 Task: Access a repository's "Releases" to find specific software versions.
Action: Mouse moved to (97, 265)
Screenshot: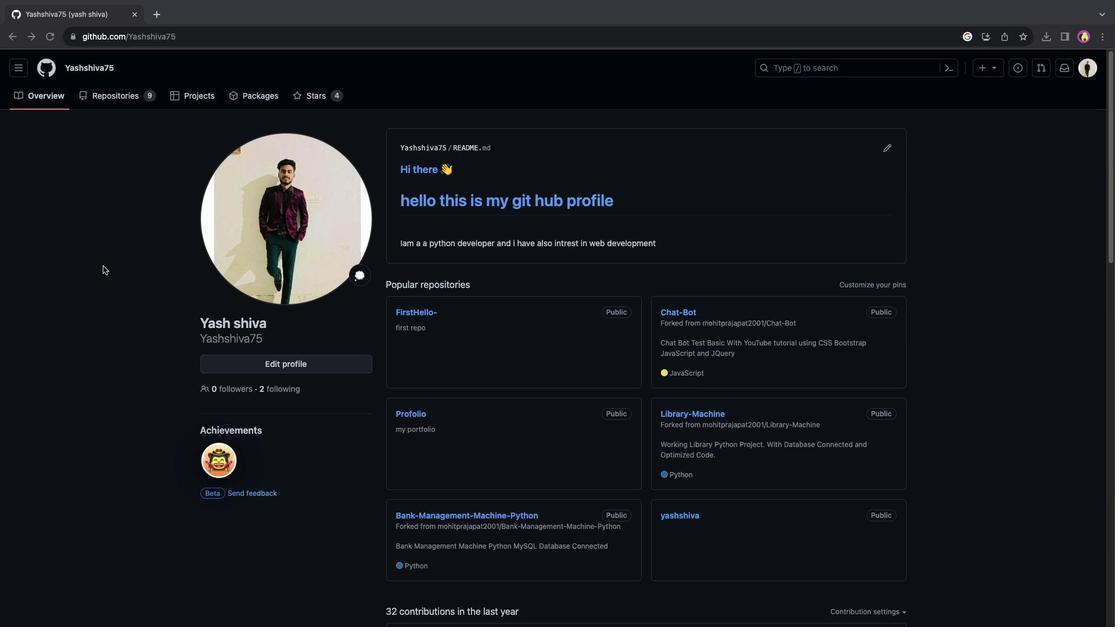 
Action: Mouse pressed left at (97, 265)
Screenshot: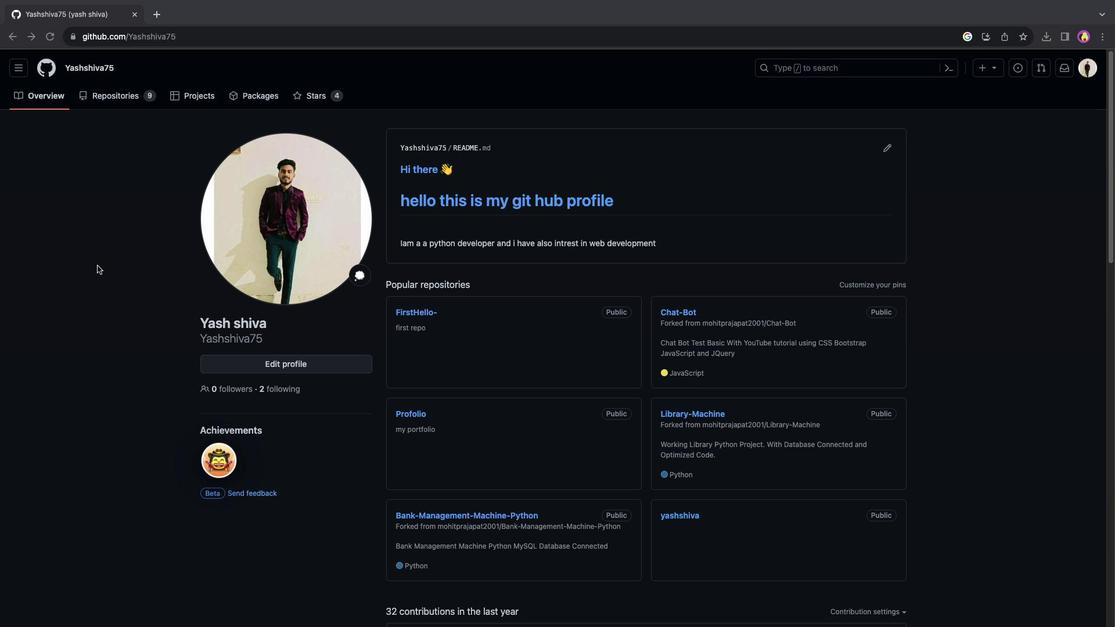 
Action: Mouse moved to (624, 263)
Screenshot: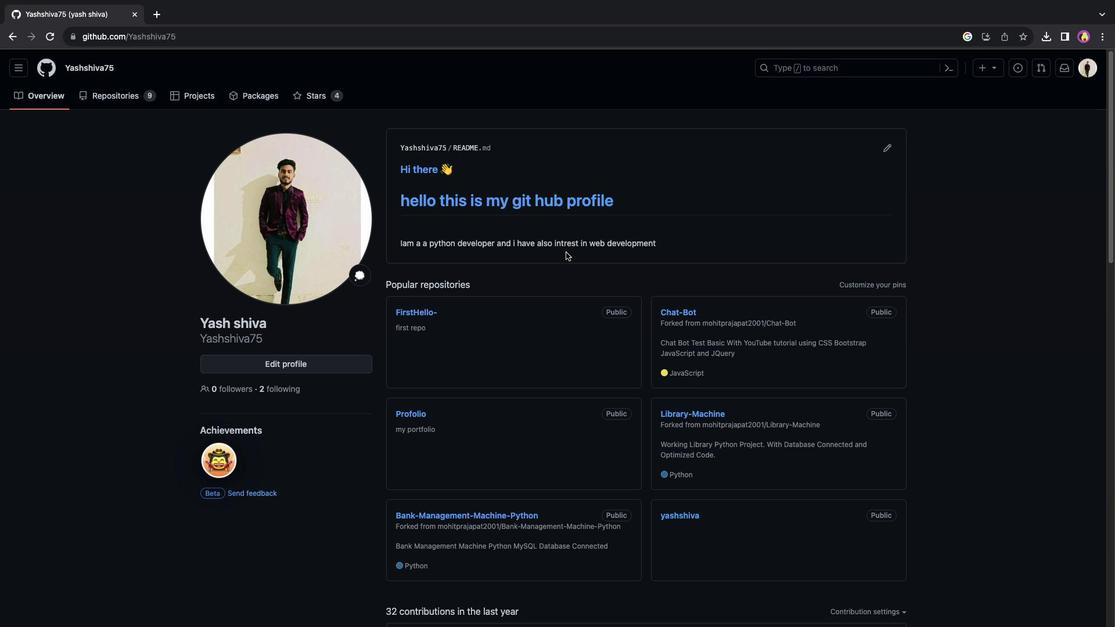 
Action: Mouse scrolled (624, 263) with delta (0, 0)
Screenshot: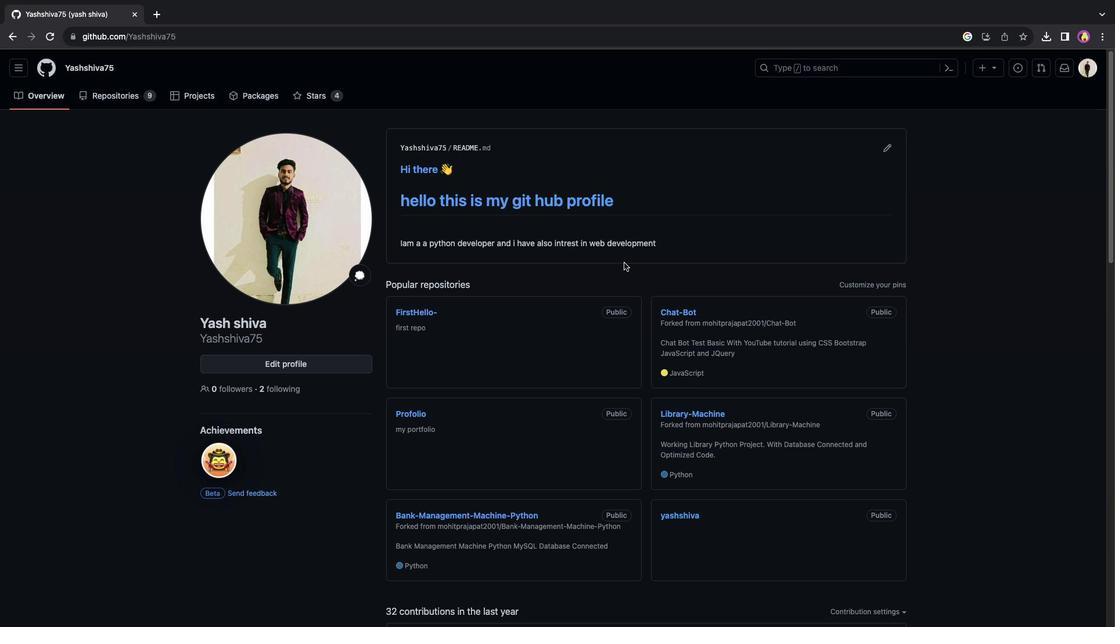 
Action: Mouse scrolled (624, 263) with delta (0, 0)
Screenshot: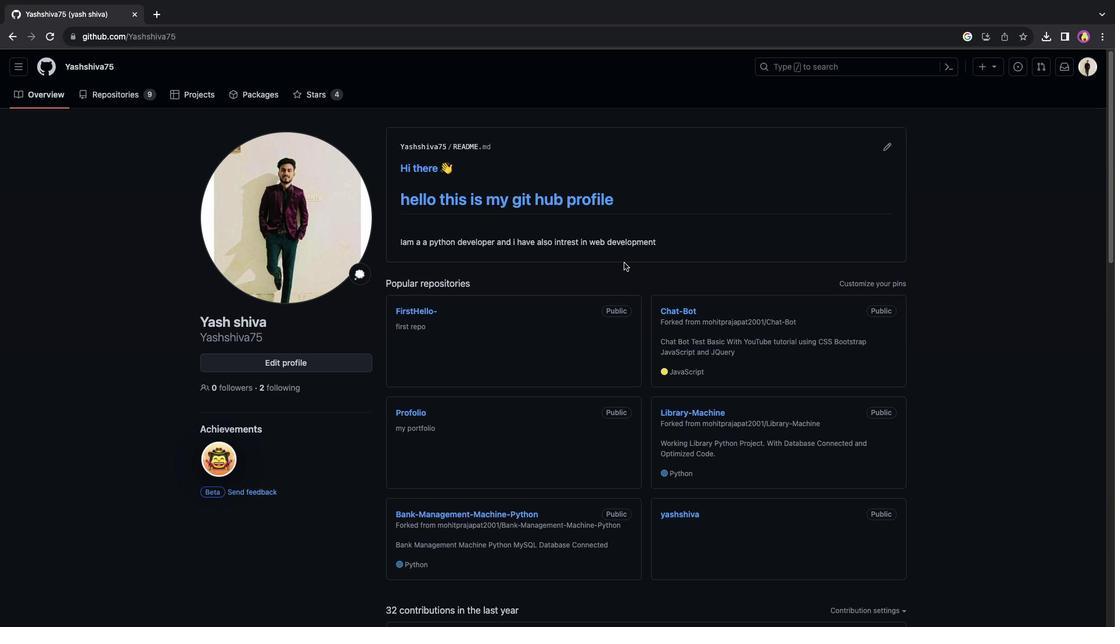 
Action: Mouse scrolled (624, 263) with delta (0, 0)
Screenshot: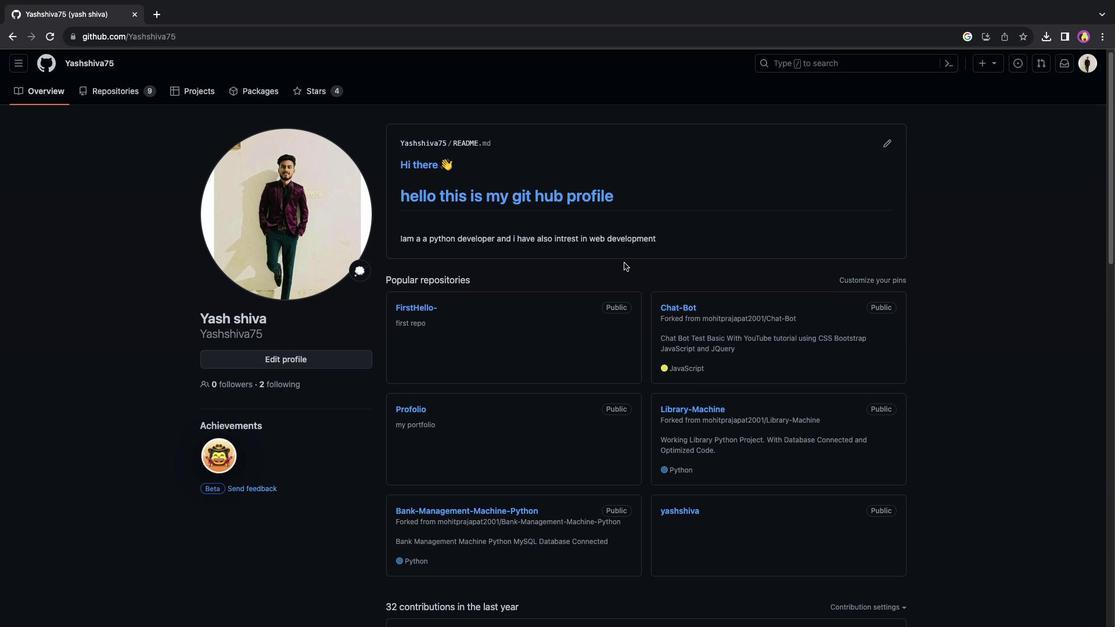 
Action: Mouse scrolled (624, 263) with delta (0, 0)
Screenshot: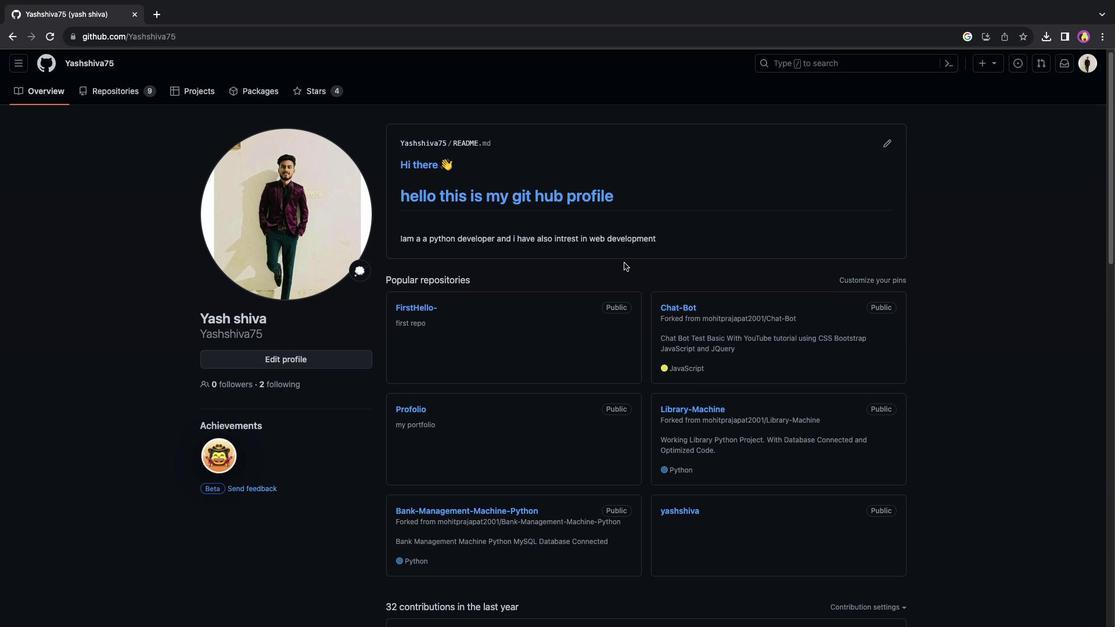 
Action: Mouse scrolled (624, 263) with delta (0, 1)
Screenshot: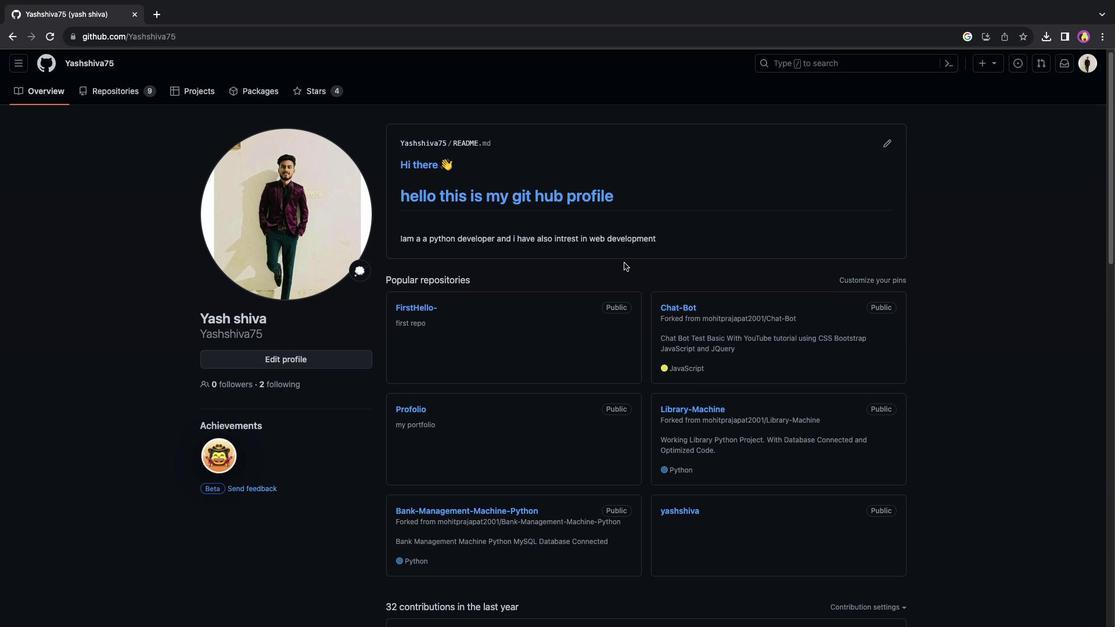 
Action: Mouse scrolled (624, 263) with delta (0, 2)
Screenshot: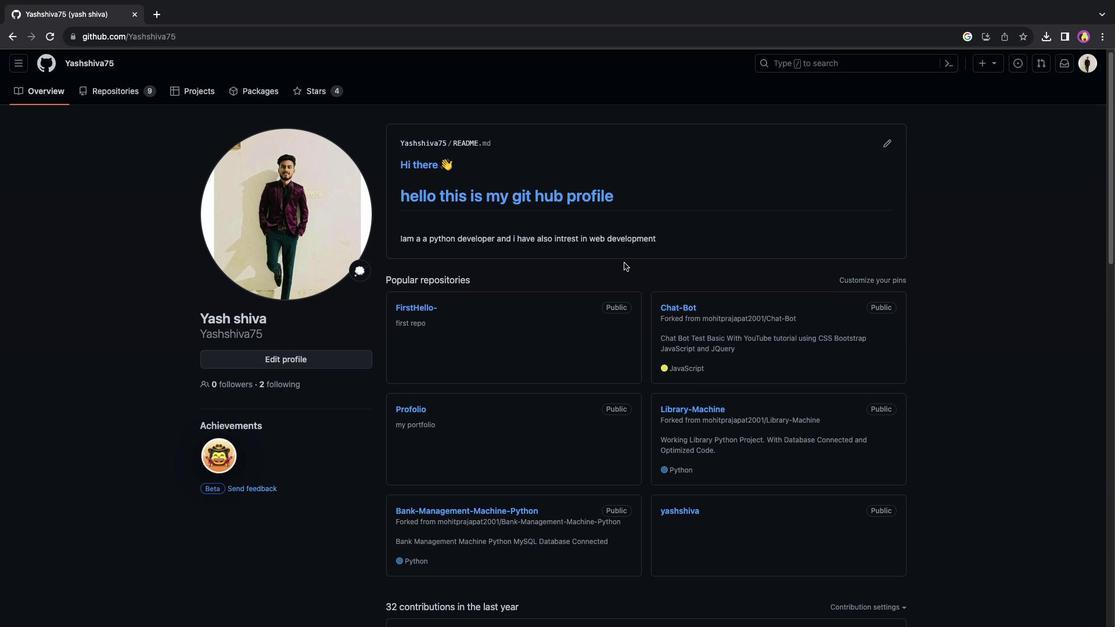 
Action: Mouse moved to (214, 38)
Screenshot: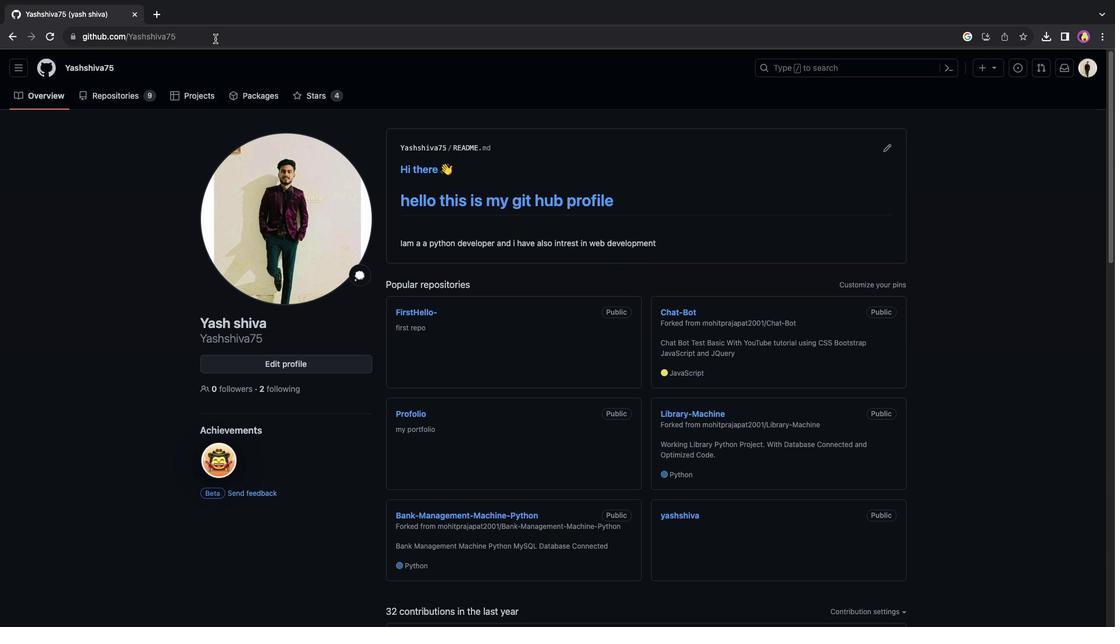 
Action: Mouse pressed left at (214, 38)
Screenshot: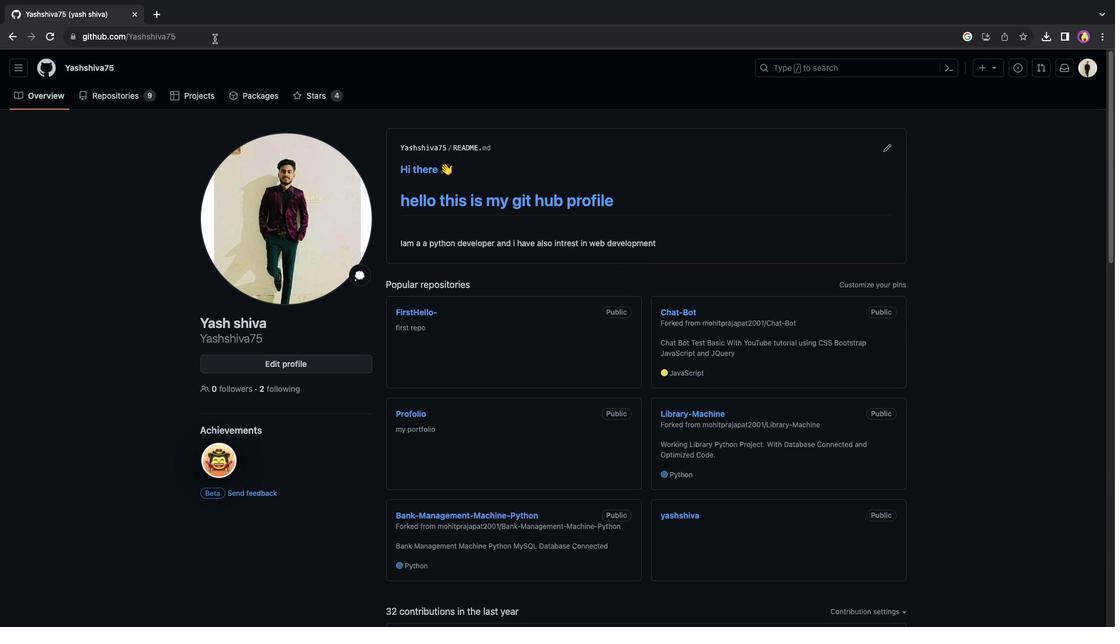 
Action: Mouse moved to (187, 35)
Screenshot: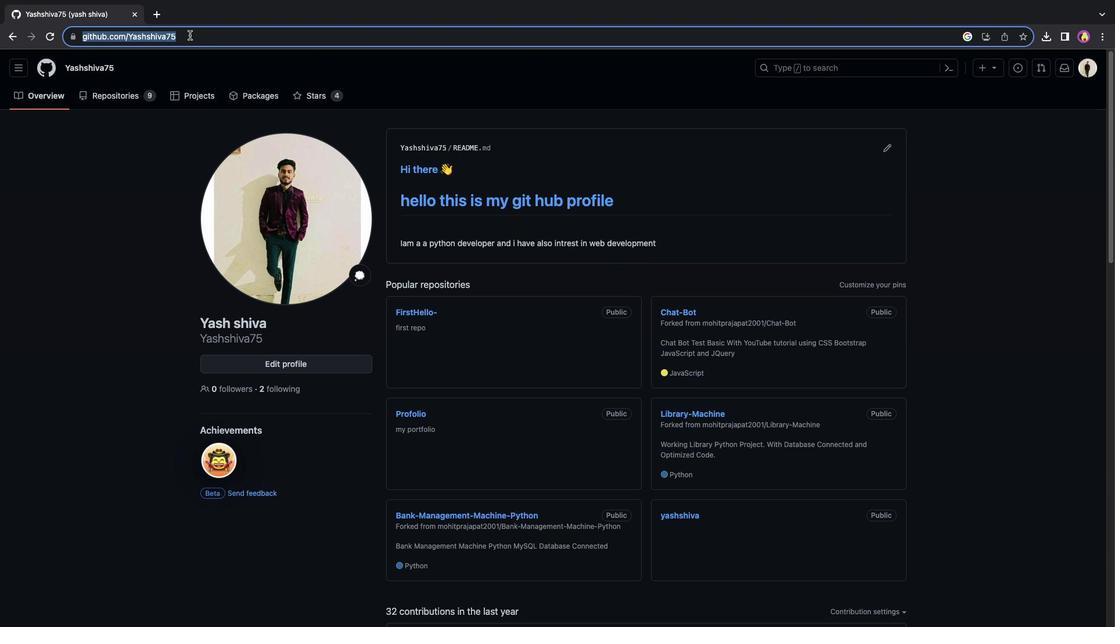 
Action: Mouse pressed left at (187, 35)
Screenshot: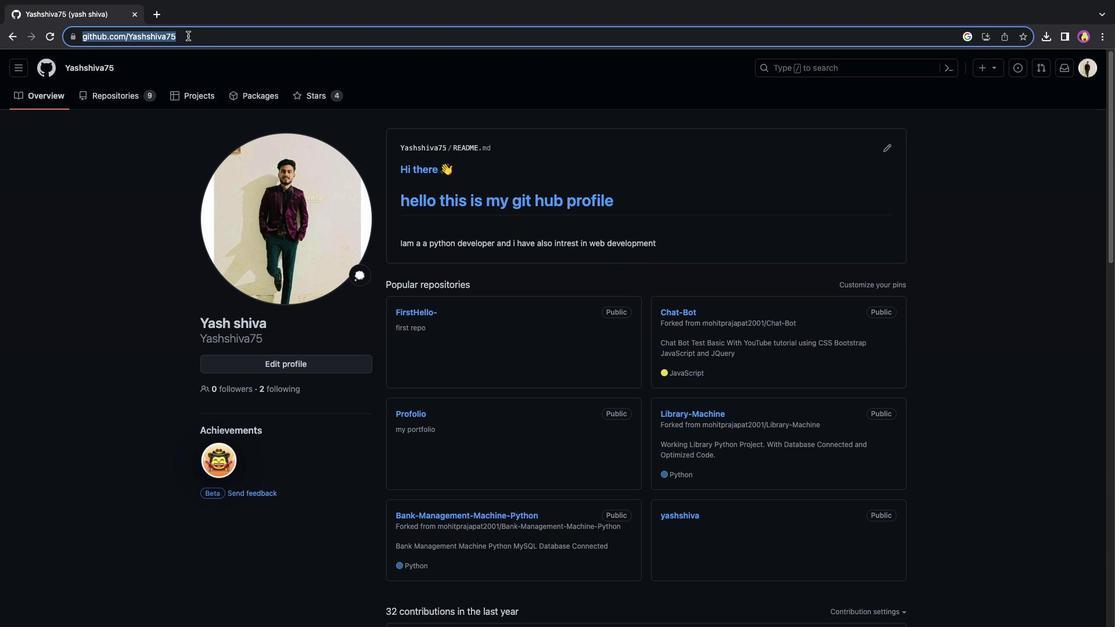 
Action: Mouse pressed left at (187, 35)
Screenshot: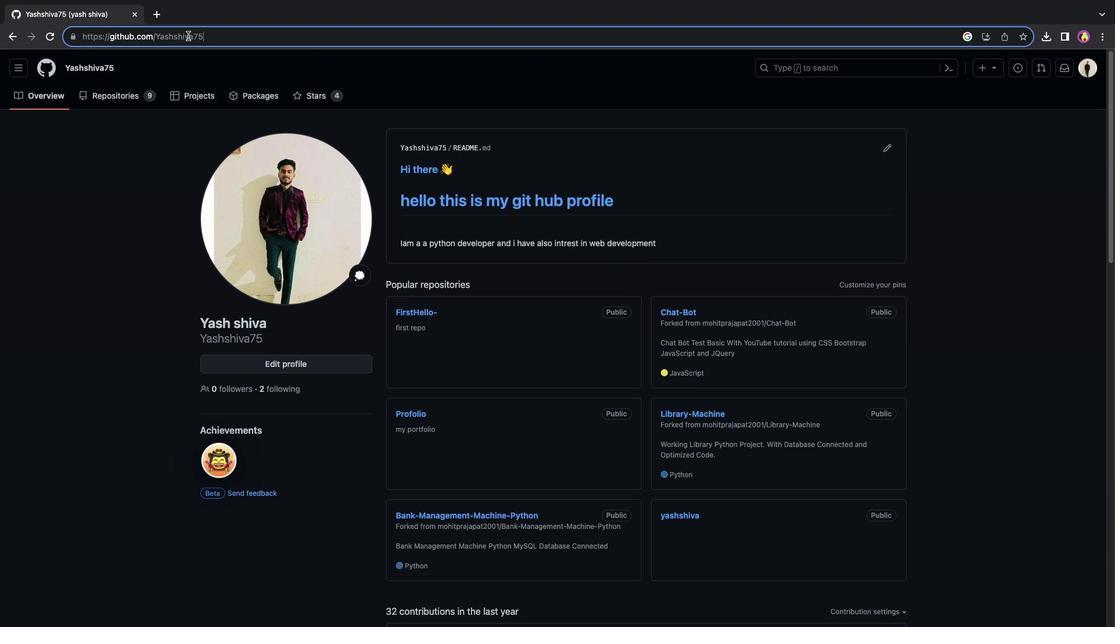 
Action: Key pressed 'F'Key.enter
Screenshot: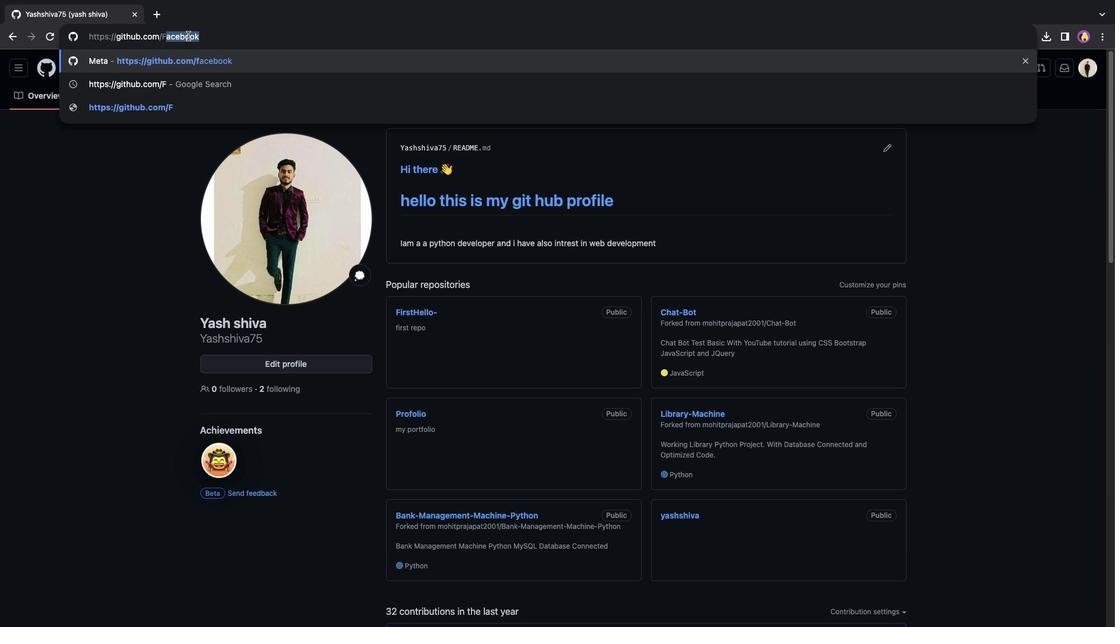 
Action: Mouse moved to (496, 251)
Screenshot: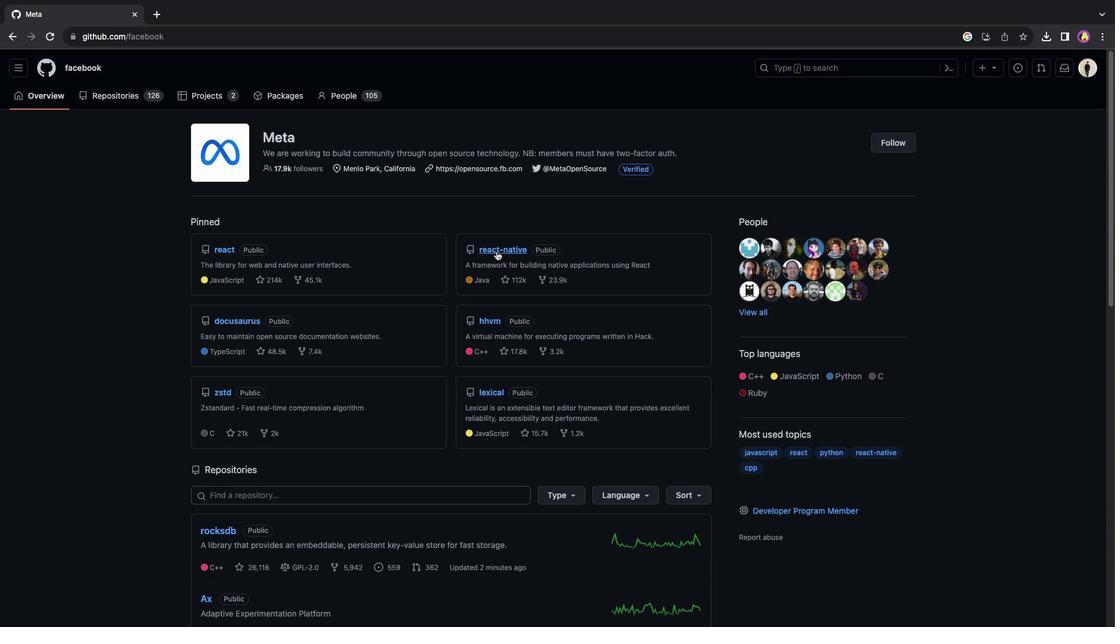 
Action: Mouse pressed left at (496, 251)
Screenshot: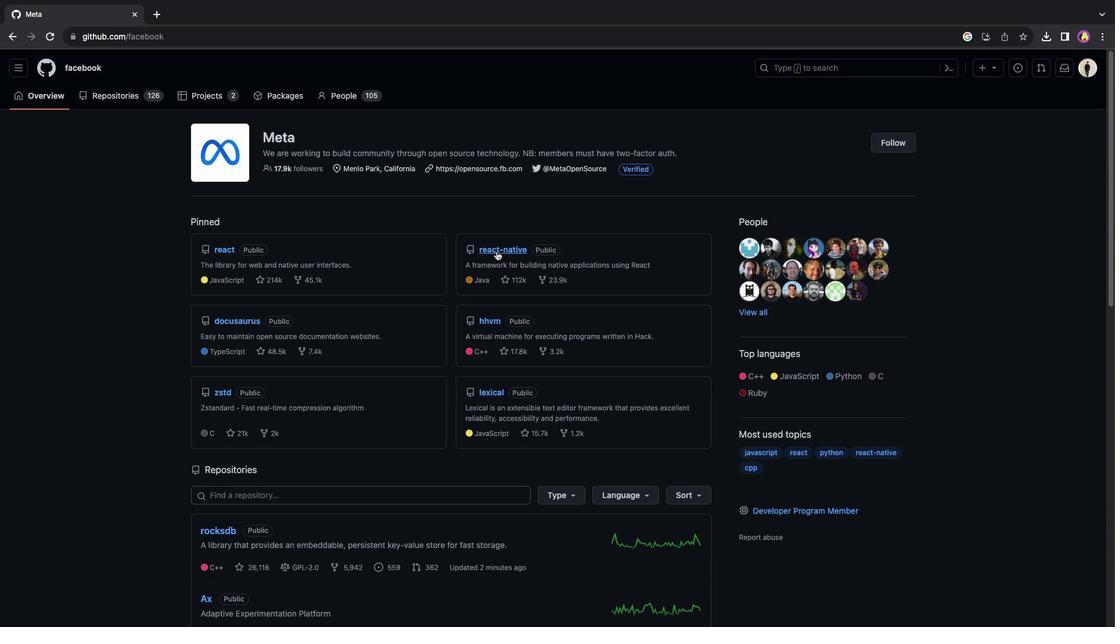 
Action: Mouse moved to (768, 532)
Screenshot: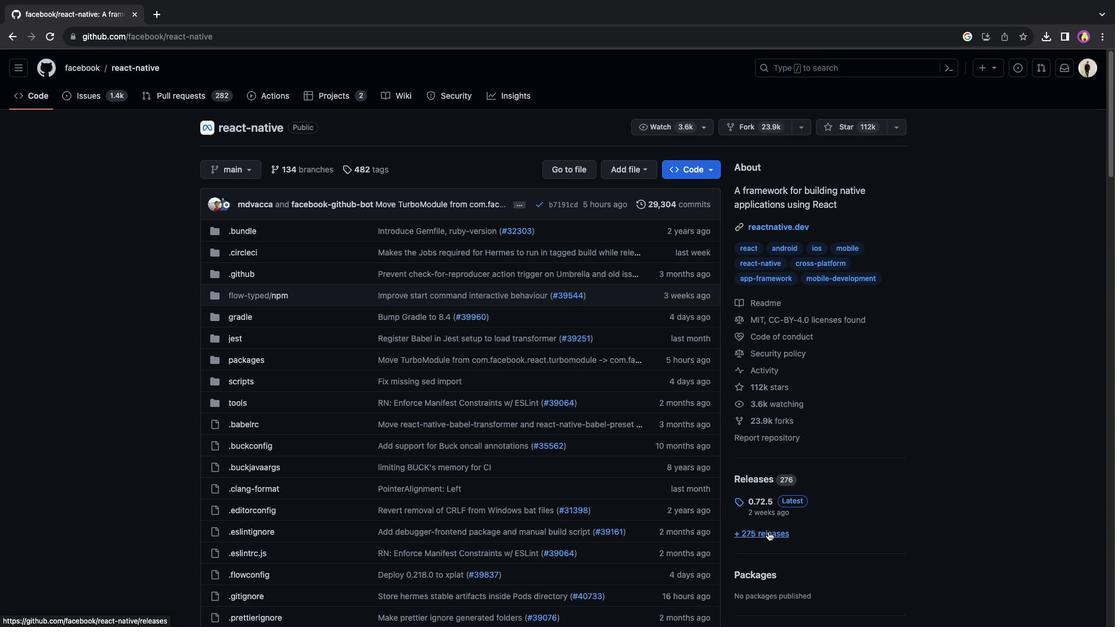 
Action: Mouse pressed left at (768, 532)
Screenshot: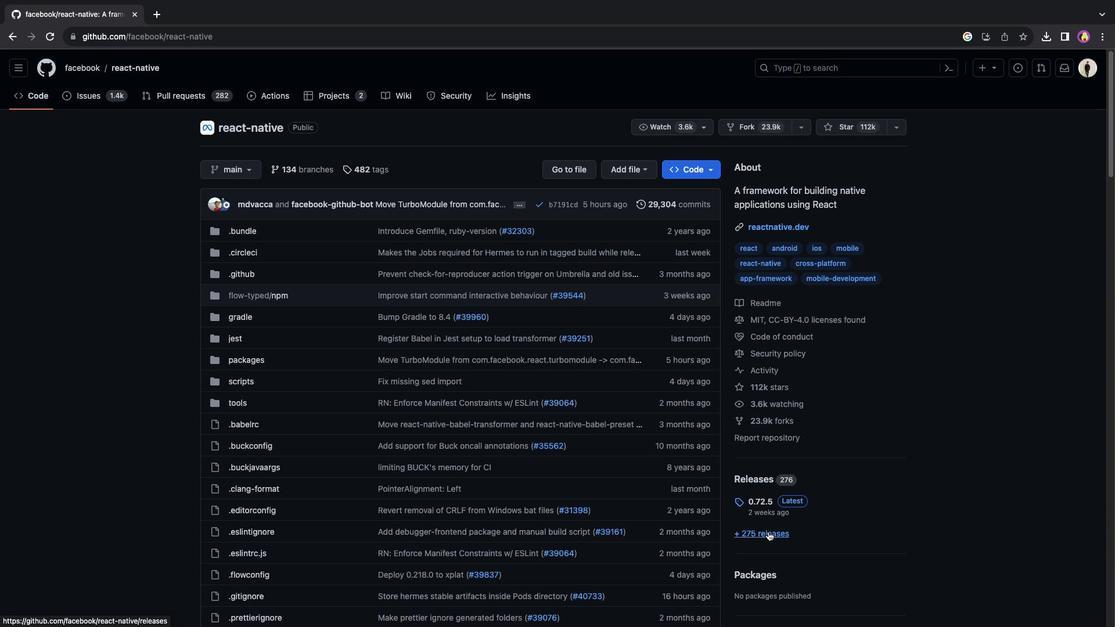 
Action: Mouse moved to (613, 434)
Screenshot: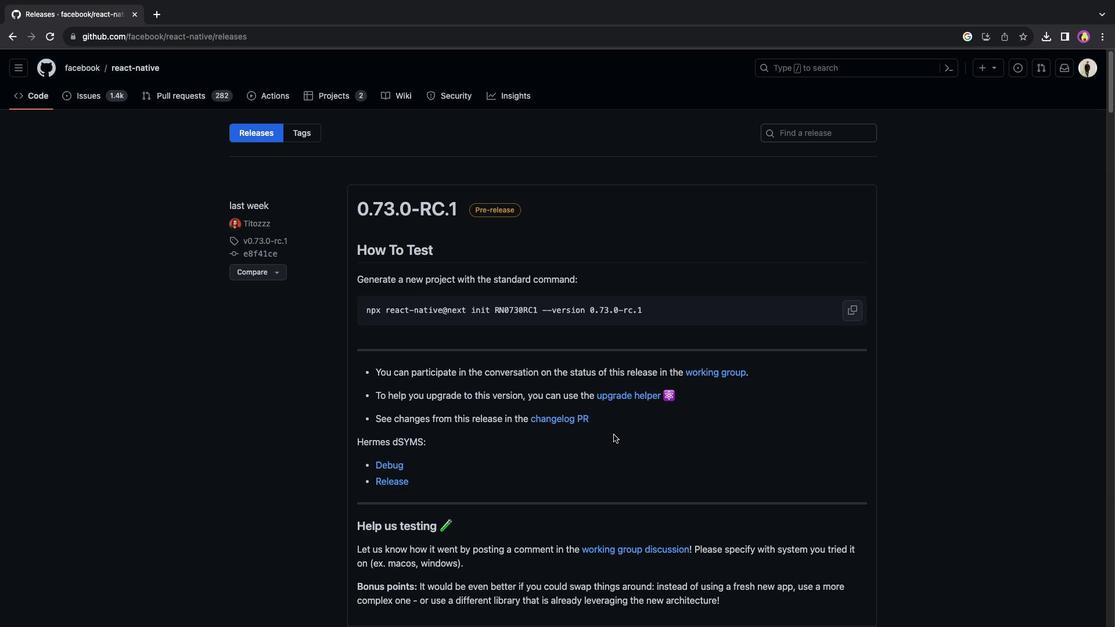 
Action: Mouse scrolled (613, 434) with delta (0, 0)
Screenshot: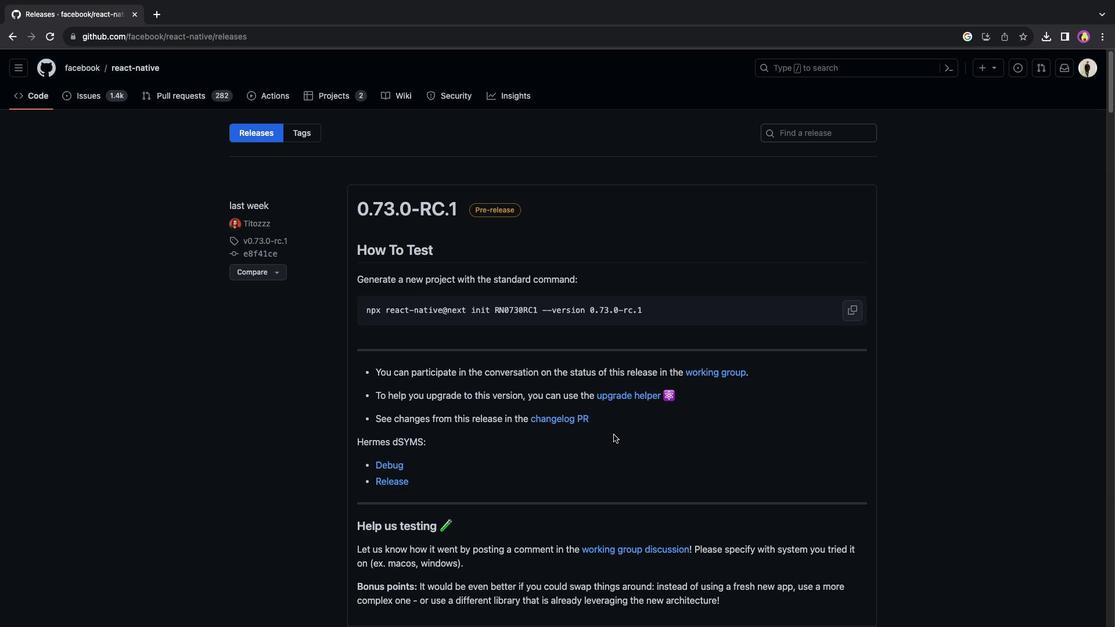 
Action: Mouse scrolled (613, 434) with delta (0, 0)
Screenshot: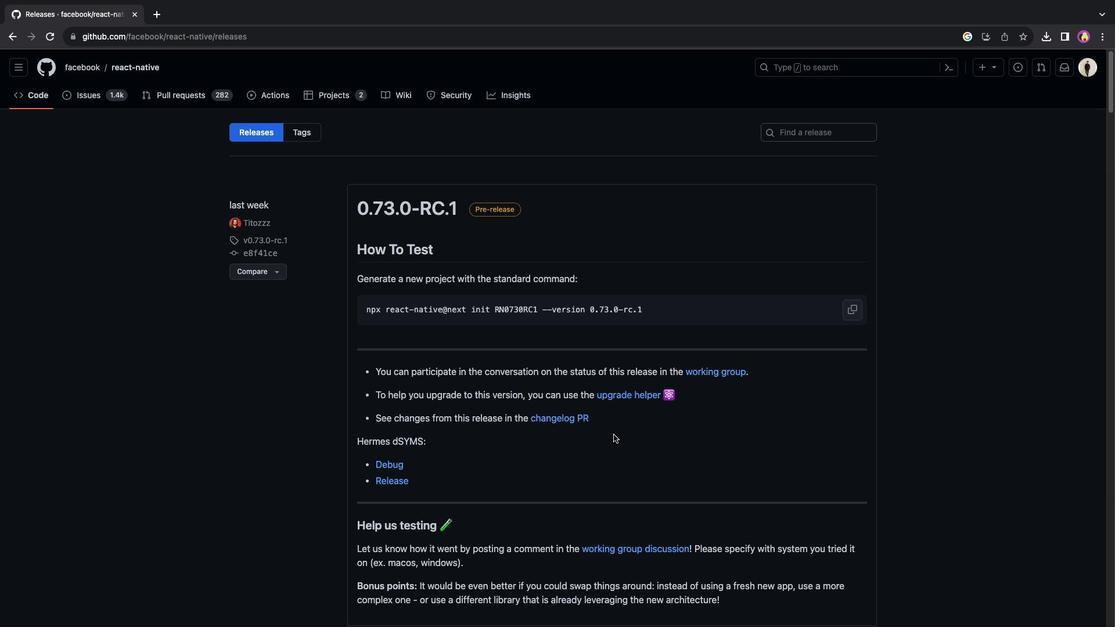 
Action: Mouse scrolled (613, 434) with delta (0, 0)
Screenshot: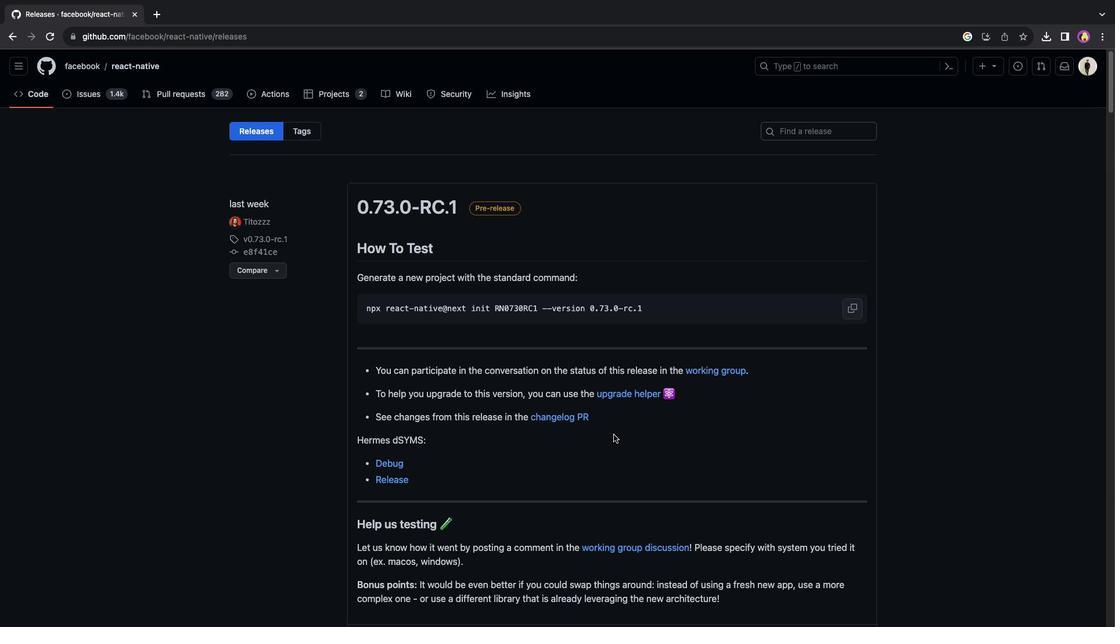 
Action: Mouse scrolled (613, 434) with delta (0, 0)
Screenshot: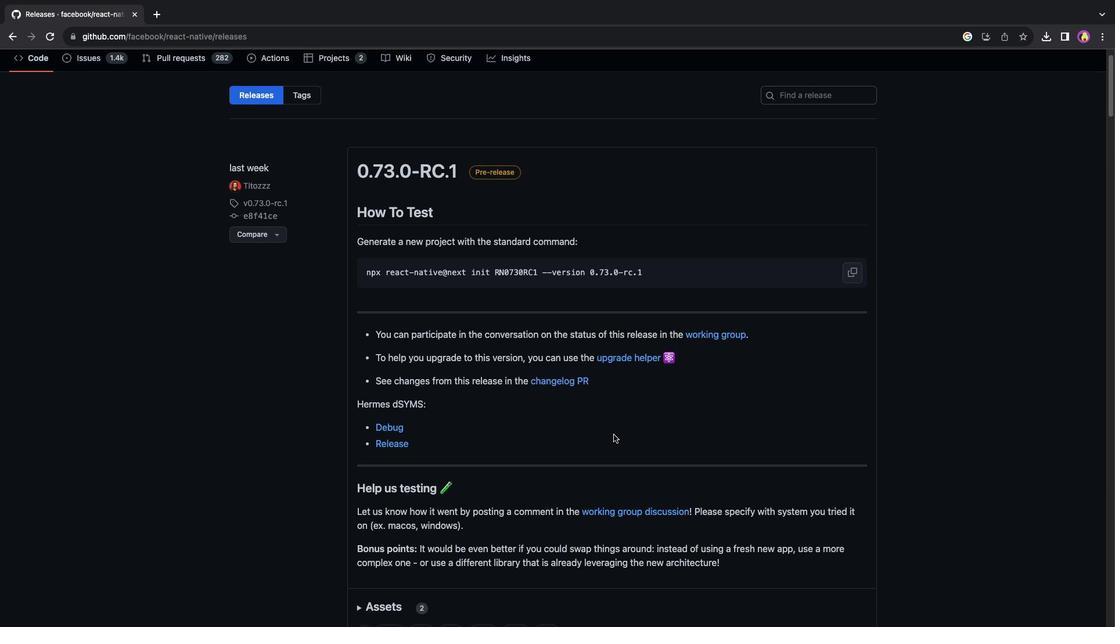 
Action: Mouse scrolled (613, 434) with delta (0, 0)
Screenshot: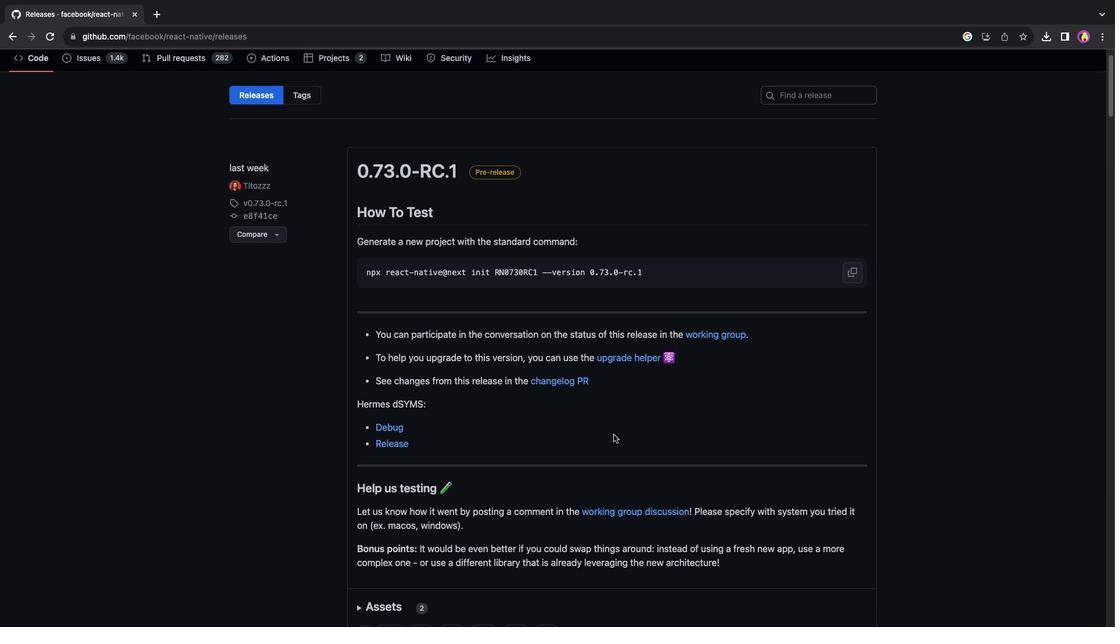 
Action: Mouse scrolled (613, 434) with delta (0, -1)
Screenshot: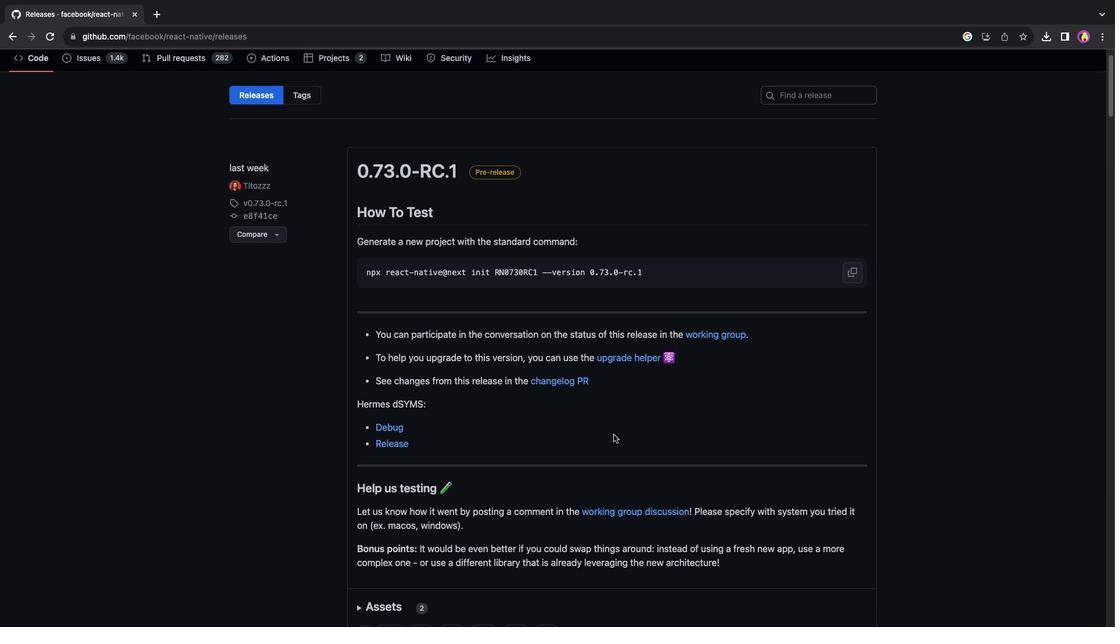 
Action: Mouse scrolled (613, 434) with delta (0, 0)
Screenshot: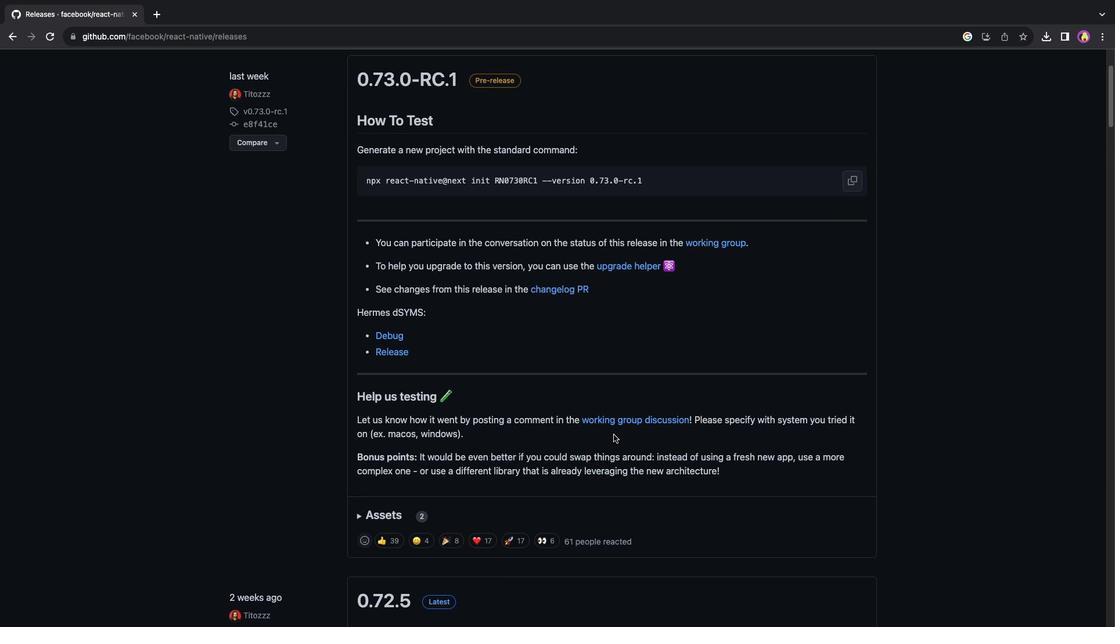 
Action: Mouse scrolled (613, 434) with delta (0, 0)
Screenshot: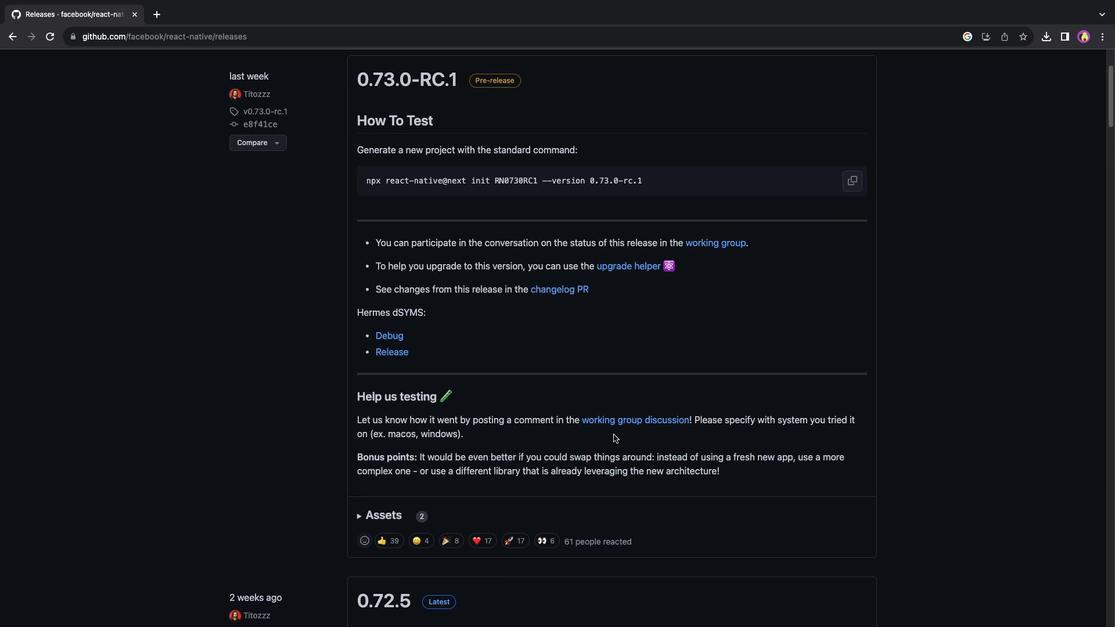 
Action: Mouse scrolled (613, 434) with delta (0, 0)
Screenshot: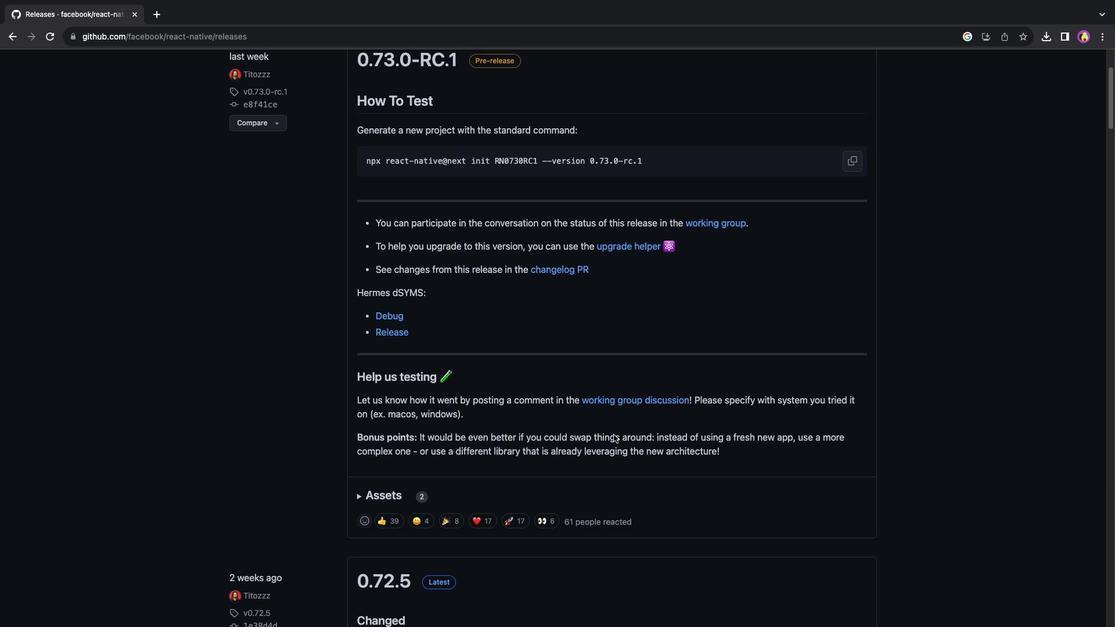 
Action: Mouse scrolled (613, 434) with delta (0, 0)
Screenshot: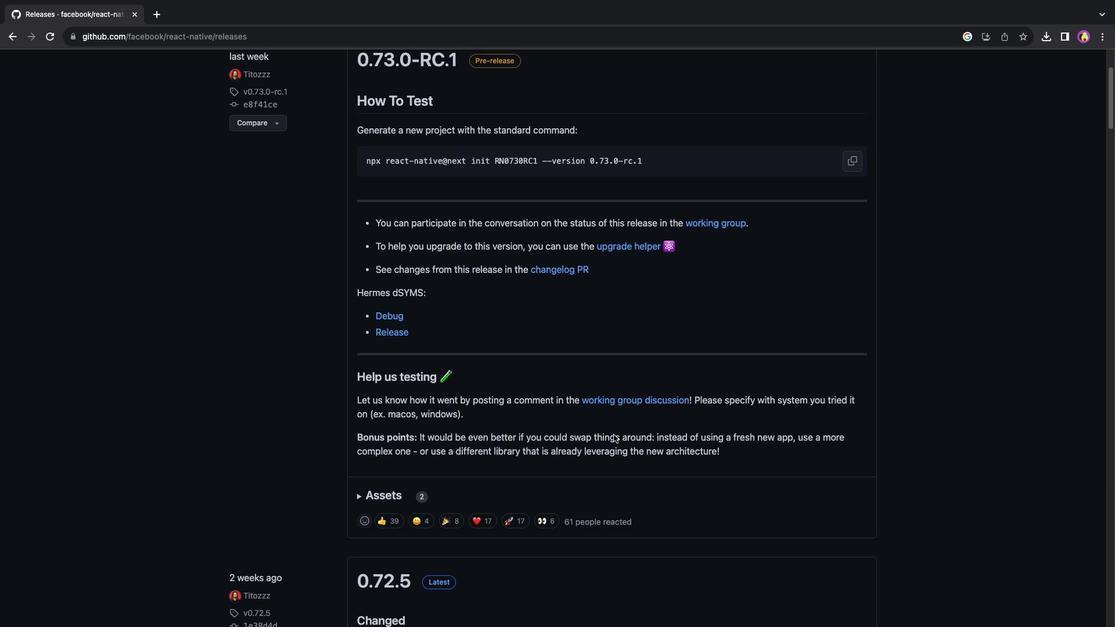 
Action: Mouse scrolled (613, 434) with delta (0, -1)
Screenshot: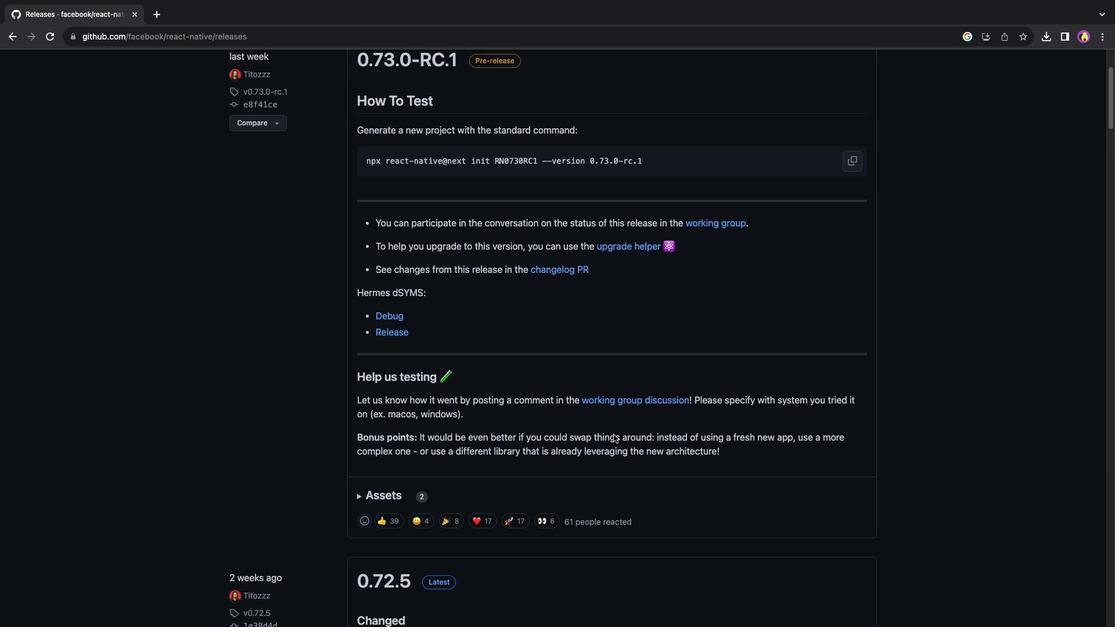
Action: Mouse scrolled (613, 434) with delta (0, -2)
Screenshot: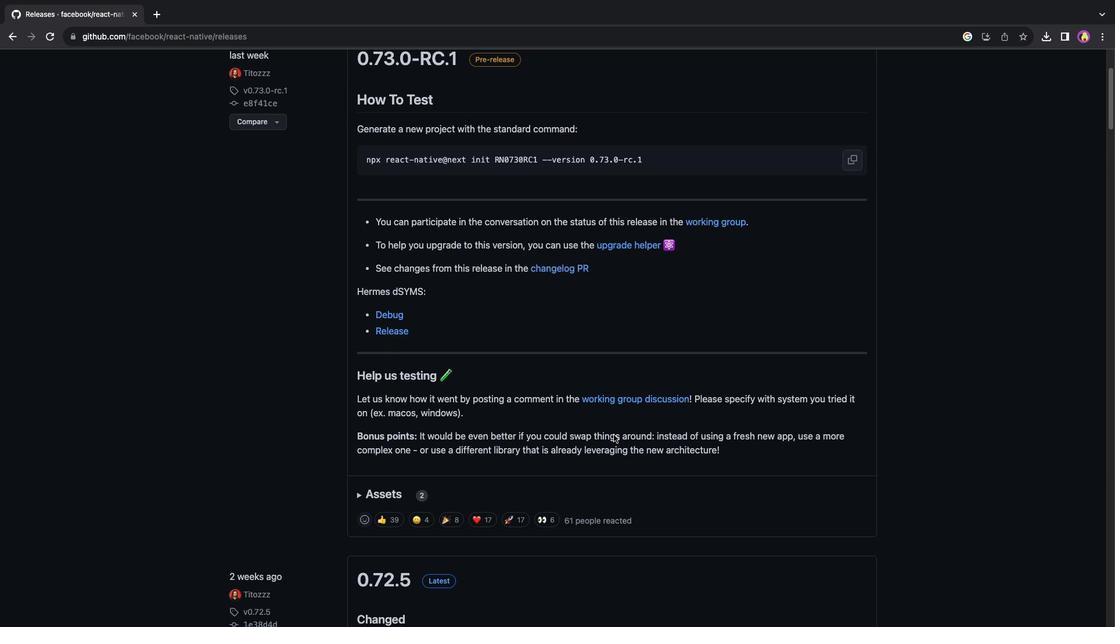 
Action: Mouse scrolled (613, 434) with delta (0, 0)
Screenshot: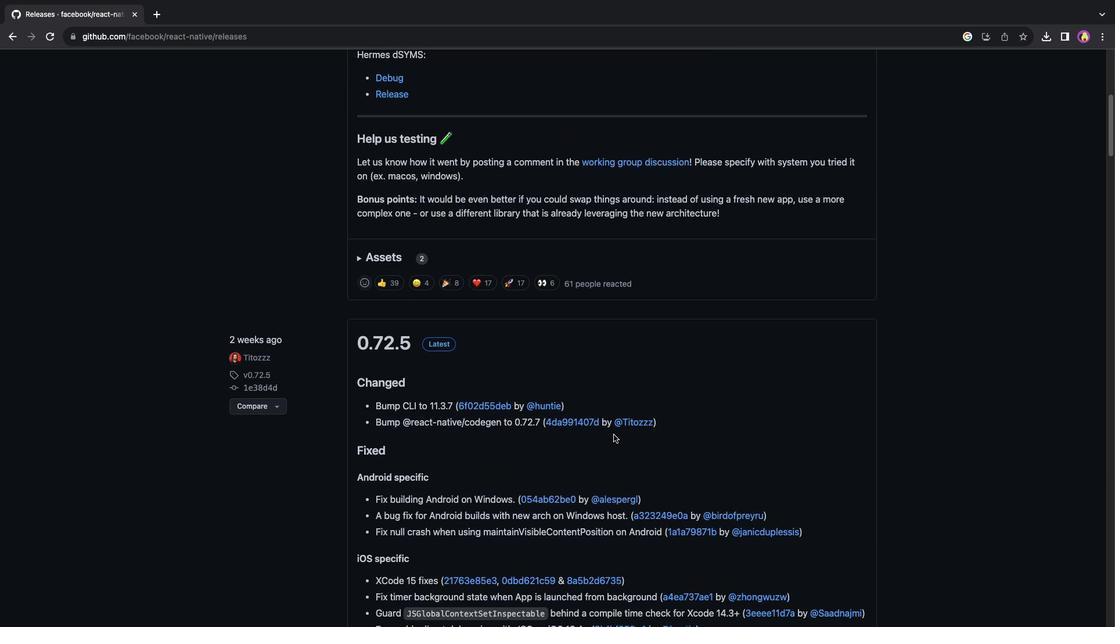 
Action: Mouse scrolled (613, 434) with delta (0, 0)
Screenshot: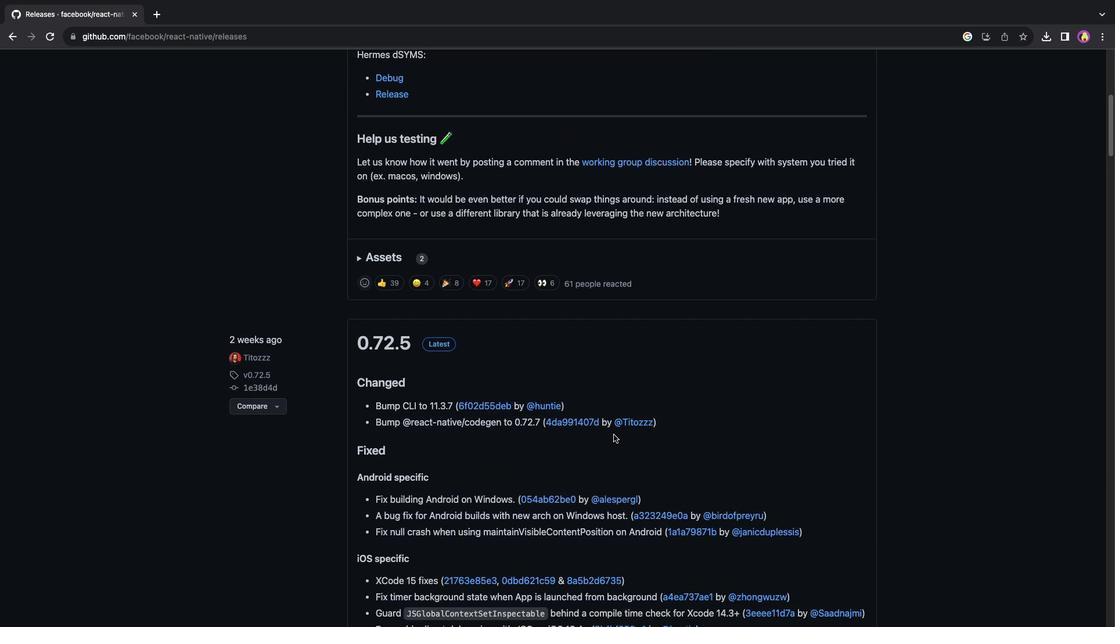 
Action: Mouse scrolled (613, 434) with delta (0, -1)
Screenshot: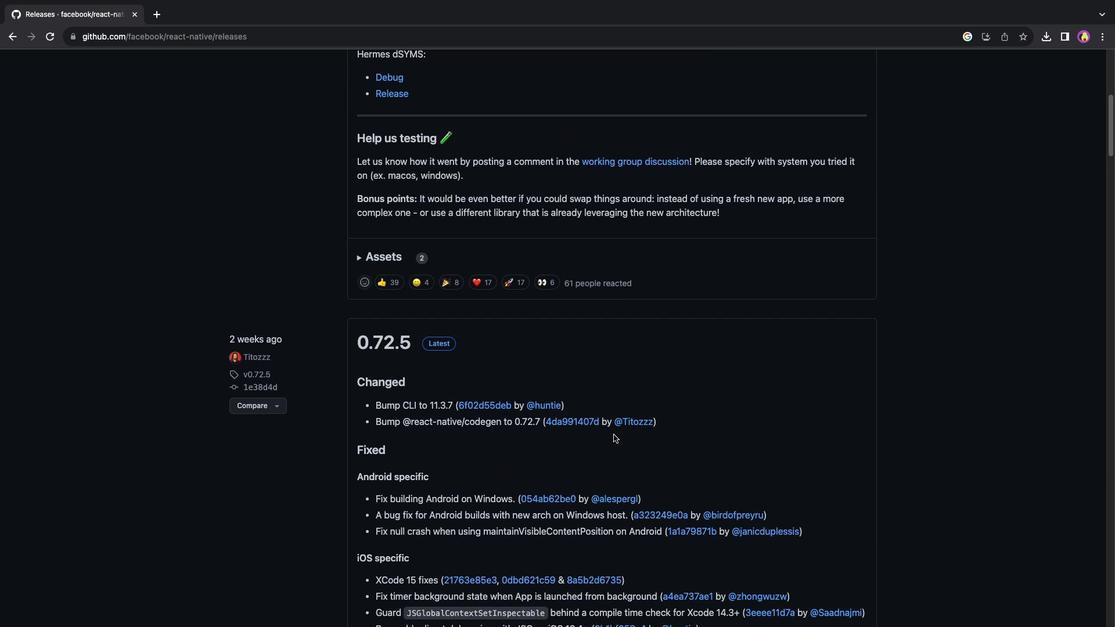 
Action: Mouse scrolled (613, 434) with delta (0, 0)
Screenshot: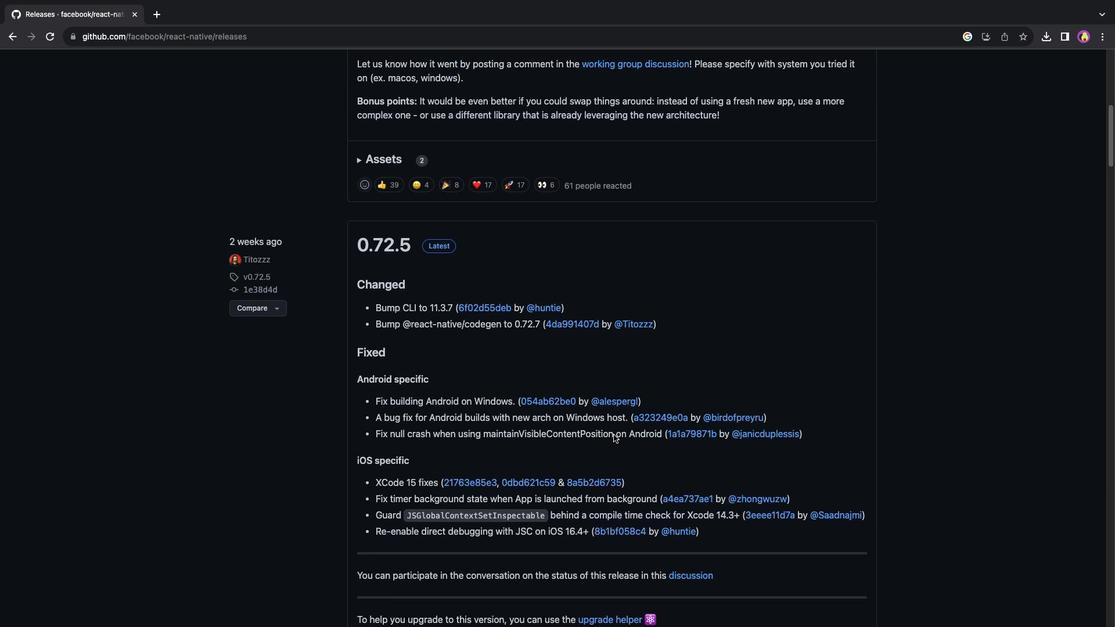 
Action: Mouse scrolled (613, 434) with delta (0, 0)
Screenshot: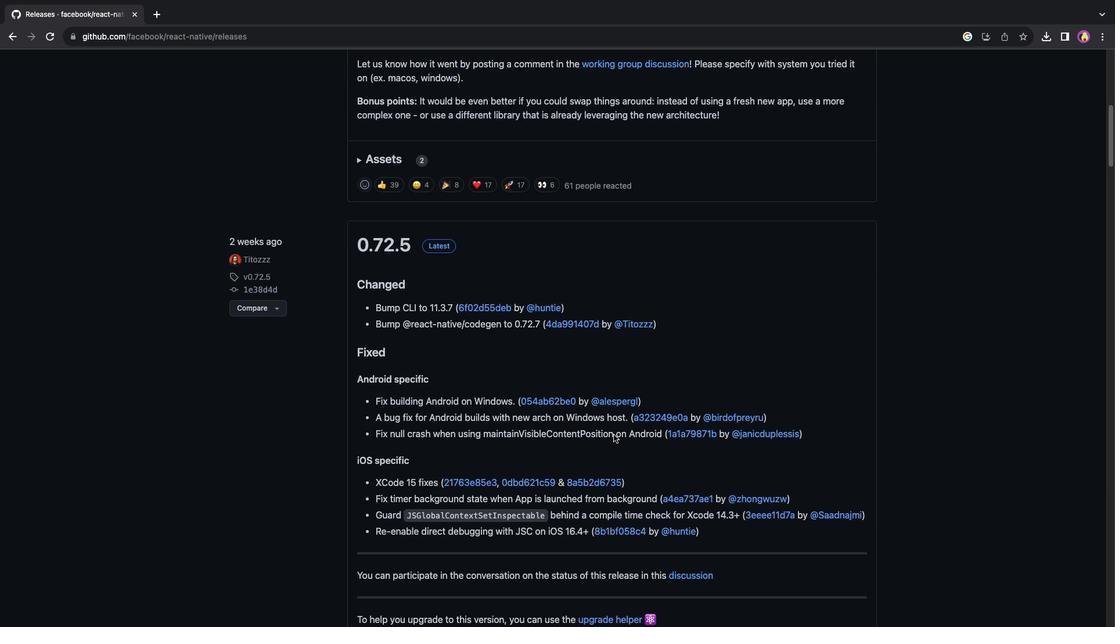 
Action: Mouse scrolled (613, 434) with delta (0, -1)
Screenshot: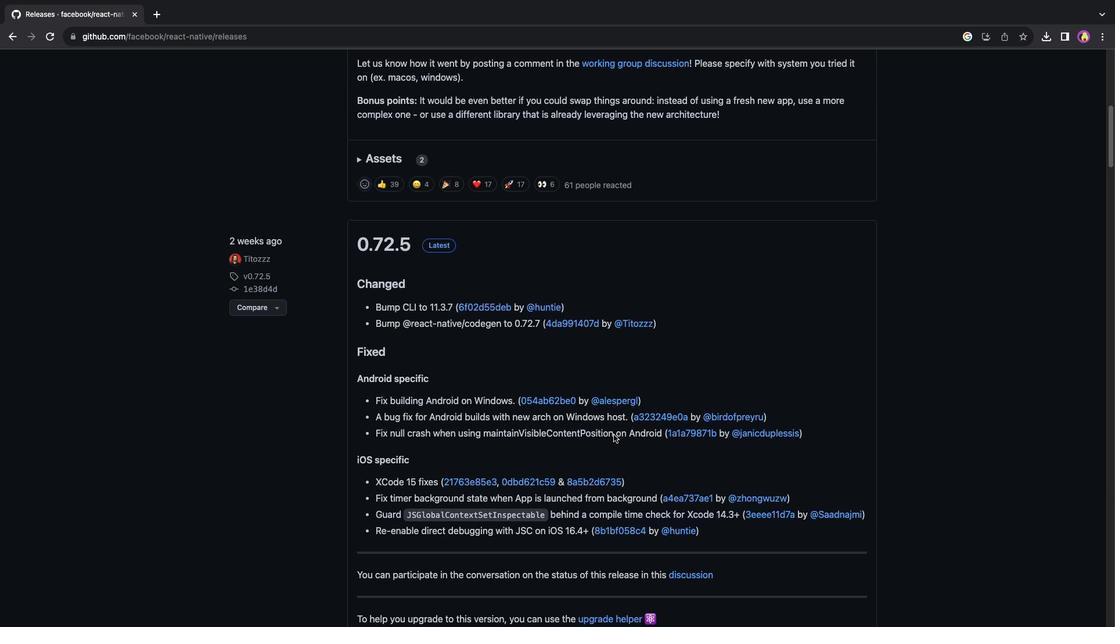 
Action: Mouse moved to (614, 434)
Screenshot: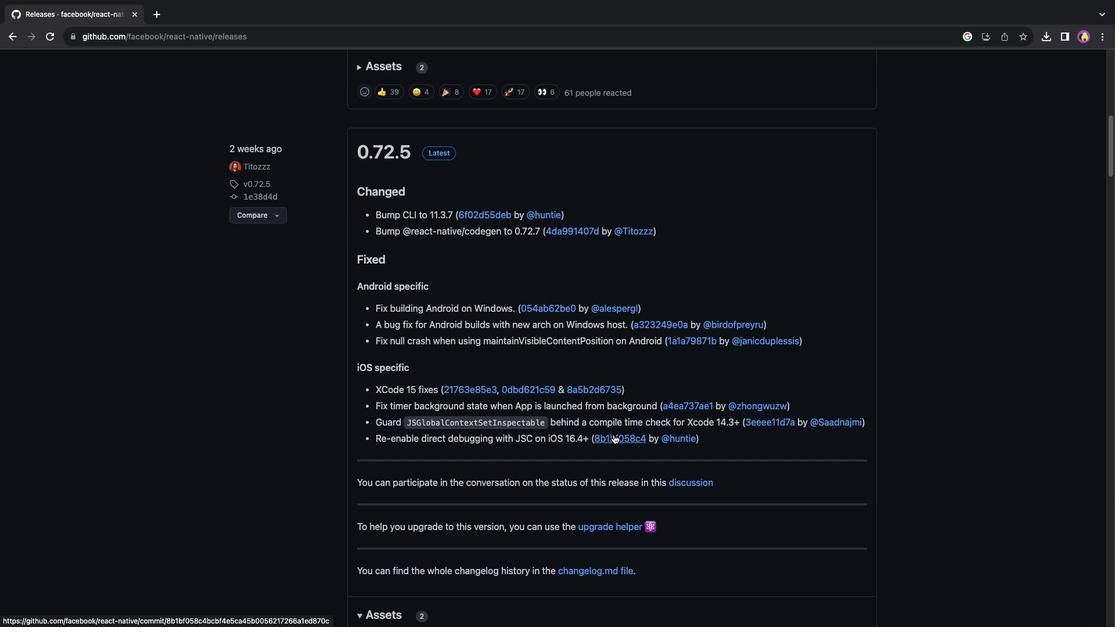 
Action: Mouse scrolled (614, 434) with delta (0, 0)
Screenshot: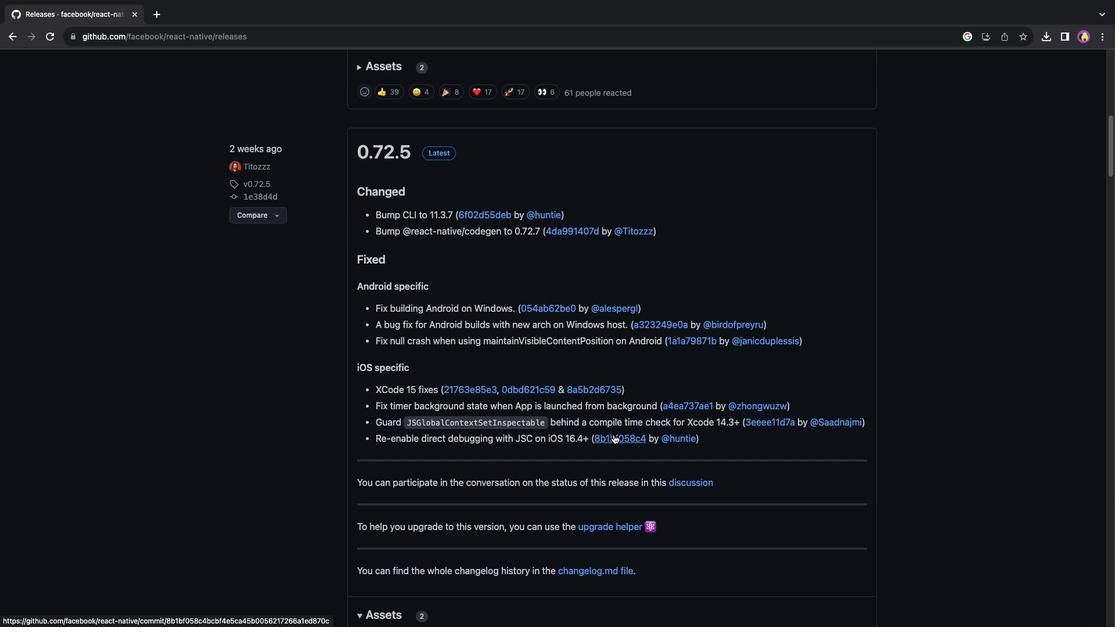 
Action: Mouse scrolled (614, 434) with delta (0, 0)
Screenshot: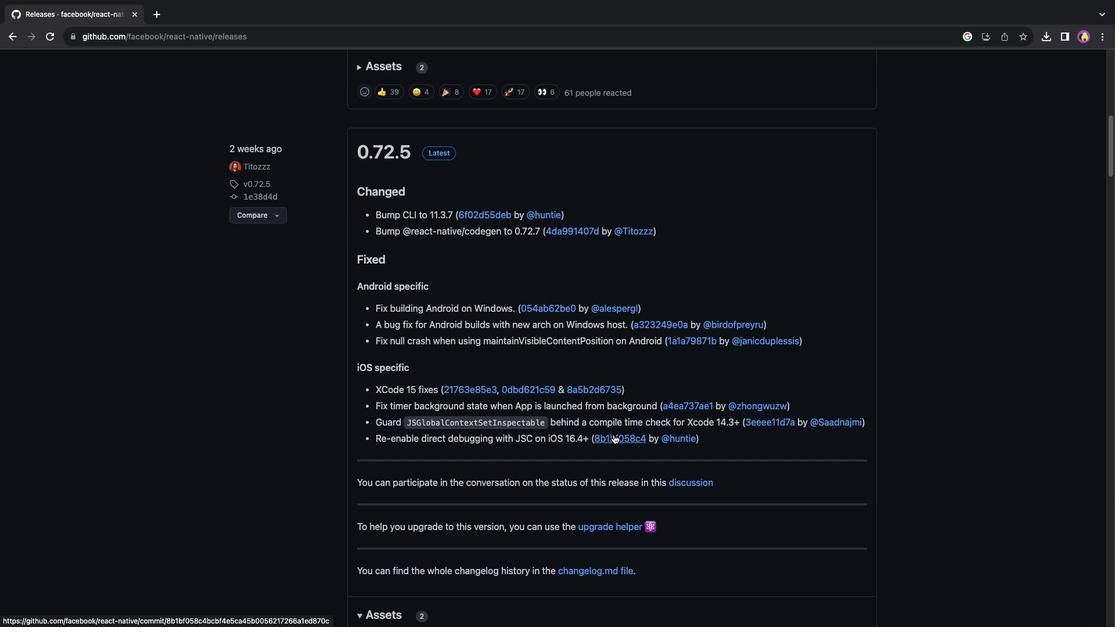 
Action: Mouse moved to (614, 435)
Screenshot: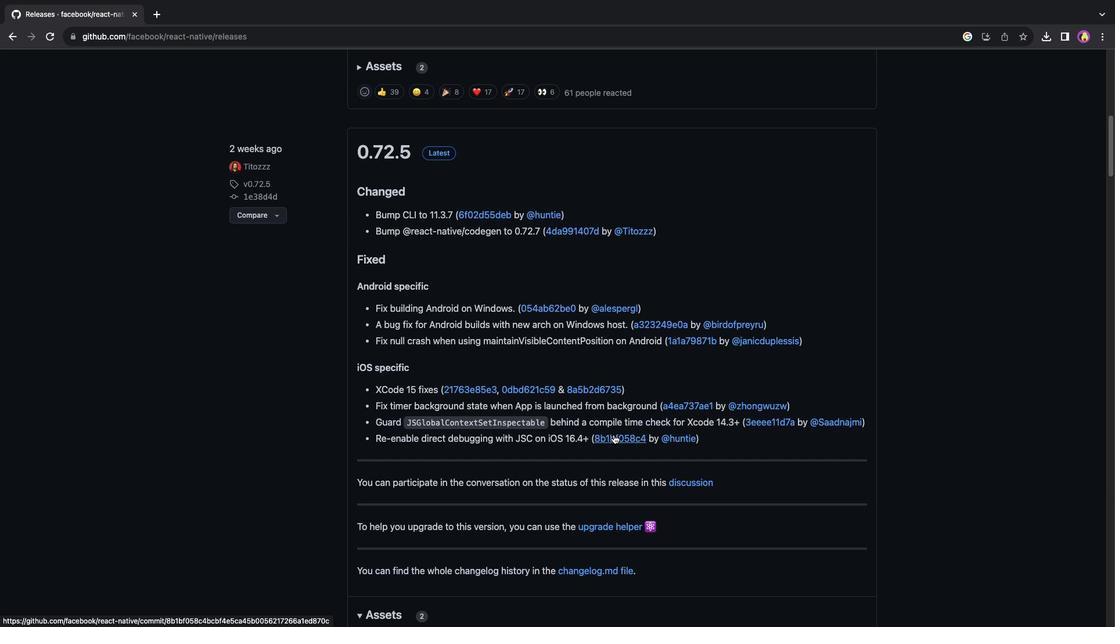 
Action: Mouse scrolled (614, 435) with delta (0, -1)
Screenshot: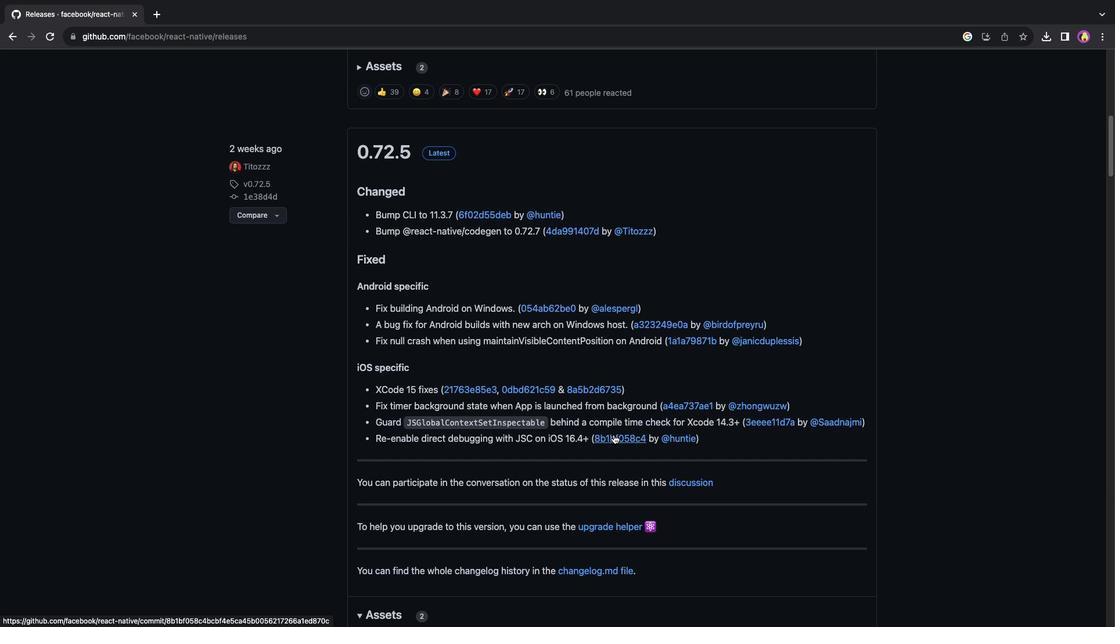 
Action: Mouse moved to (614, 435)
Screenshot: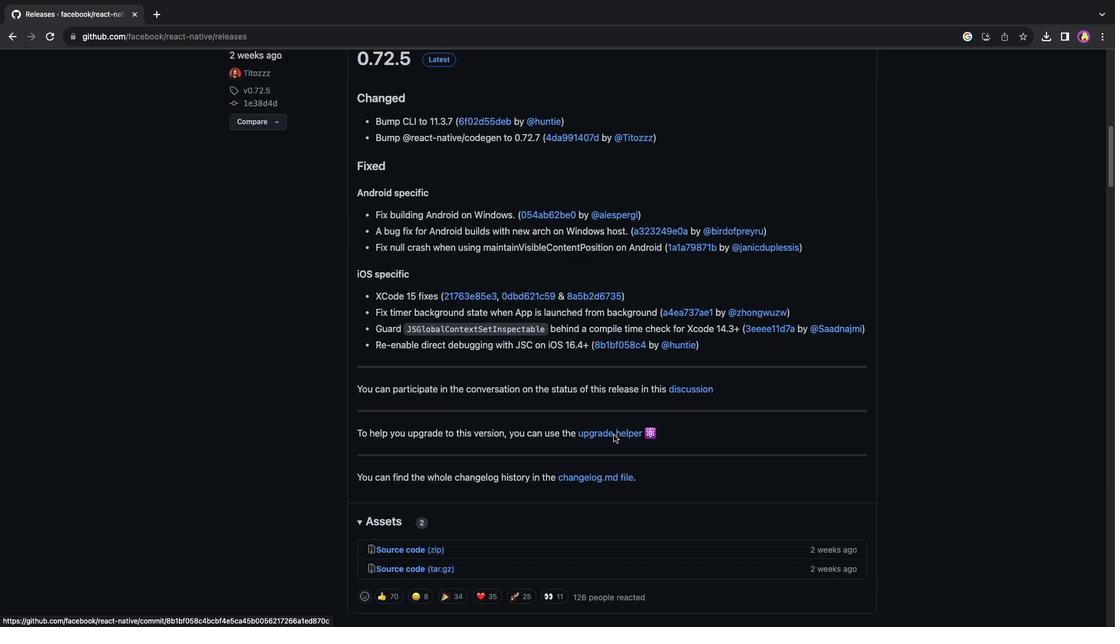 
Action: Mouse scrolled (614, 435) with delta (0, 0)
Screenshot: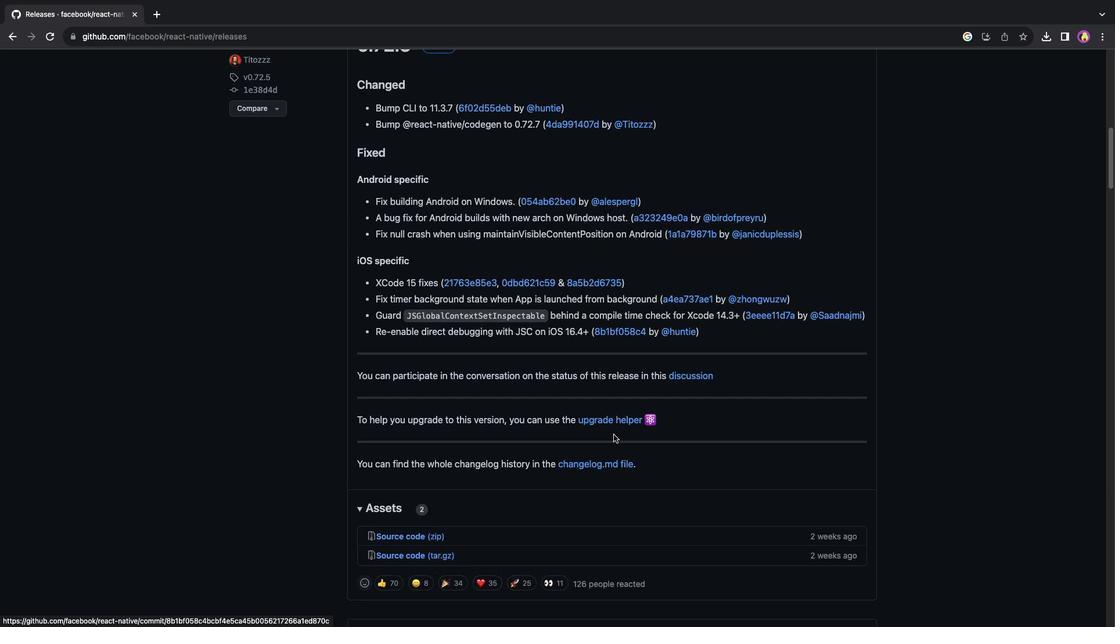 
Action: Mouse scrolled (614, 435) with delta (0, 0)
Screenshot: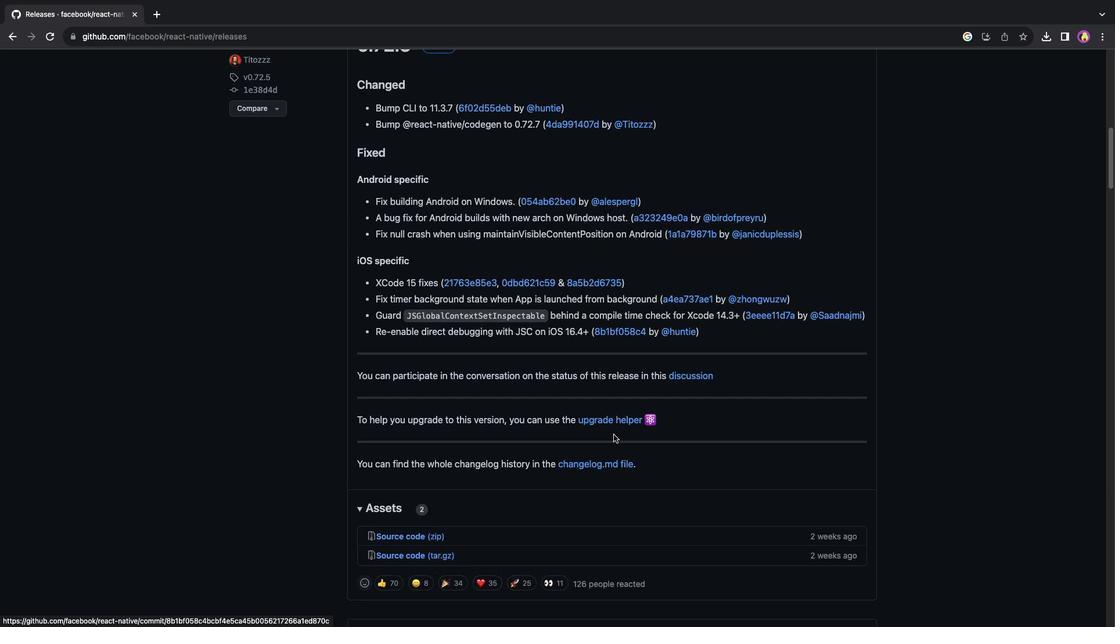 
Action: Mouse scrolled (614, 435) with delta (0, -1)
Screenshot: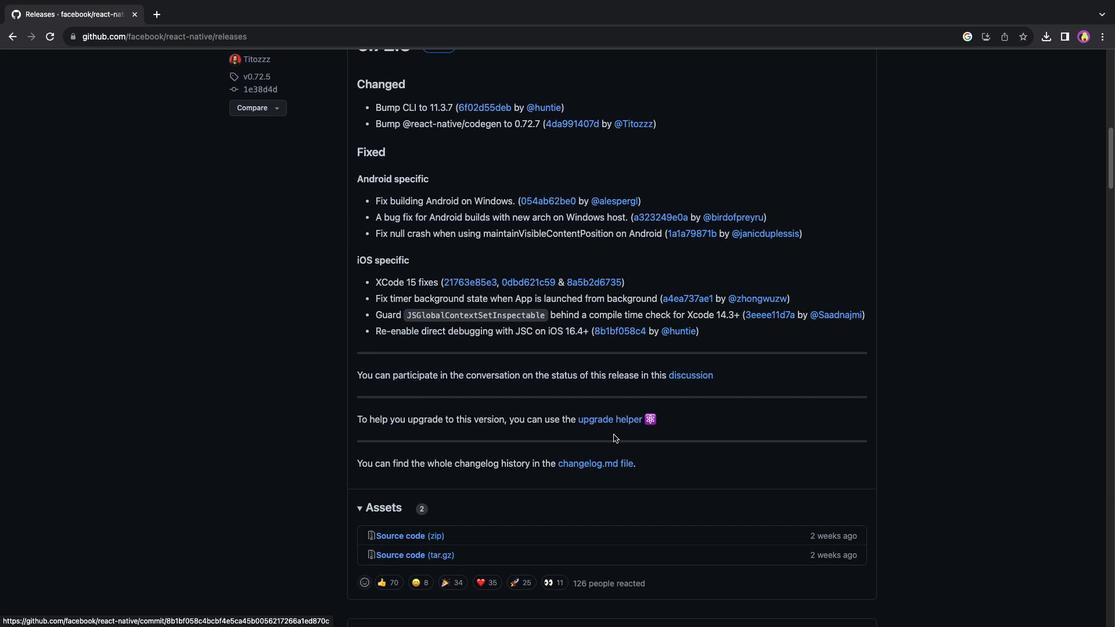 
Action: Mouse scrolled (614, 435) with delta (0, 0)
Screenshot: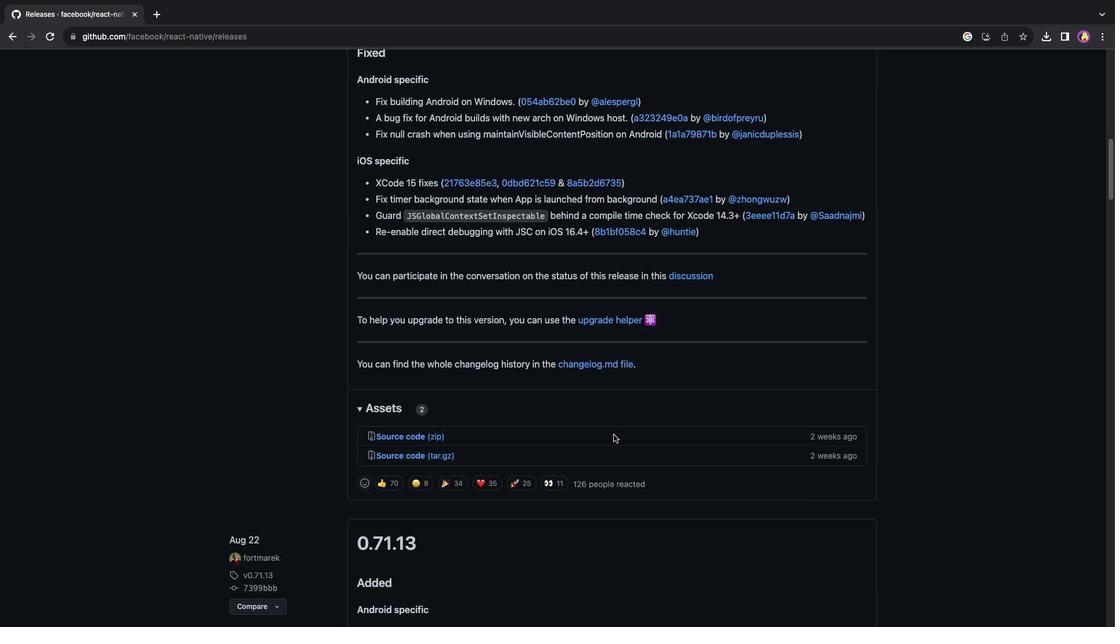 
Action: Mouse scrolled (614, 435) with delta (0, 0)
Screenshot: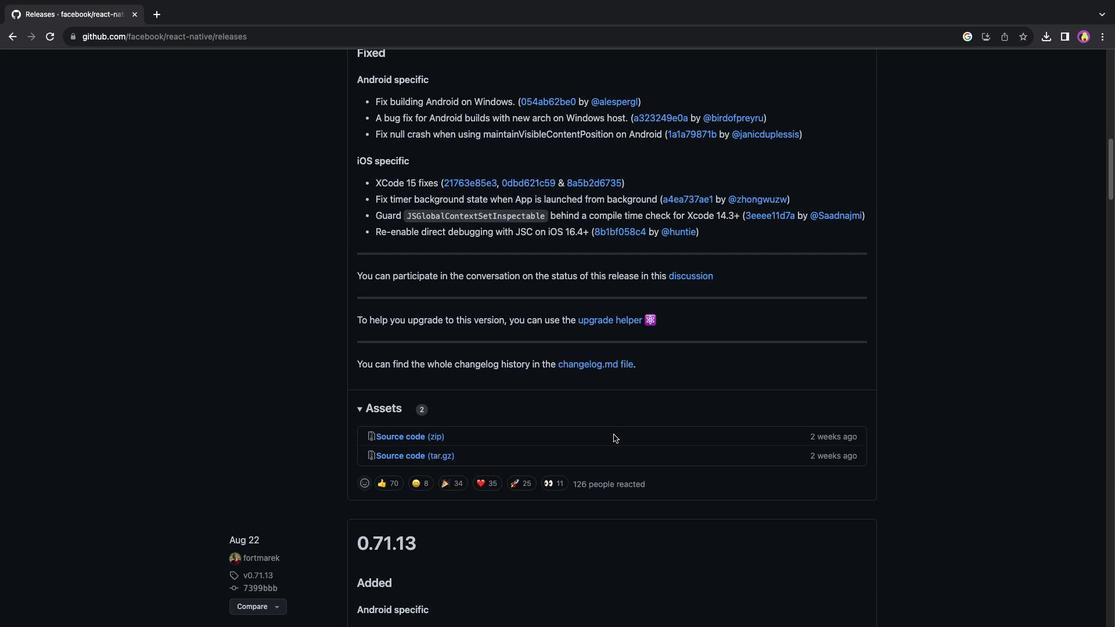 
Action: Mouse scrolled (614, 435) with delta (0, -1)
Screenshot: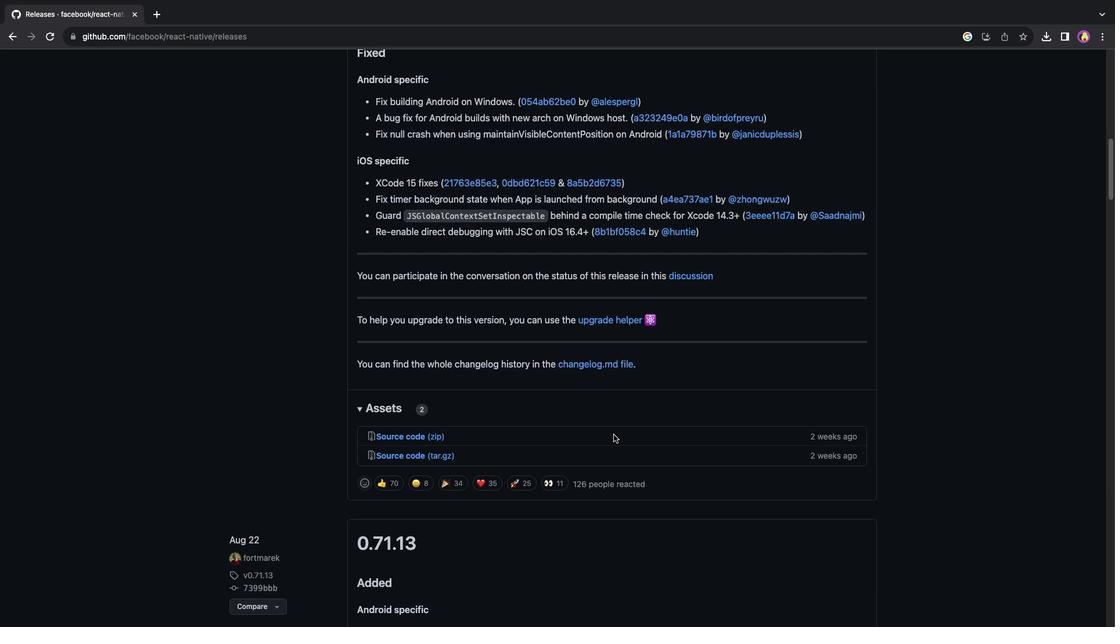 
Action: Mouse scrolled (614, 435) with delta (0, 0)
Screenshot: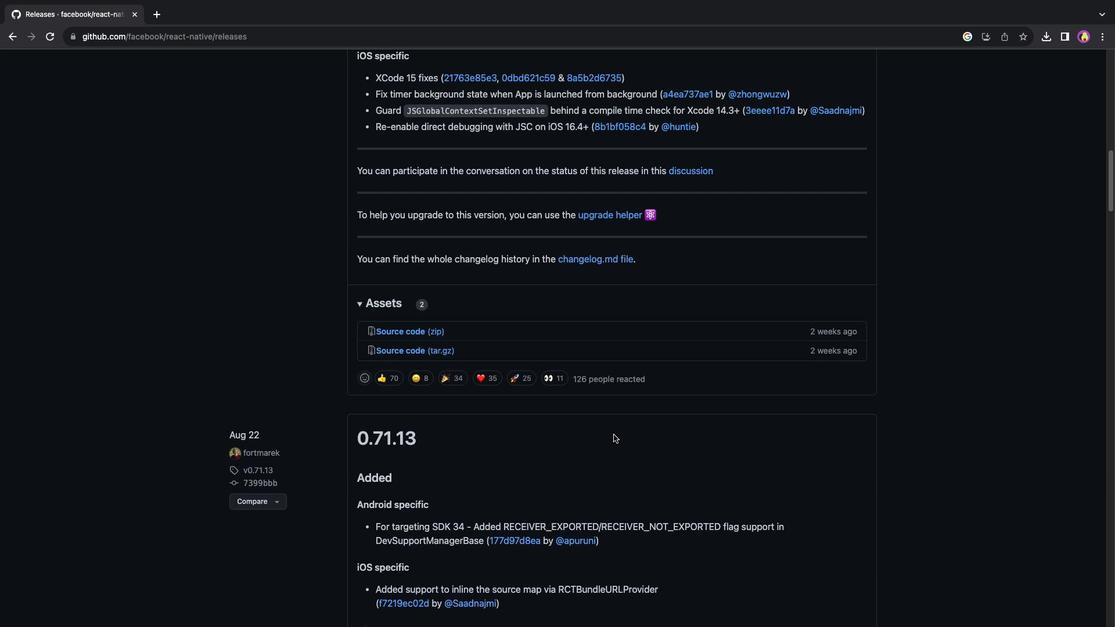 
Action: Mouse scrolled (614, 435) with delta (0, 0)
Screenshot: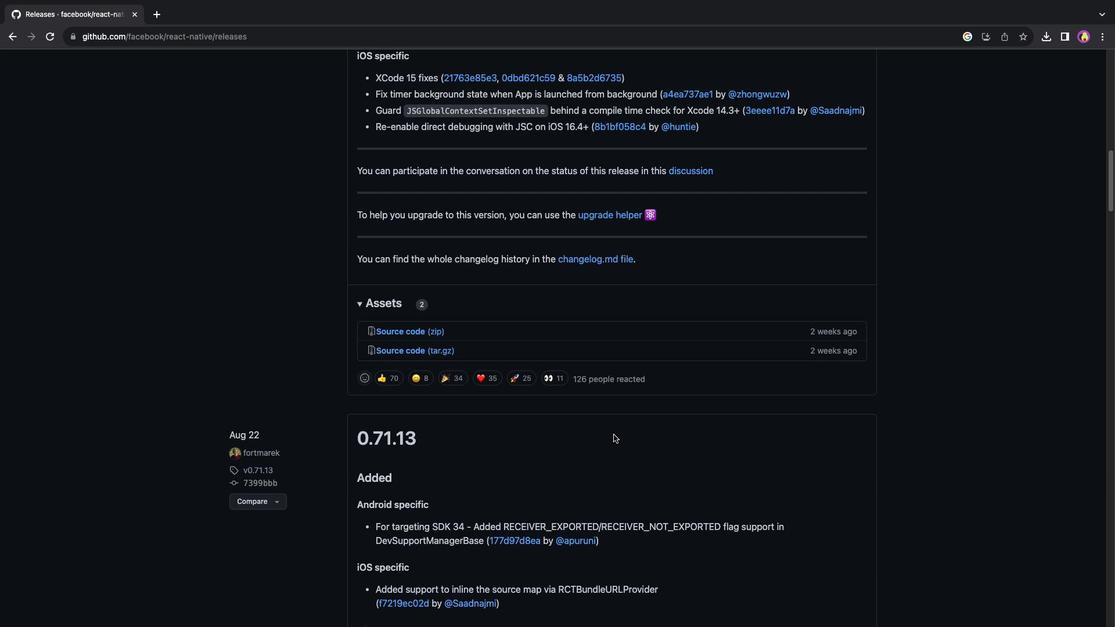 
Action: Mouse scrolled (614, 435) with delta (0, -1)
Screenshot: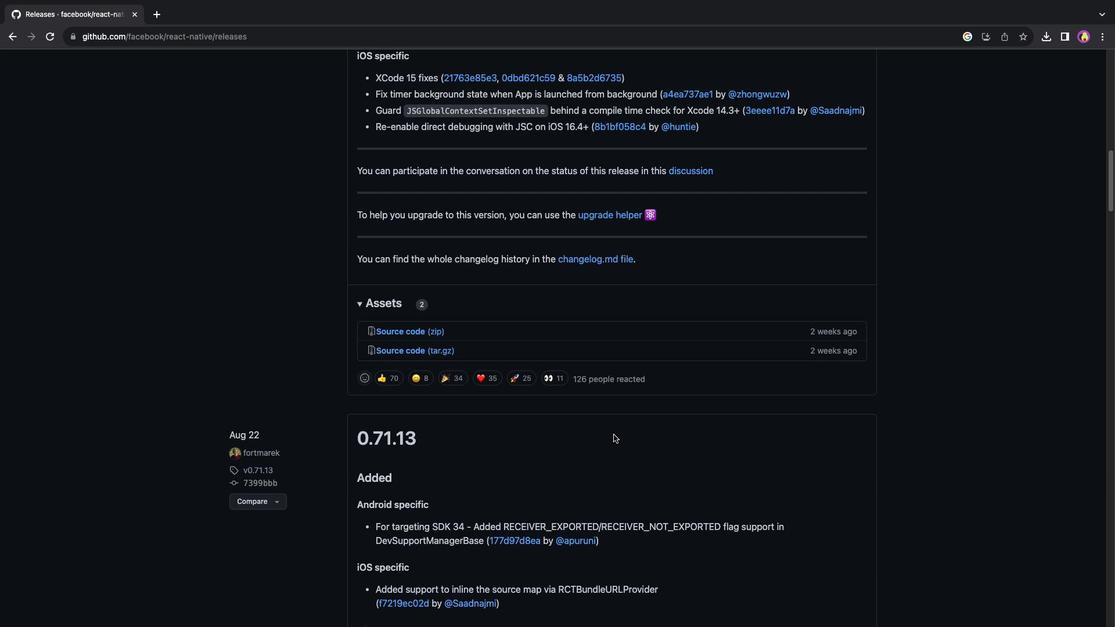
Action: Mouse scrolled (614, 435) with delta (0, -2)
Screenshot: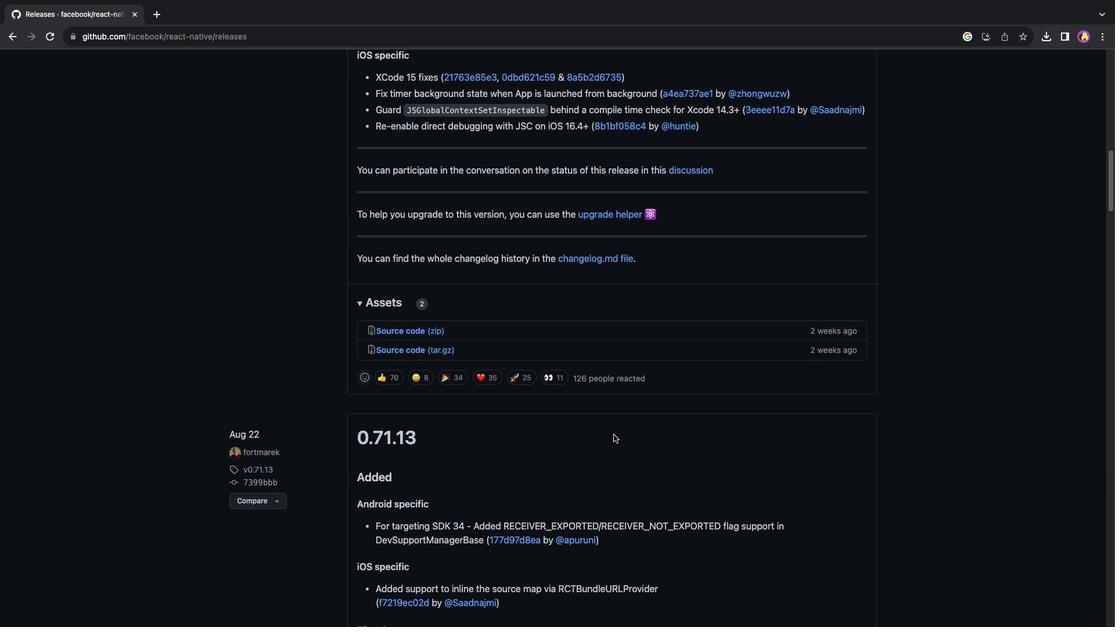 
Action: Mouse scrolled (614, 435) with delta (0, 0)
Screenshot: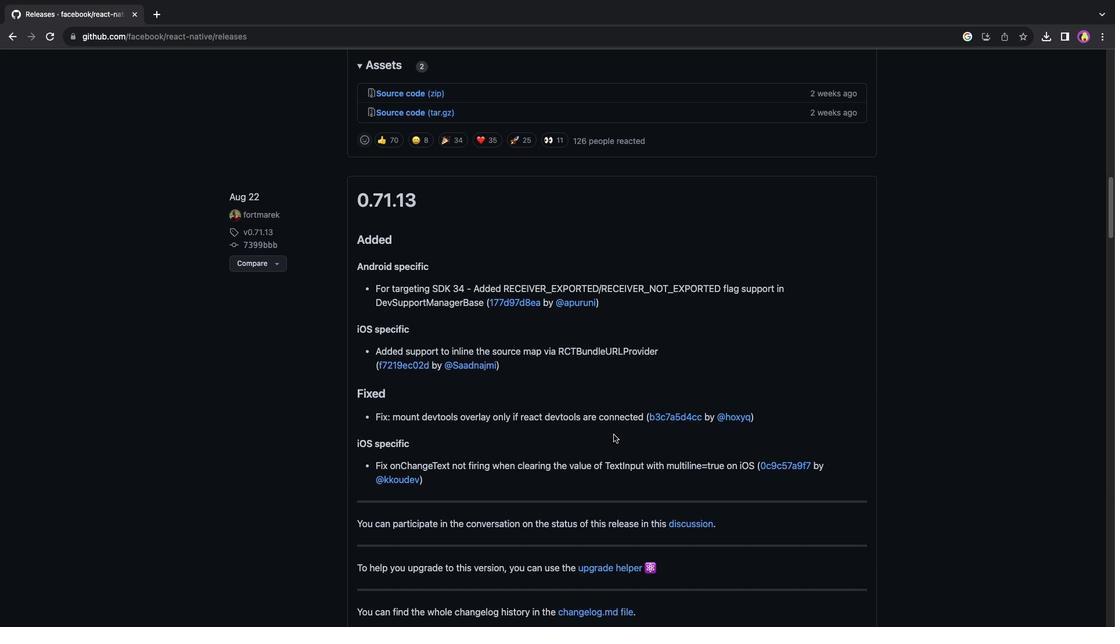 
Action: Mouse scrolled (614, 435) with delta (0, 0)
Screenshot: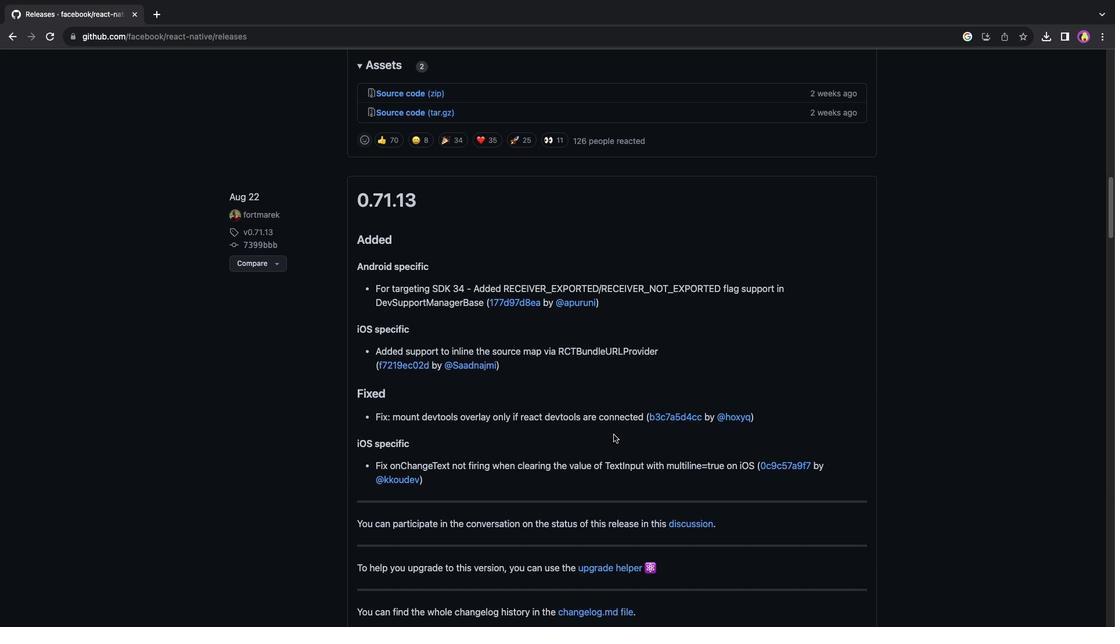 
Action: Mouse scrolled (614, 435) with delta (0, -1)
Screenshot: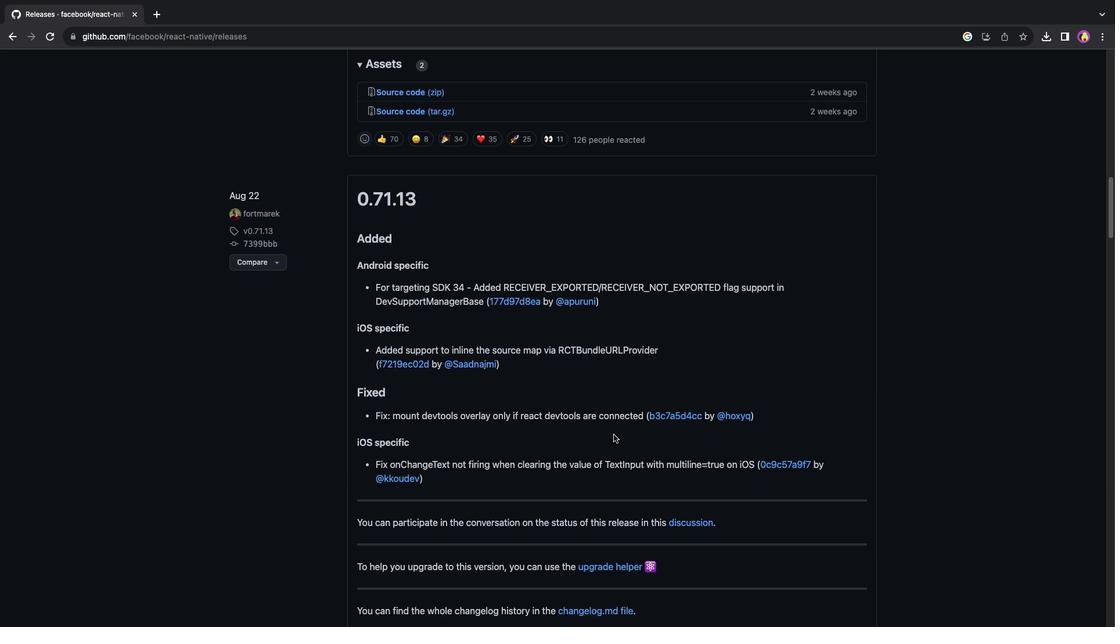 
Action: Mouse scrolled (614, 435) with delta (0, 0)
Screenshot: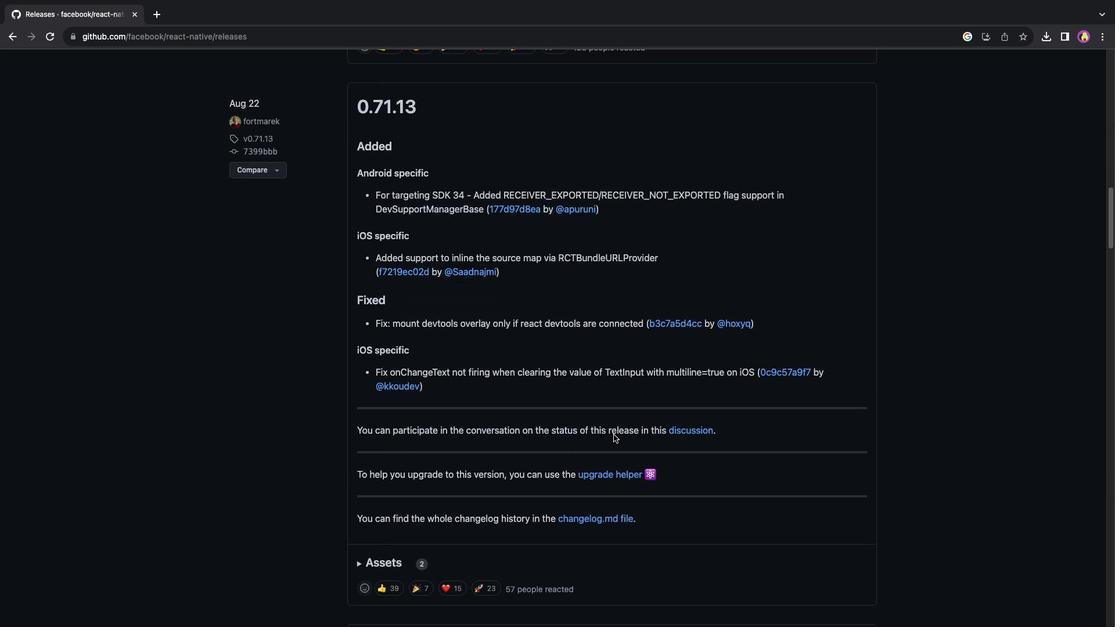 
Action: Mouse scrolled (614, 435) with delta (0, 0)
Screenshot: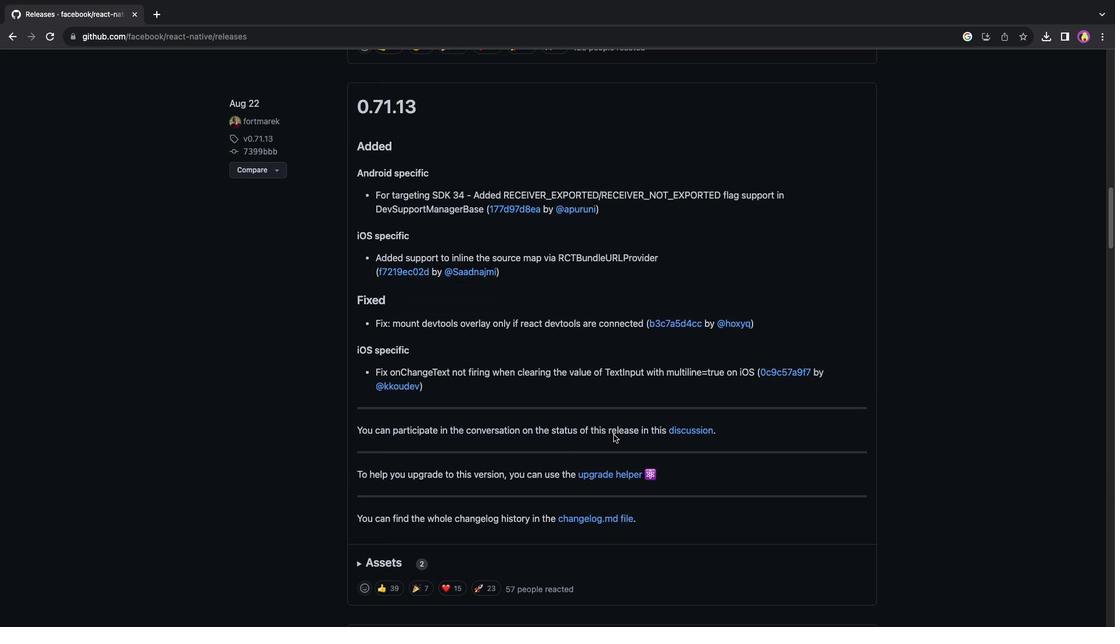
Action: Mouse scrolled (614, 435) with delta (0, 0)
Screenshot: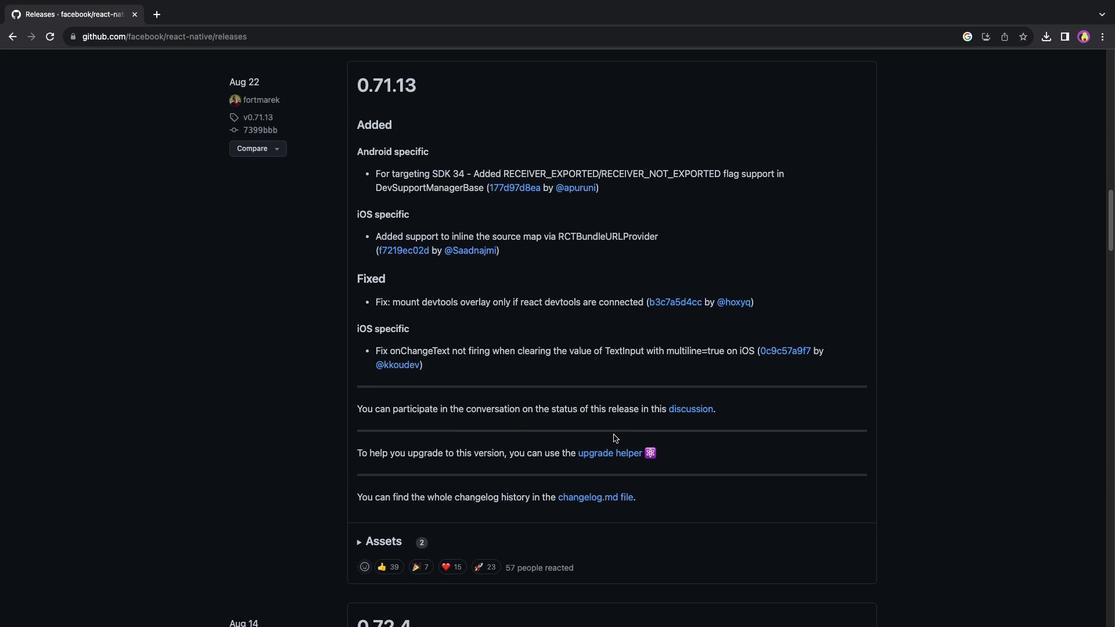 
Action: Mouse scrolled (614, 435) with delta (0, 0)
Screenshot: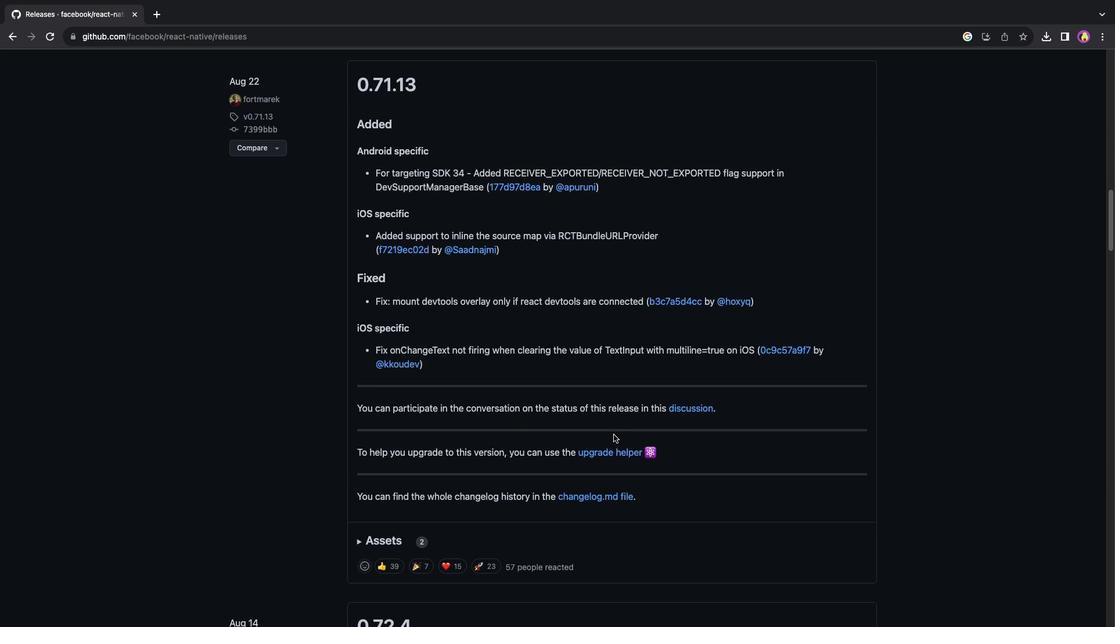 
Action: Mouse scrolled (614, 435) with delta (0, -1)
Screenshot: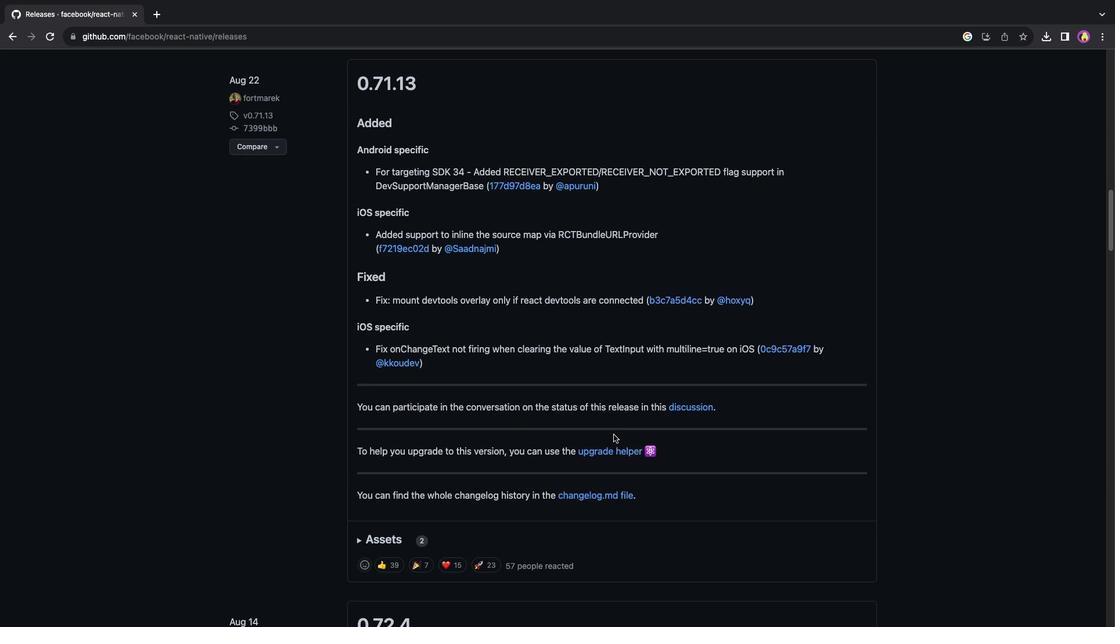 
Action: Mouse scrolled (614, 435) with delta (0, -1)
Screenshot: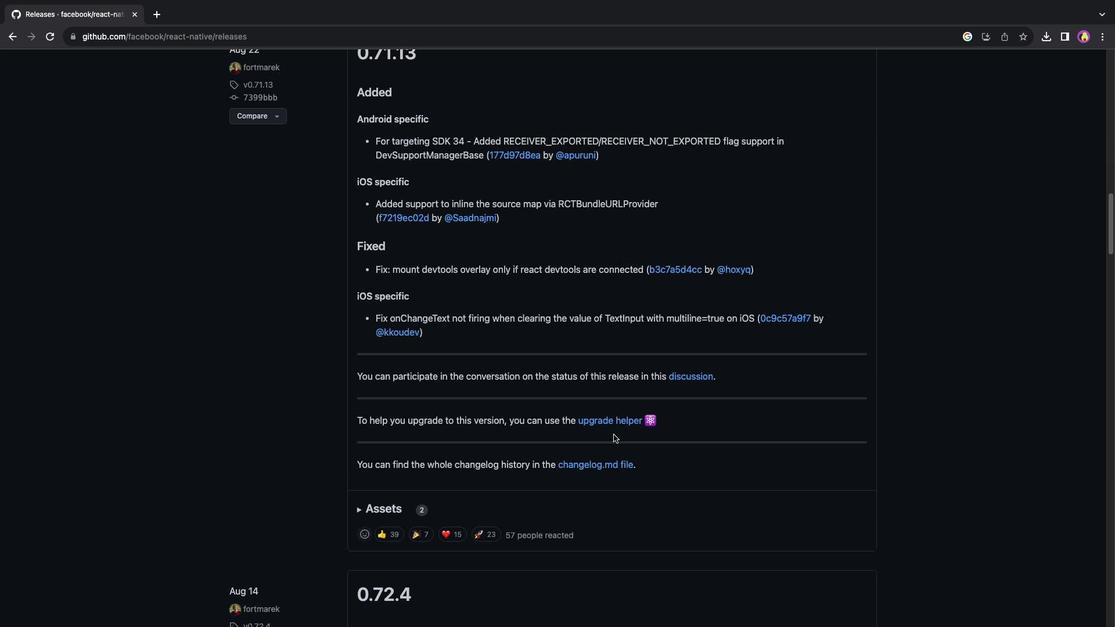 
Action: Mouse scrolled (614, 435) with delta (0, 0)
Screenshot: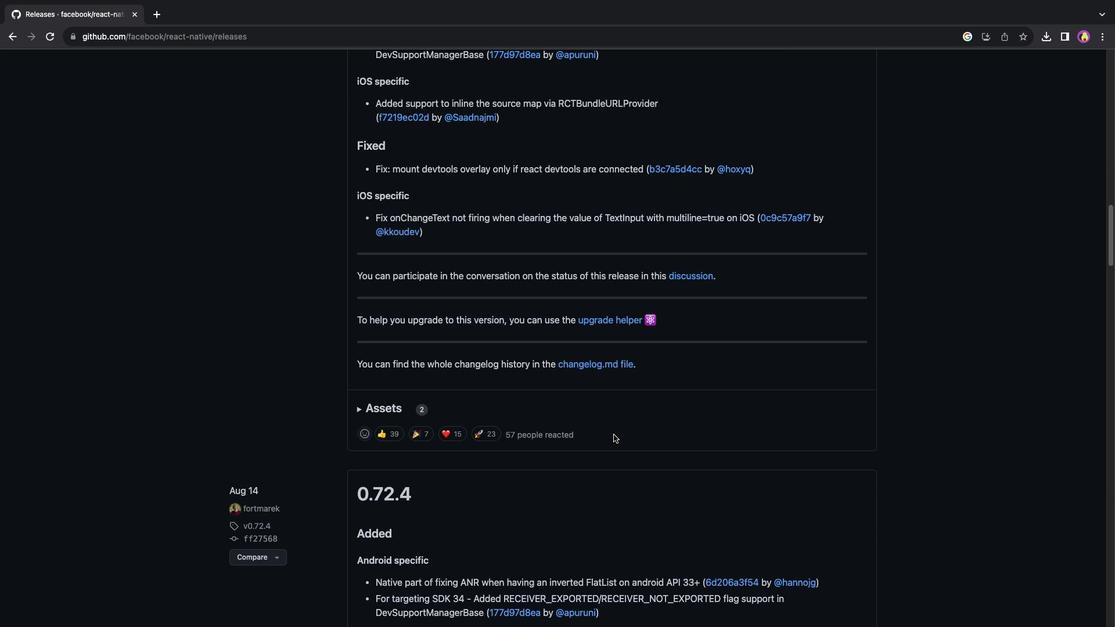 
Action: Mouse scrolled (614, 435) with delta (0, 0)
Screenshot: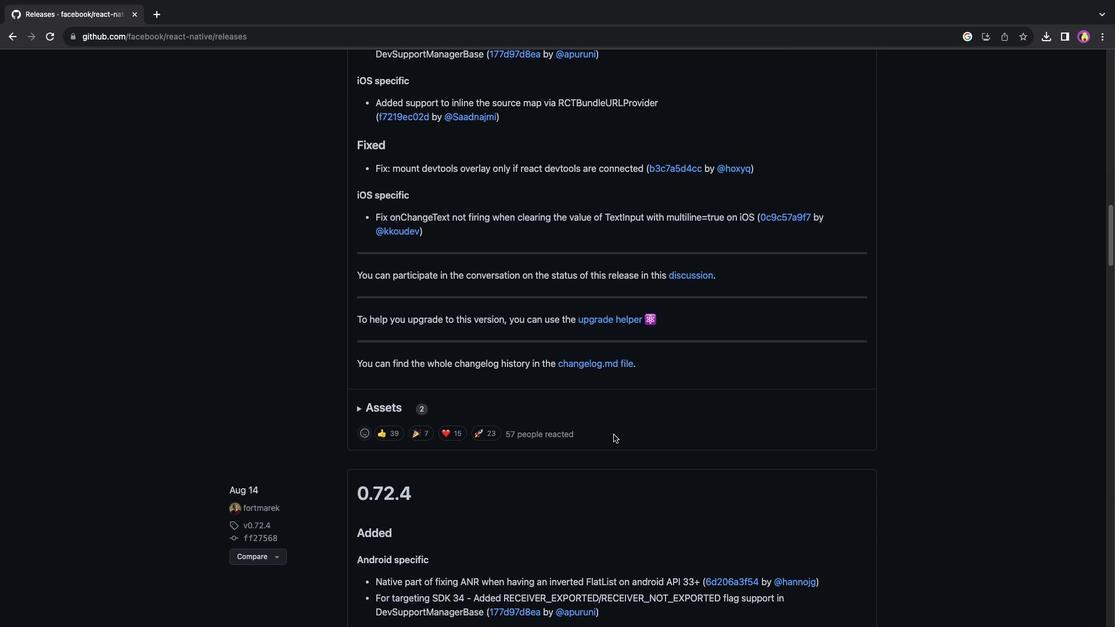 
Action: Mouse scrolled (614, 435) with delta (0, -1)
Screenshot: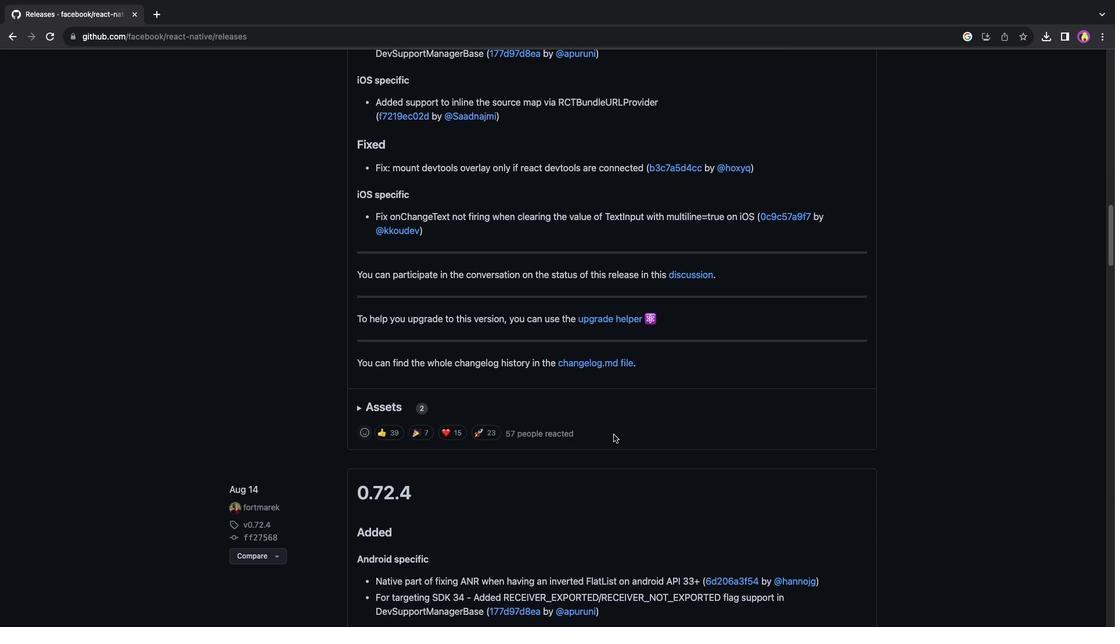
Action: Mouse scrolled (614, 435) with delta (0, 0)
Screenshot: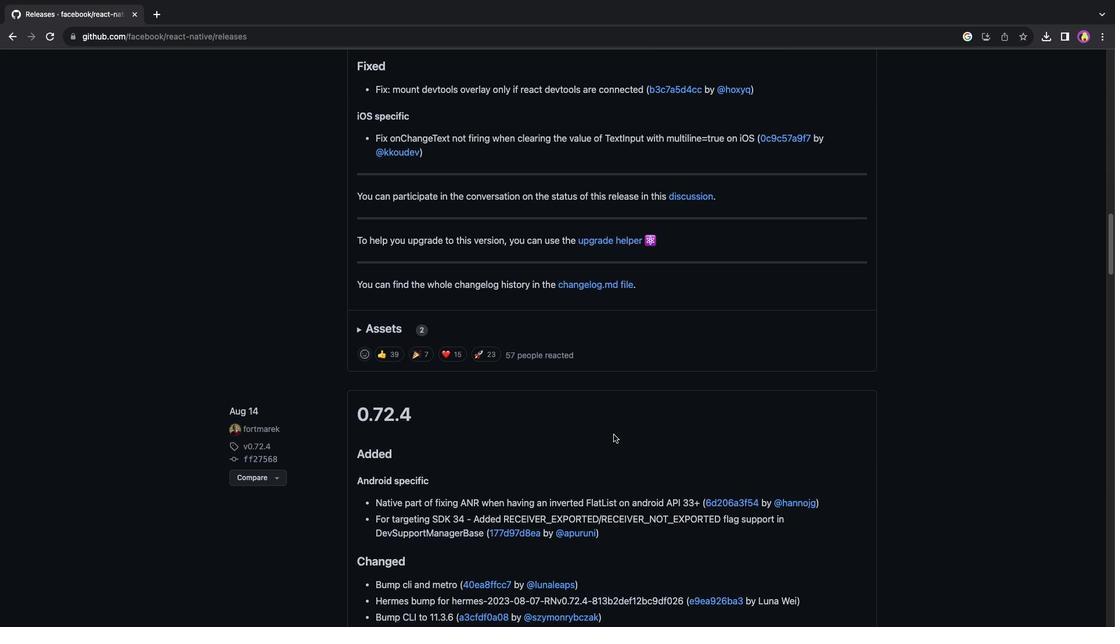 
Action: Mouse scrolled (614, 435) with delta (0, 0)
Screenshot: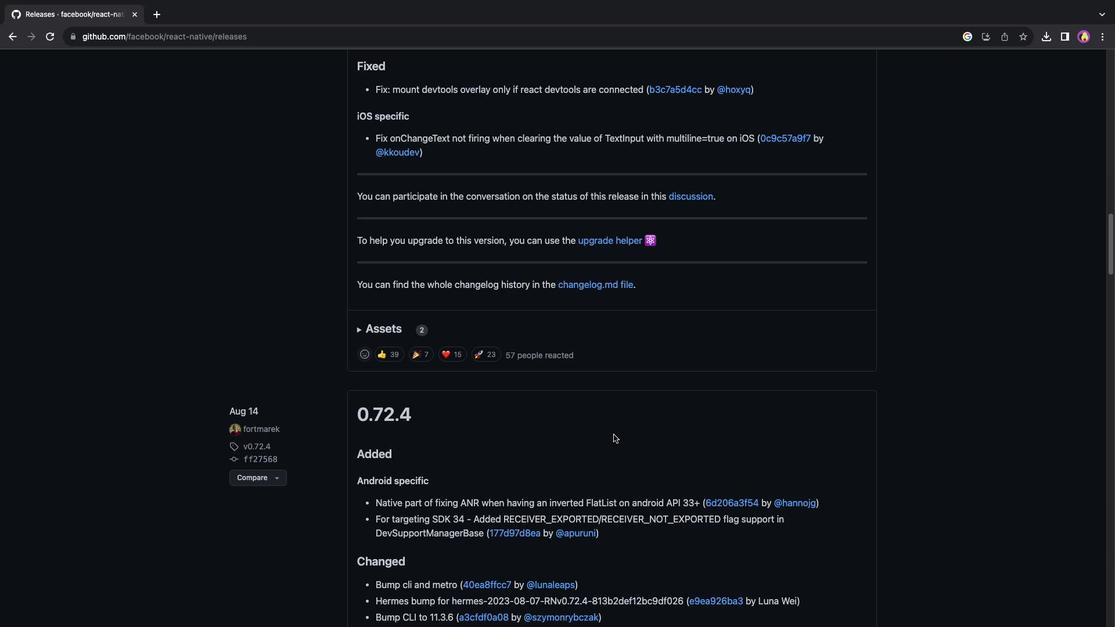 
Action: Mouse scrolled (614, 435) with delta (0, -1)
Screenshot: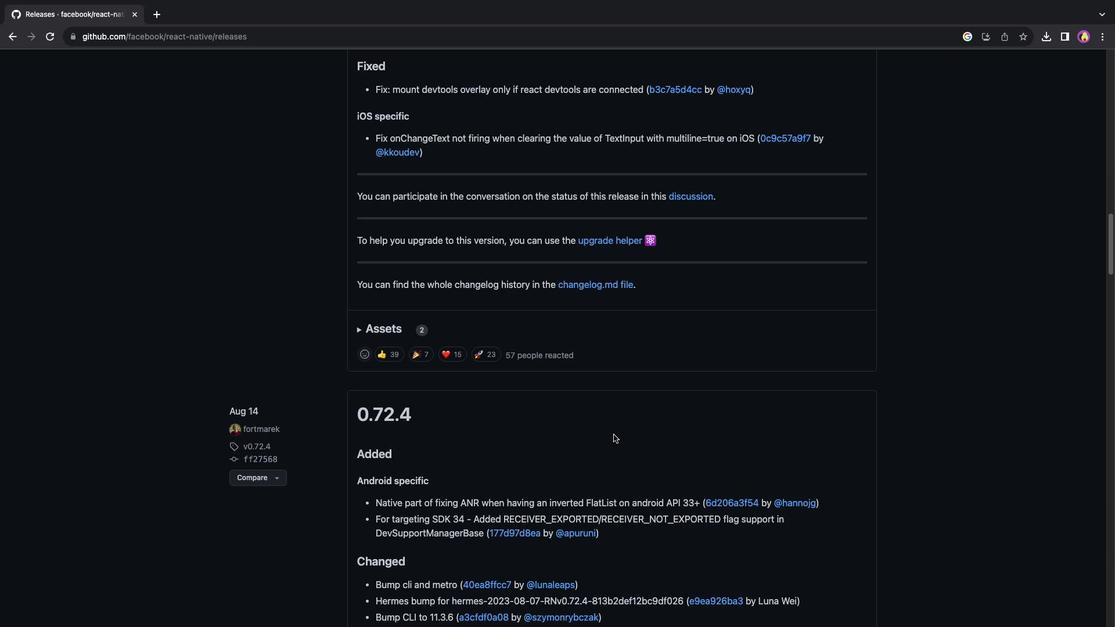 
Action: Mouse scrolled (614, 435) with delta (0, -2)
Screenshot: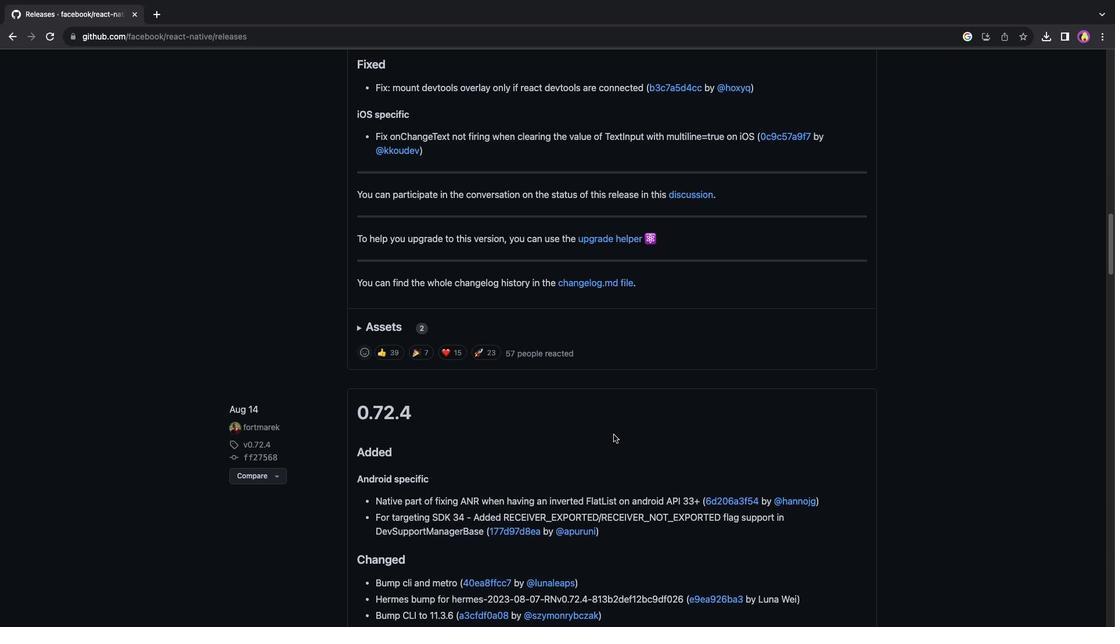 
Action: Mouse scrolled (614, 435) with delta (0, 0)
Screenshot: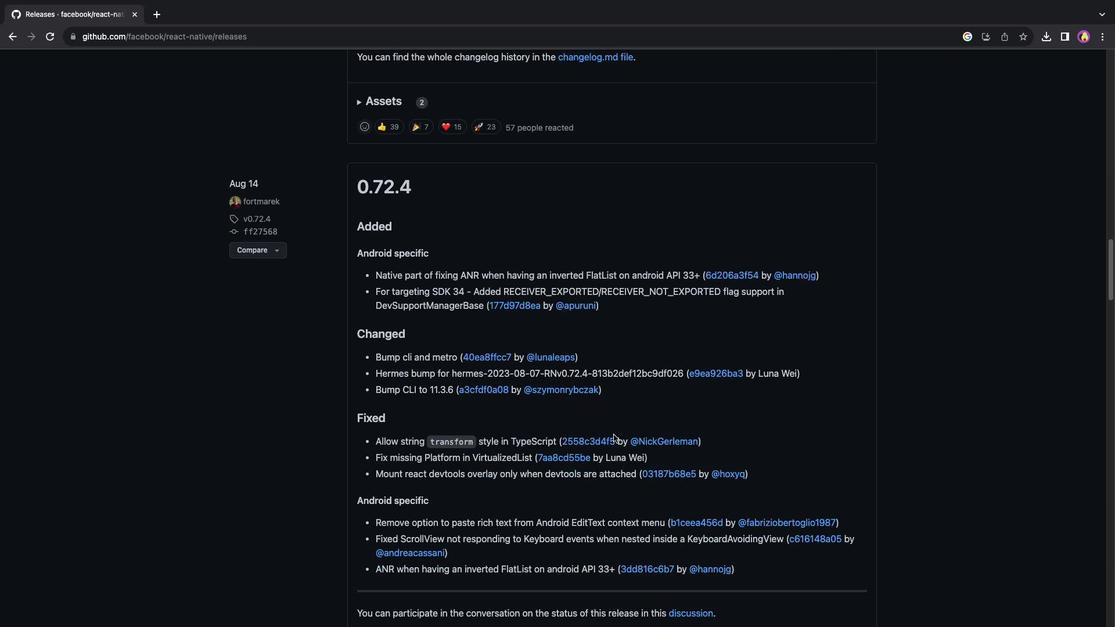 
Action: Mouse scrolled (614, 435) with delta (0, 0)
Screenshot: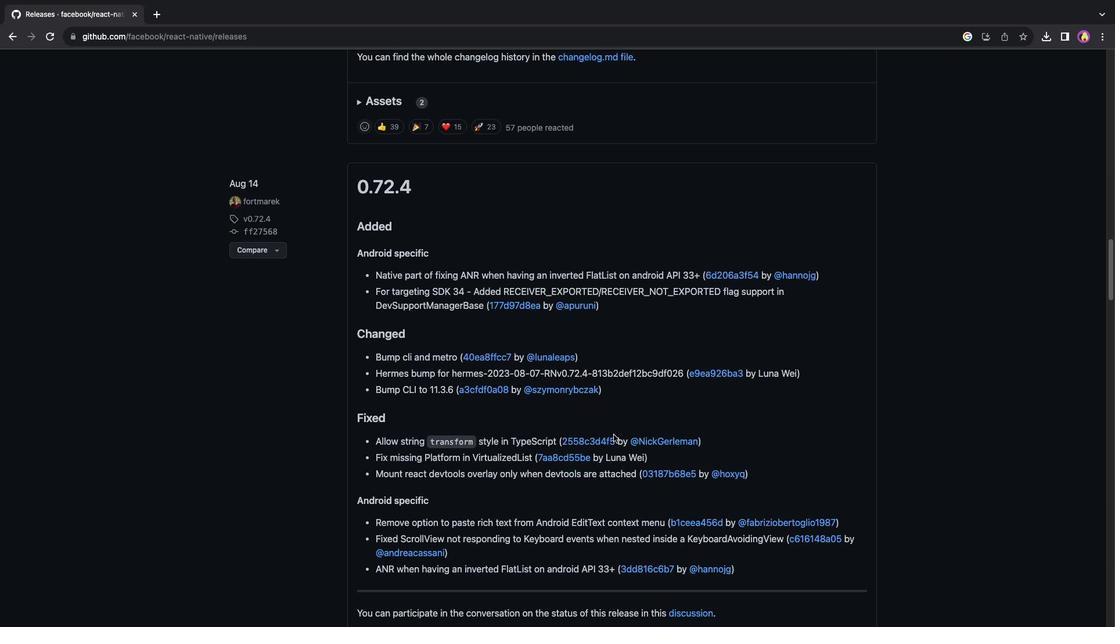 
Action: Mouse scrolled (614, 435) with delta (0, -1)
Screenshot: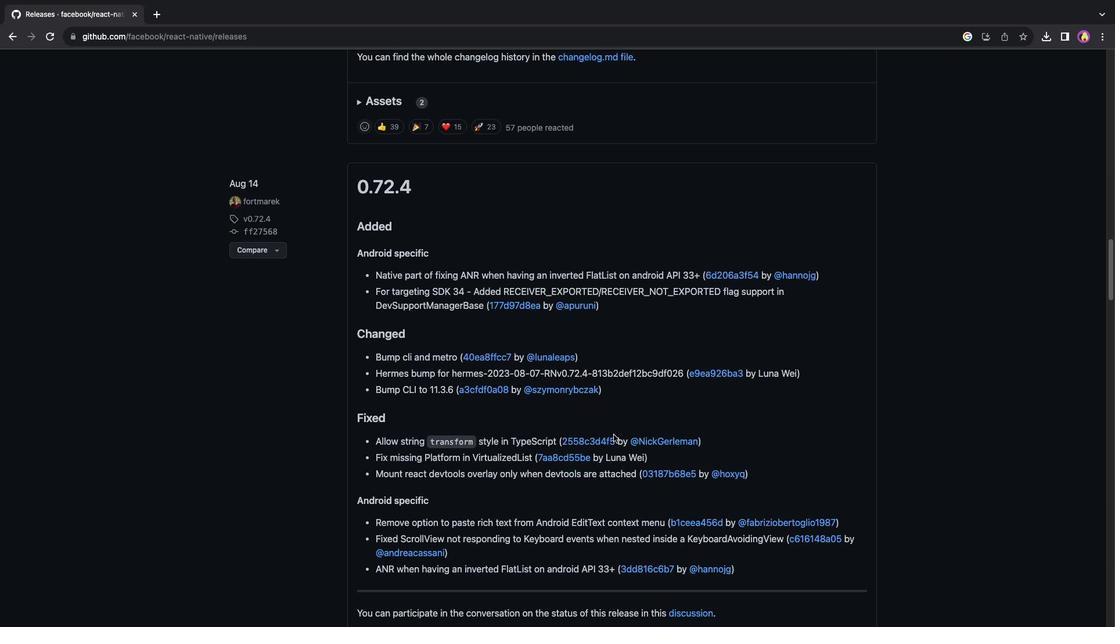 
Action: Mouse scrolled (614, 435) with delta (0, -2)
Screenshot: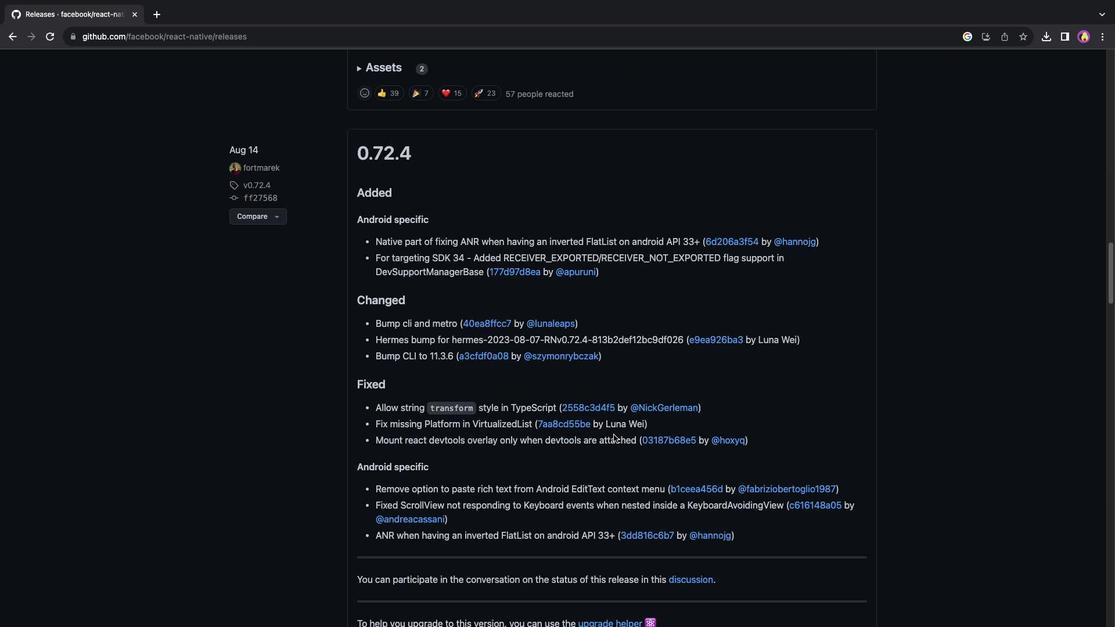 
Action: Mouse scrolled (614, 435) with delta (0, 0)
Screenshot: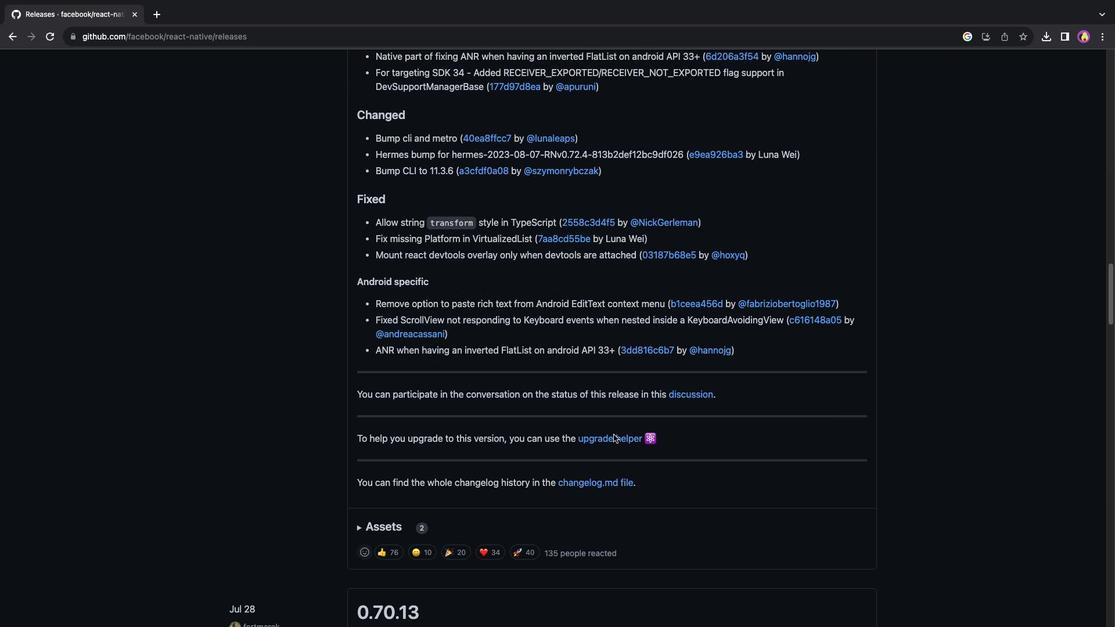 
Action: Mouse scrolled (614, 435) with delta (0, 0)
Screenshot: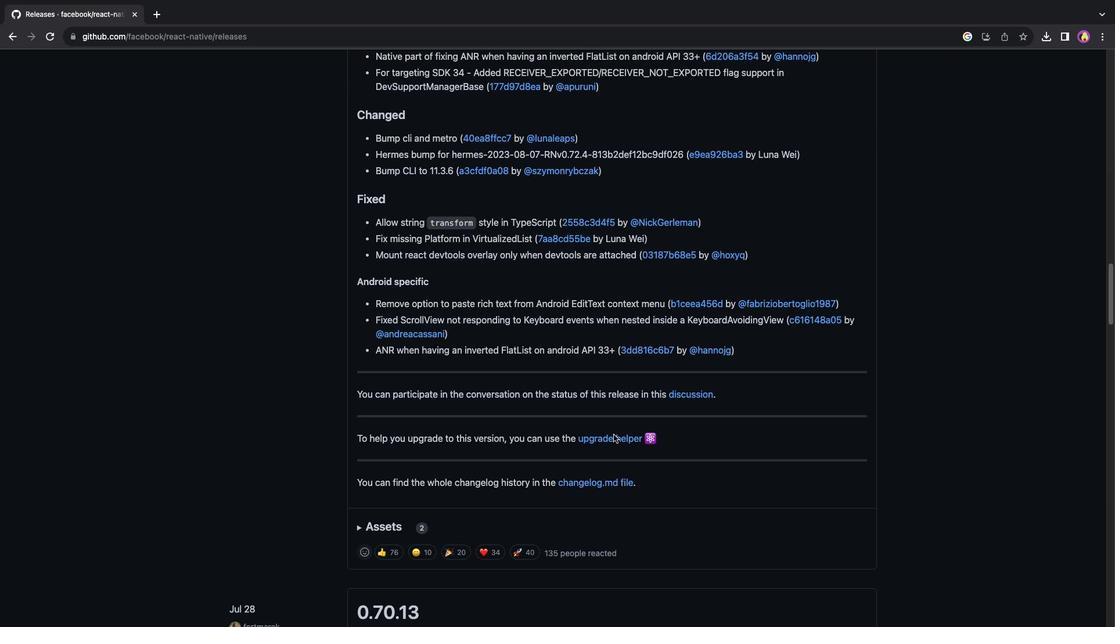 
Action: Mouse scrolled (614, 435) with delta (0, -1)
Screenshot: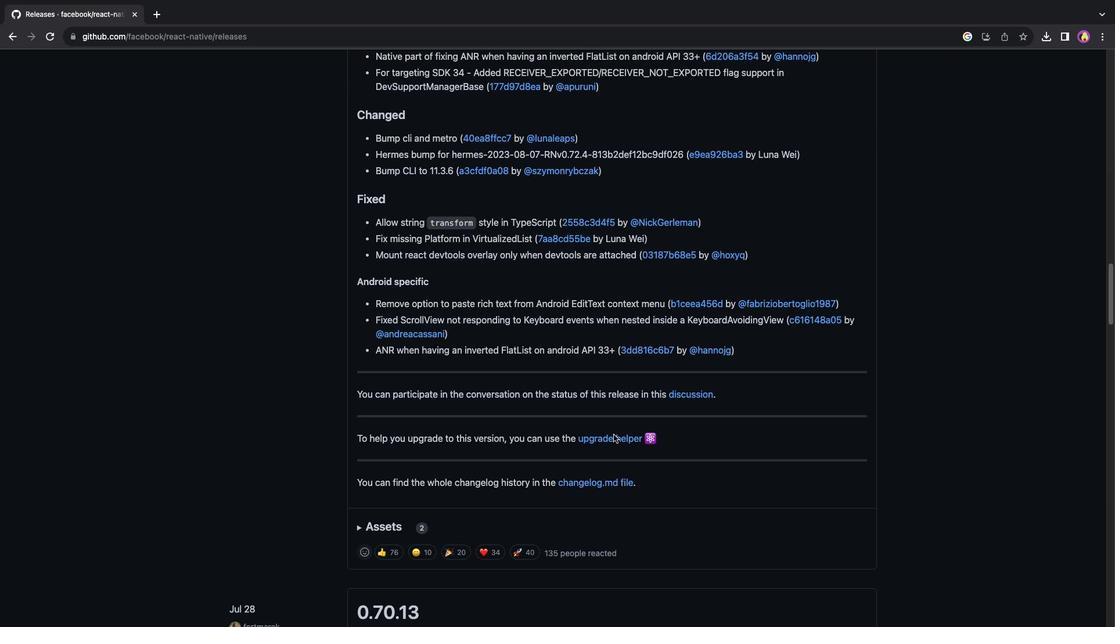 
Action: Mouse scrolled (614, 435) with delta (0, -2)
Screenshot: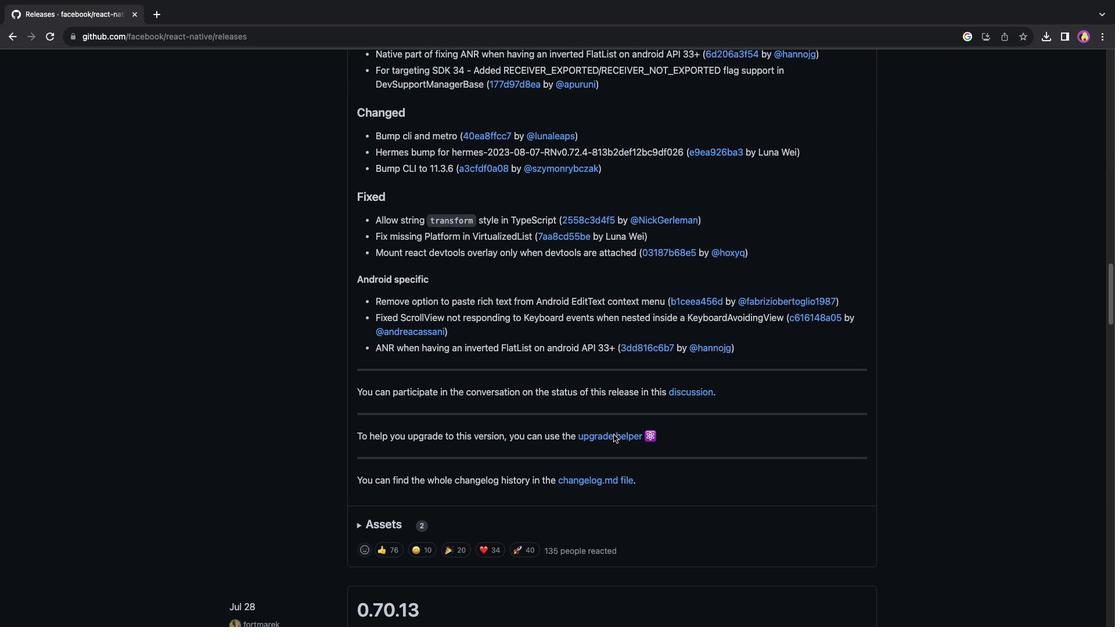 
Action: Mouse scrolled (614, 435) with delta (0, 0)
Screenshot: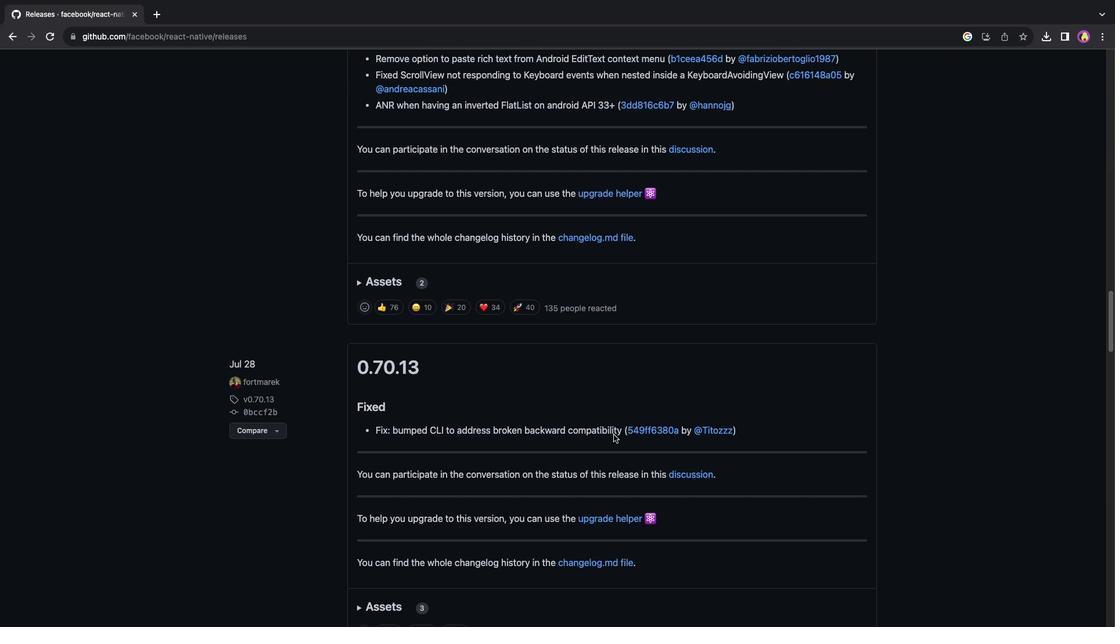 
Action: Mouse scrolled (614, 435) with delta (0, 0)
Screenshot: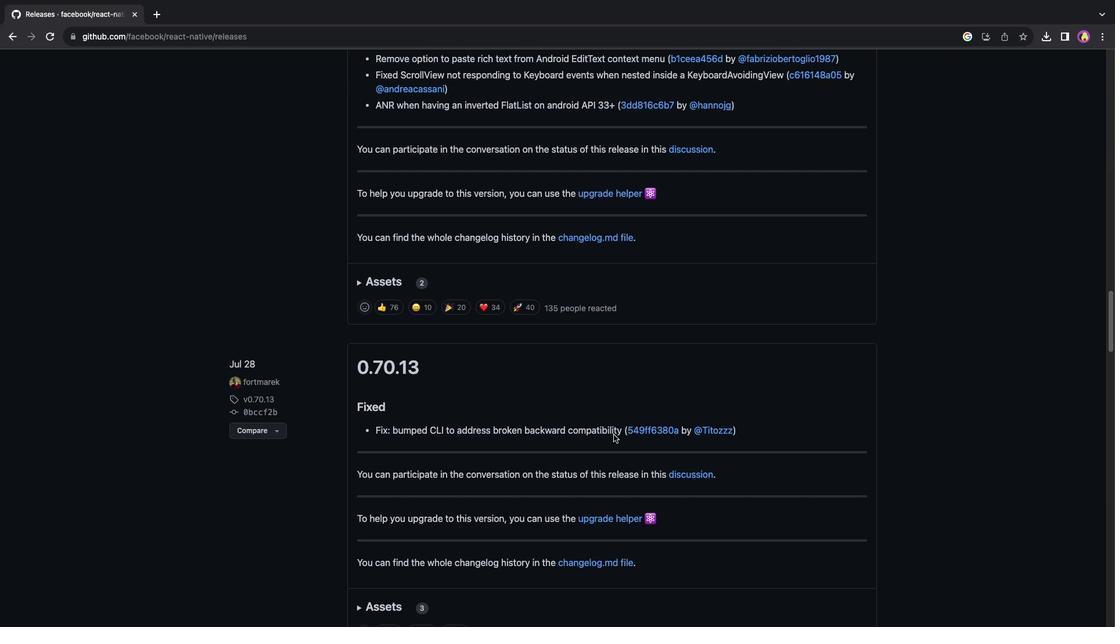 
Action: Mouse scrolled (614, 435) with delta (0, -1)
Screenshot: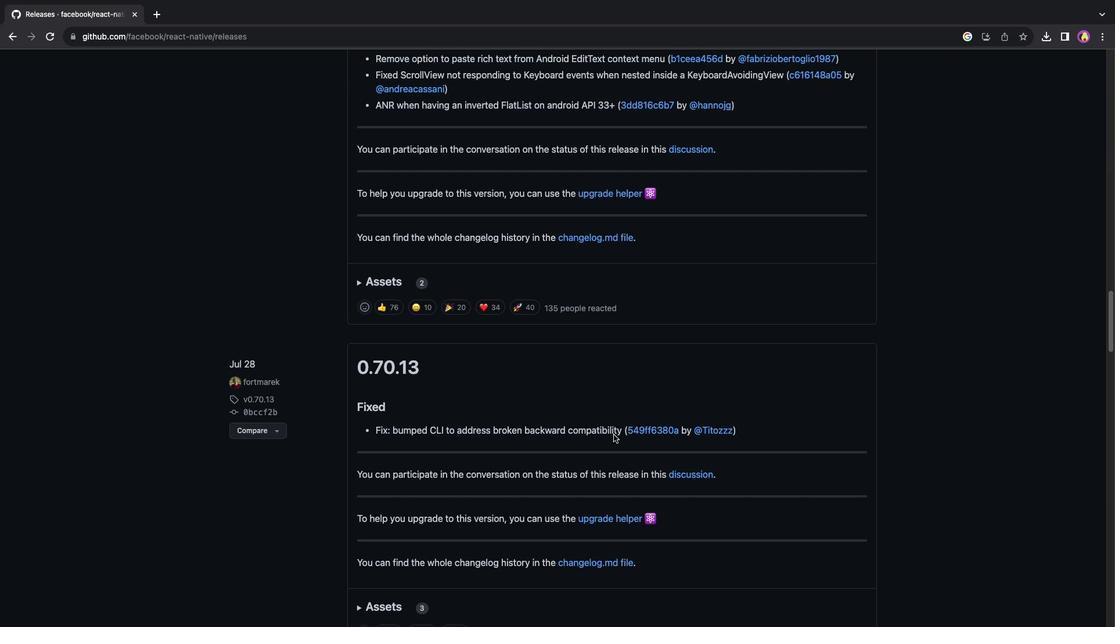 
Action: Mouse scrolled (614, 435) with delta (0, 0)
Screenshot: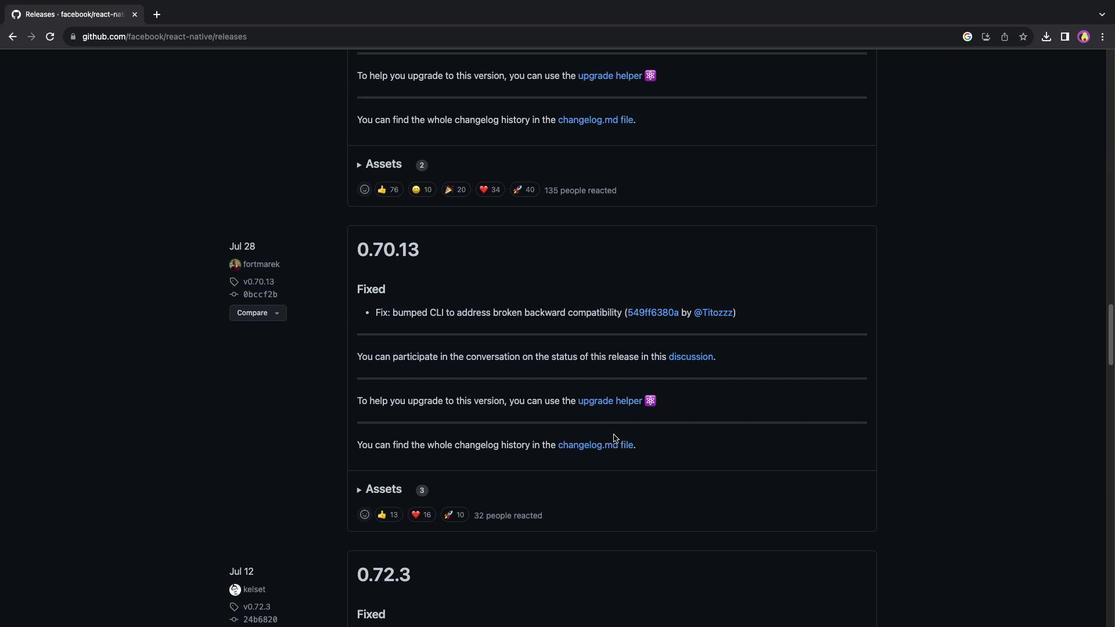 
Action: Mouse scrolled (614, 435) with delta (0, 0)
Screenshot: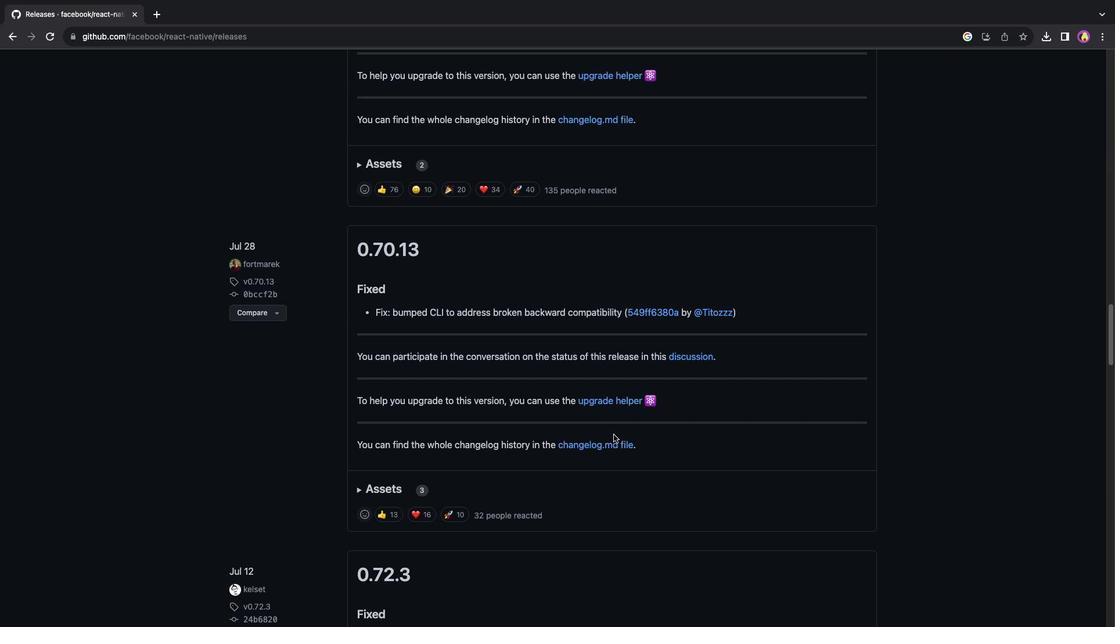 
Action: Mouse scrolled (614, 435) with delta (0, -1)
Screenshot: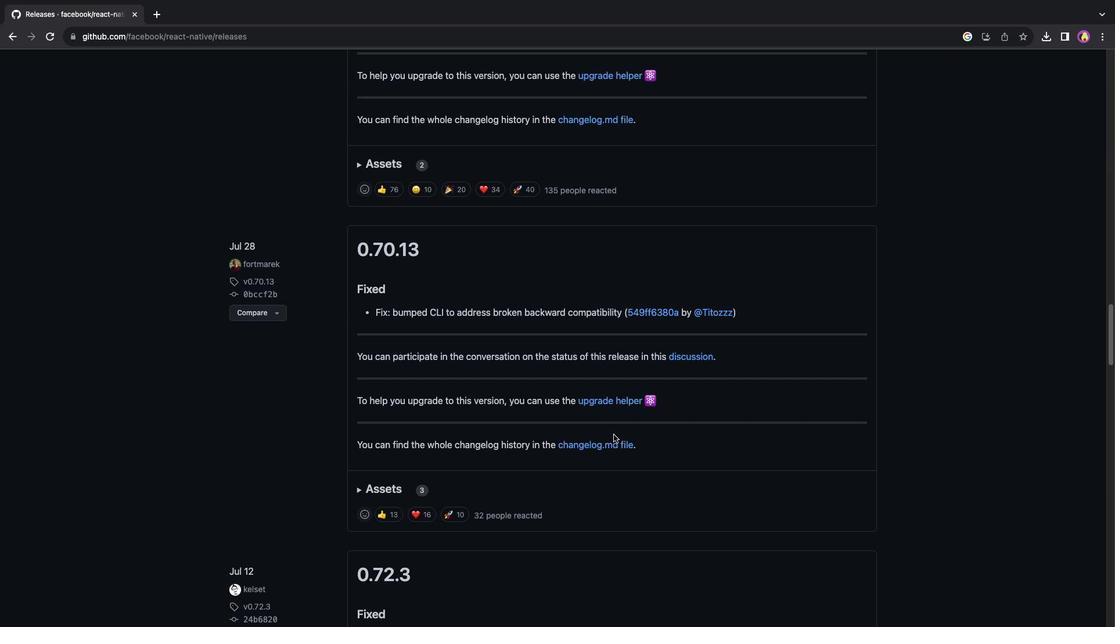 
Action: Mouse scrolled (614, 435) with delta (0, -2)
Screenshot: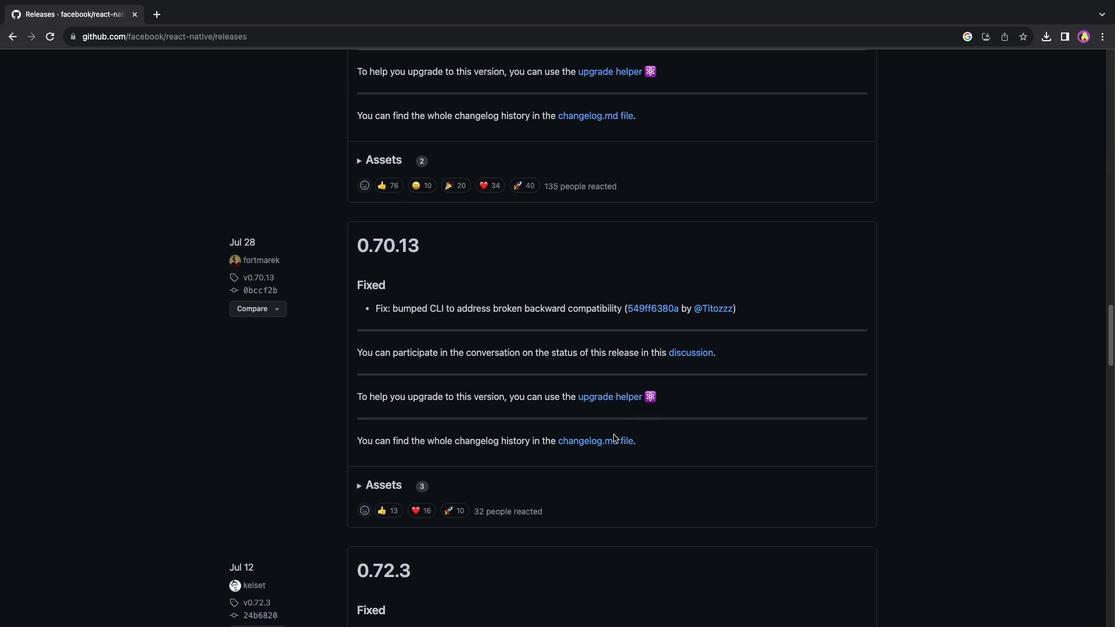 
Action: Mouse scrolled (614, 435) with delta (0, 0)
Screenshot: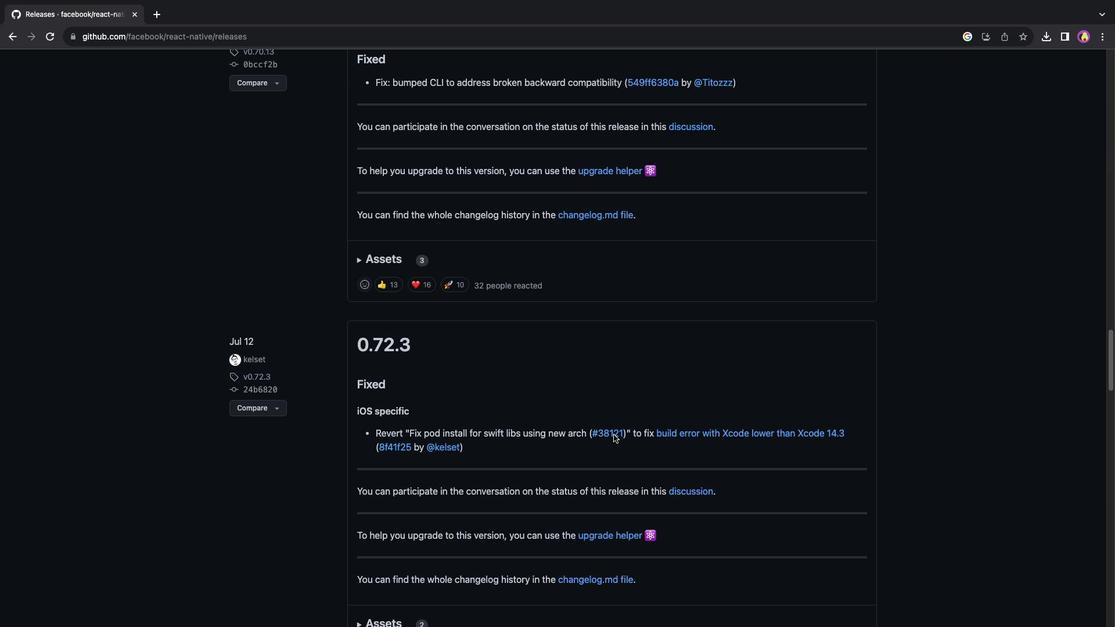
Action: Mouse scrolled (614, 435) with delta (0, 0)
Screenshot: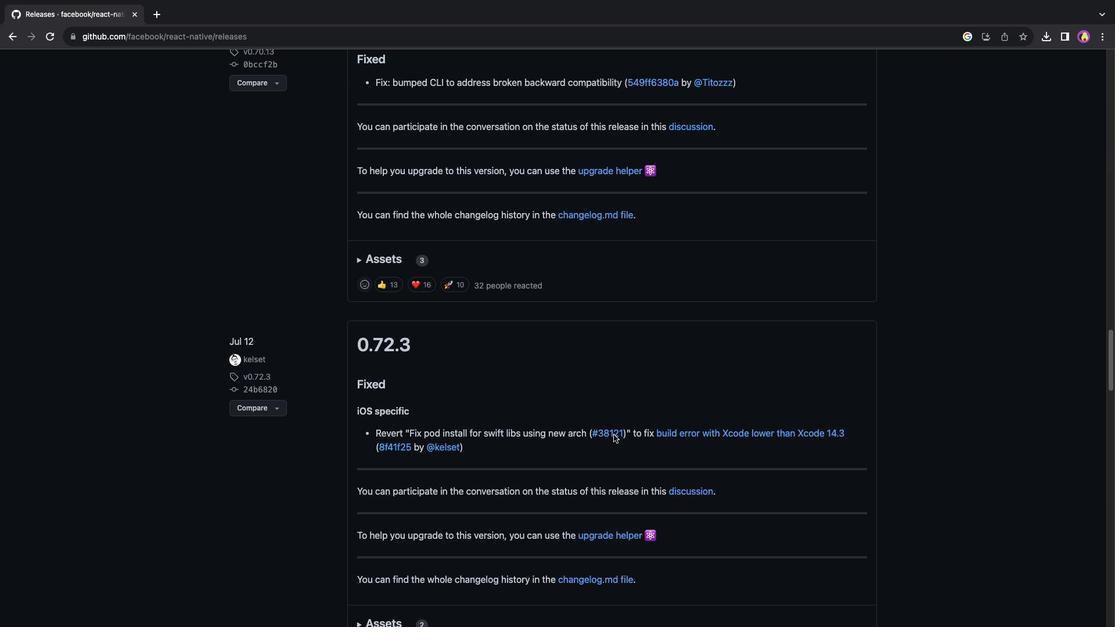 
Action: Mouse scrolled (614, 435) with delta (0, -1)
Screenshot: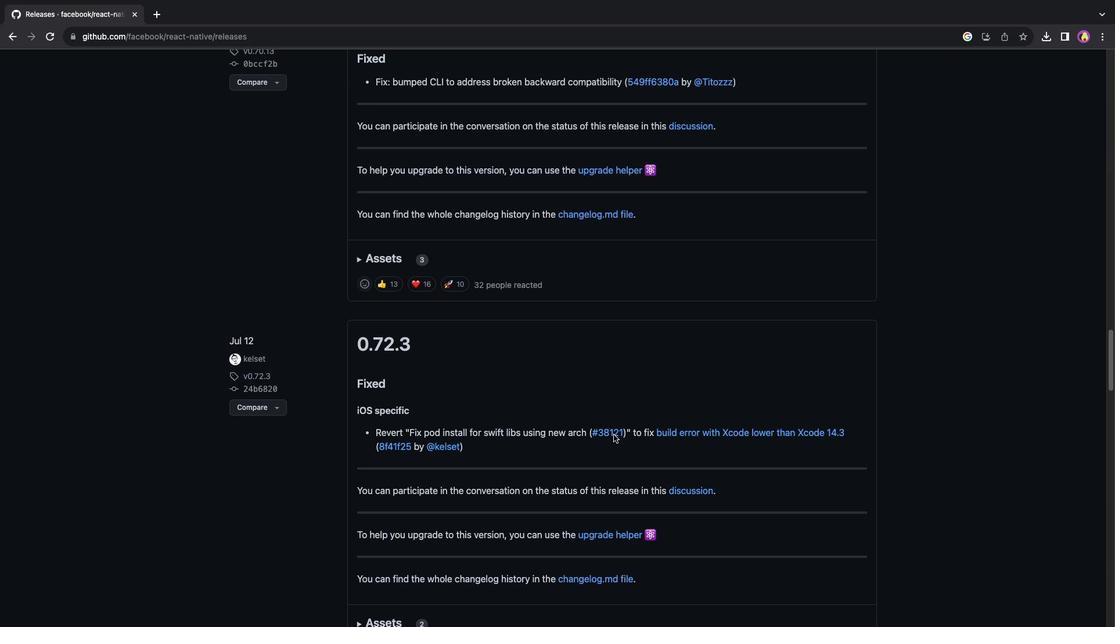 
Action: Mouse scrolled (614, 435) with delta (0, 0)
Screenshot: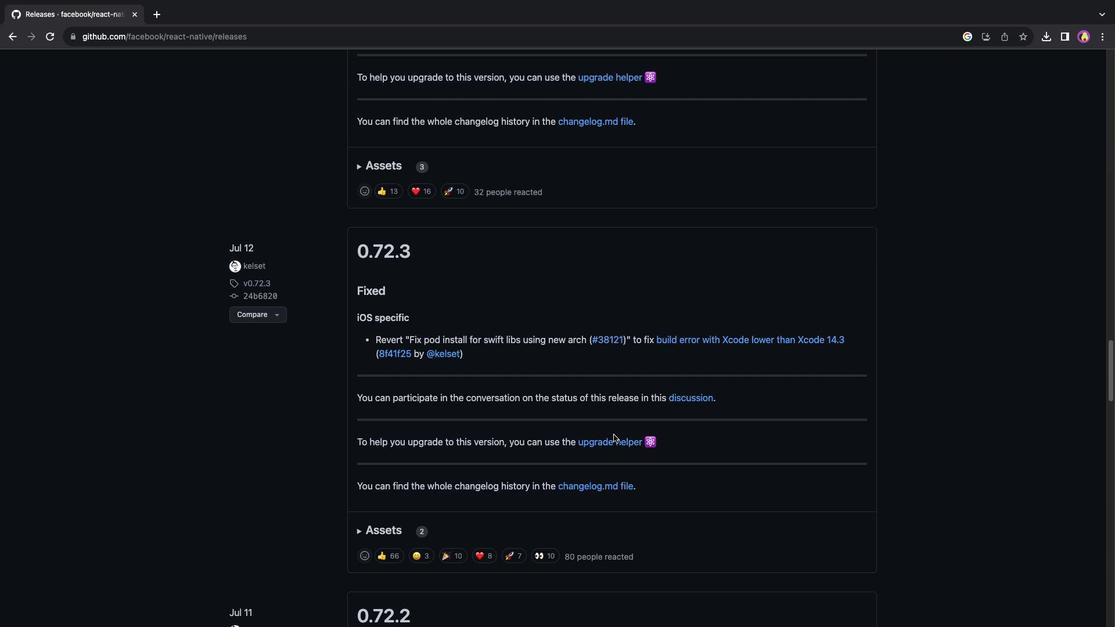 
Action: Mouse scrolled (614, 435) with delta (0, 0)
Screenshot: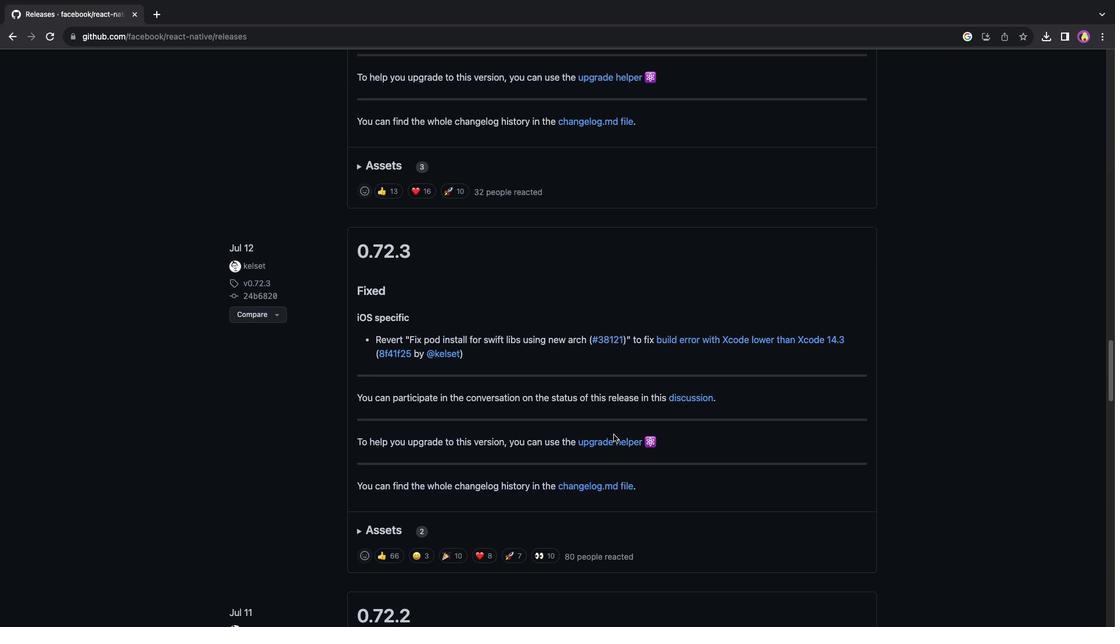 
Action: Mouse scrolled (614, 435) with delta (0, -1)
Screenshot: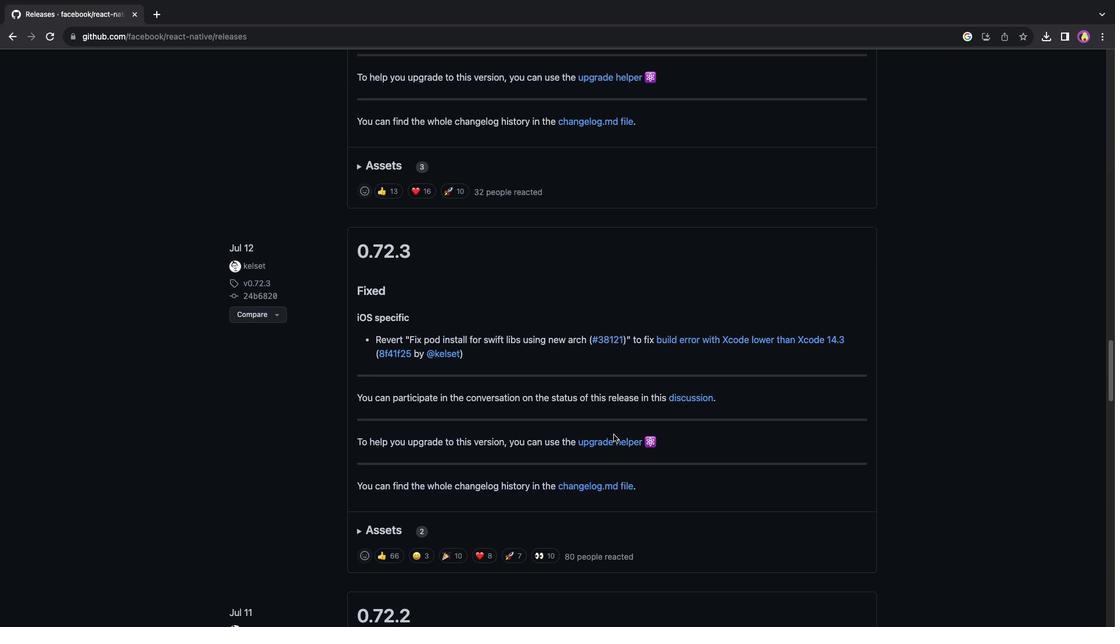 
Action: Mouse scrolled (614, 435) with delta (0, -2)
Screenshot: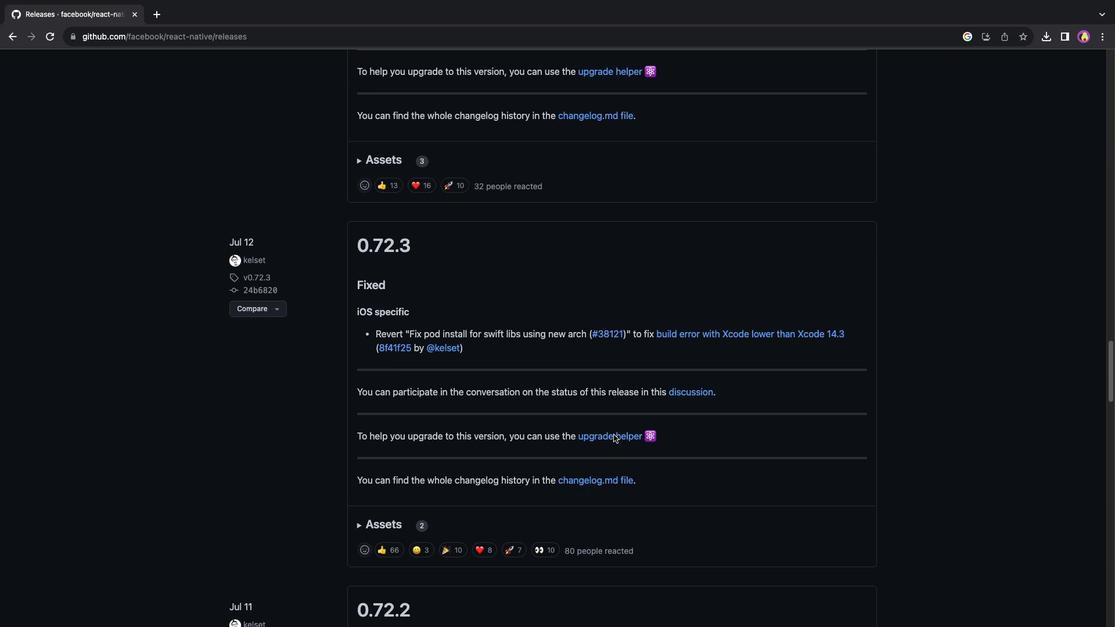 
Action: Mouse scrolled (614, 435) with delta (0, 0)
Screenshot: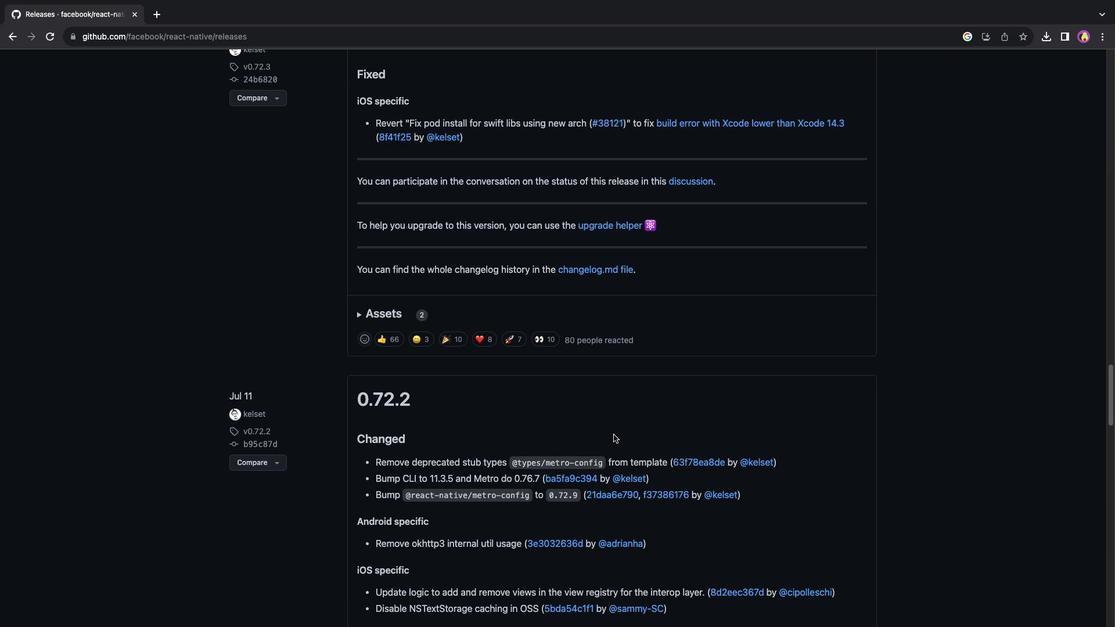 
Action: Mouse scrolled (614, 435) with delta (0, 0)
Screenshot: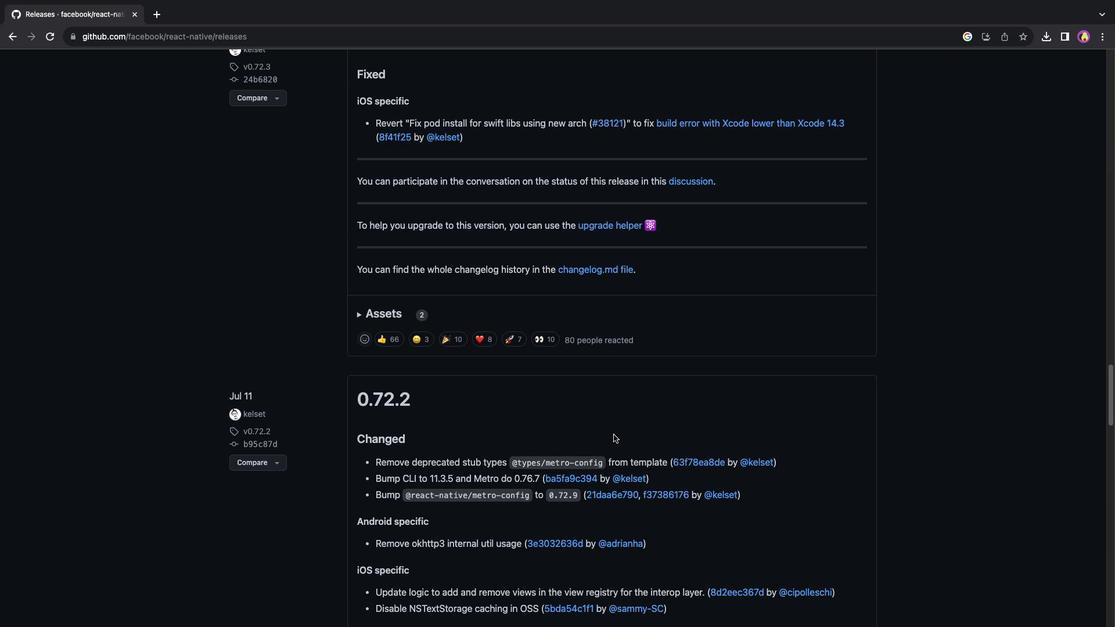 
Action: Mouse scrolled (614, 435) with delta (0, -1)
Screenshot: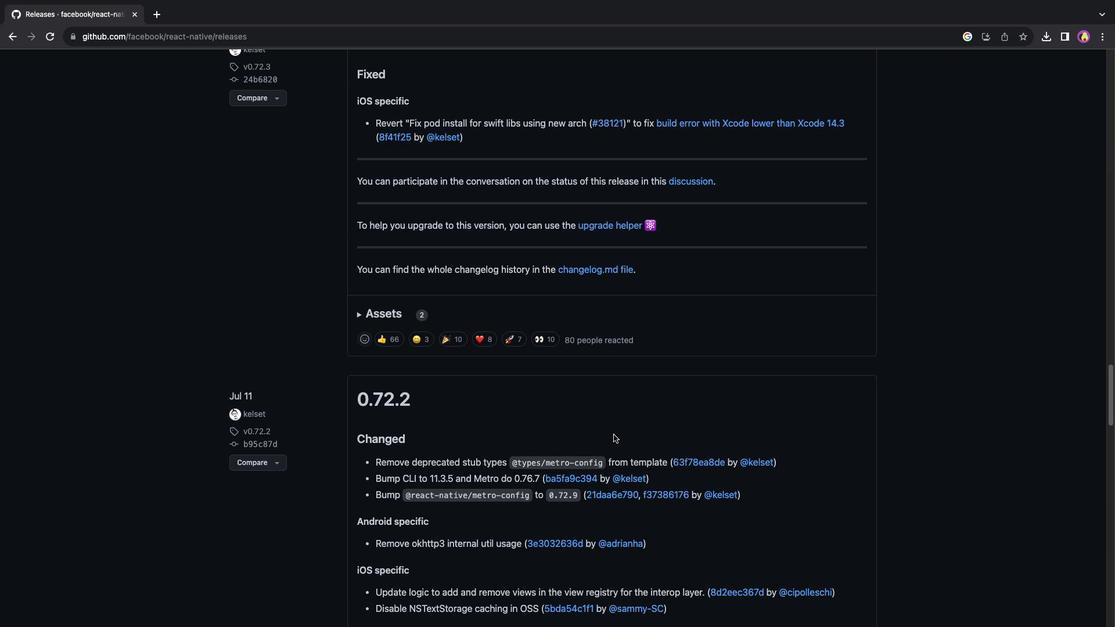 
Action: Mouse scrolled (614, 435) with delta (0, -2)
Screenshot: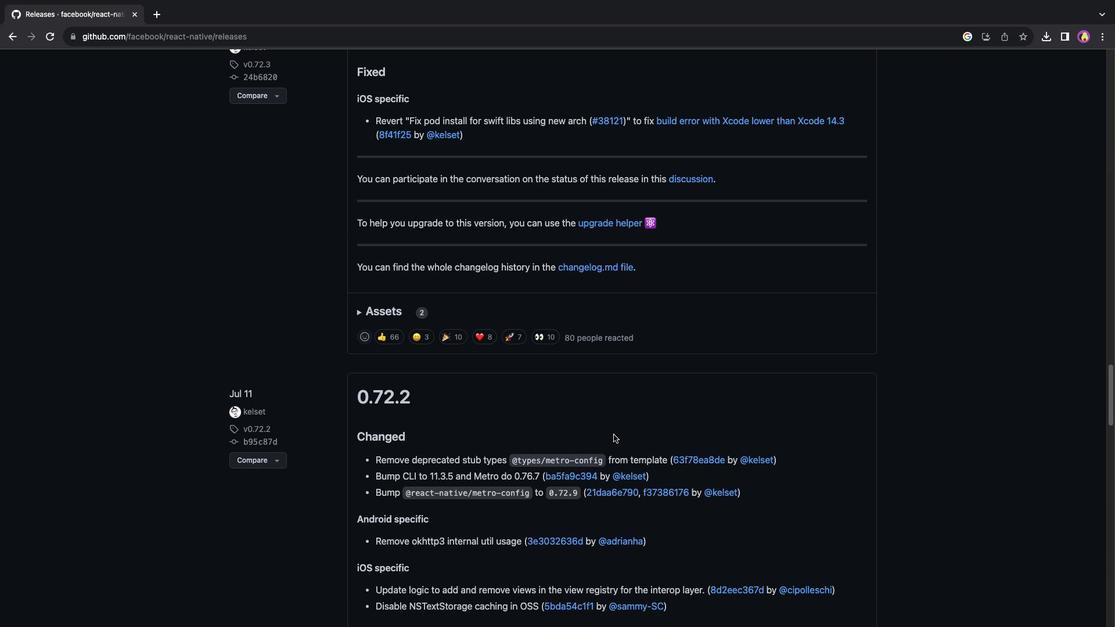
Action: Mouse scrolled (614, 435) with delta (0, 0)
Screenshot: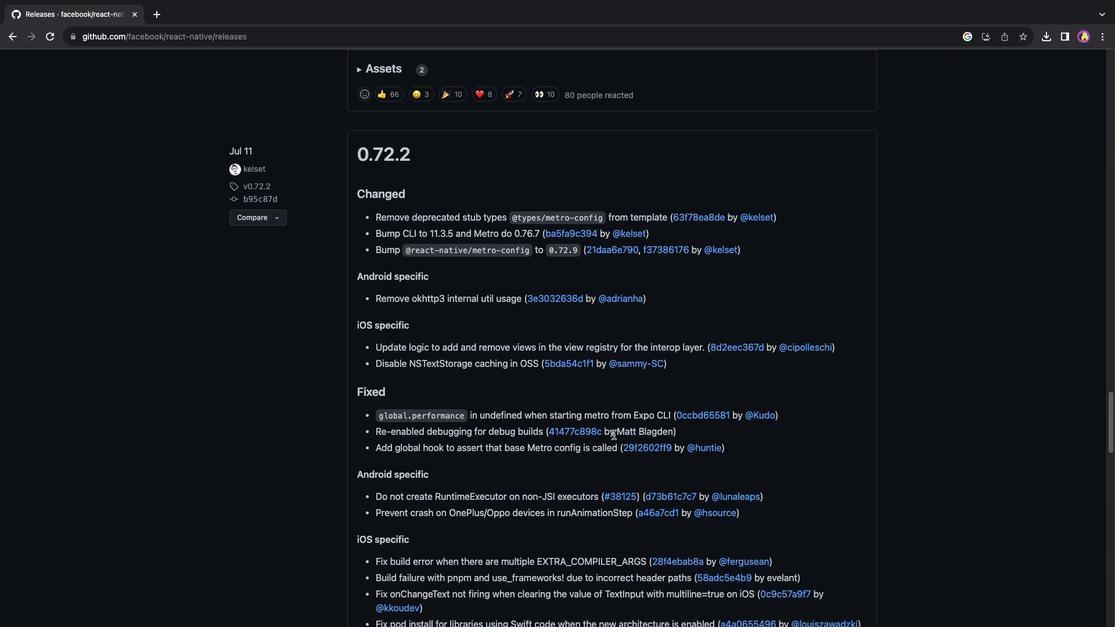 
Action: Mouse scrolled (614, 435) with delta (0, 0)
Screenshot: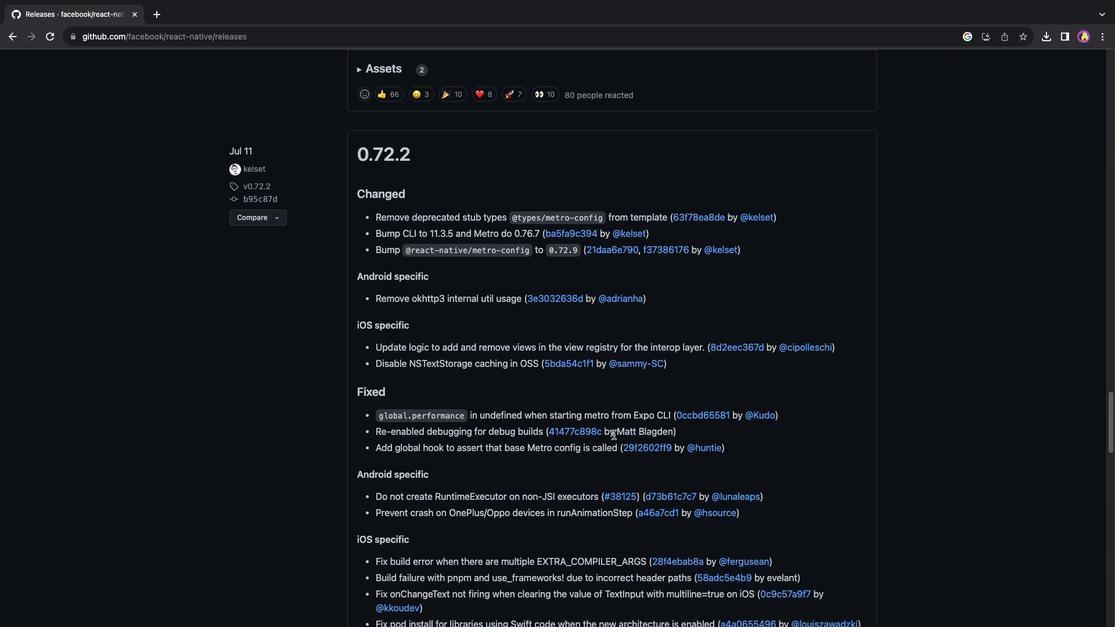 
Action: Mouse scrolled (614, 435) with delta (0, -1)
Screenshot: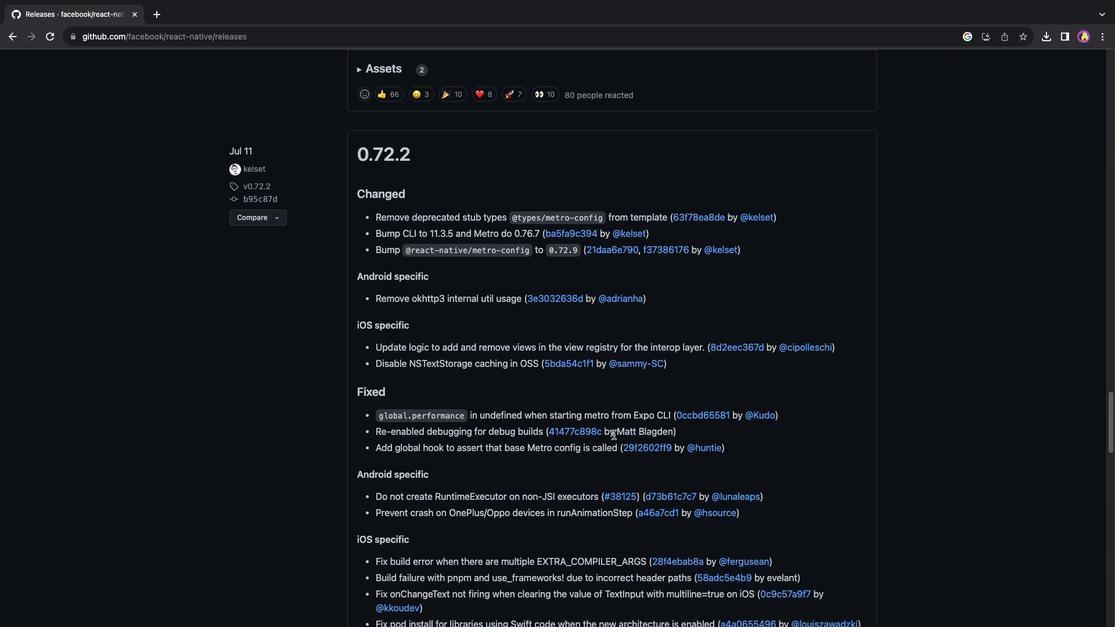 
Action: Mouse scrolled (614, 435) with delta (0, -2)
Screenshot: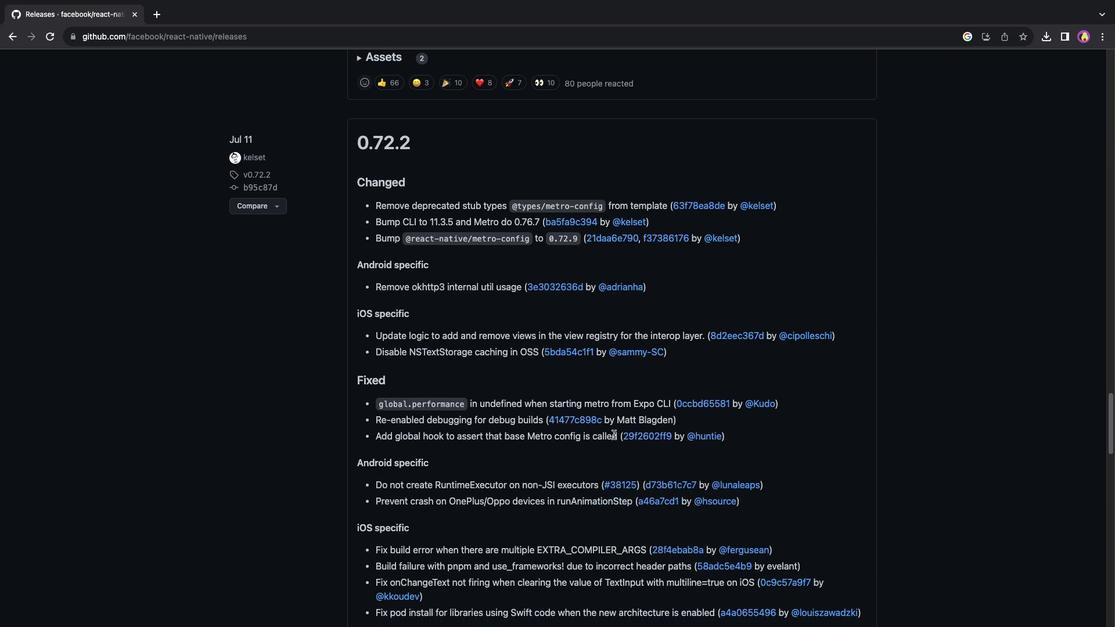 
Action: Mouse scrolled (614, 435) with delta (0, 0)
Screenshot: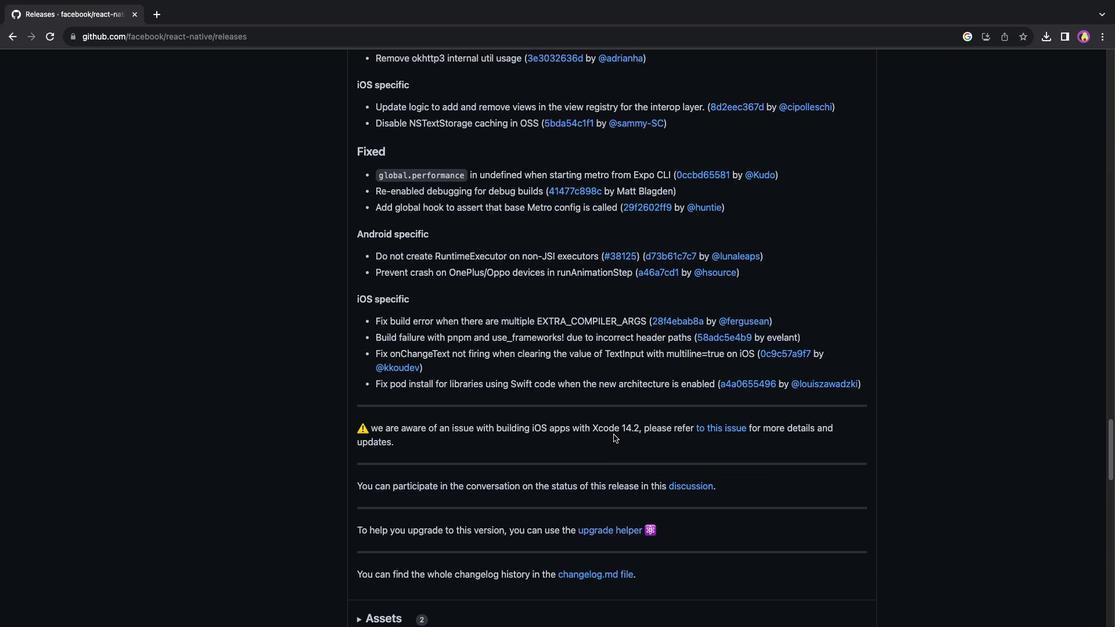 
Action: Mouse scrolled (614, 435) with delta (0, 0)
Screenshot: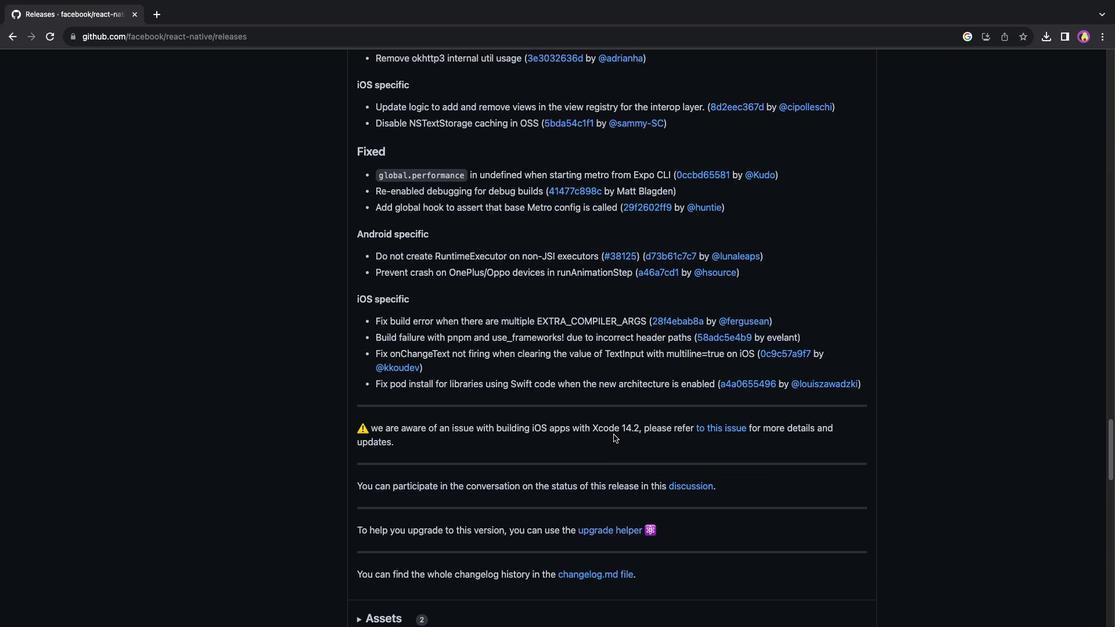 
Action: Mouse scrolled (614, 435) with delta (0, -1)
Screenshot: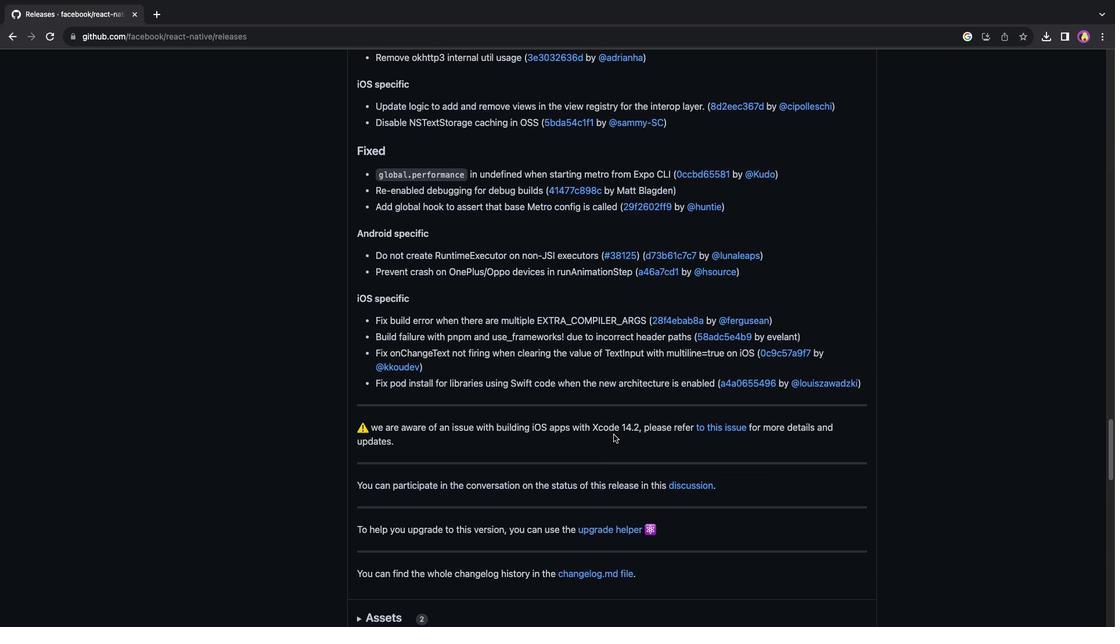 
Action: Mouse scrolled (614, 435) with delta (0, -2)
Screenshot: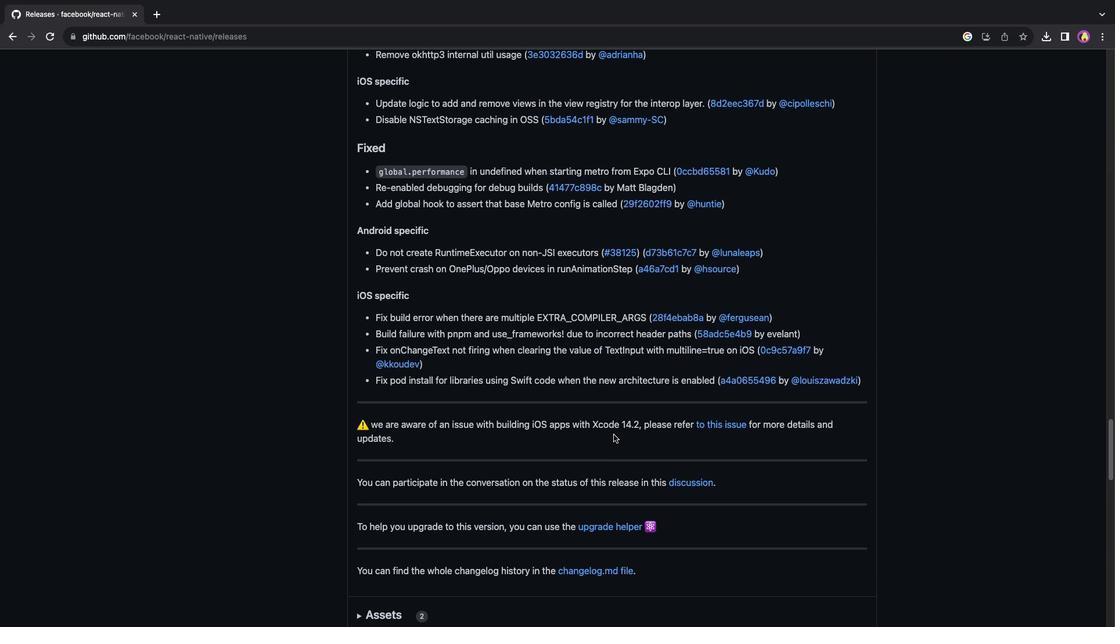 
Action: Mouse moved to (614, 435)
Screenshot: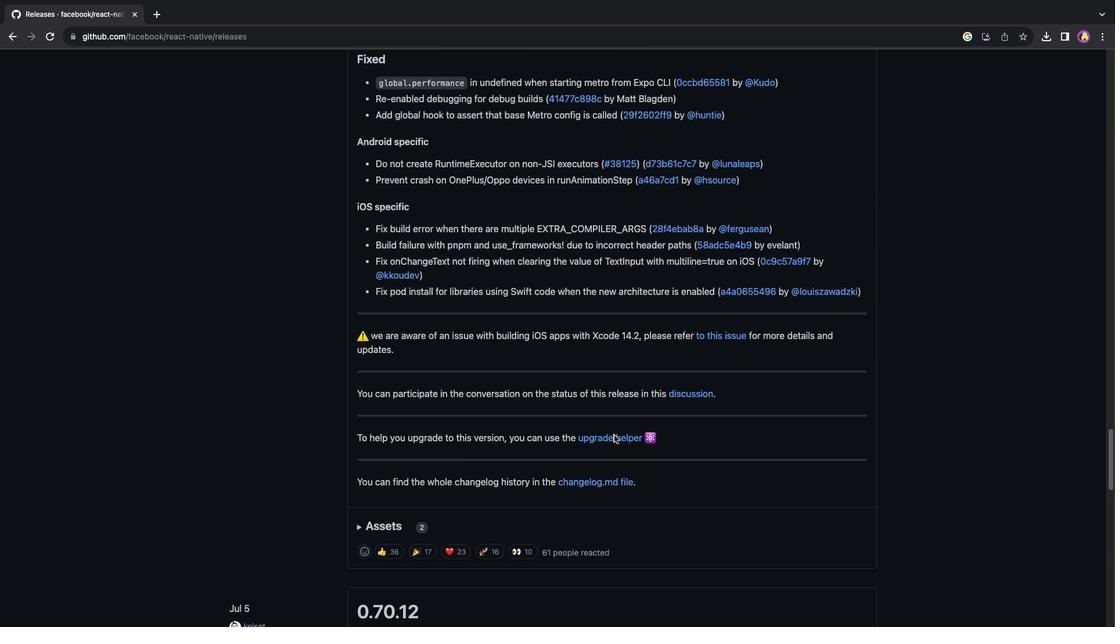 
Action: Mouse scrolled (614, 435) with delta (0, 0)
Screenshot: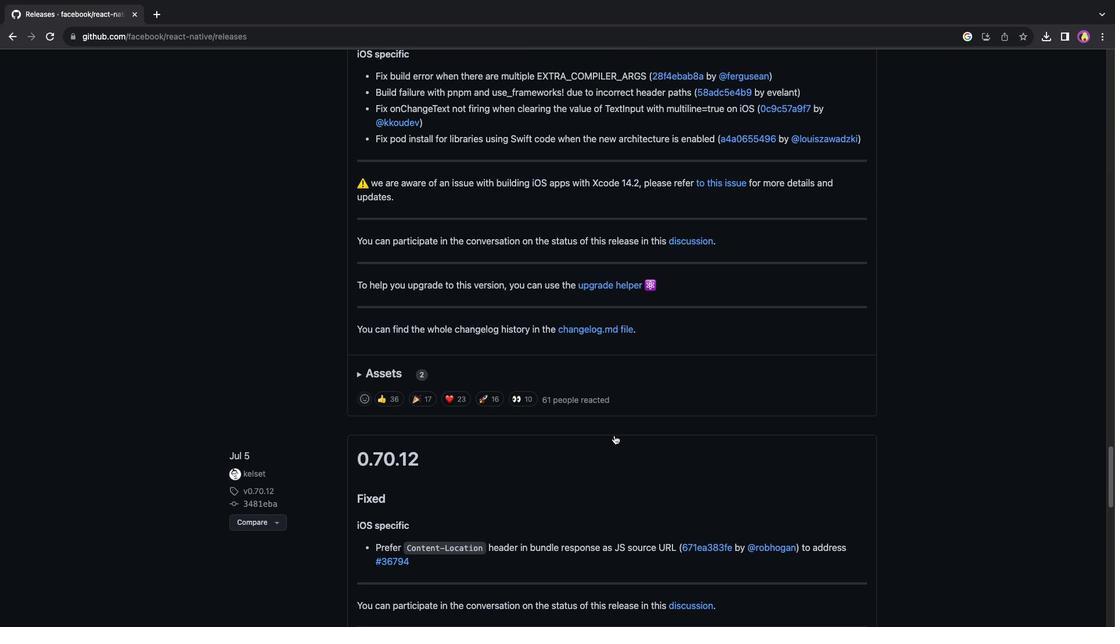 
Action: Mouse scrolled (614, 435) with delta (0, 0)
Screenshot: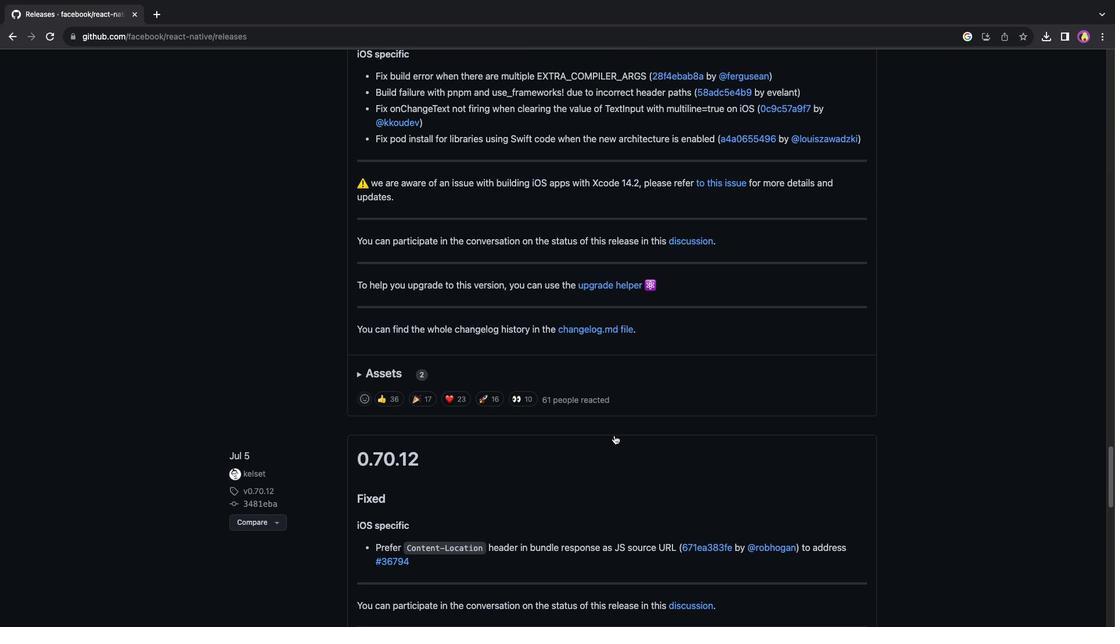 
Action: Mouse scrolled (614, 435) with delta (0, -2)
Screenshot: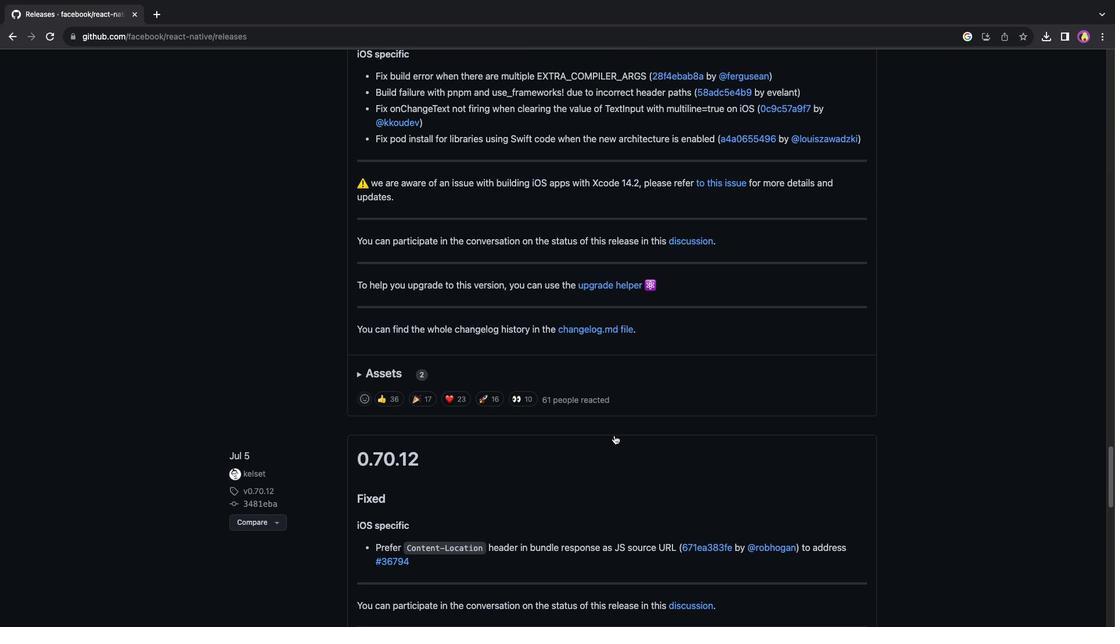 
Action: Mouse scrolled (614, 435) with delta (0, -2)
Screenshot: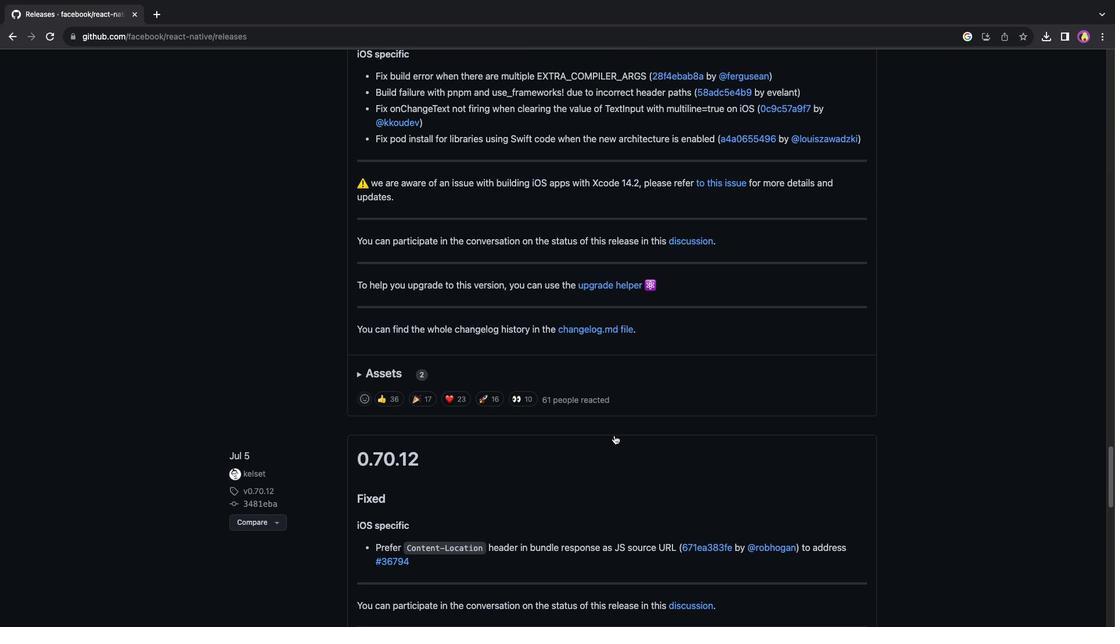 
Action: Mouse scrolled (614, 435) with delta (0, 0)
Screenshot: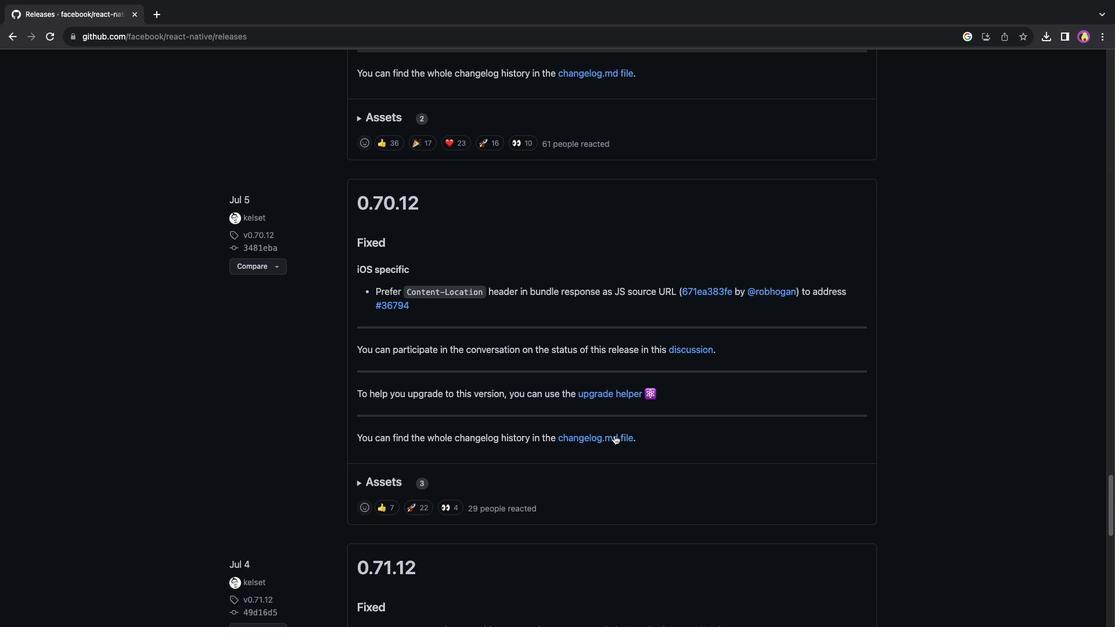 
Action: Mouse scrolled (614, 435) with delta (0, 0)
Screenshot: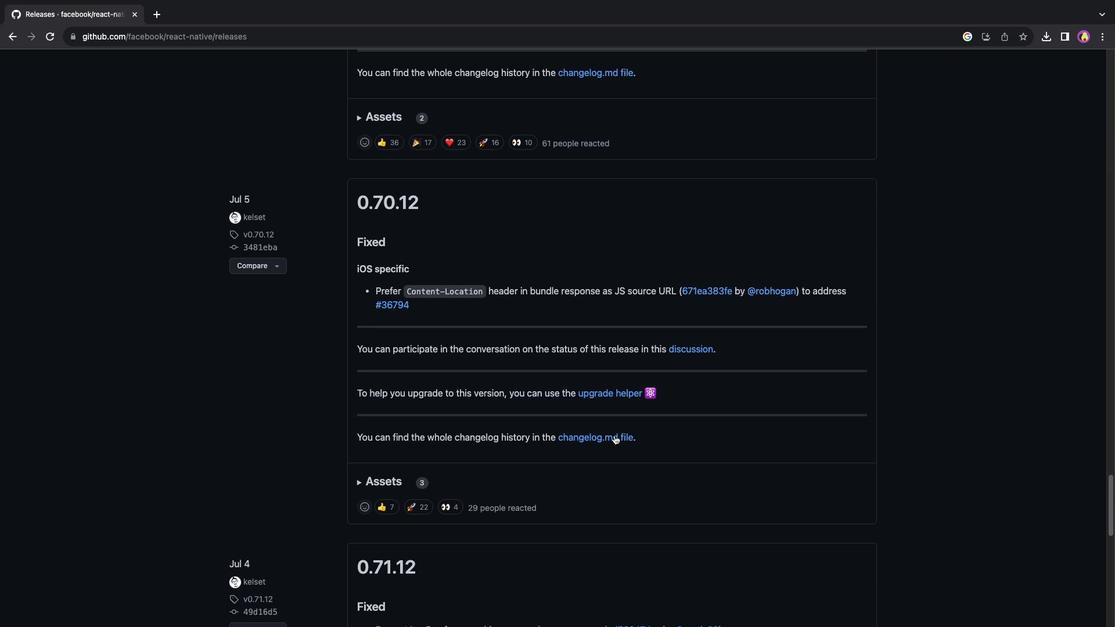 
Action: Mouse scrolled (614, 435) with delta (0, -1)
Screenshot: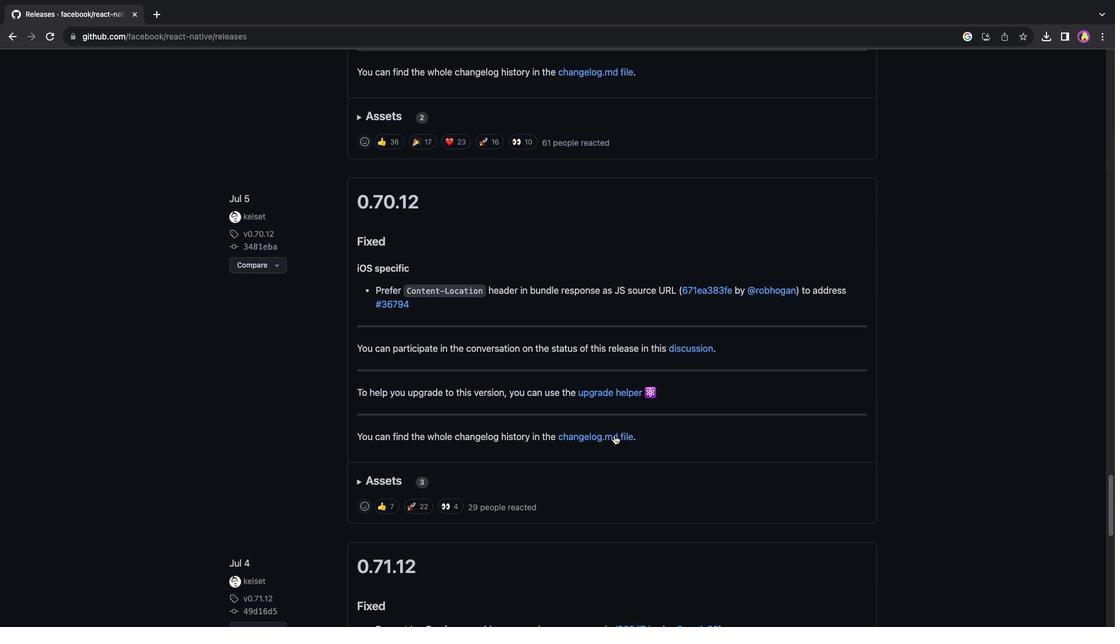 
Action: Mouse scrolled (614, 435) with delta (0, -2)
Screenshot: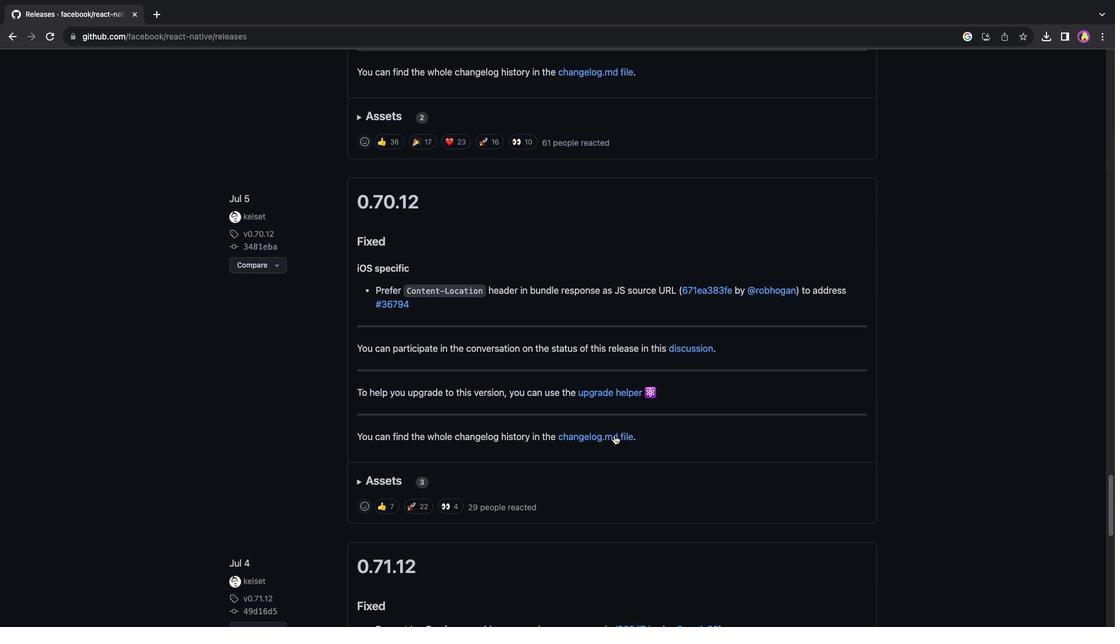 
Action: Mouse scrolled (614, 435) with delta (0, 0)
Screenshot: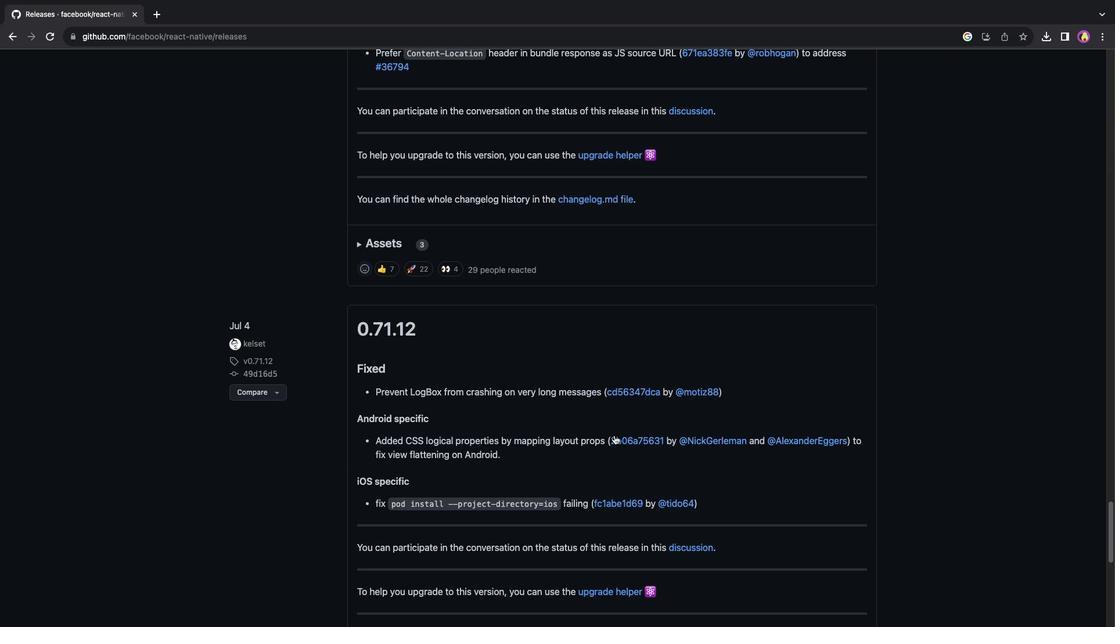 
Action: Mouse scrolled (614, 435) with delta (0, 0)
Screenshot: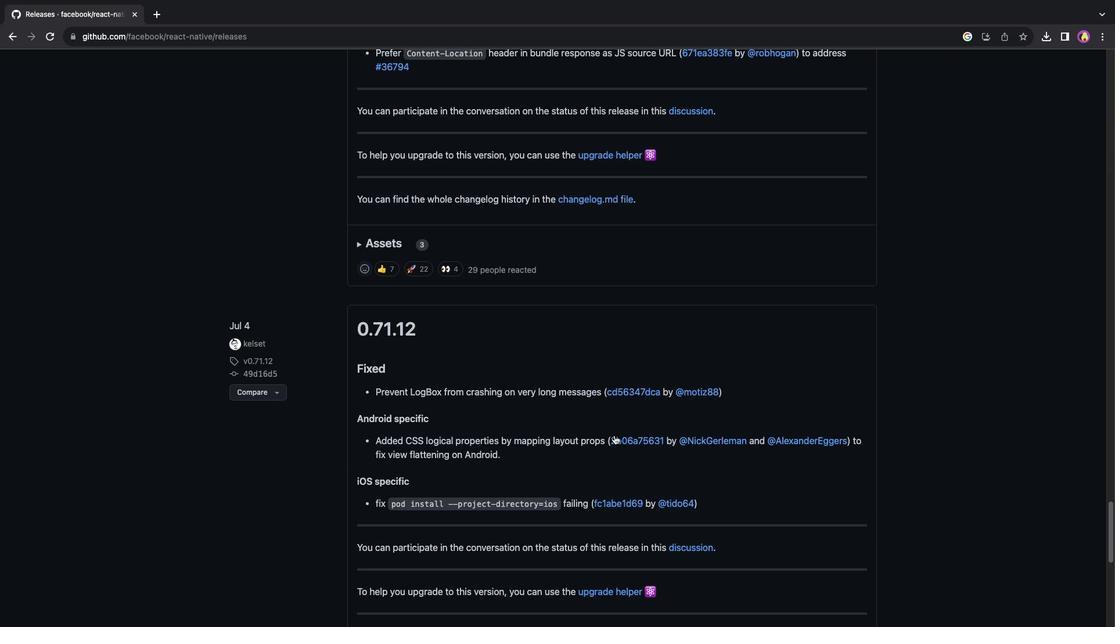 
Action: Mouse scrolled (614, 435) with delta (0, -1)
Screenshot: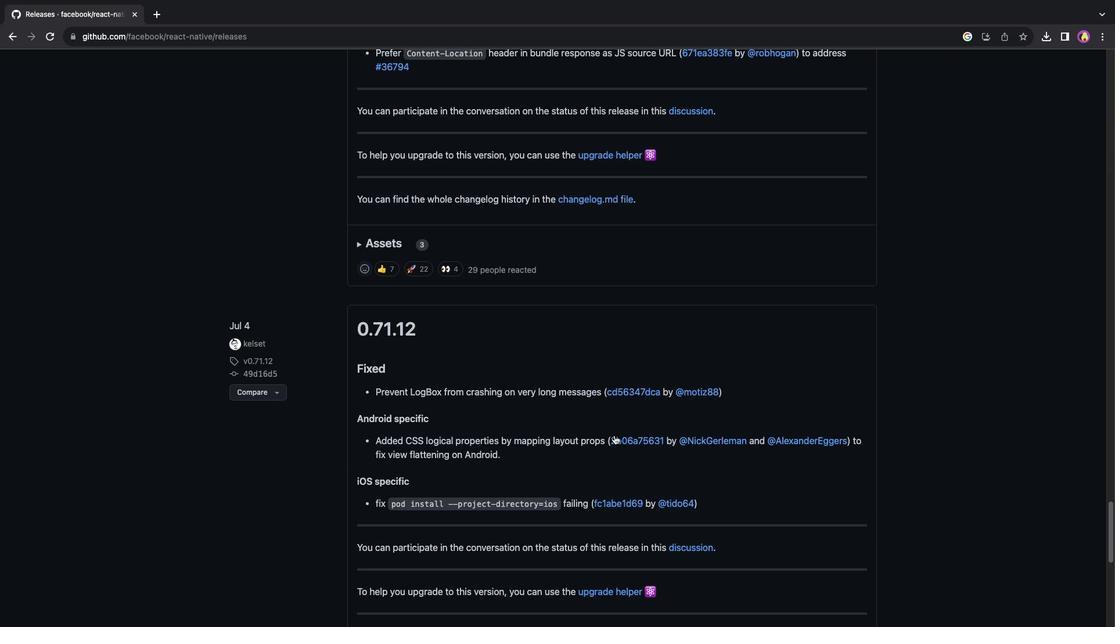 
Action: Mouse scrolled (614, 435) with delta (0, -2)
Screenshot: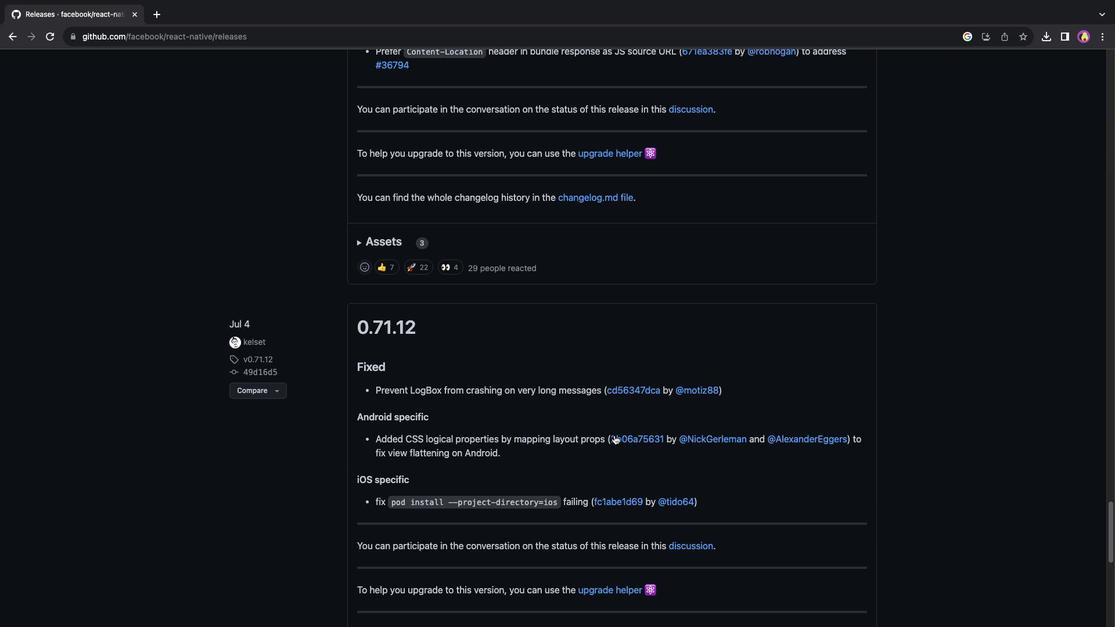 
Action: Mouse scrolled (614, 435) with delta (0, 0)
Screenshot: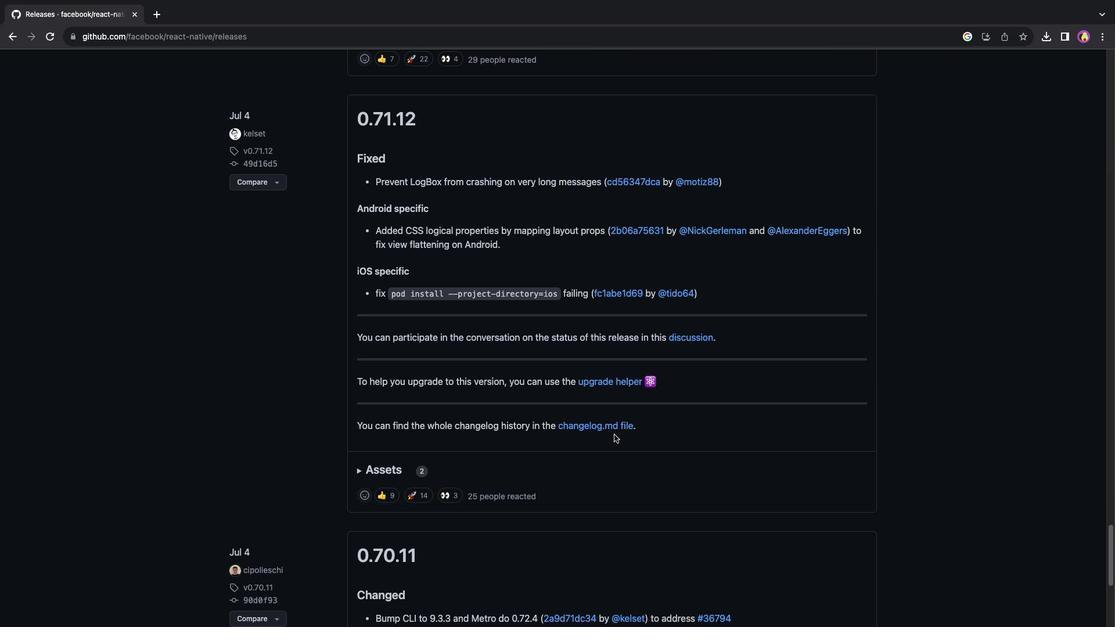 
Action: Mouse scrolled (614, 435) with delta (0, 0)
Screenshot: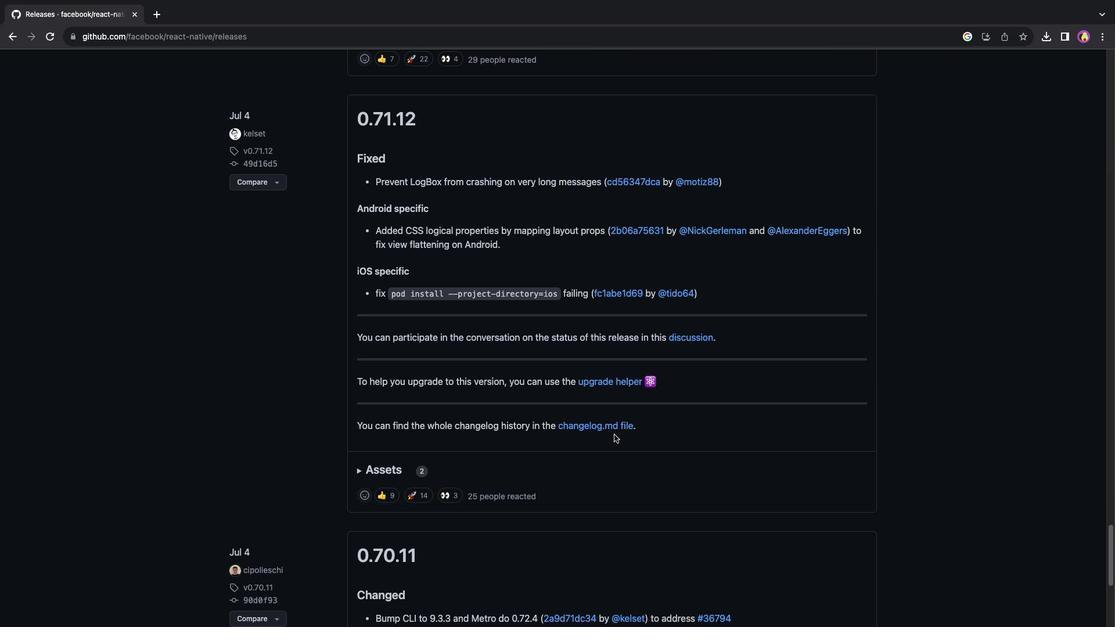 
Action: Mouse scrolled (614, 435) with delta (0, -1)
Screenshot: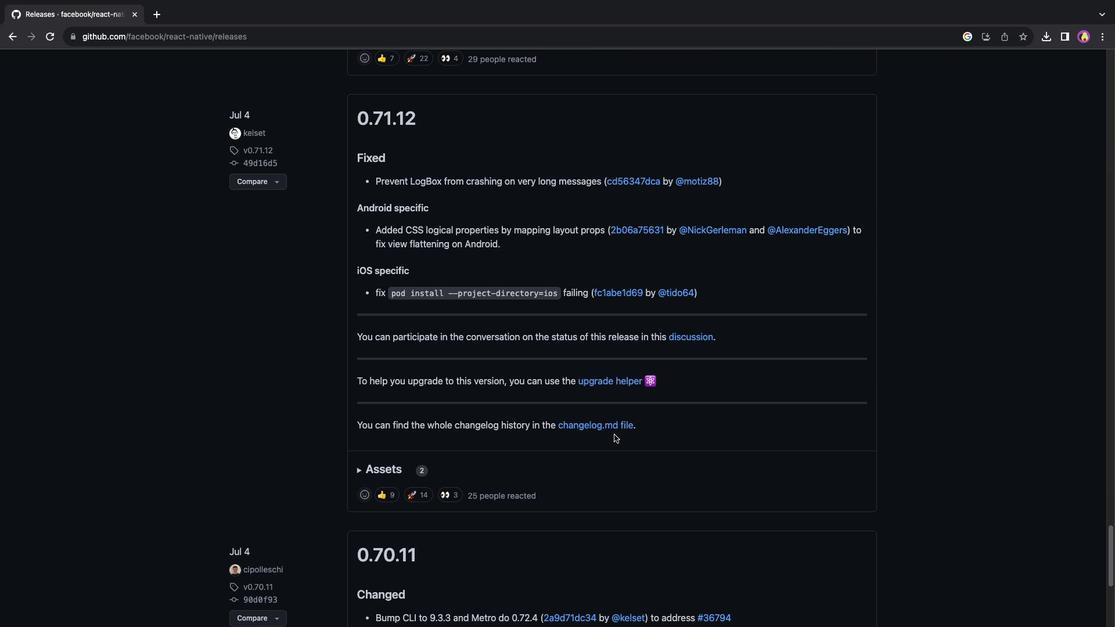 
Action: Mouse scrolled (614, 435) with delta (0, 0)
Screenshot: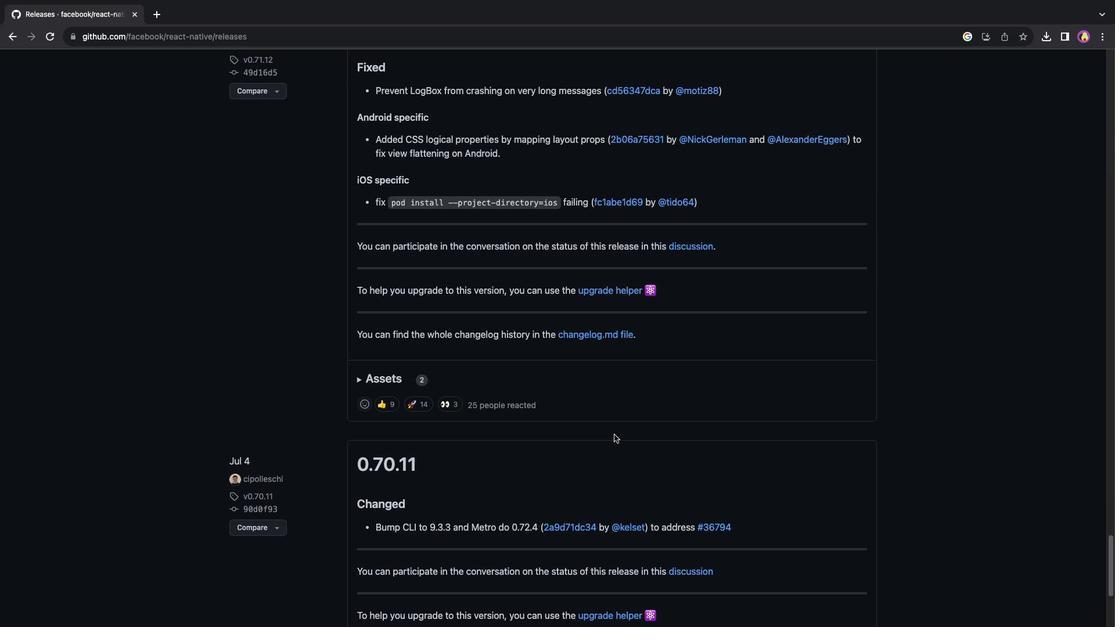 
Action: Mouse scrolled (614, 435) with delta (0, 0)
Screenshot: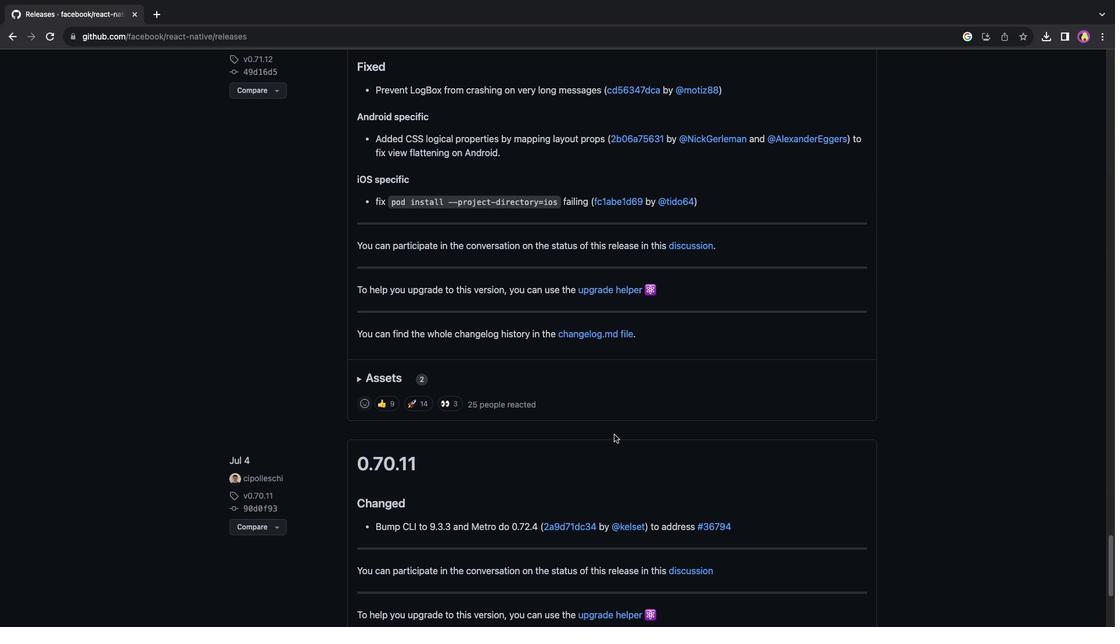 
Action: Mouse scrolled (614, 435) with delta (0, -1)
Screenshot: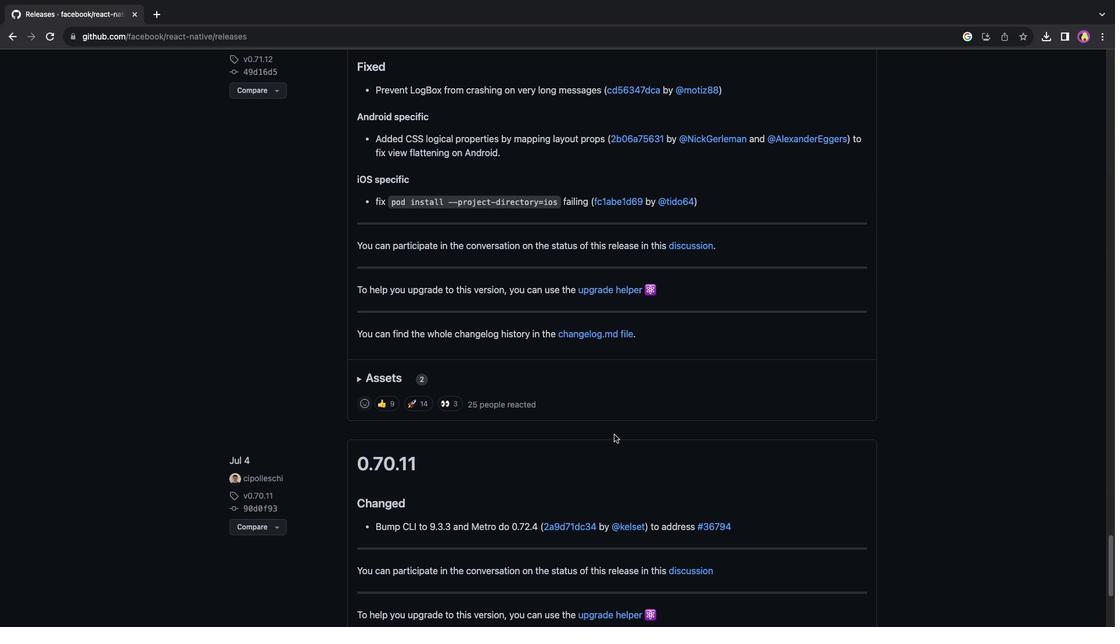 
Action: Mouse scrolled (614, 435) with delta (0, -2)
Screenshot: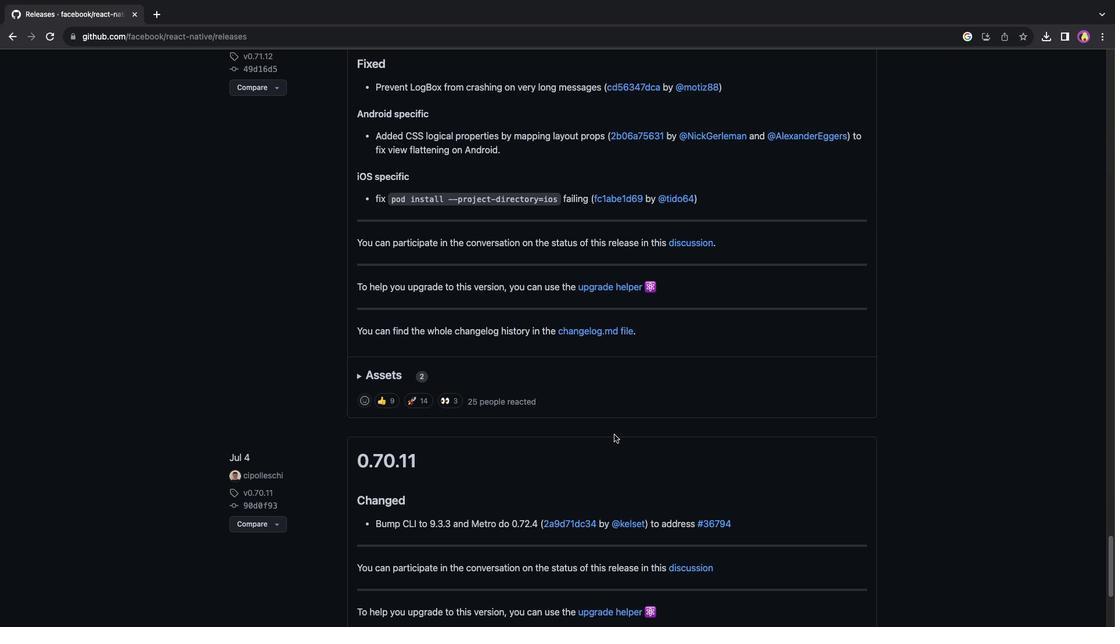 
Action: Mouse scrolled (614, 435) with delta (0, 0)
Screenshot: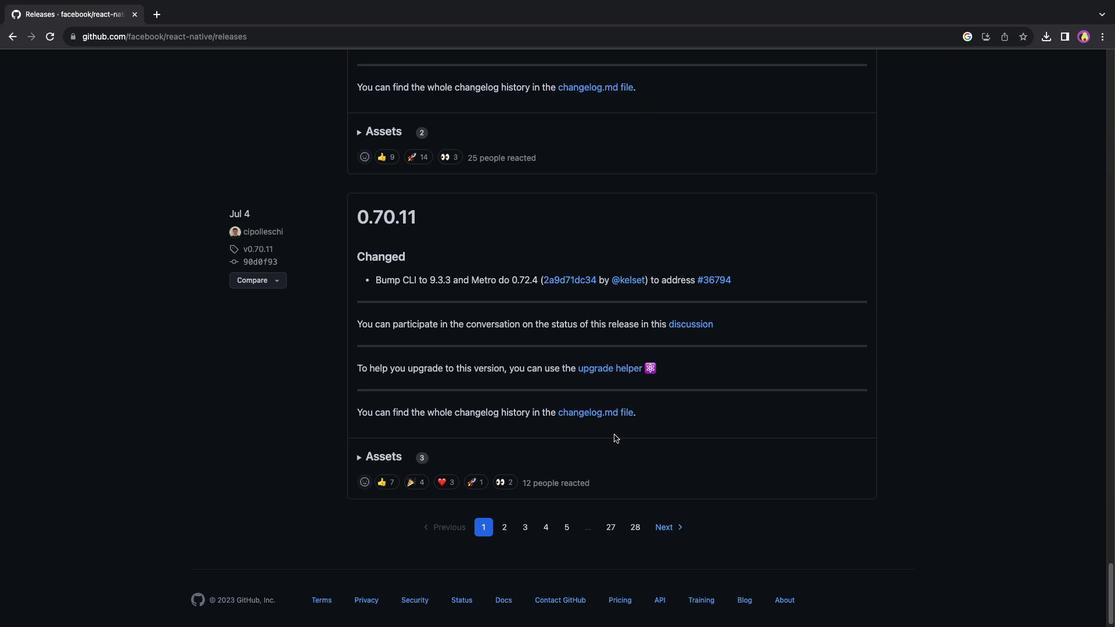
Action: Mouse scrolled (614, 435) with delta (0, 0)
Screenshot: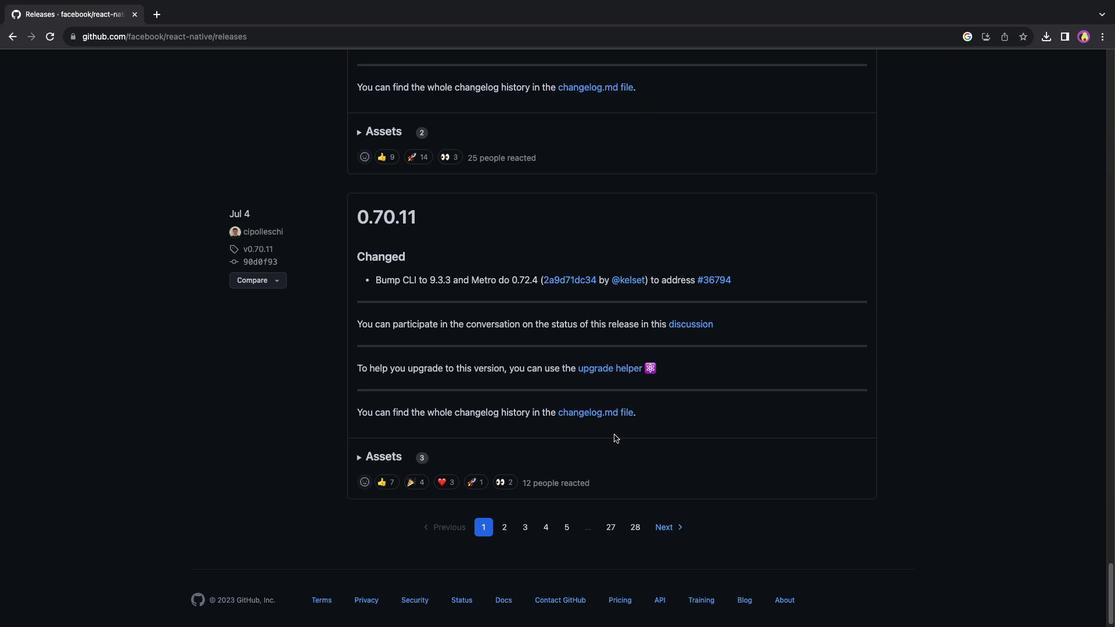 
Action: Mouse moved to (504, 515)
Screenshot: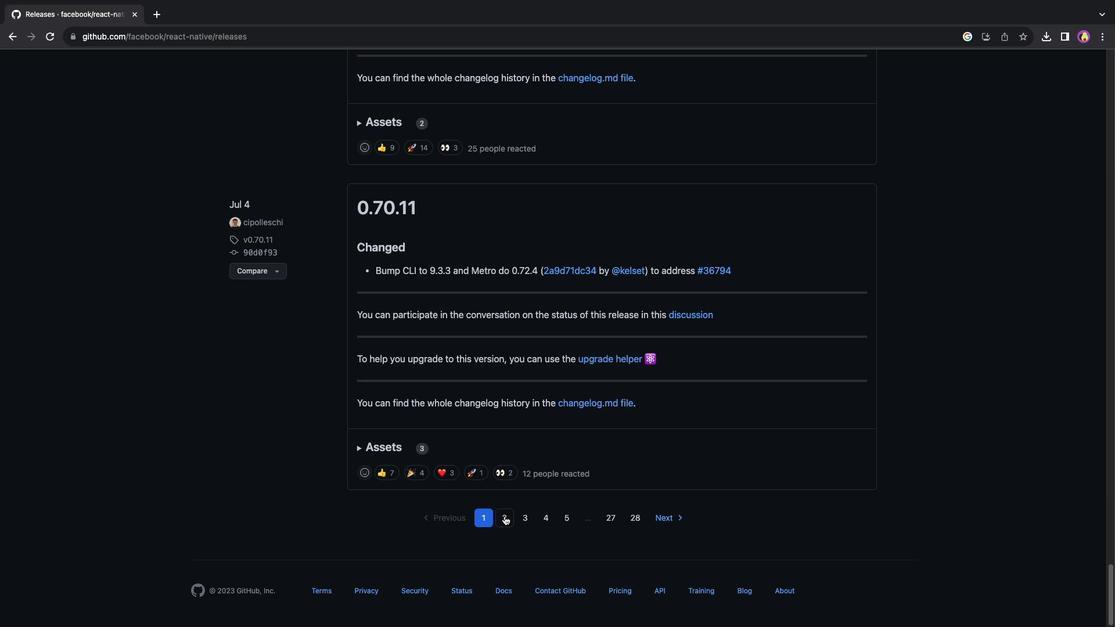 
Action: Mouse pressed left at (504, 515)
Screenshot: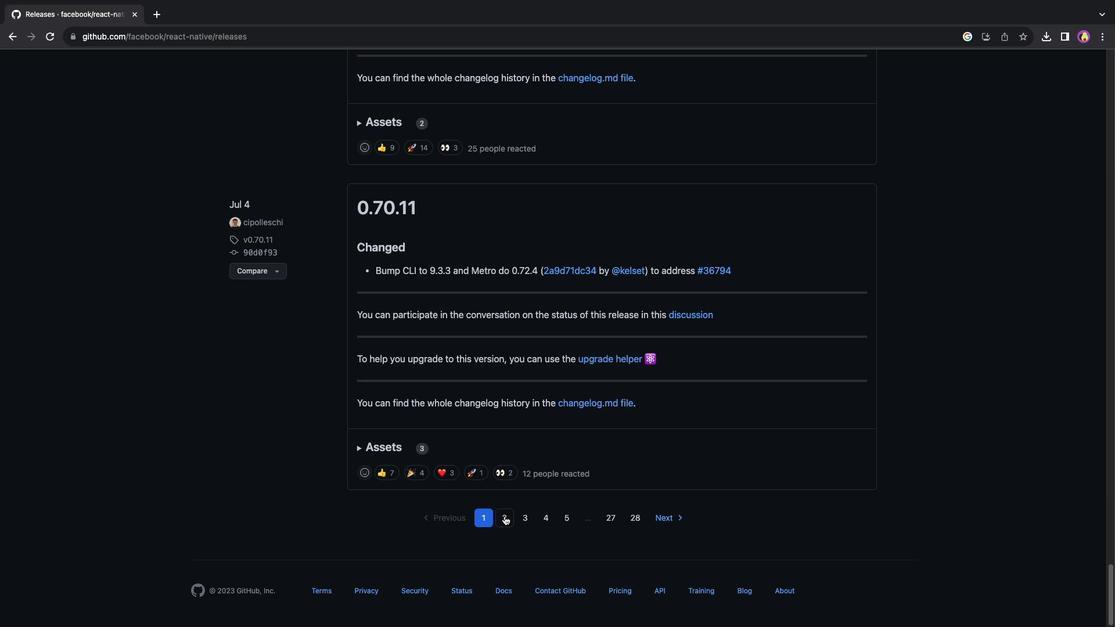 
Action: Mouse moved to (577, 410)
Screenshot: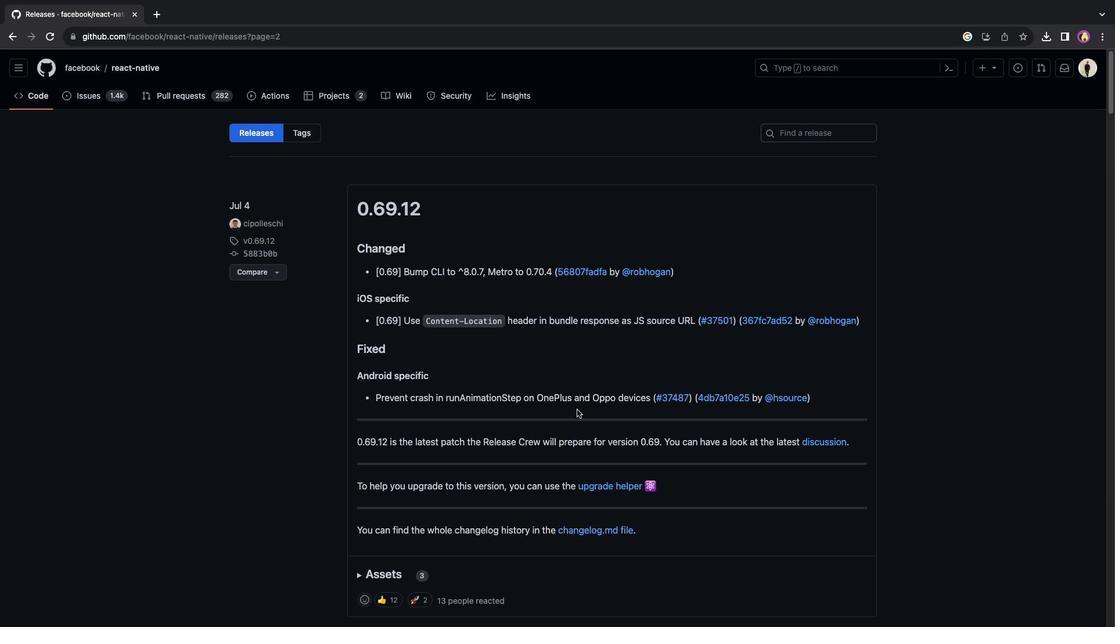 
Action: Mouse scrolled (577, 410) with delta (0, 0)
Screenshot: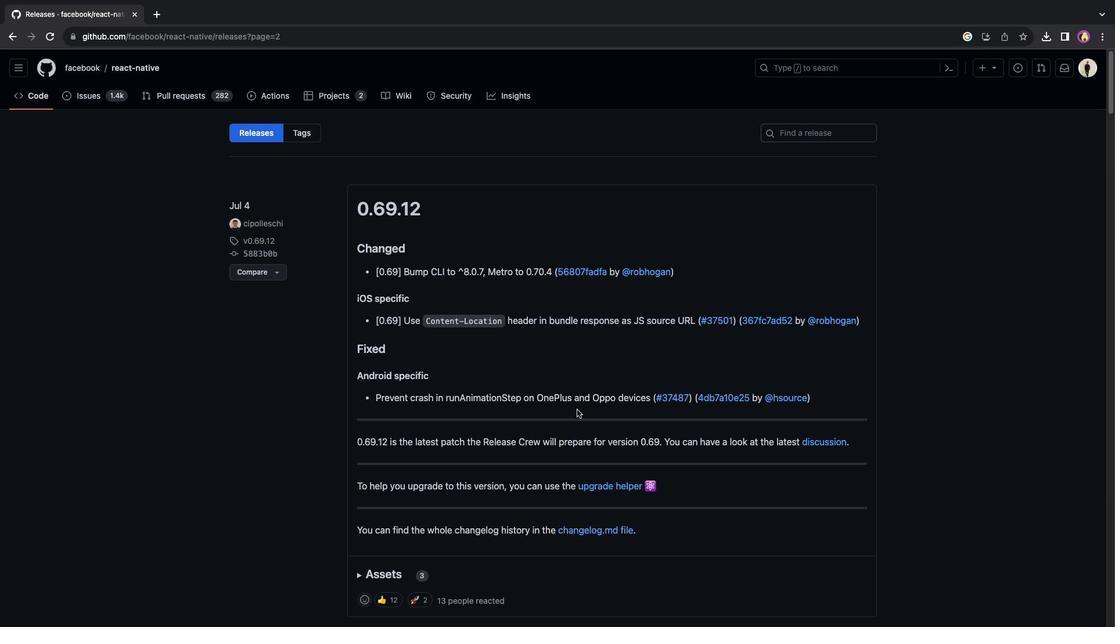 
Action: Mouse scrolled (577, 410) with delta (0, 0)
Screenshot: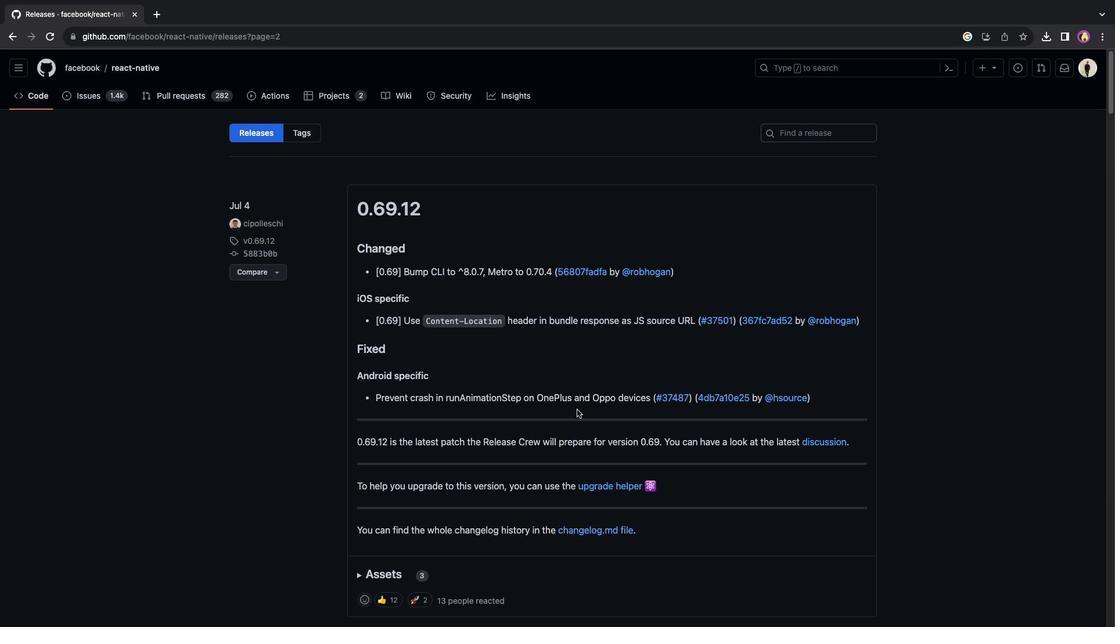 
Action: Mouse scrolled (577, 410) with delta (0, -1)
Screenshot: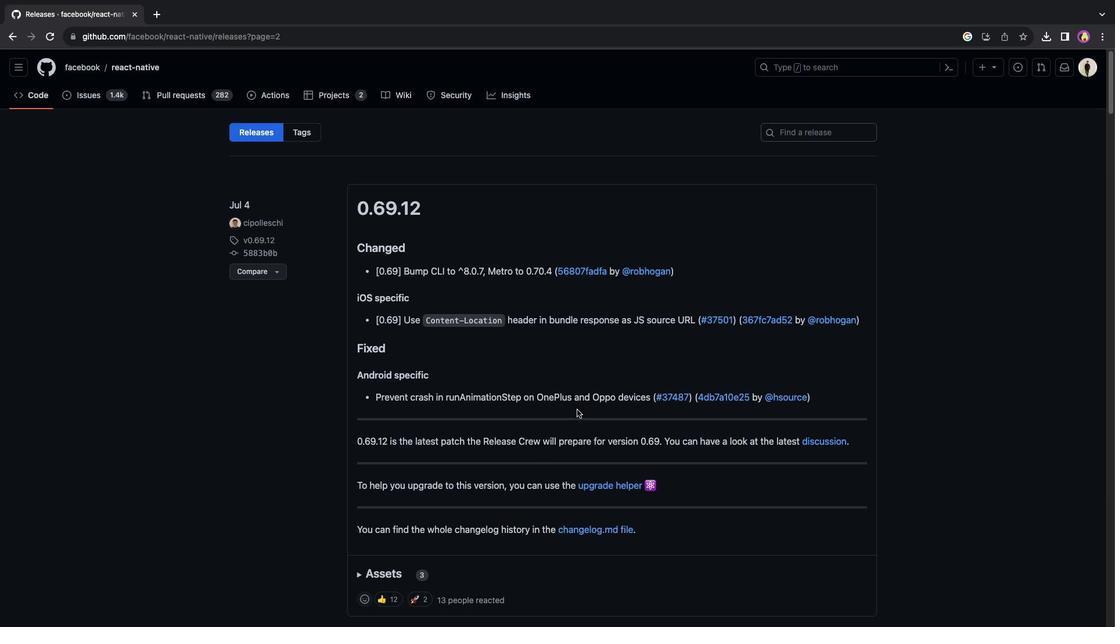 
Action: Mouse moved to (576, 410)
Screenshot: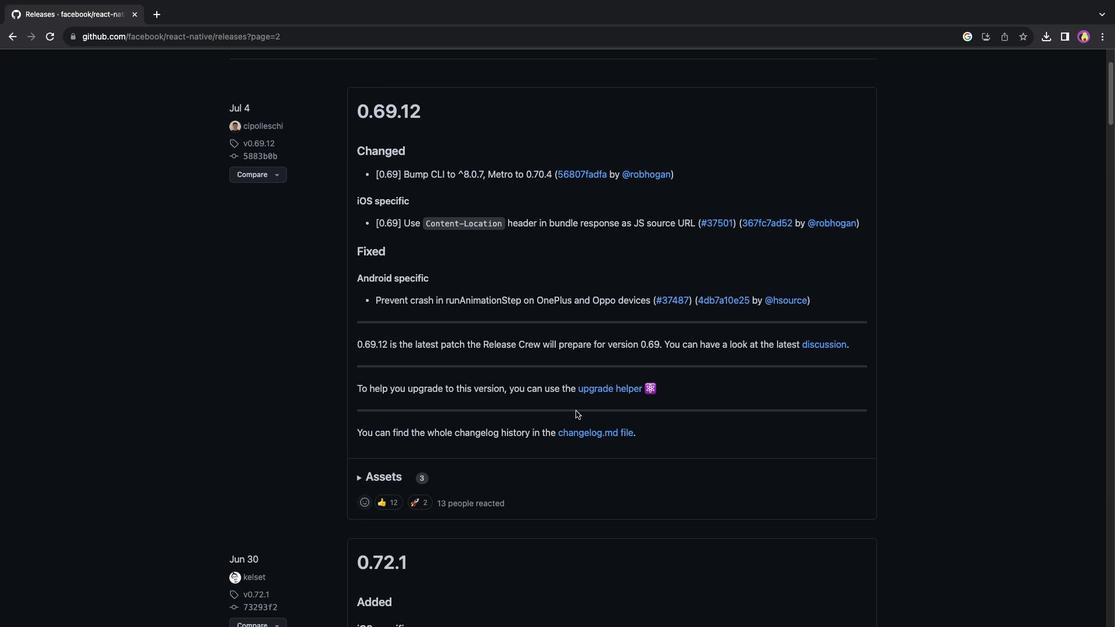 
Action: Mouse scrolled (576, 410) with delta (0, 0)
Screenshot: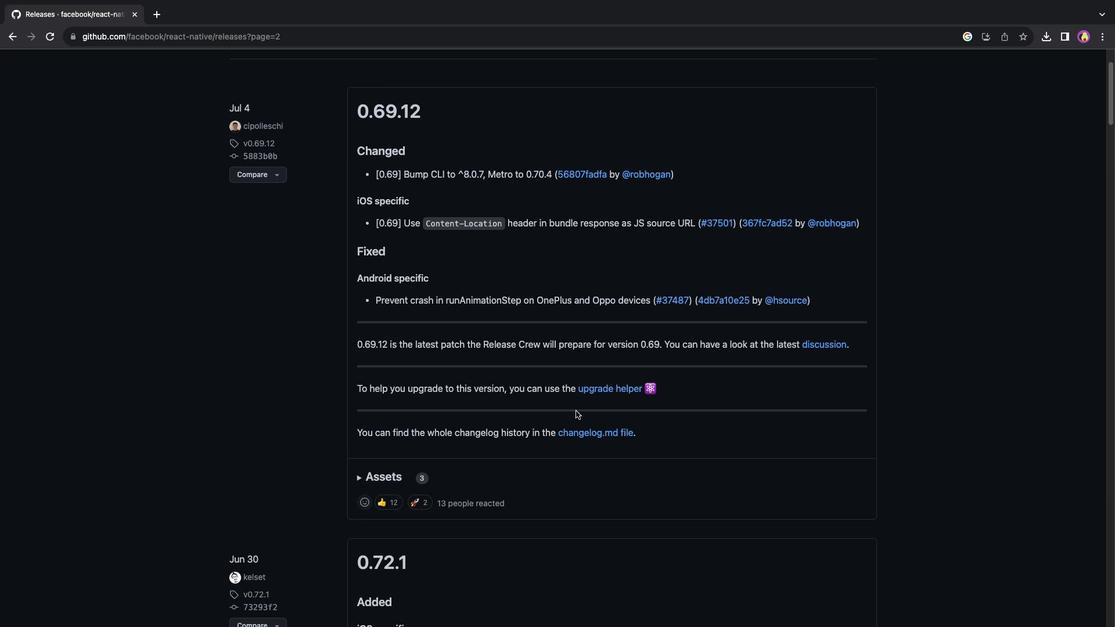 
Action: Mouse scrolled (576, 410) with delta (0, 0)
Screenshot: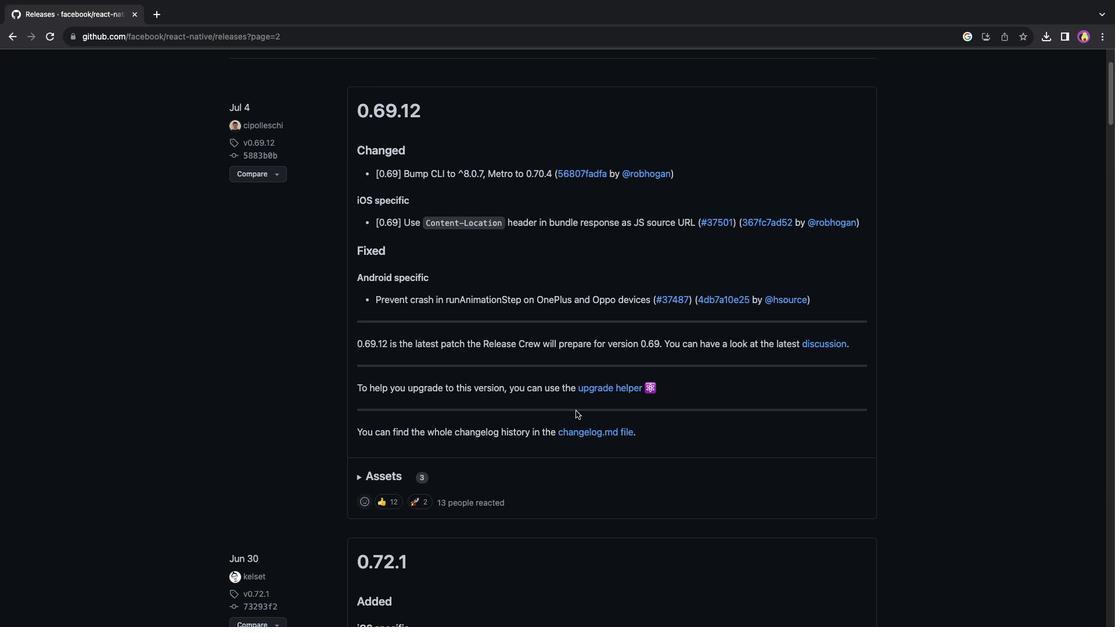 
Action: Mouse scrolled (576, 410) with delta (0, -1)
Screenshot: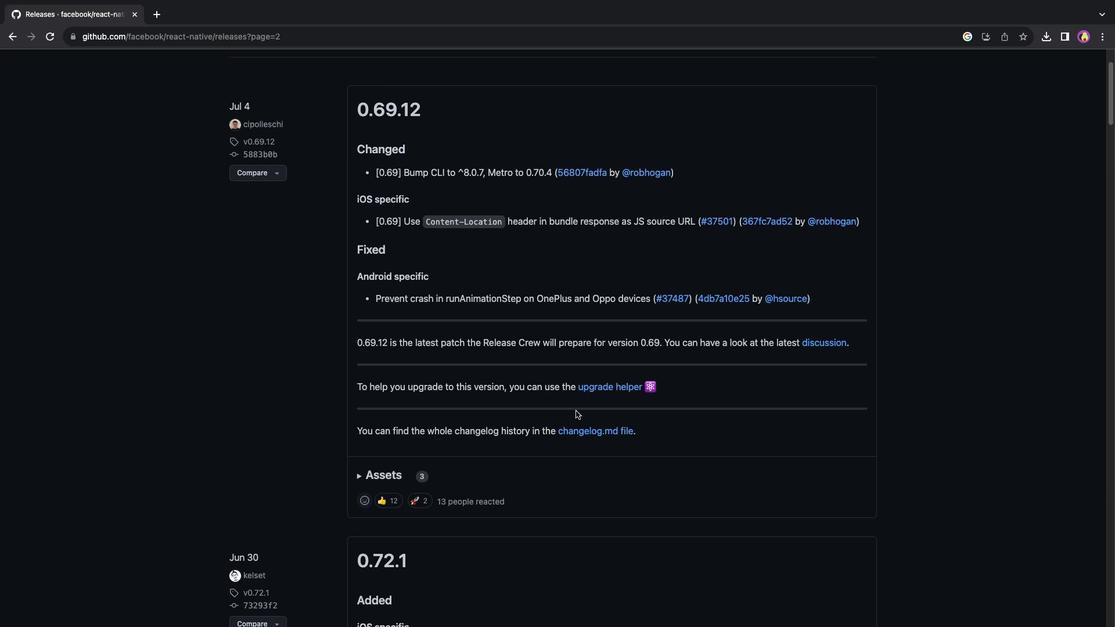 
Action: Mouse moved to (576, 410)
Screenshot: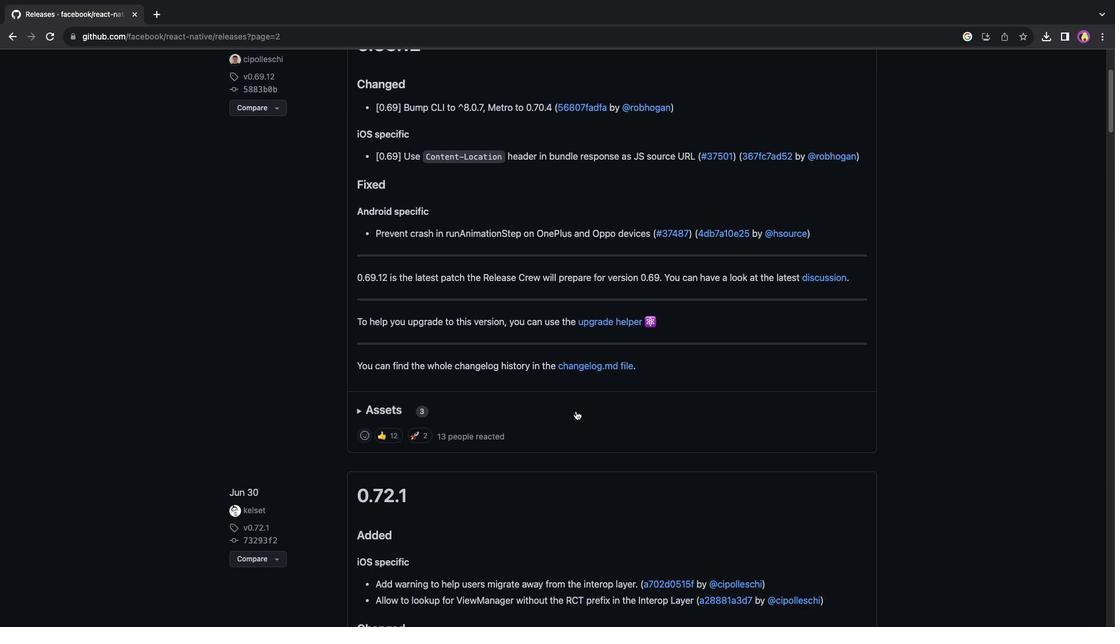 
Action: Mouse scrolled (576, 410) with delta (0, 0)
Screenshot: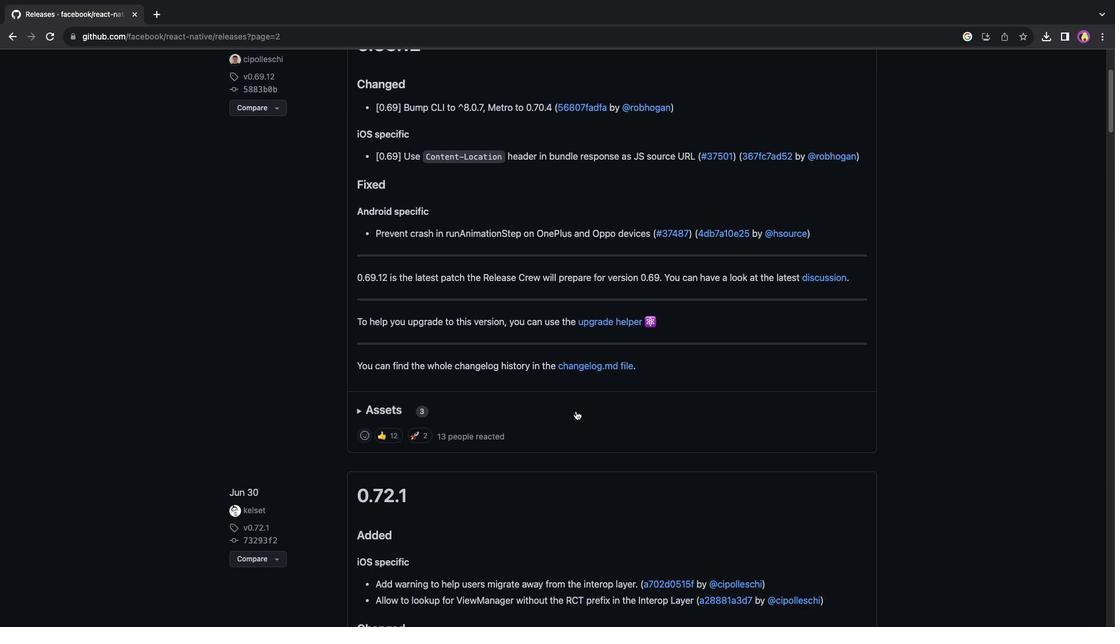 
Action: Mouse scrolled (576, 410) with delta (0, 0)
Screenshot: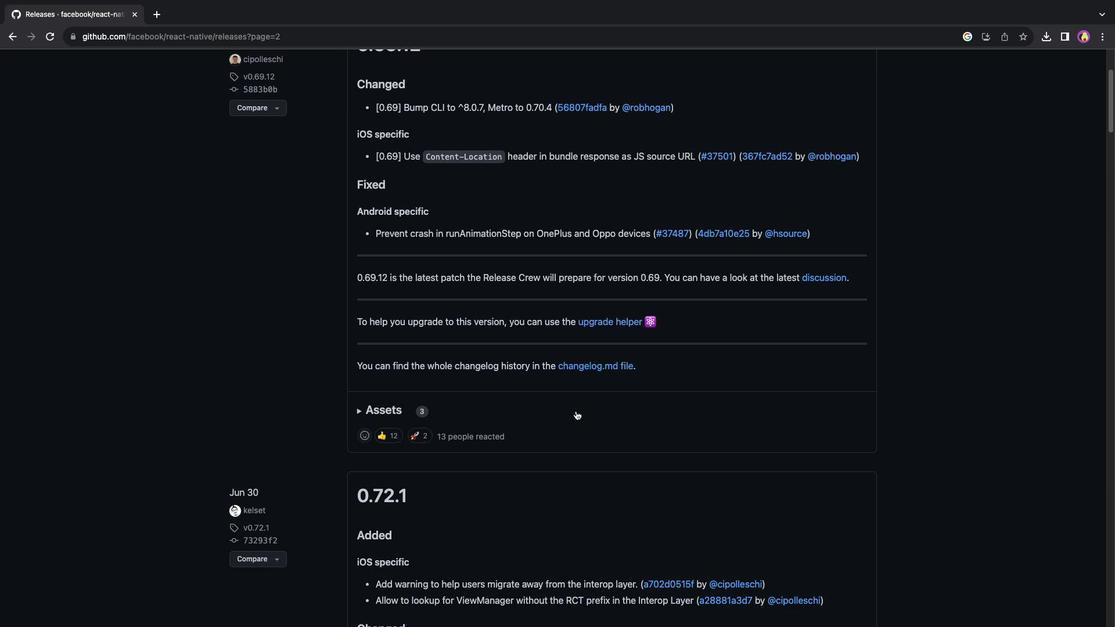 
Action: Mouse scrolled (576, 410) with delta (0, -1)
Screenshot: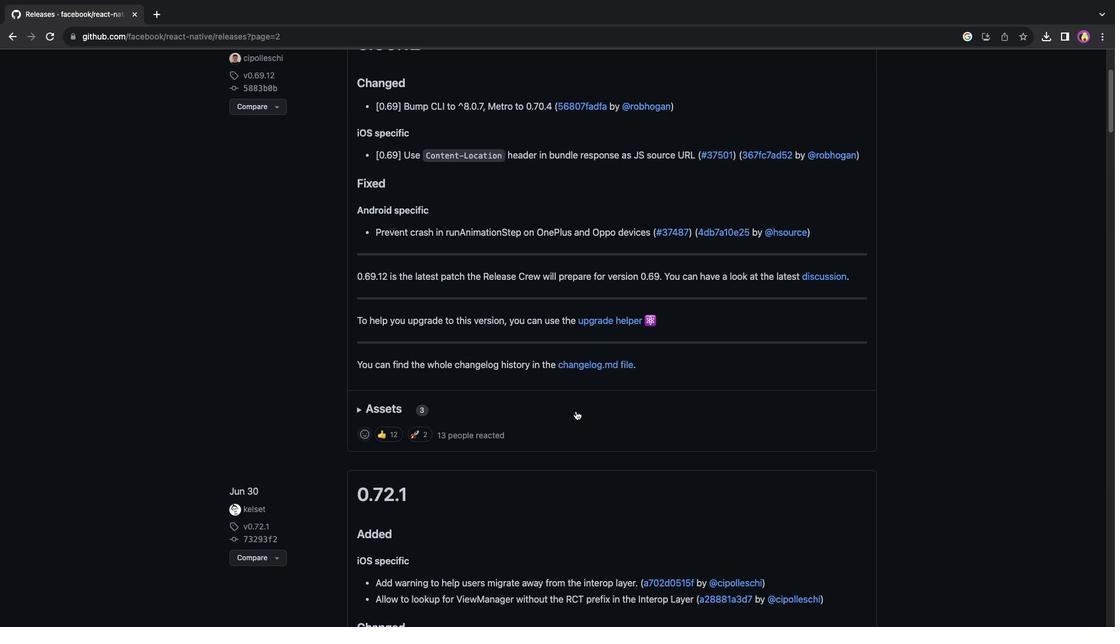 
Action: Mouse moved to (576, 411)
Screenshot: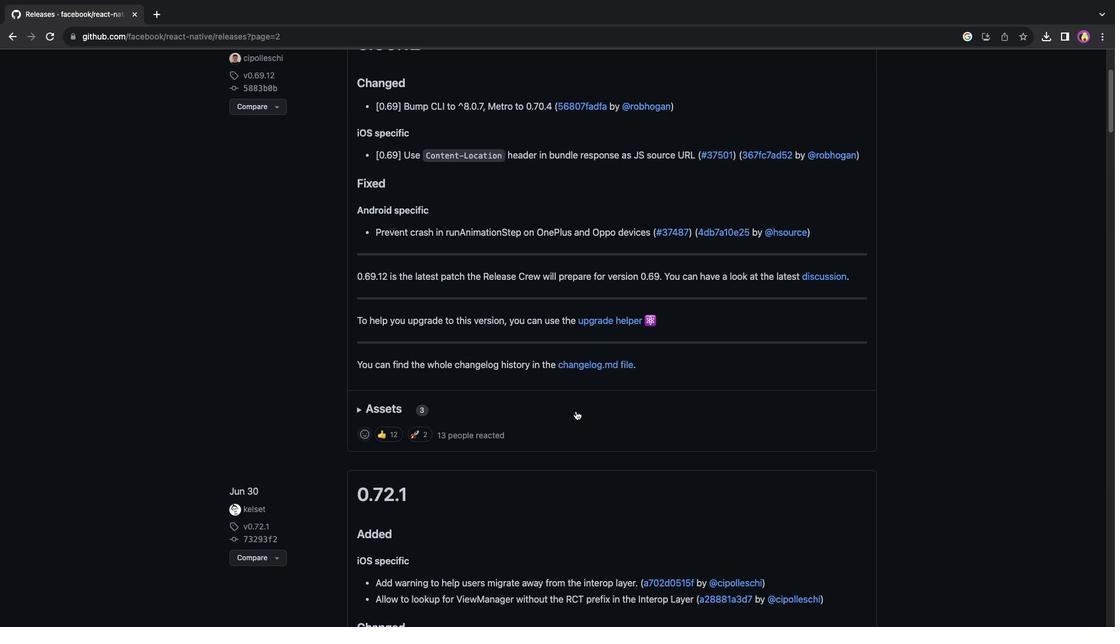 
Action: Mouse scrolled (576, 411) with delta (0, -2)
Screenshot: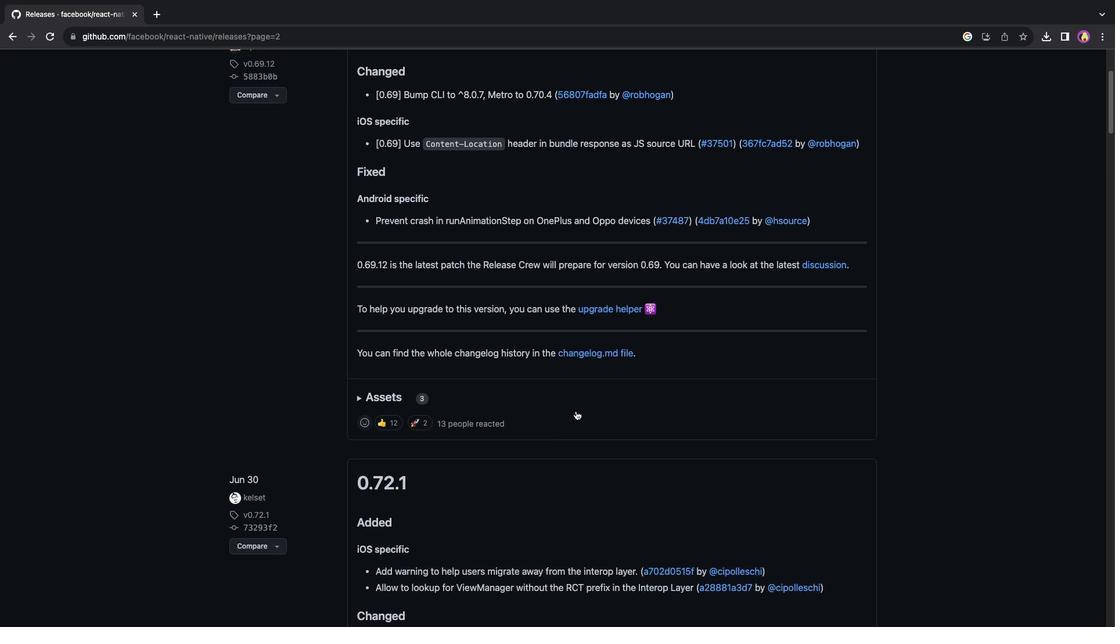 
Action: Mouse moved to (574, 416)
Screenshot: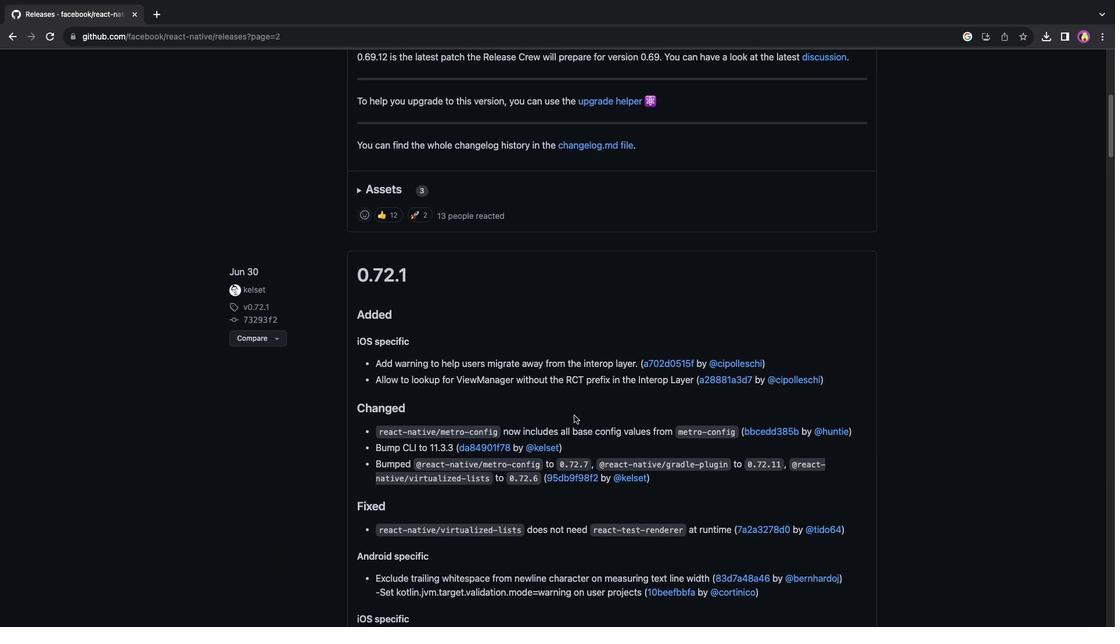 
Action: Mouse scrolled (574, 416) with delta (0, 0)
Screenshot: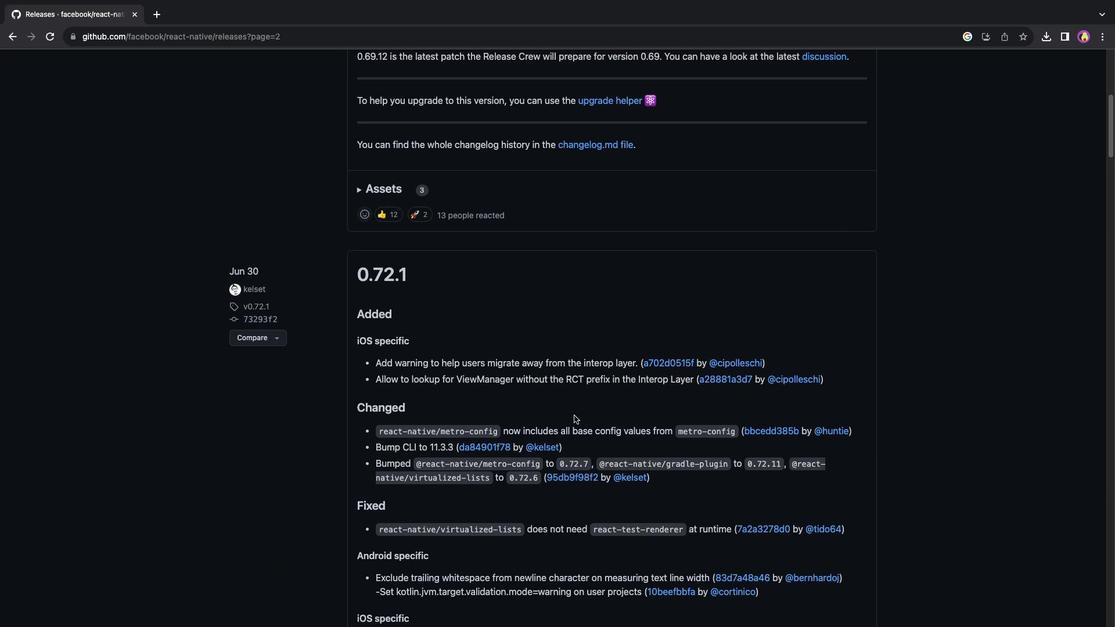 
Action: Mouse scrolled (574, 416) with delta (0, 0)
Screenshot: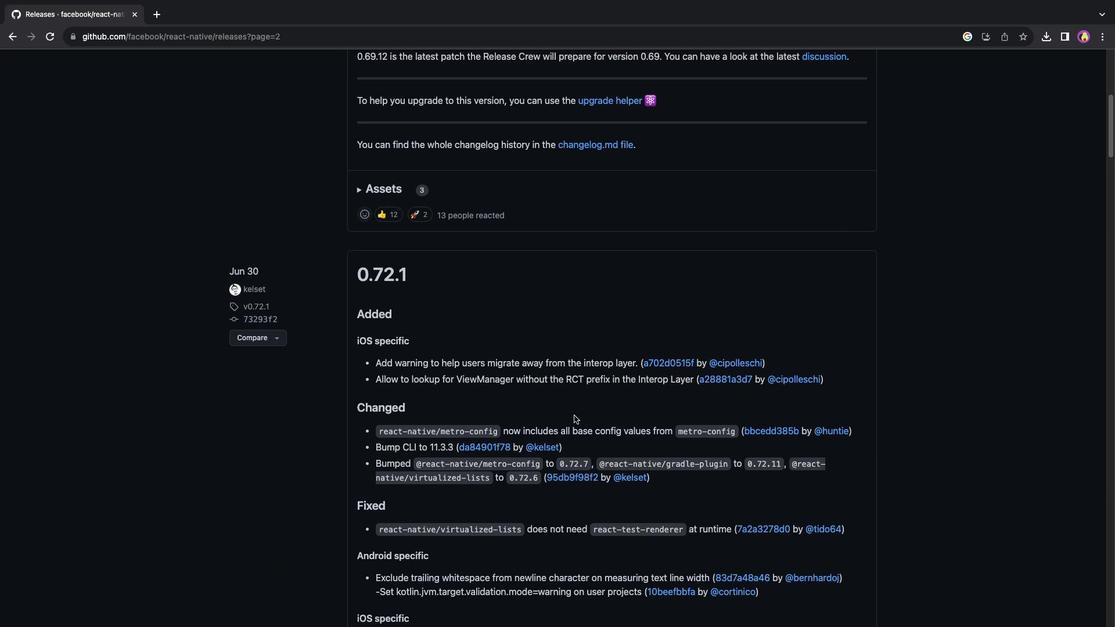 
Action: Mouse scrolled (574, 416) with delta (0, -1)
Screenshot: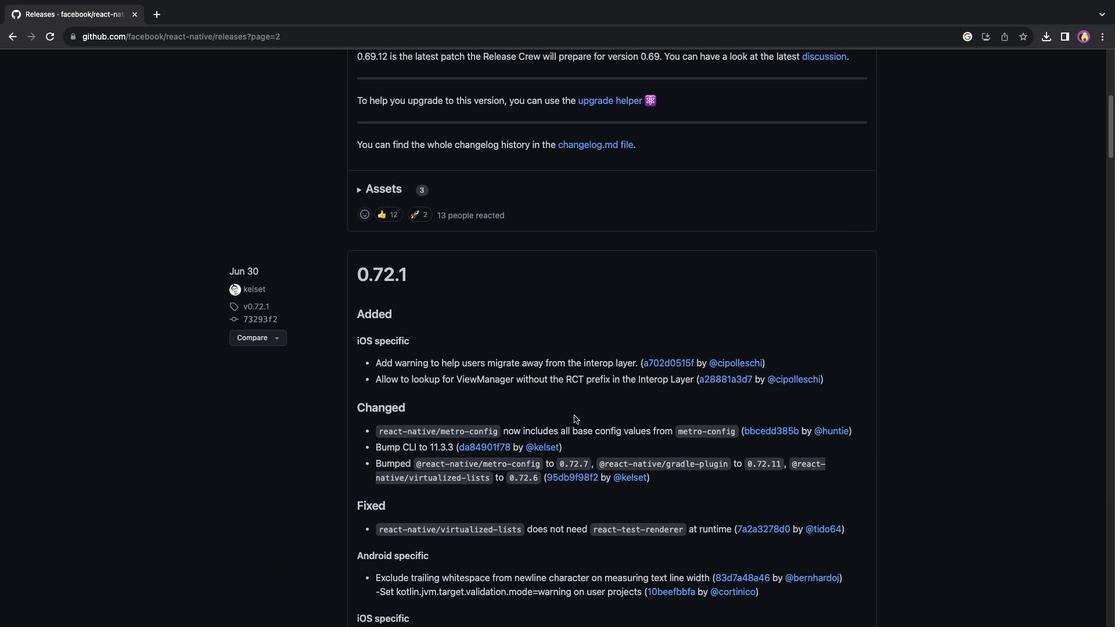 
Action: Mouse scrolled (574, 416) with delta (0, 0)
Screenshot: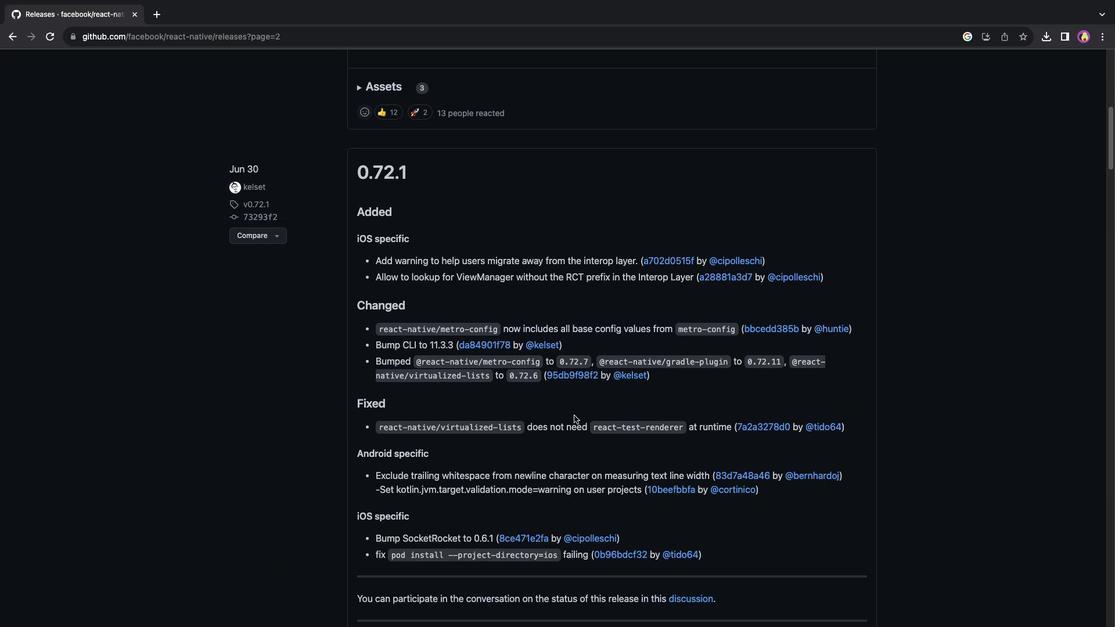 
Action: Mouse scrolled (574, 416) with delta (0, 0)
Screenshot: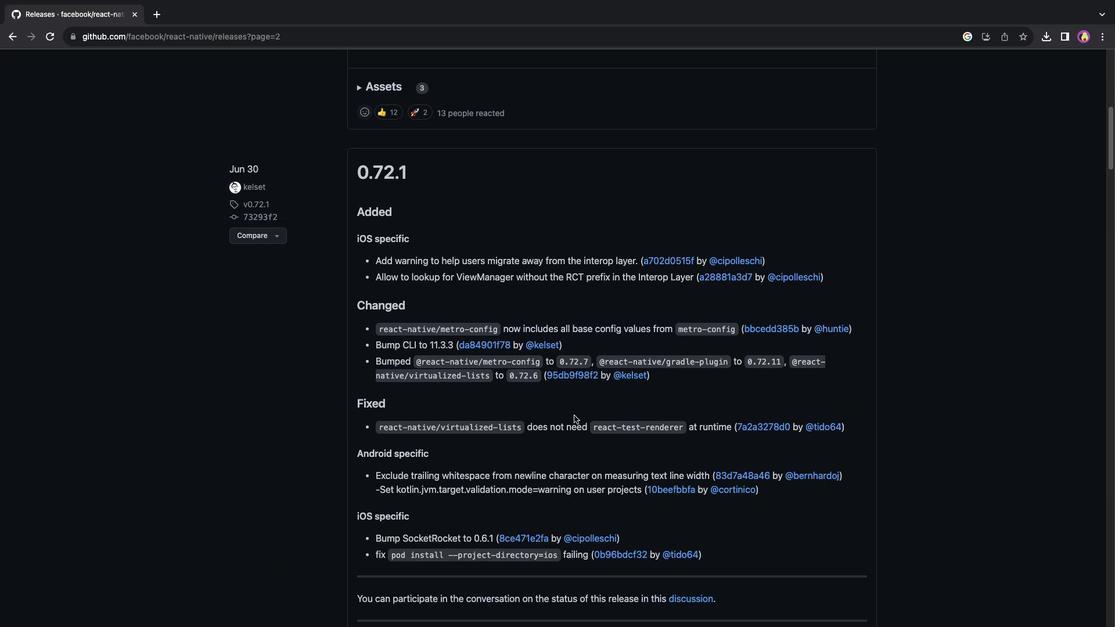 
Action: Mouse scrolled (574, 416) with delta (0, -1)
Screenshot: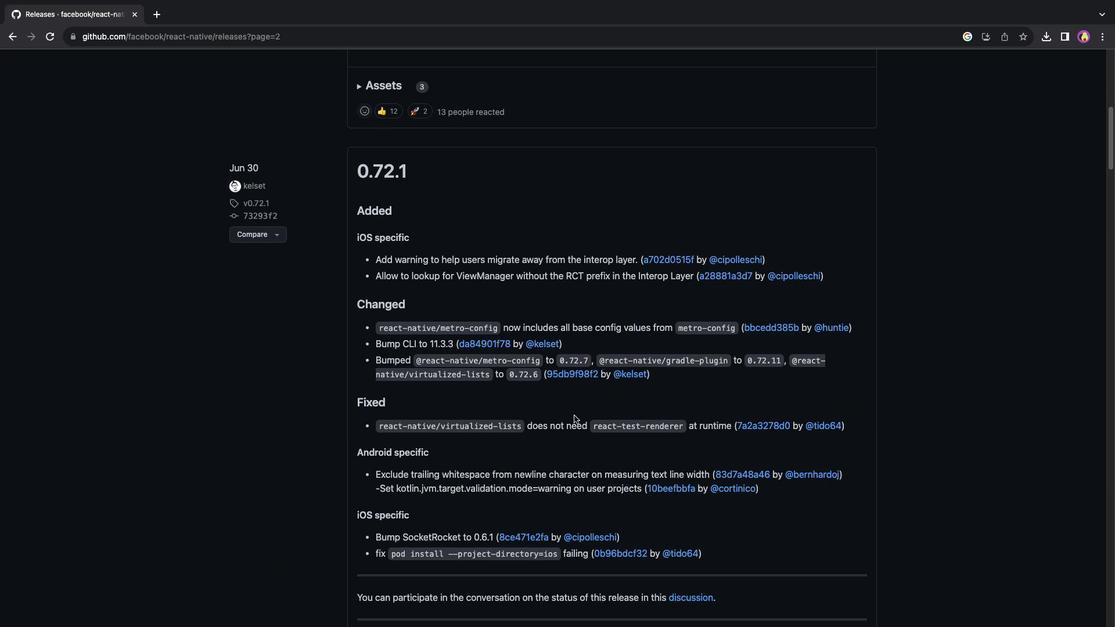 
Action: Mouse scrolled (574, 416) with delta (0, 0)
Screenshot: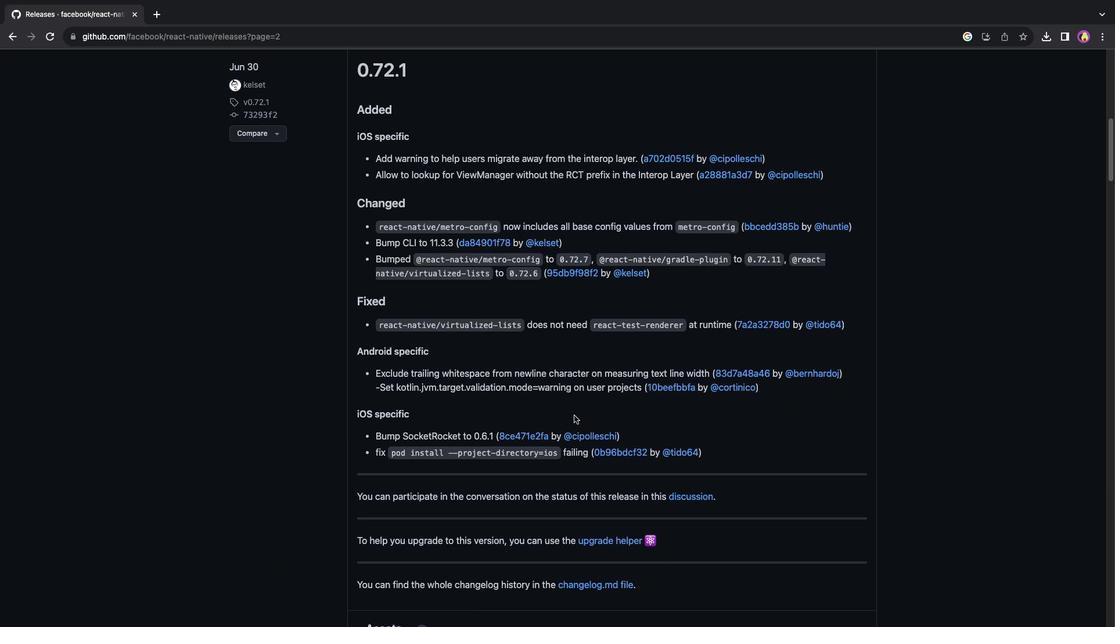 
Action: Mouse scrolled (574, 416) with delta (0, 0)
Screenshot: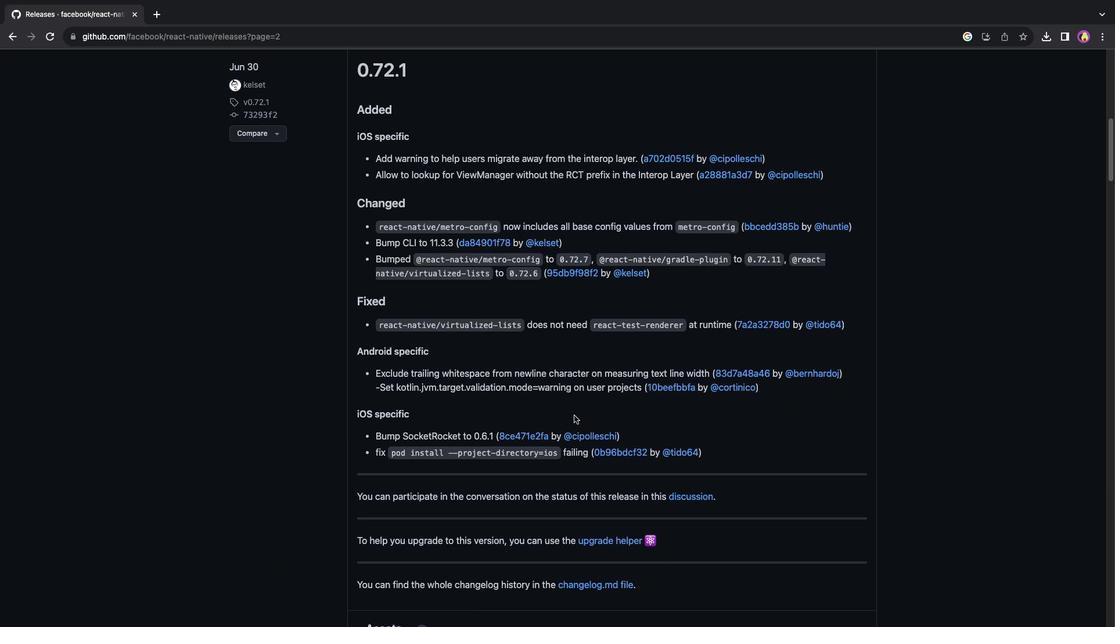
Action: Mouse scrolled (574, 416) with delta (0, -2)
Screenshot: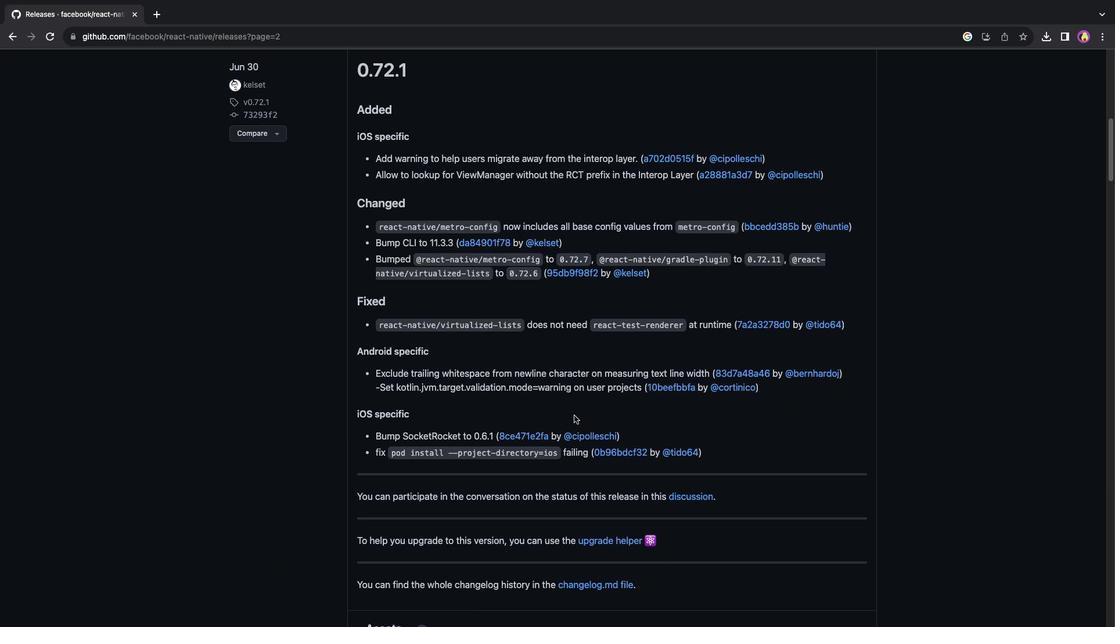 
Action: Mouse scrolled (574, 416) with delta (0, -2)
Screenshot: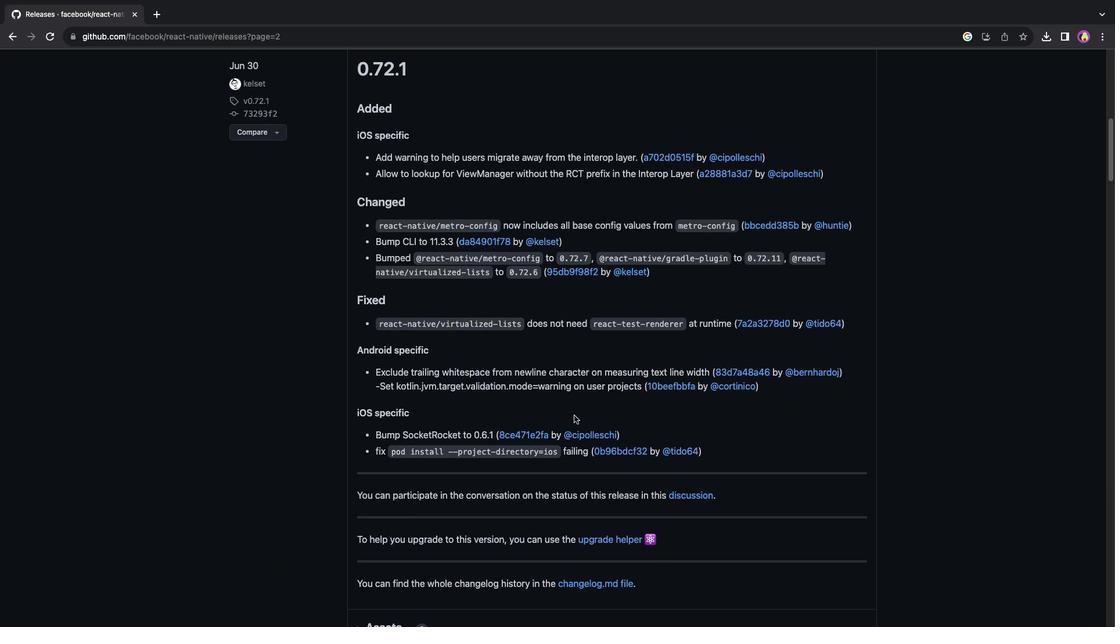 
Action: Mouse scrolled (574, 416) with delta (0, 0)
Screenshot: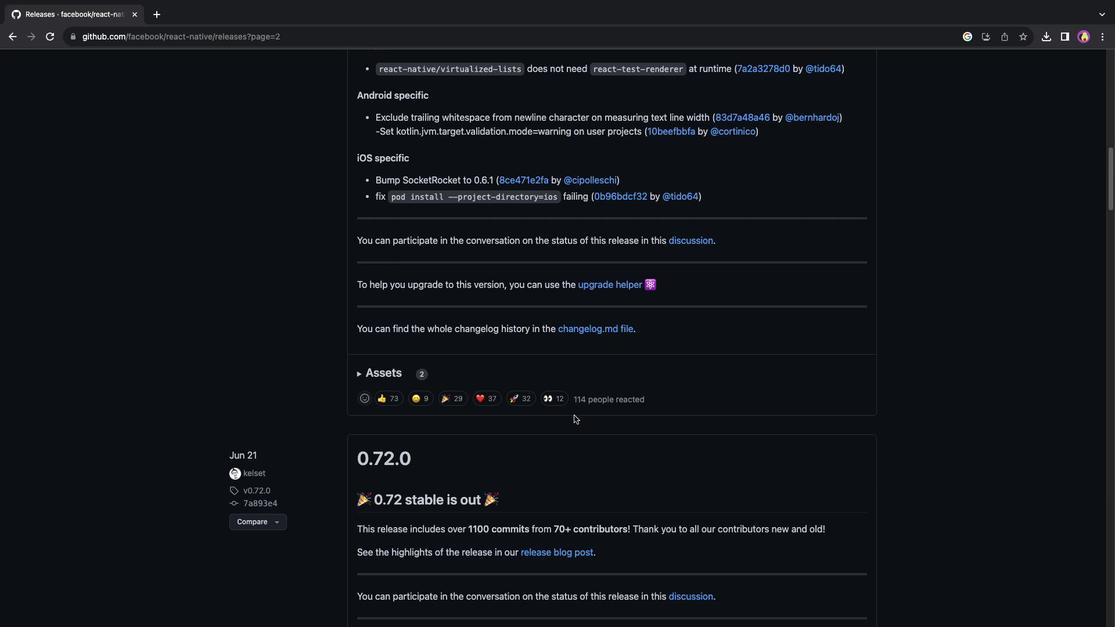 
Action: Mouse scrolled (574, 416) with delta (0, 0)
Screenshot: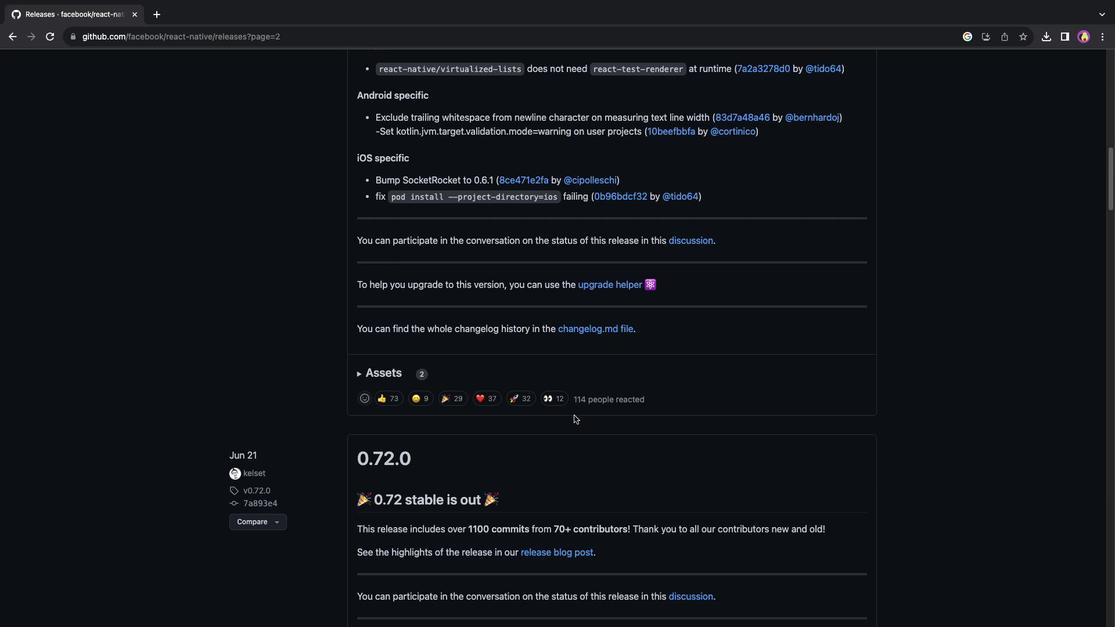 
Action: Mouse scrolled (574, 416) with delta (0, -1)
Screenshot: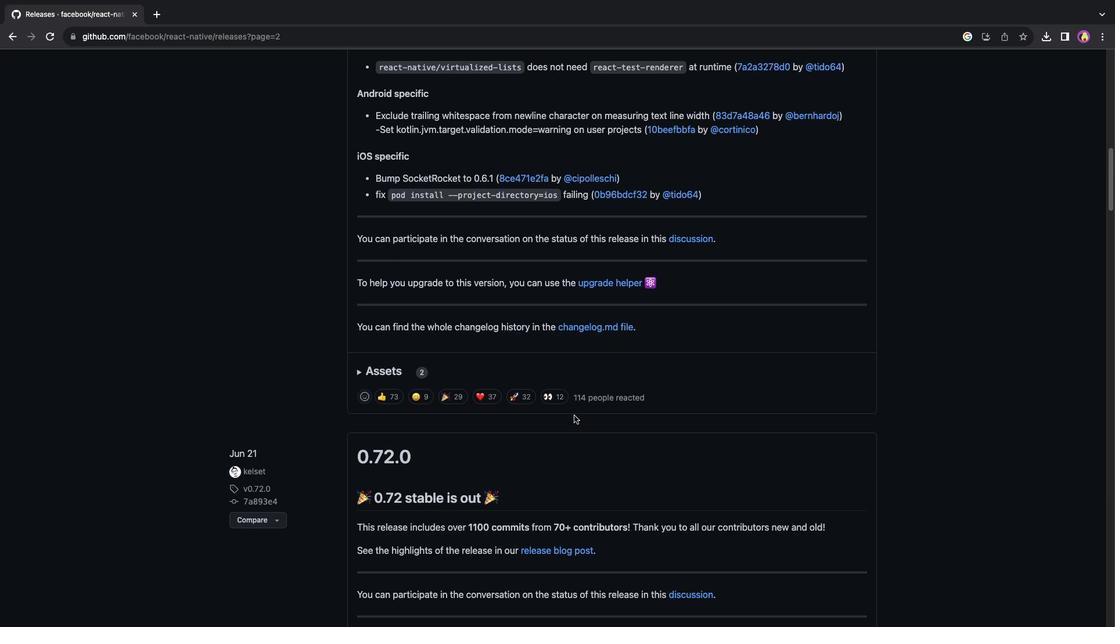 
Action: Mouse scrolled (574, 416) with delta (0, -2)
Screenshot: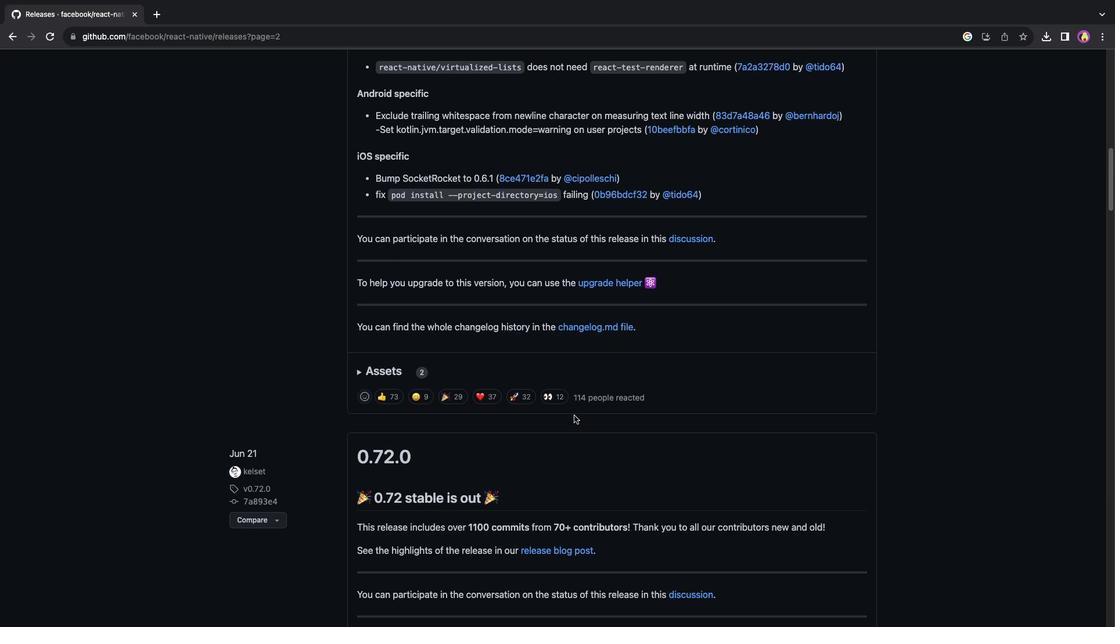 
Action: Mouse scrolled (574, 416) with delta (0, 0)
Screenshot: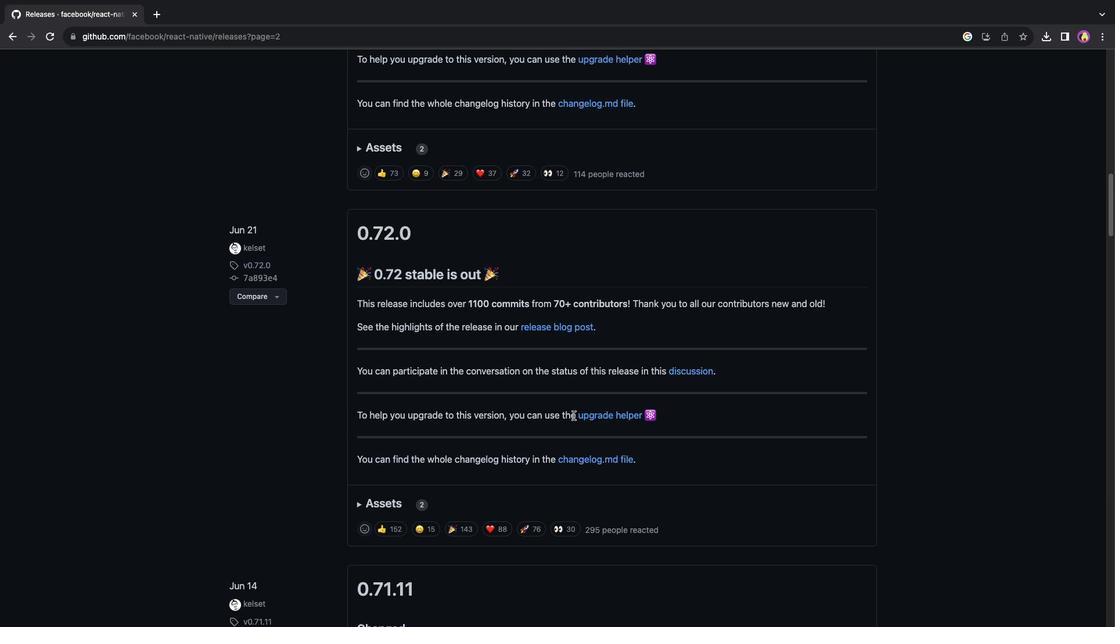 
Action: Mouse scrolled (574, 416) with delta (0, 0)
Screenshot: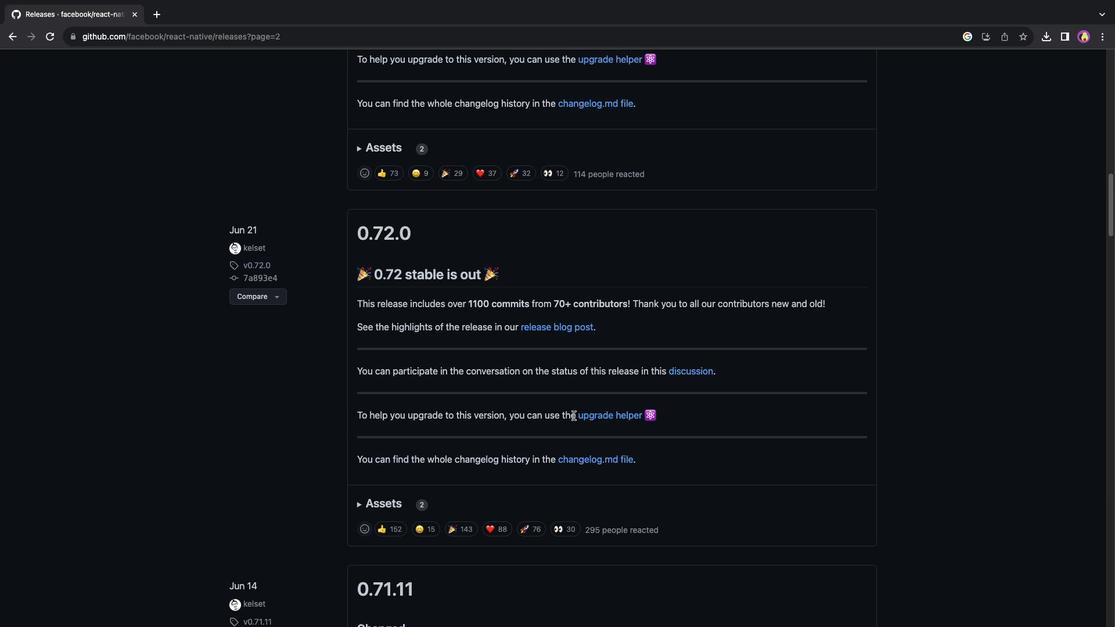 
Action: Mouse scrolled (574, 416) with delta (0, -1)
Screenshot: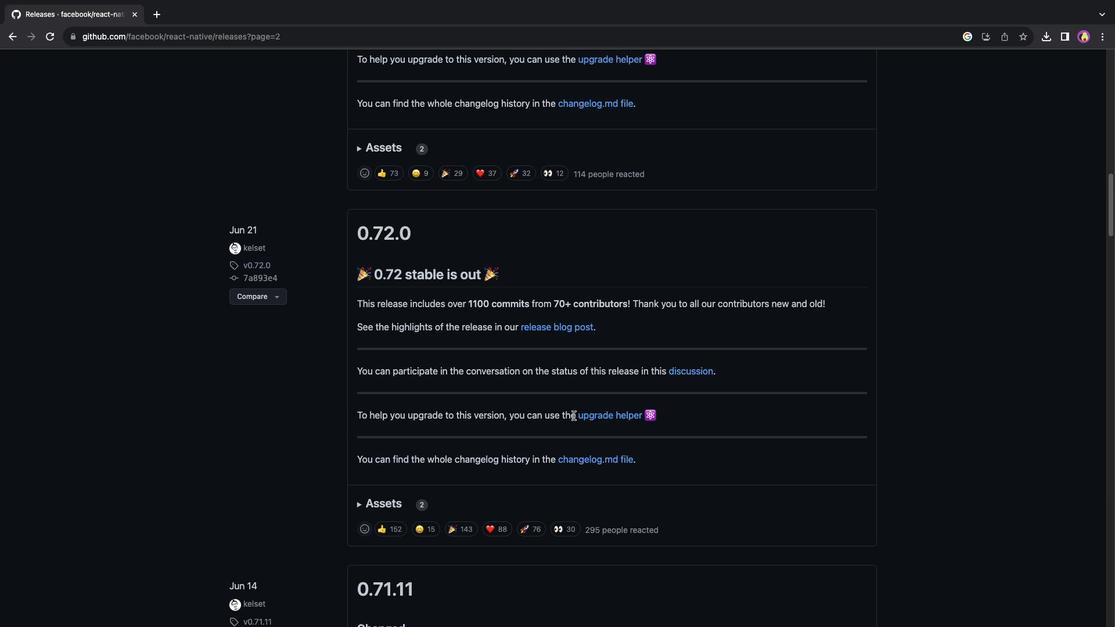 
Action: Mouse scrolled (574, 416) with delta (0, 0)
Screenshot: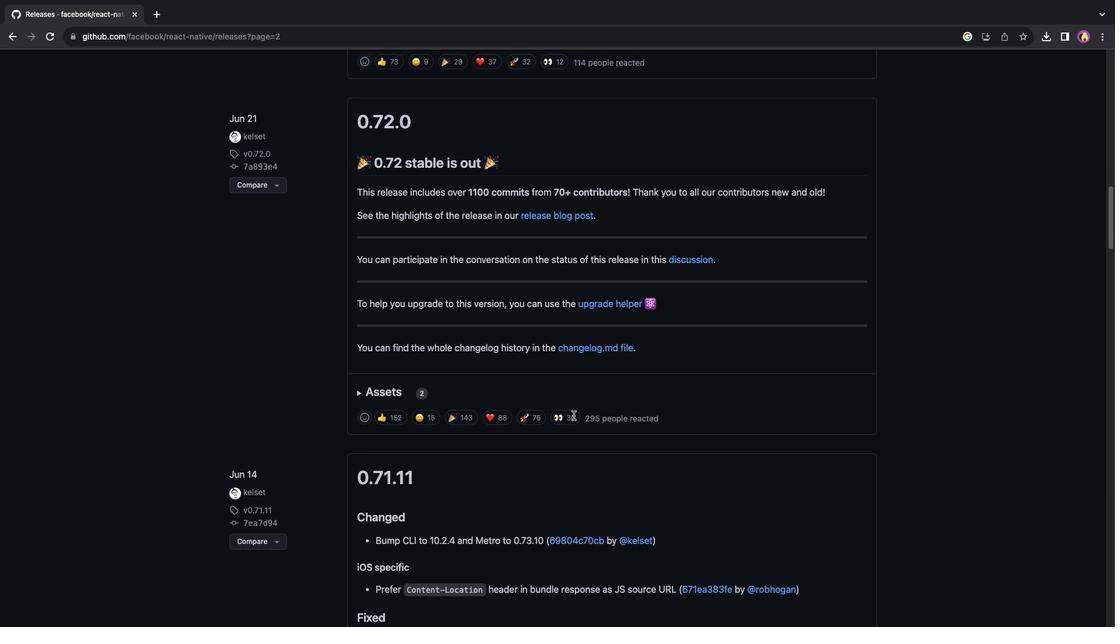 
Action: Mouse scrolled (574, 416) with delta (0, 0)
Screenshot: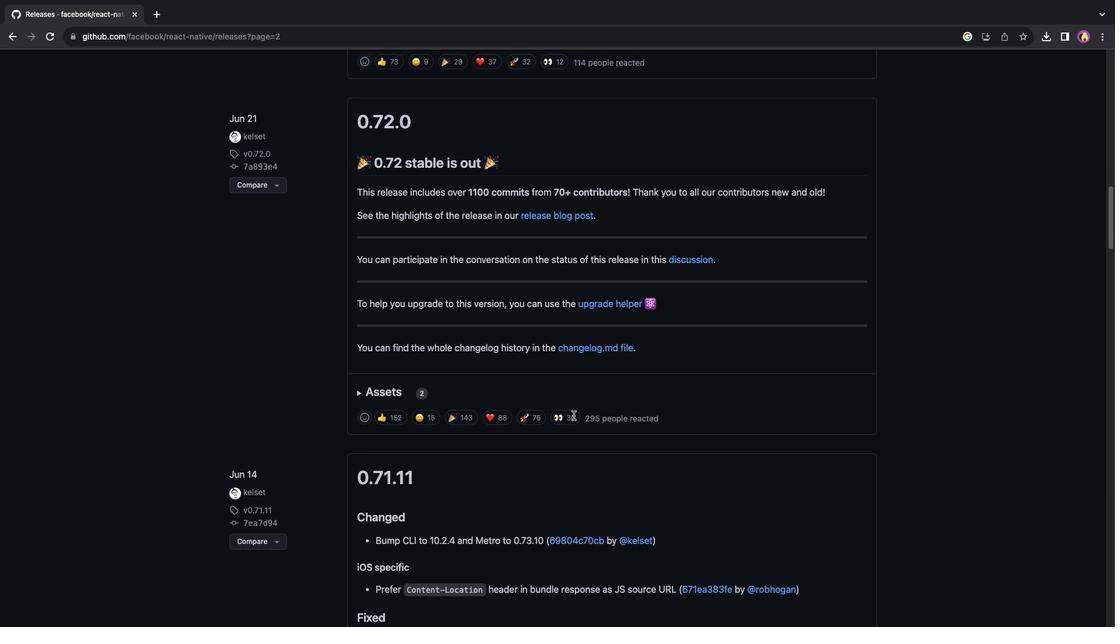 
Action: Mouse scrolled (574, 416) with delta (0, -1)
Screenshot: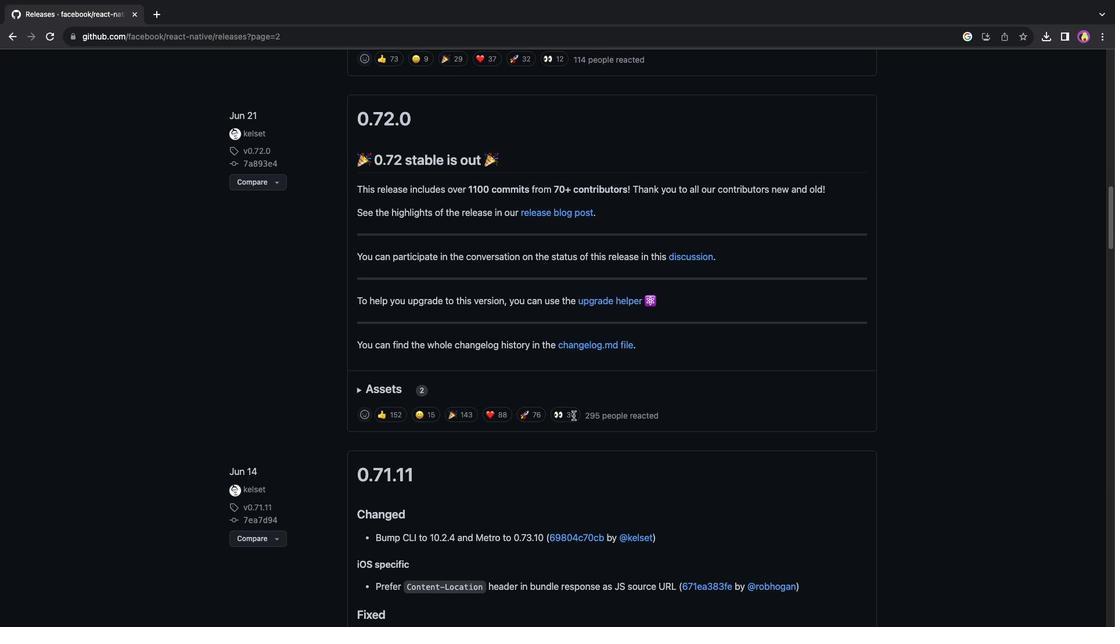 
Action: Mouse scrolled (574, 416) with delta (0, -2)
Screenshot: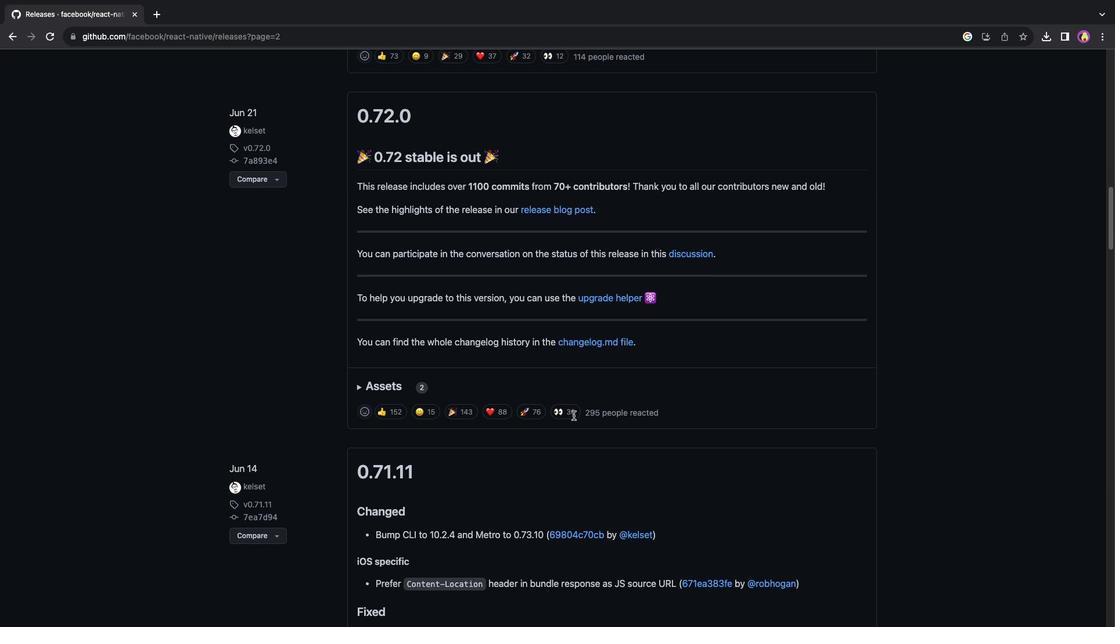 
Action: Mouse scrolled (574, 416) with delta (0, 0)
Screenshot: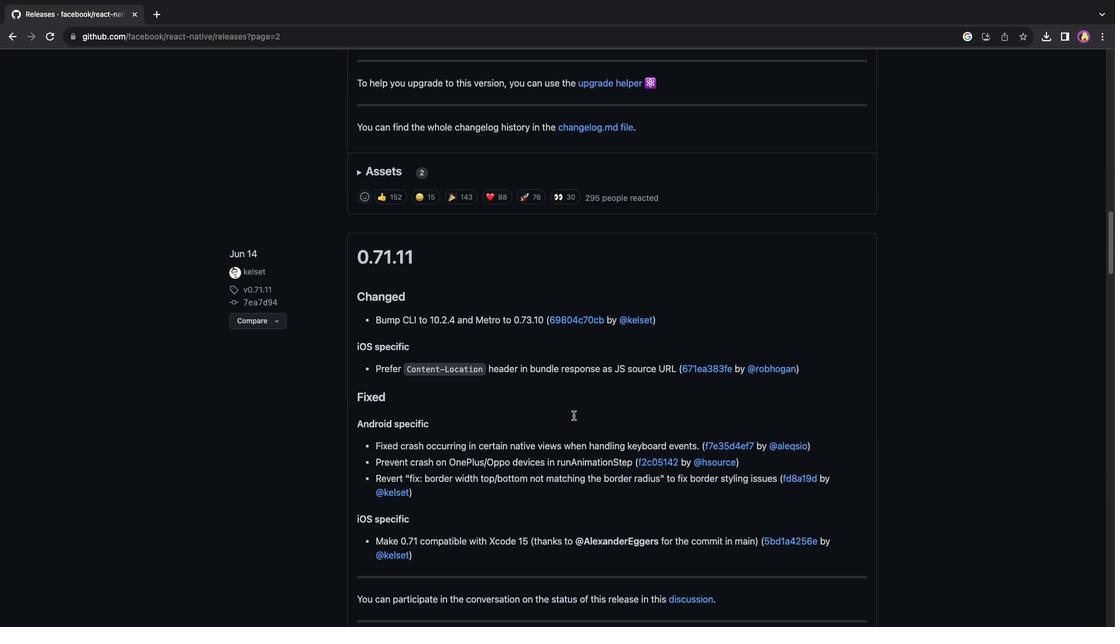 
Action: Mouse scrolled (574, 416) with delta (0, 0)
Screenshot: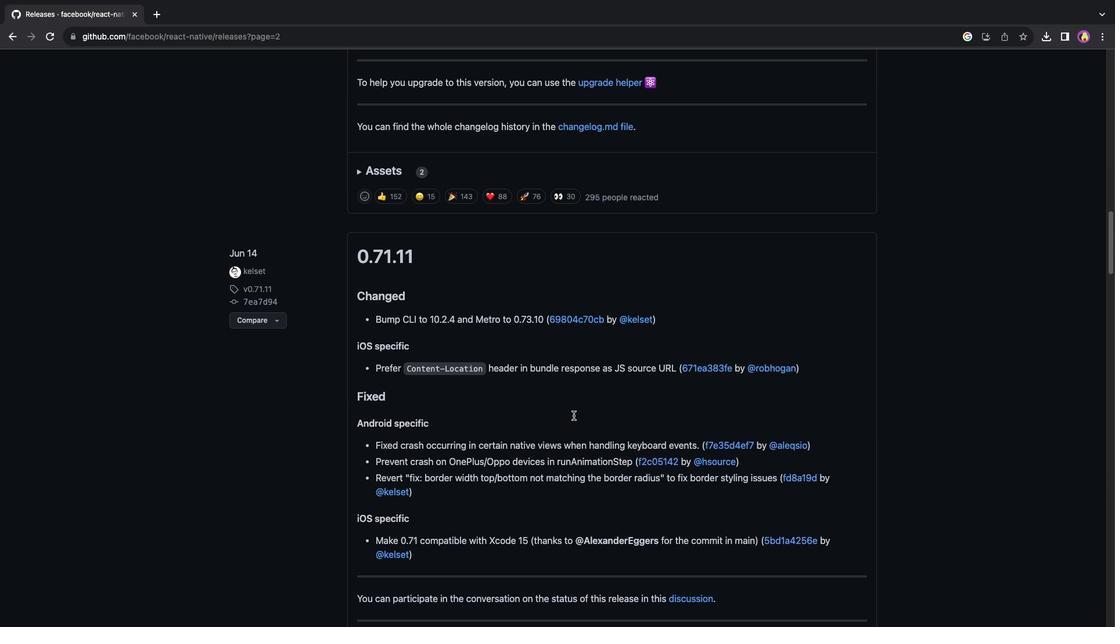 
Action: Mouse scrolled (574, 416) with delta (0, -1)
Screenshot: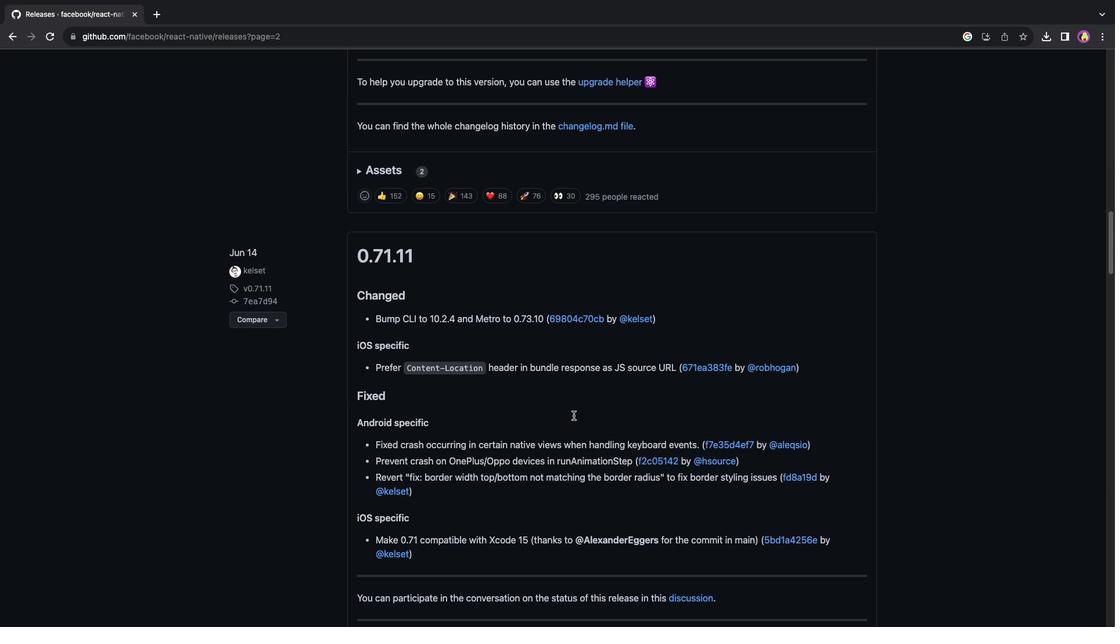 
Action: Mouse scrolled (574, 416) with delta (0, 0)
Screenshot: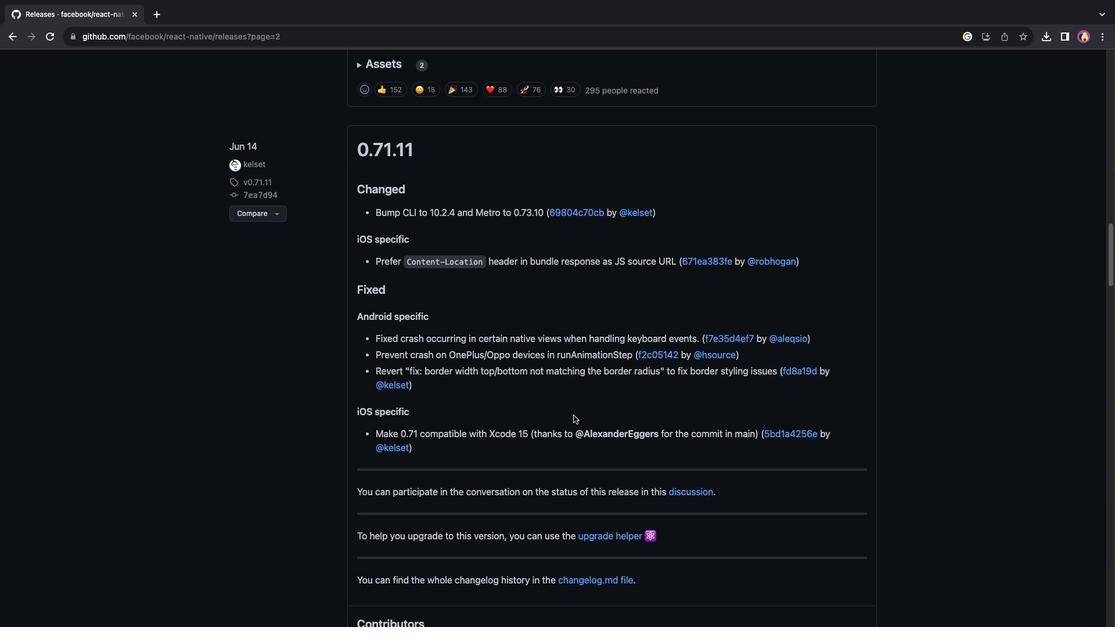 
Action: Mouse scrolled (574, 416) with delta (0, 0)
Screenshot: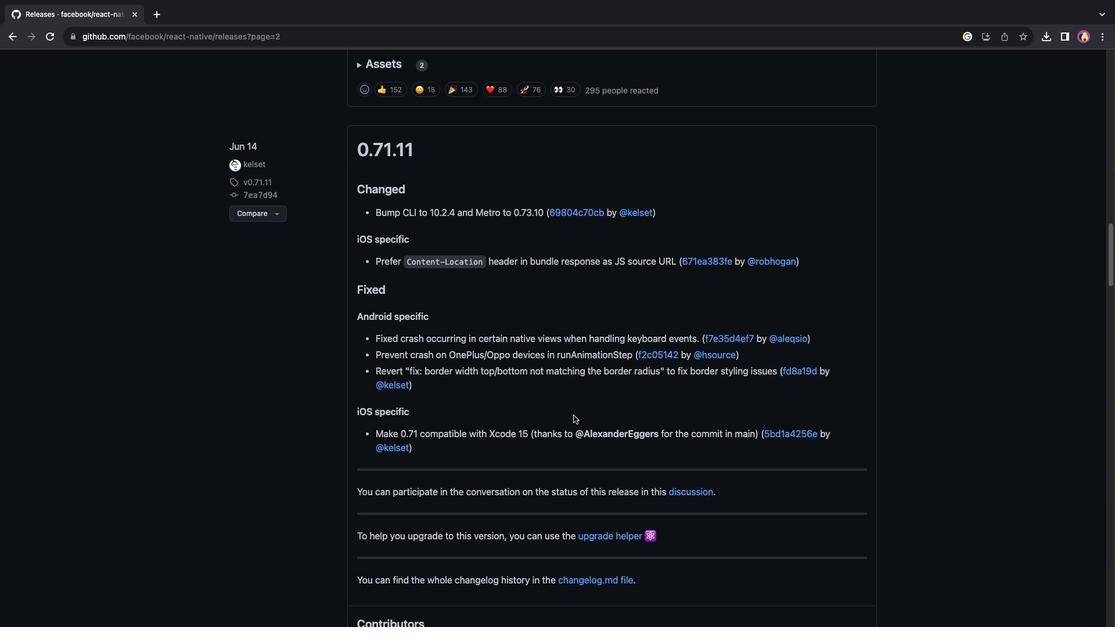 
Action: Mouse scrolled (574, 416) with delta (0, -1)
Screenshot: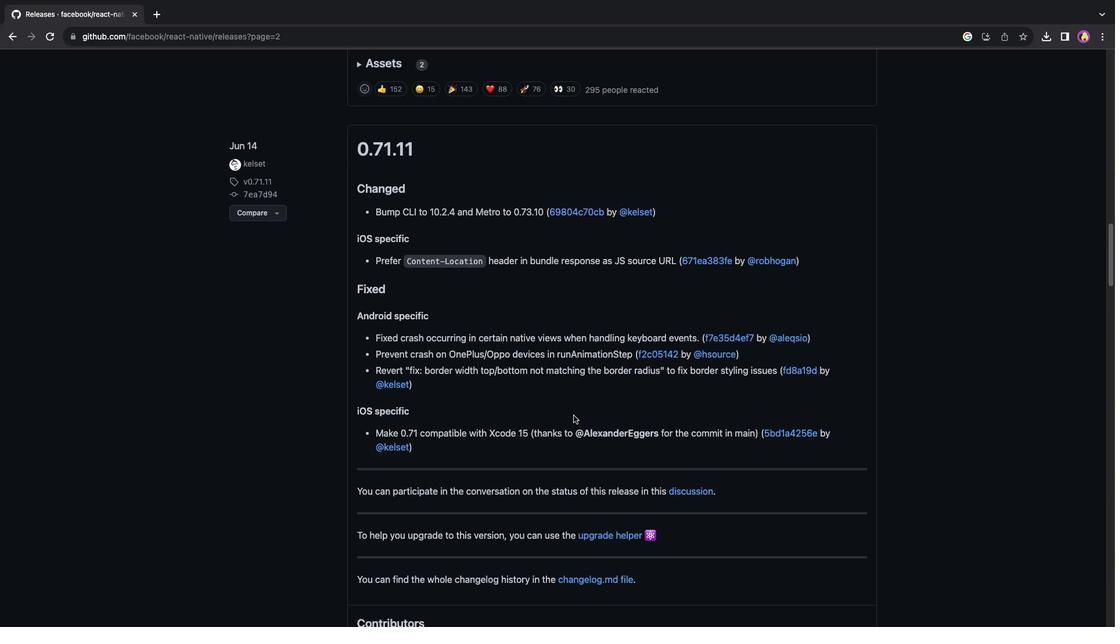 
Action: Mouse scrolled (574, 416) with delta (0, 0)
Screenshot: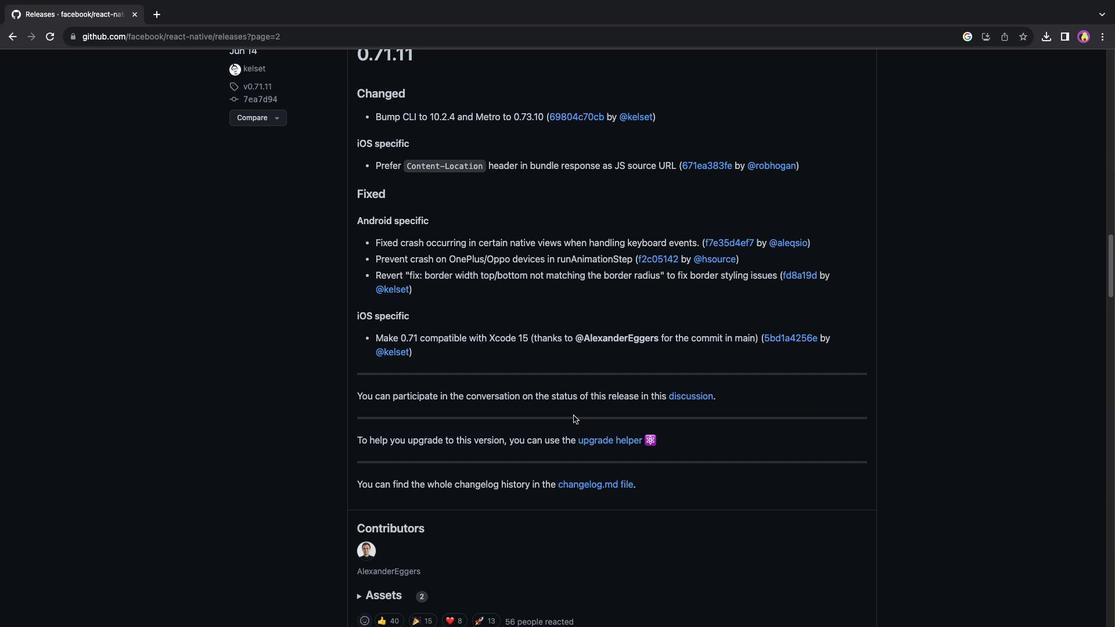 
Action: Mouse scrolled (574, 416) with delta (0, 0)
Screenshot: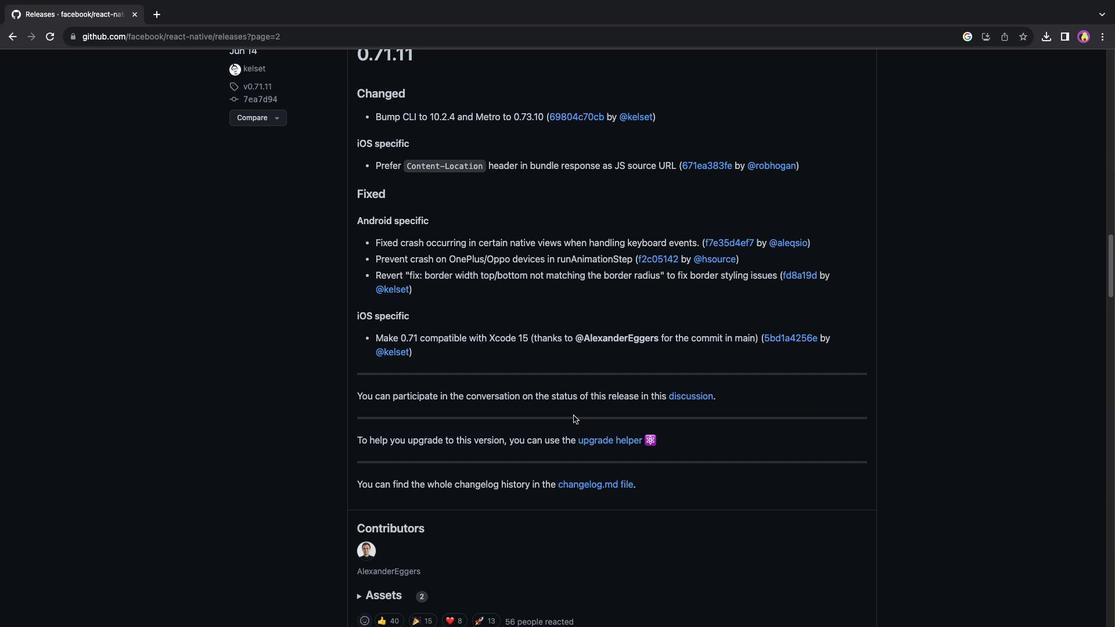 
Action: Mouse scrolled (574, 416) with delta (0, -1)
Screenshot: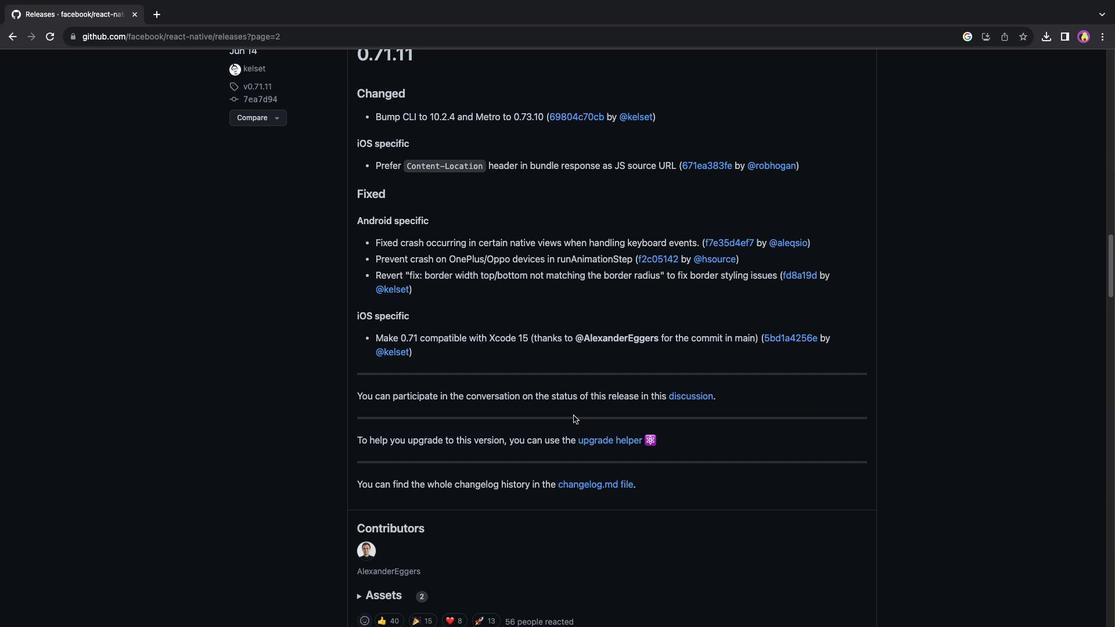 
Action: Mouse scrolled (574, 416) with delta (0, -2)
Screenshot: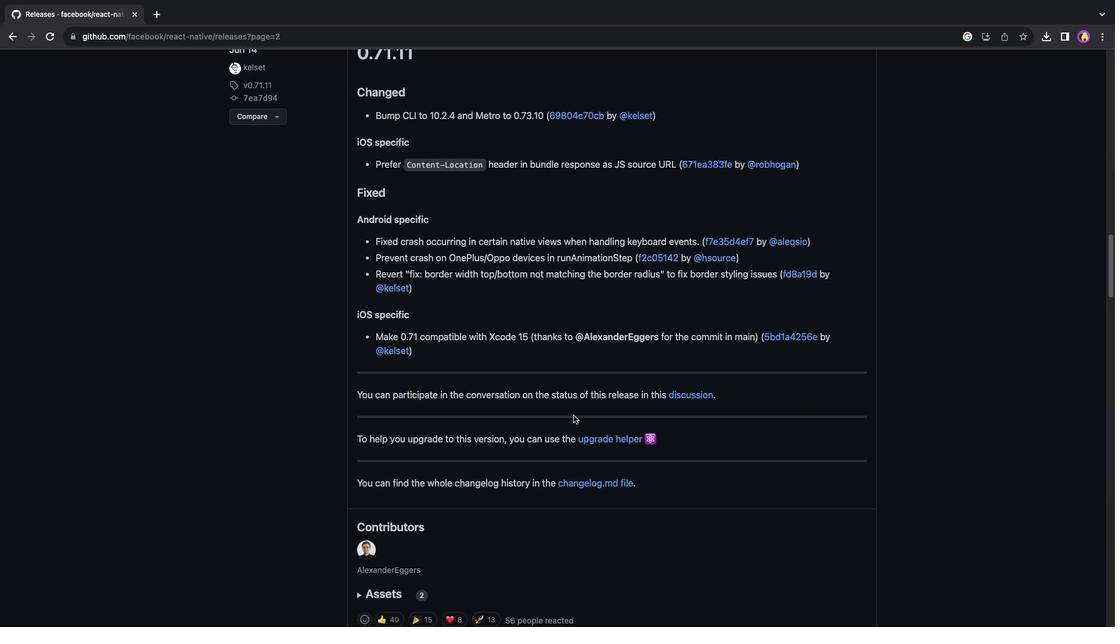 
Action: Mouse scrolled (574, 416) with delta (0, -3)
Screenshot: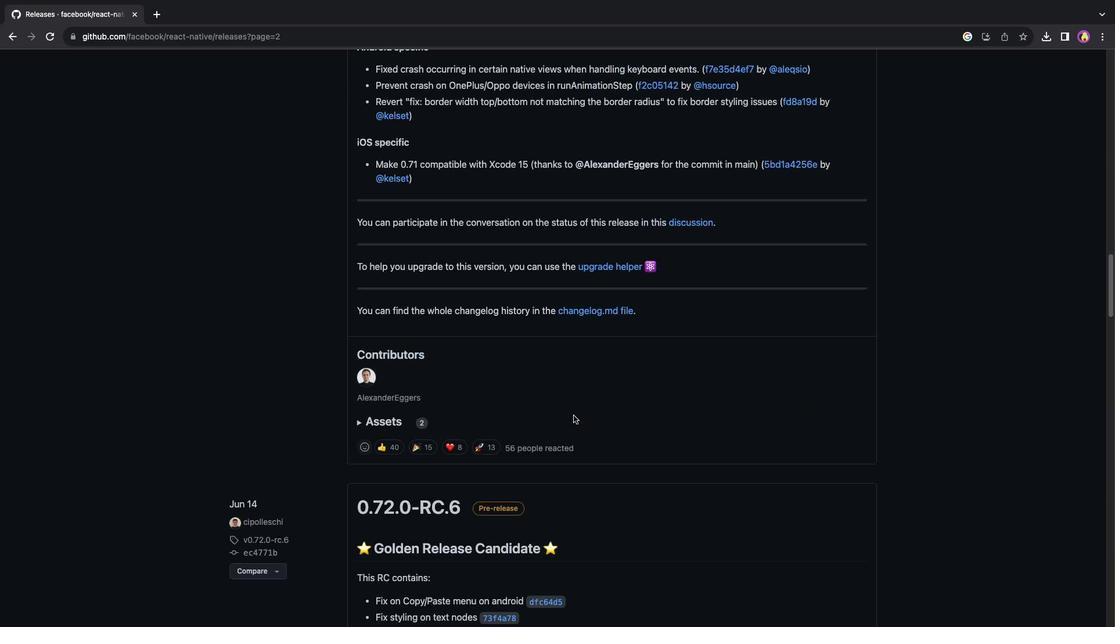 
Action: Mouse scrolled (574, 416) with delta (0, 0)
Screenshot: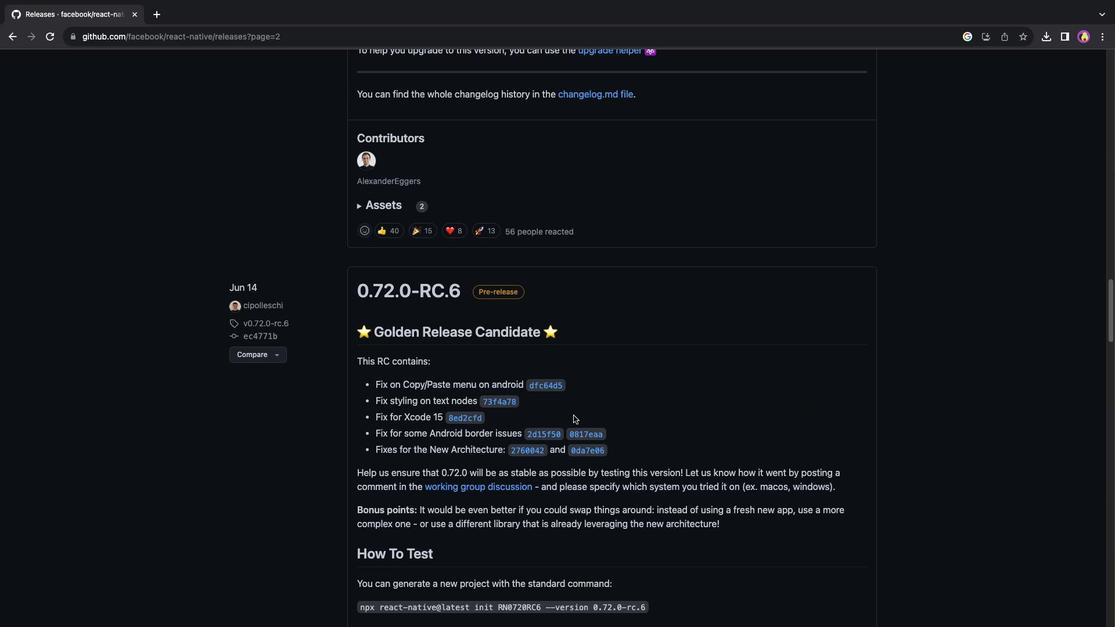 
Action: Mouse scrolled (574, 416) with delta (0, 0)
Screenshot: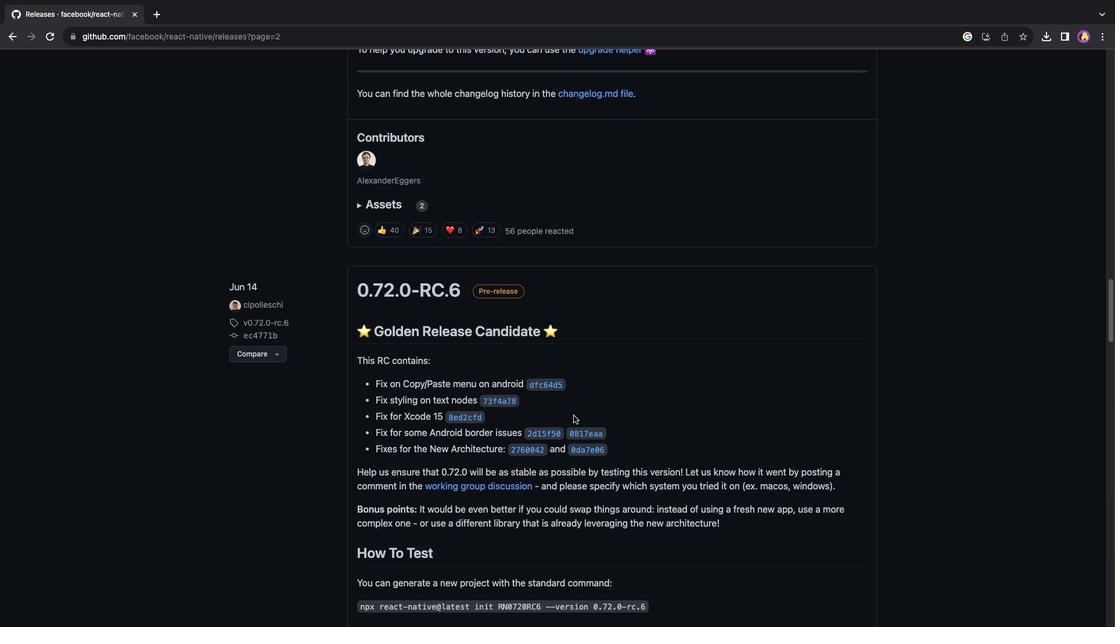 
Action: Mouse scrolled (574, 416) with delta (0, -1)
Screenshot: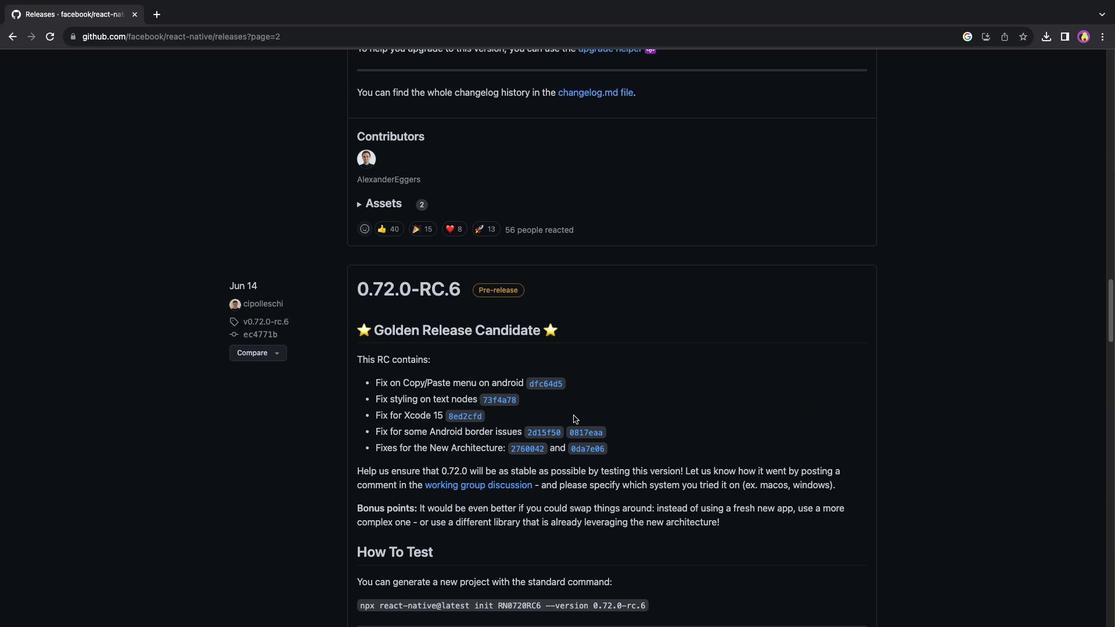 
Action: Mouse scrolled (574, 416) with delta (0, 0)
Screenshot: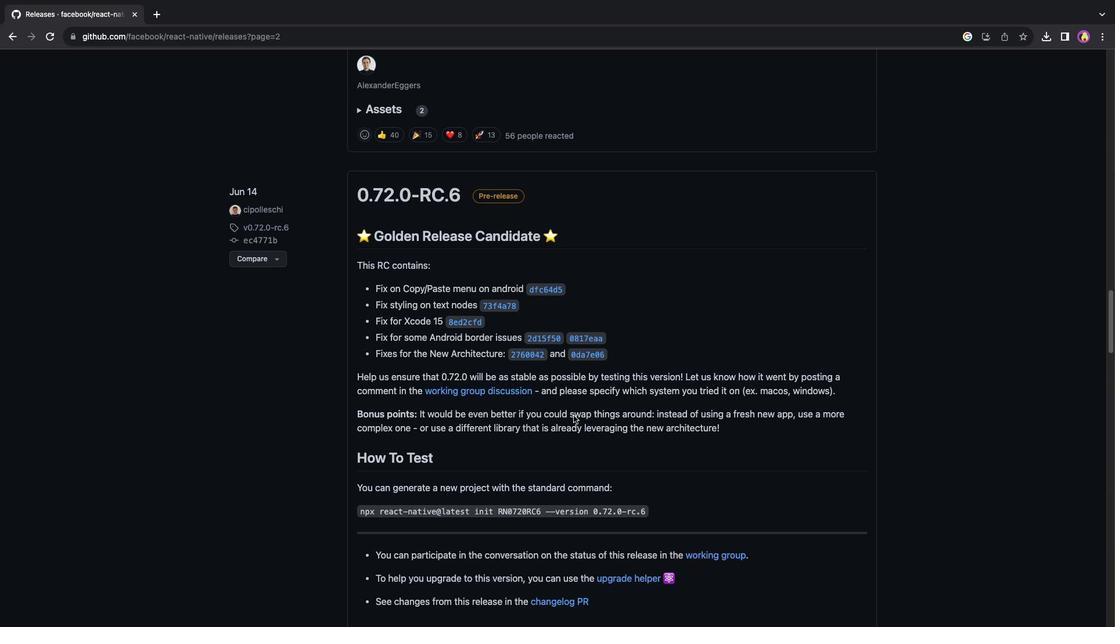
Action: Mouse scrolled (574, 416) with delta (0, 0)
Screenshot: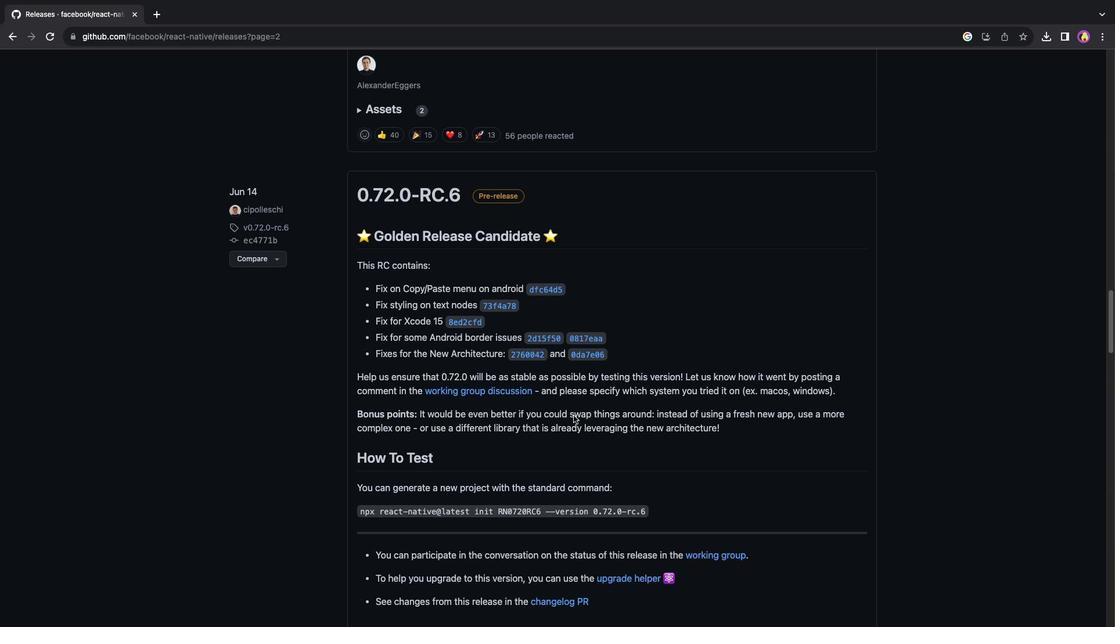 
Action: Mouse scrolled (574, 416) with delta (0, -1)
Screenshot: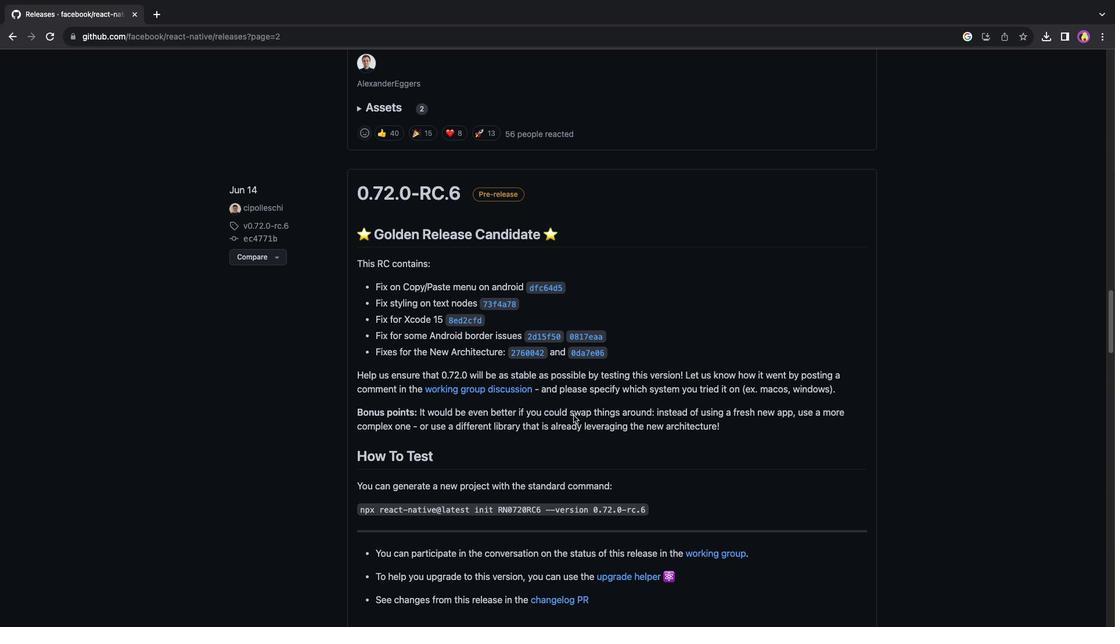 
Action: Mouse scrolled (574, 416) with delta (0, -2)
Screenshot: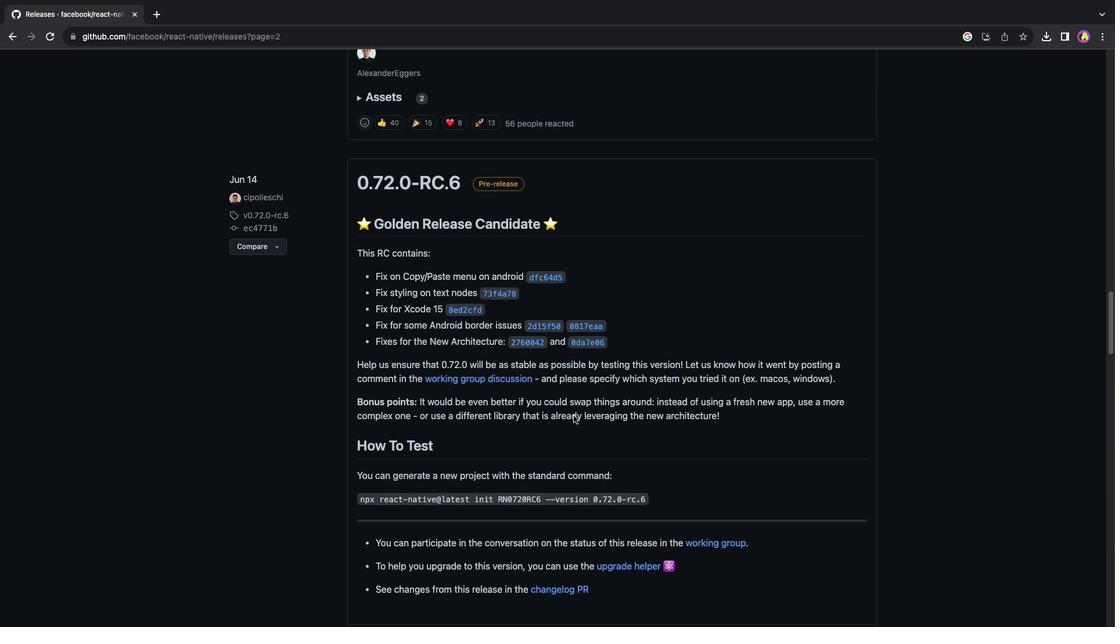 
Action: Mouse moved to (574, 416)
Screenshot: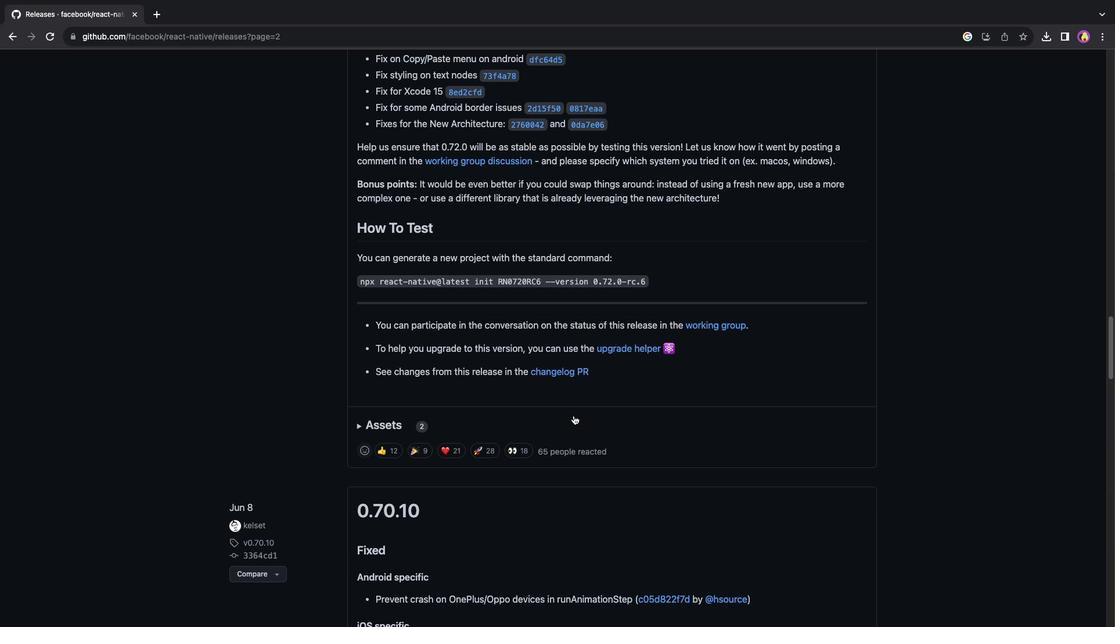 
Action: Mouse scrolled (574, 416) with delta (0, 0)
Screenshot: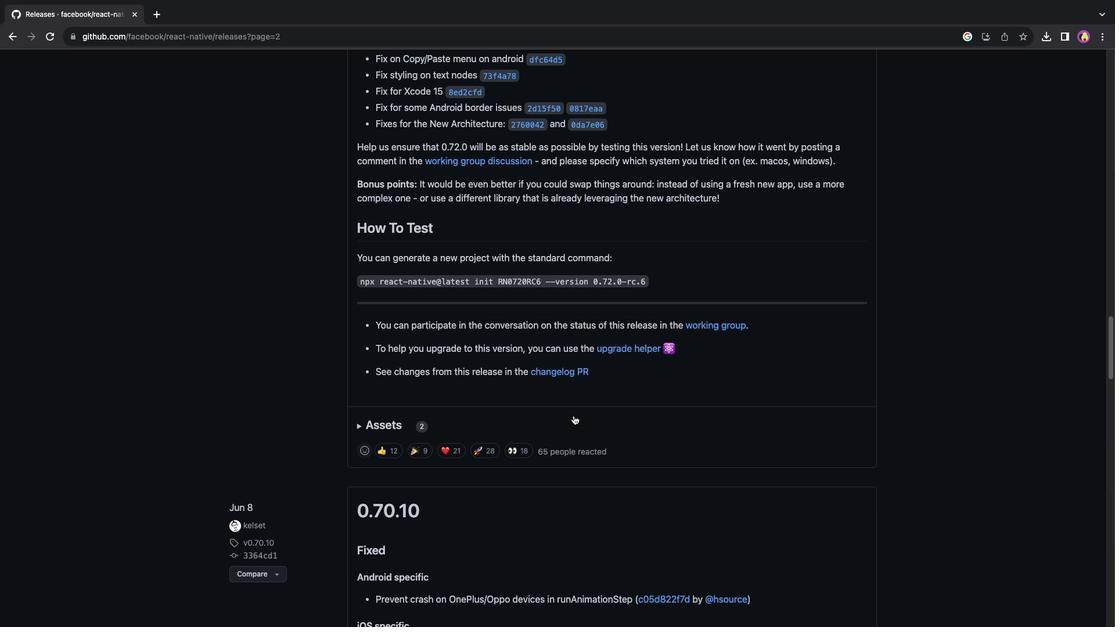 
Action: Mouse scrolled (574, 416) with delta (0, 0)
Screenshot: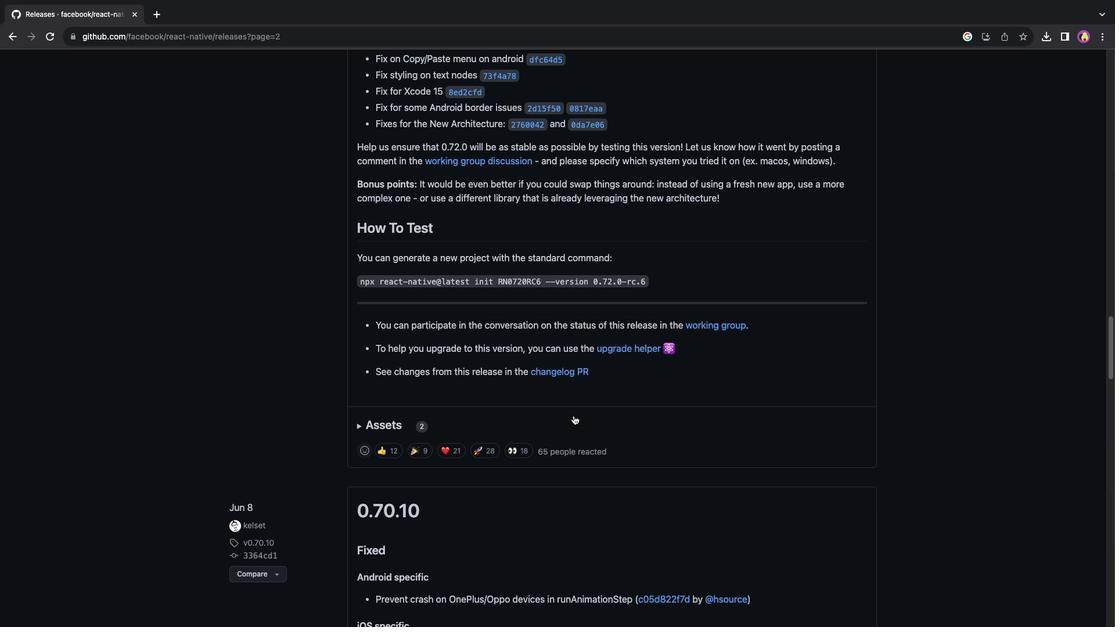 
Action: Mouse scrolled (574, 416) with delta (0, -1)
Screenshot: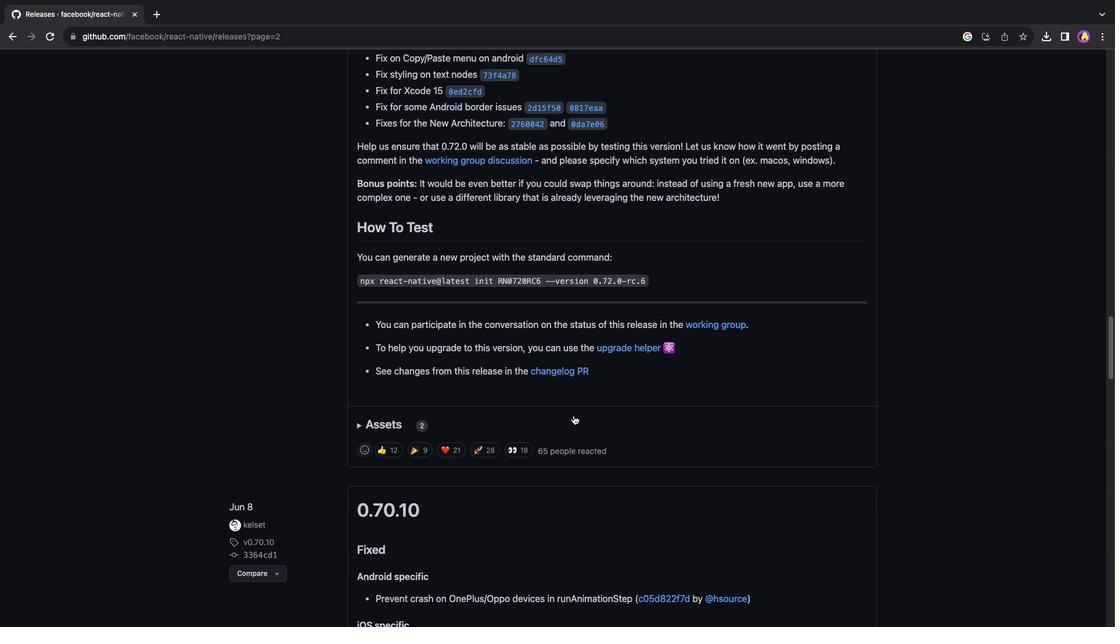 
Action: Mouse scrolled (574, 416) with delta (0, -2)
Screenshot: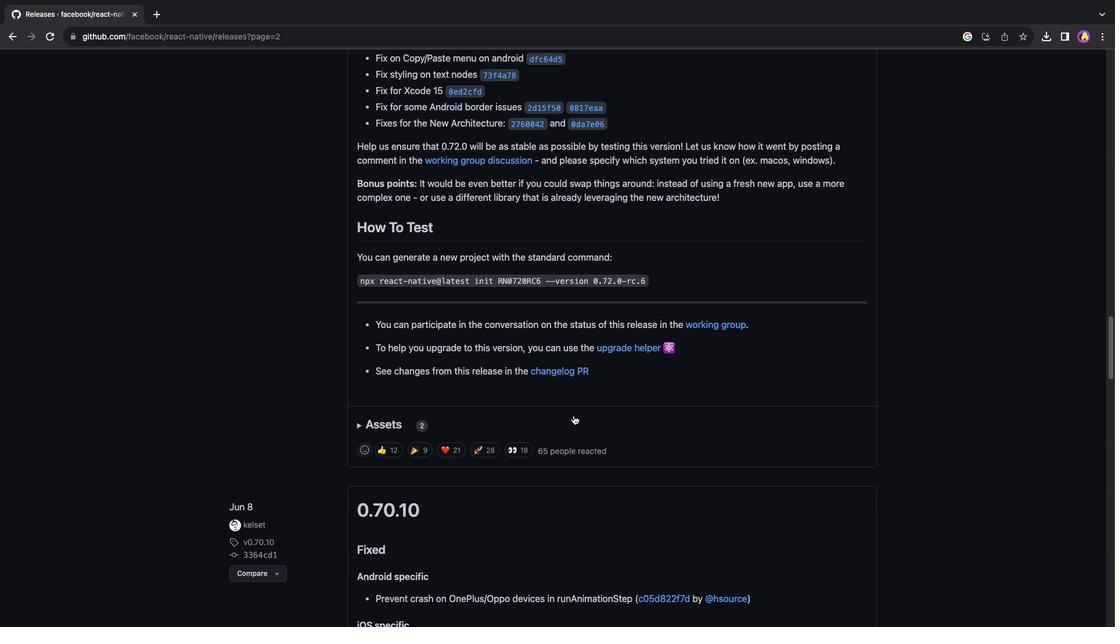 
Action: Mouse moved to (573, 416)
Screenshot: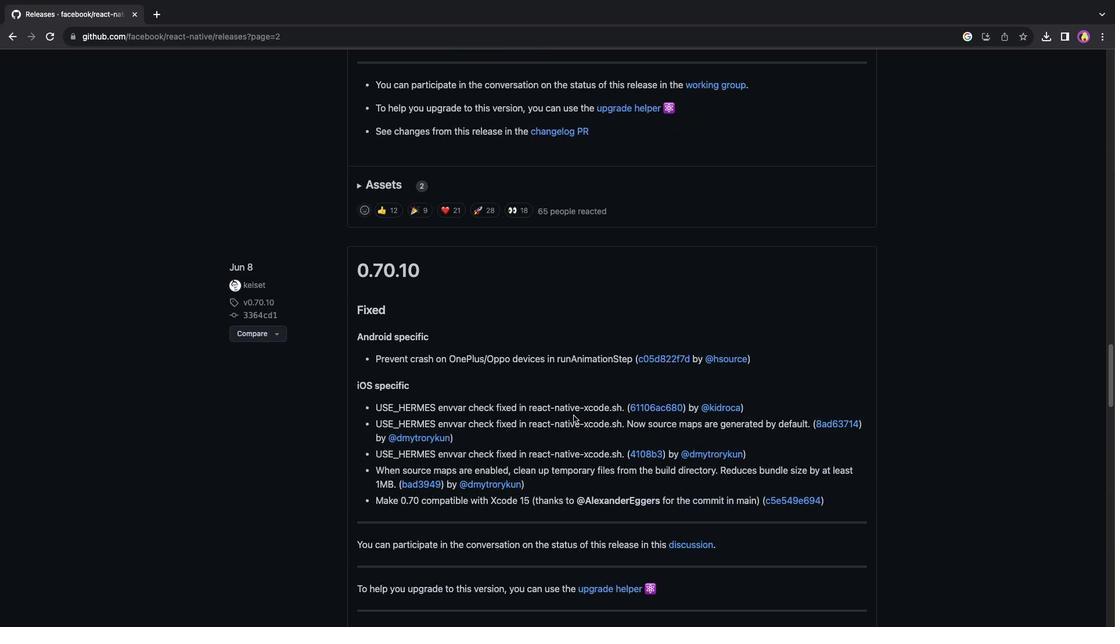 
Action: Mouse scrolled (573, 416) with delta (0, 0)
Screenshot: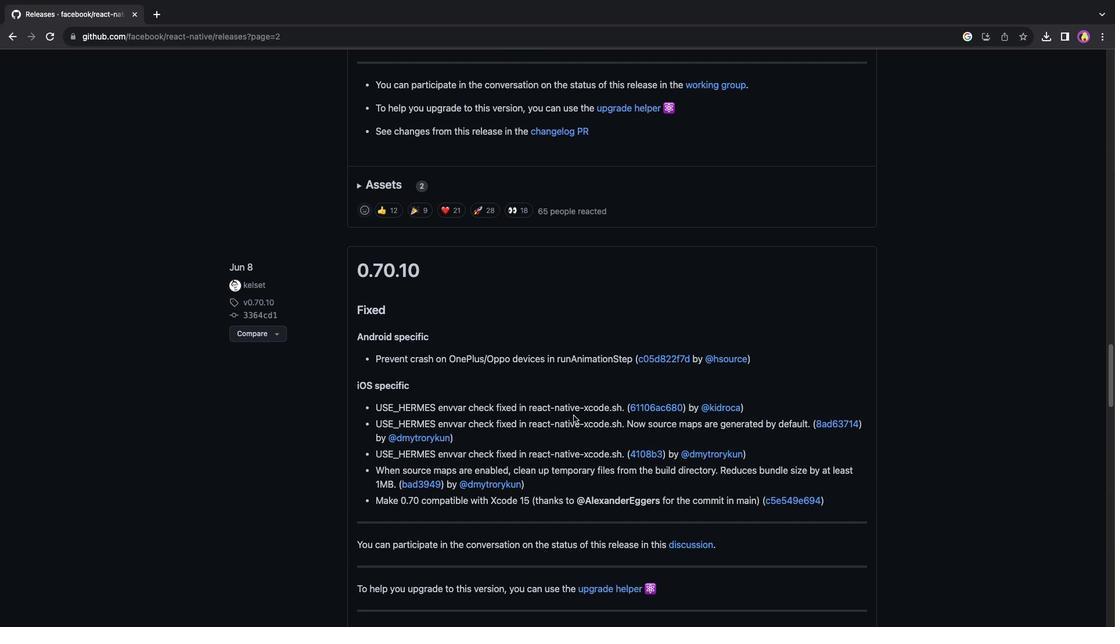 
Action: Mouse scrolled (573, 416) with delta (0, 0)
Screenshot: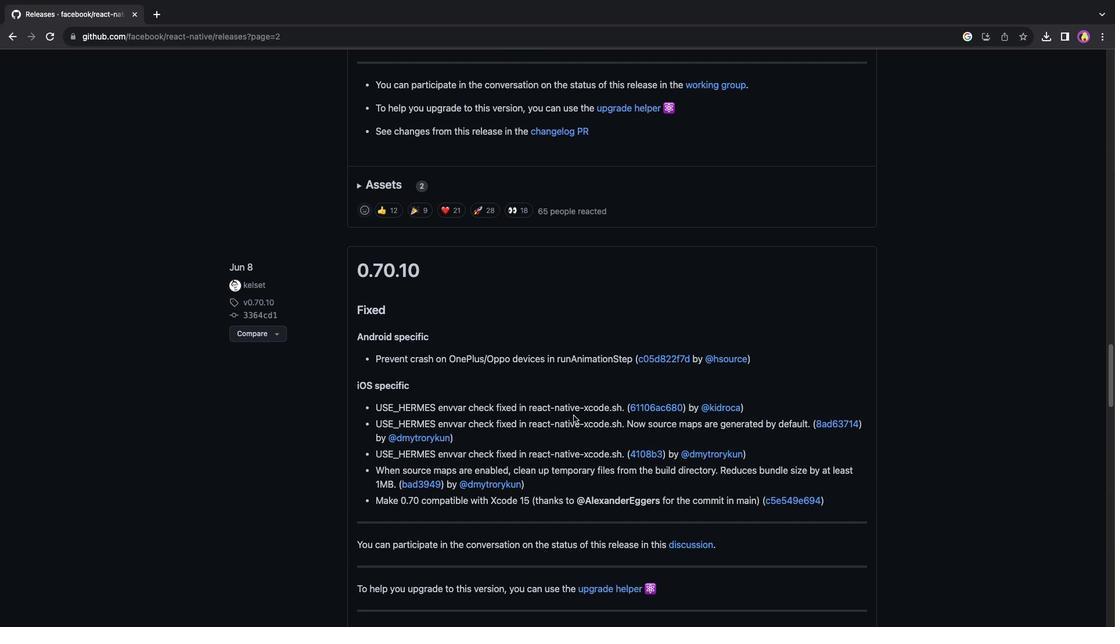
Action: Mouse scrolled (573, 416) with delta (0, -1)
Screenshot: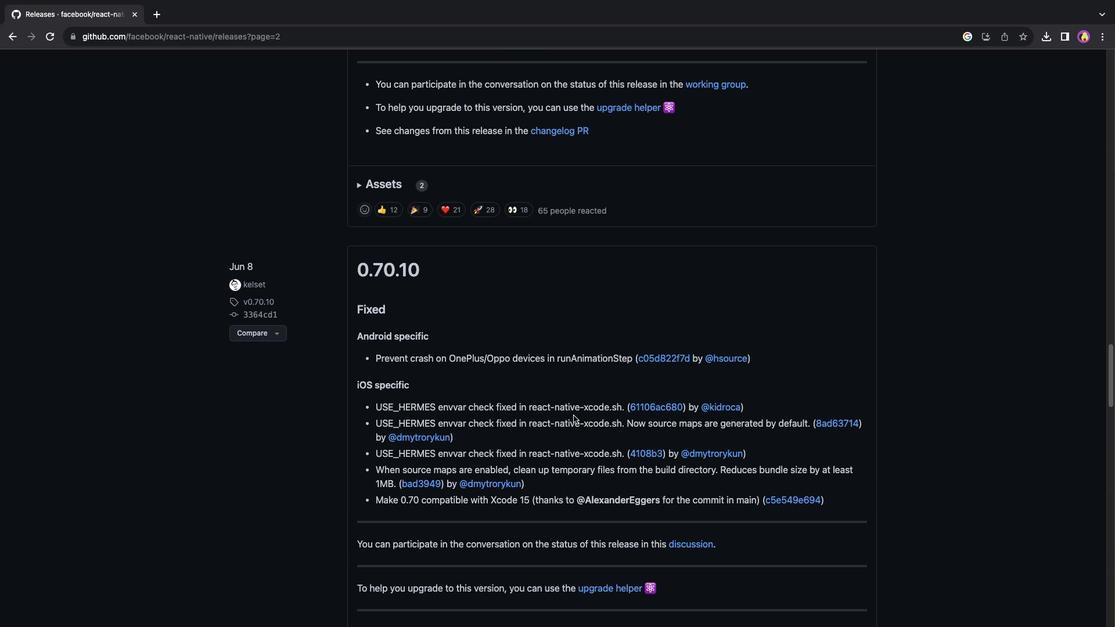 
Action: Mouse scrolled (573, 416) with delta (0, -2)
Screenshot: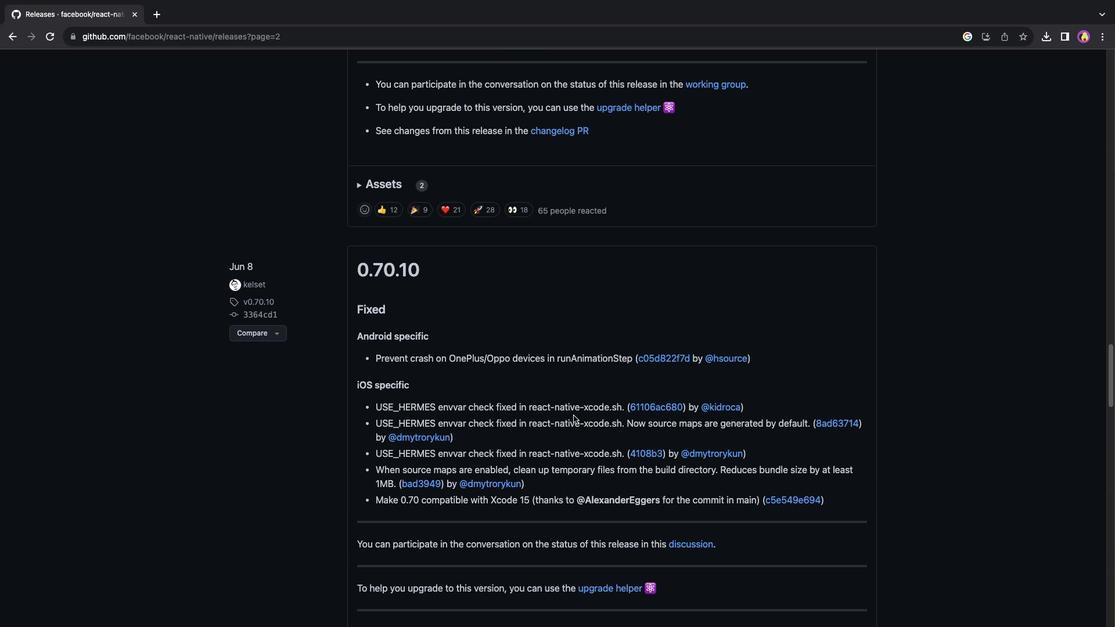 
Action: Mouse scrolled (573, 416) with delta (0, -3)
Screenshot: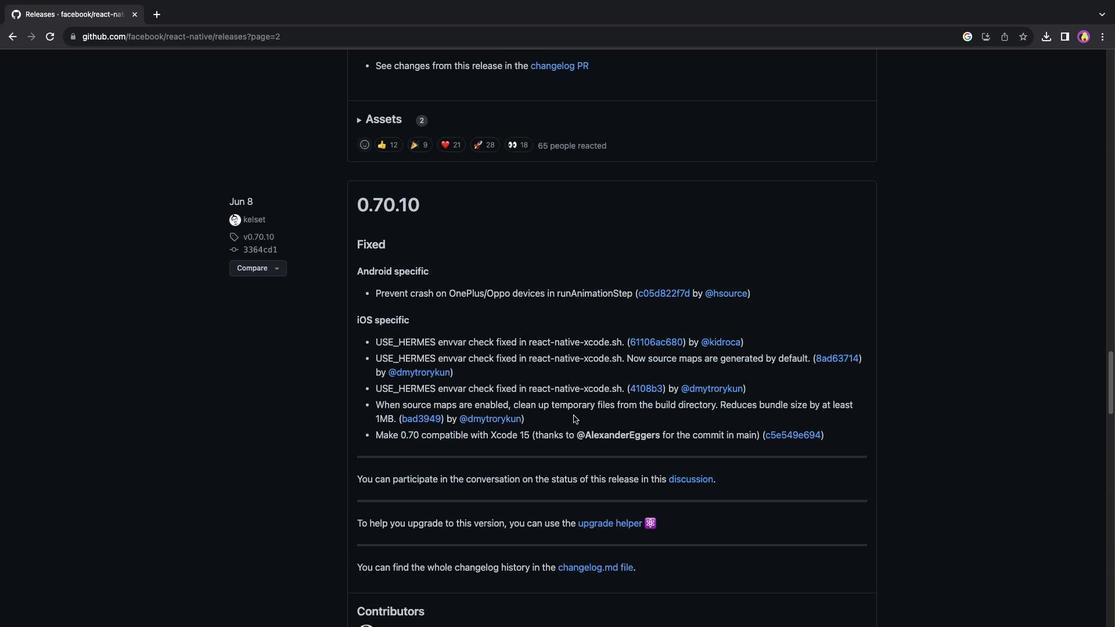 
Action: Mouse scrolled (573, 416) with delta (0, 0)
Screenshot: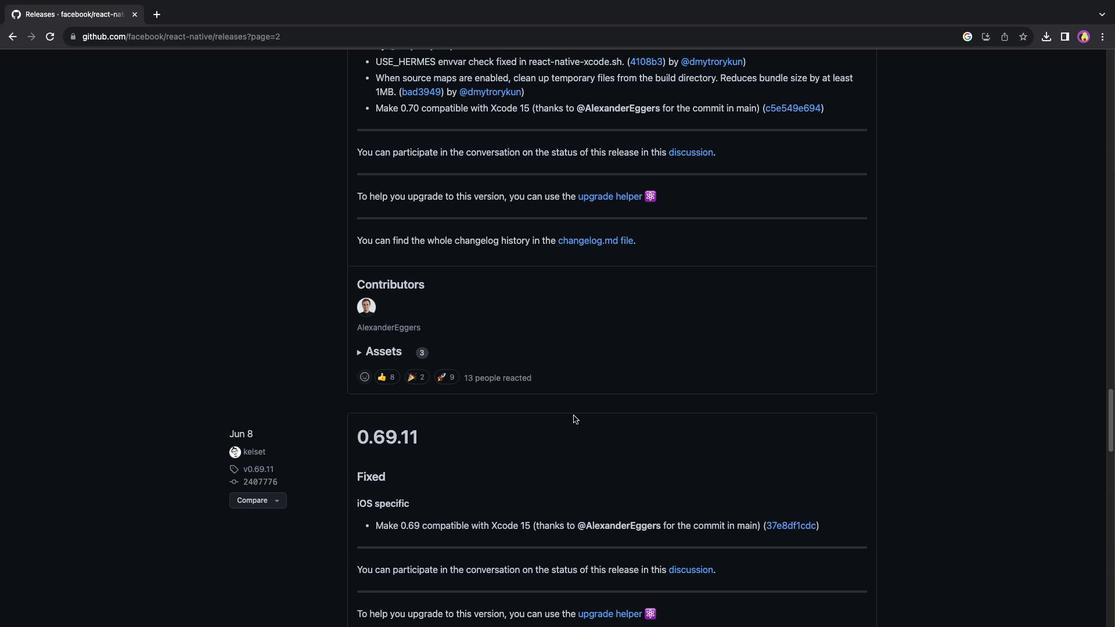 
Action: Mouse scrolled (573, 416) with delta (0, 0)
Screenshot: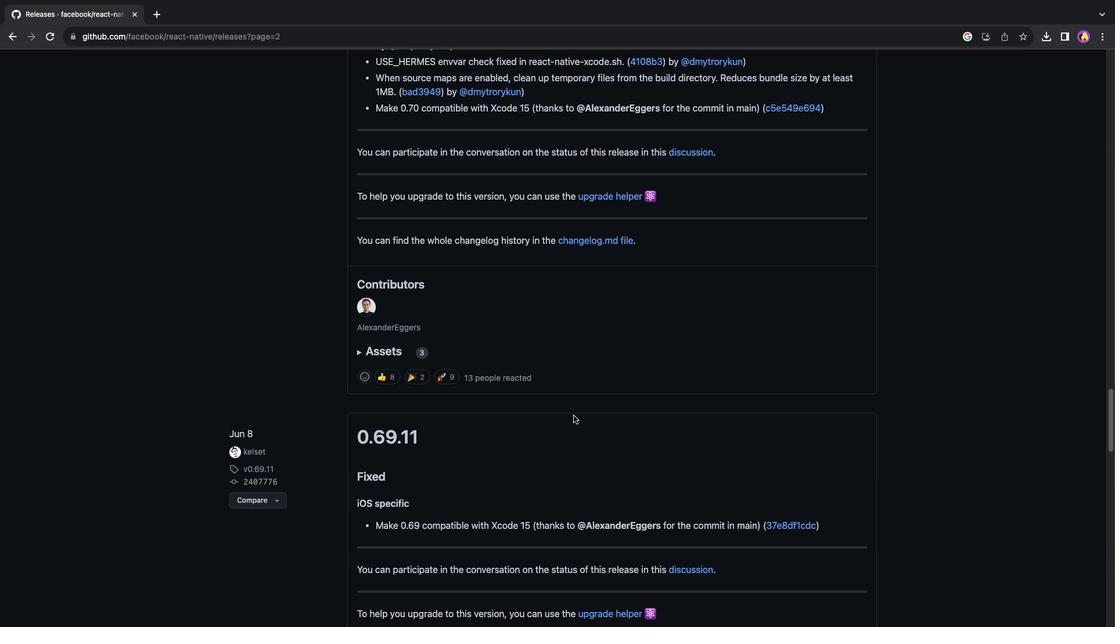 
Action: Mouse scrolled (573, 416) with delta (0, 1)
Screenshot: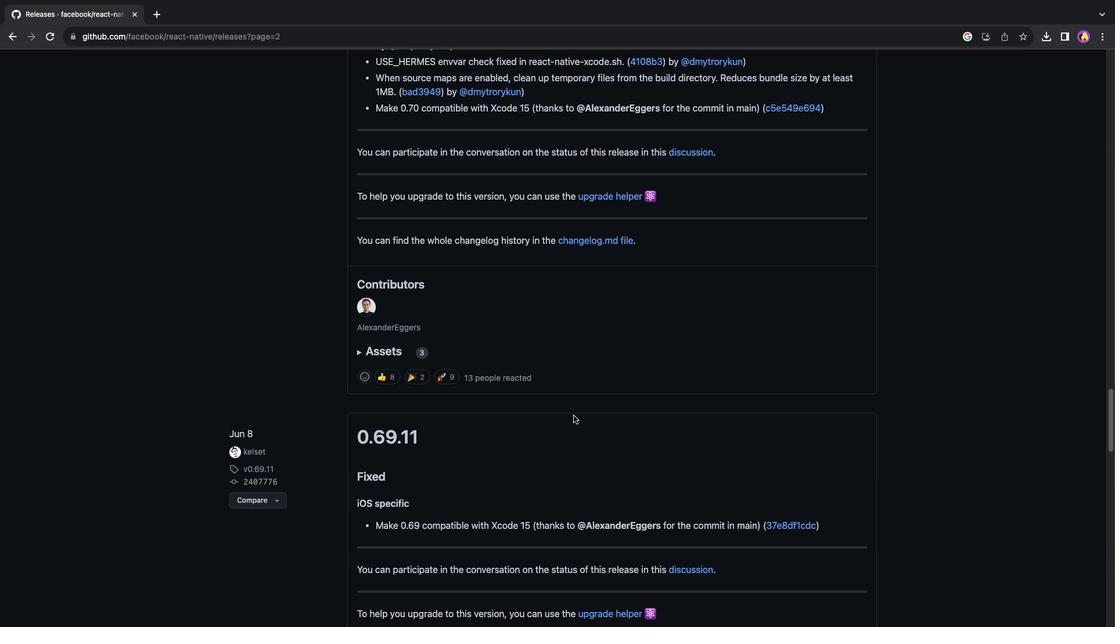
Action: Mouse scrolled (573, 416) with delta (0, 2)
Screenshot: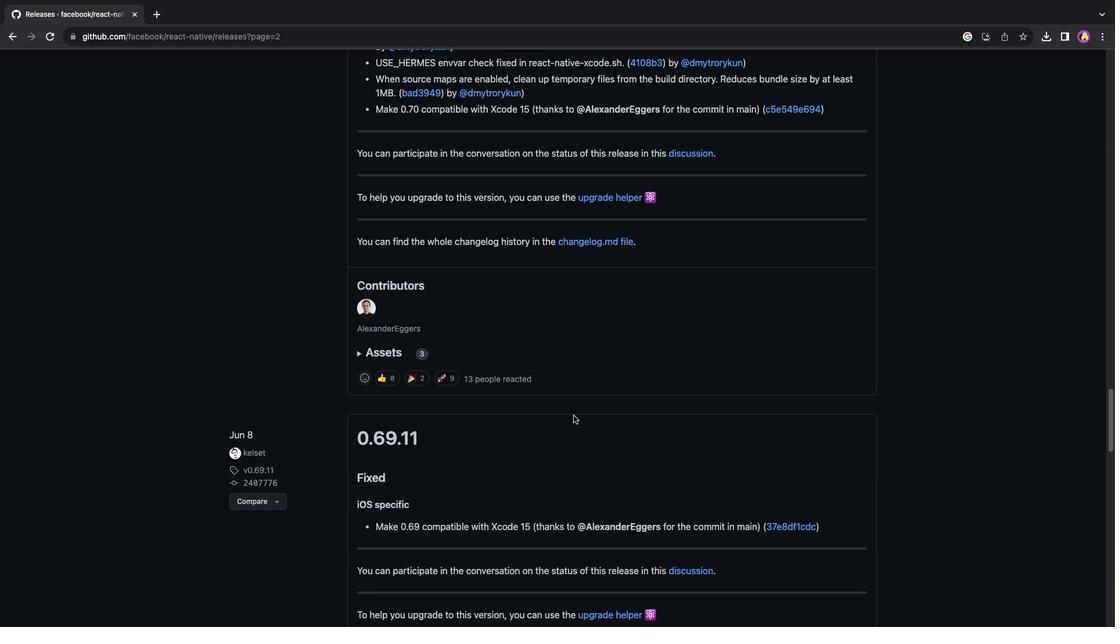 
Action: Mouse scrolled (573, 416) with delta (0, 4)
Screenshot: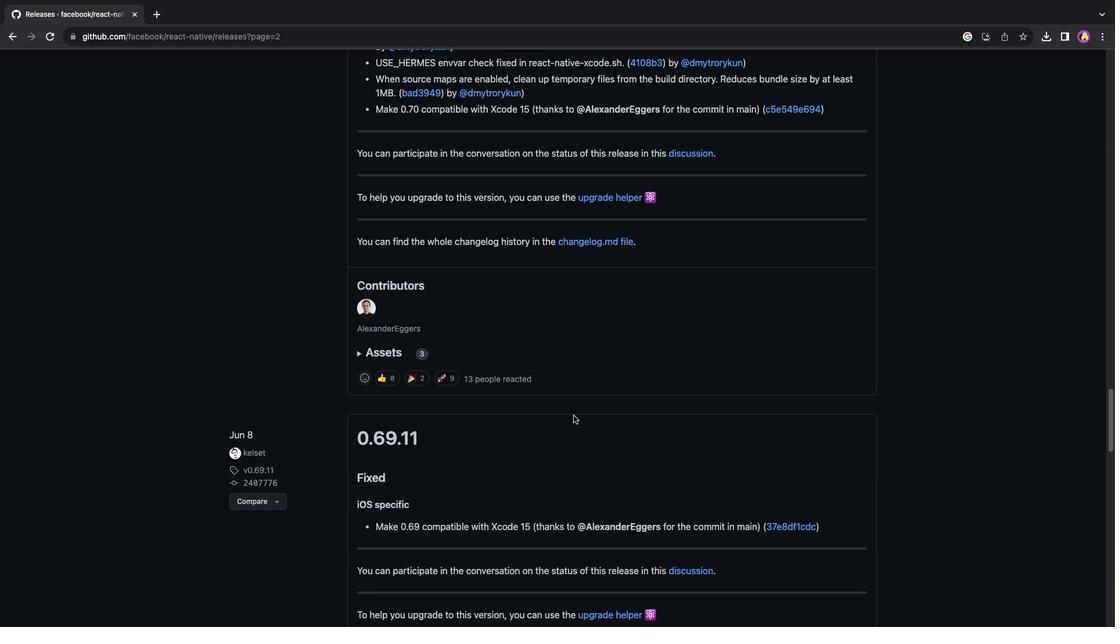 
Action: Mouse scrolled (573, 416) with delta (0, 4)
Screenshot: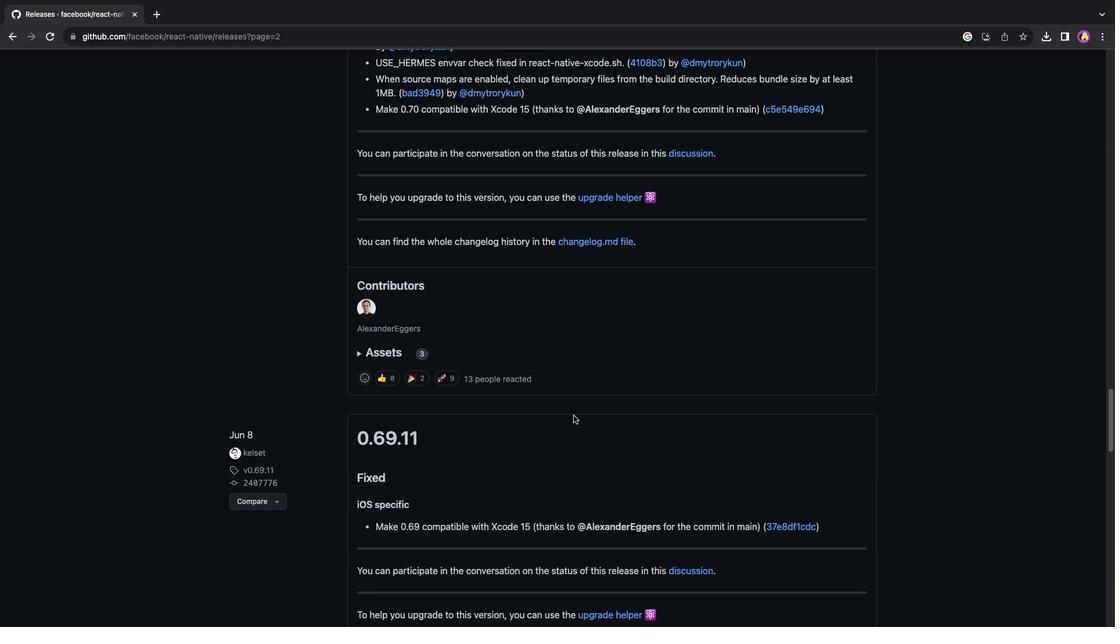 
Action: Mouse scrolled (573, 416) with delta (0, 4)
Screenshot: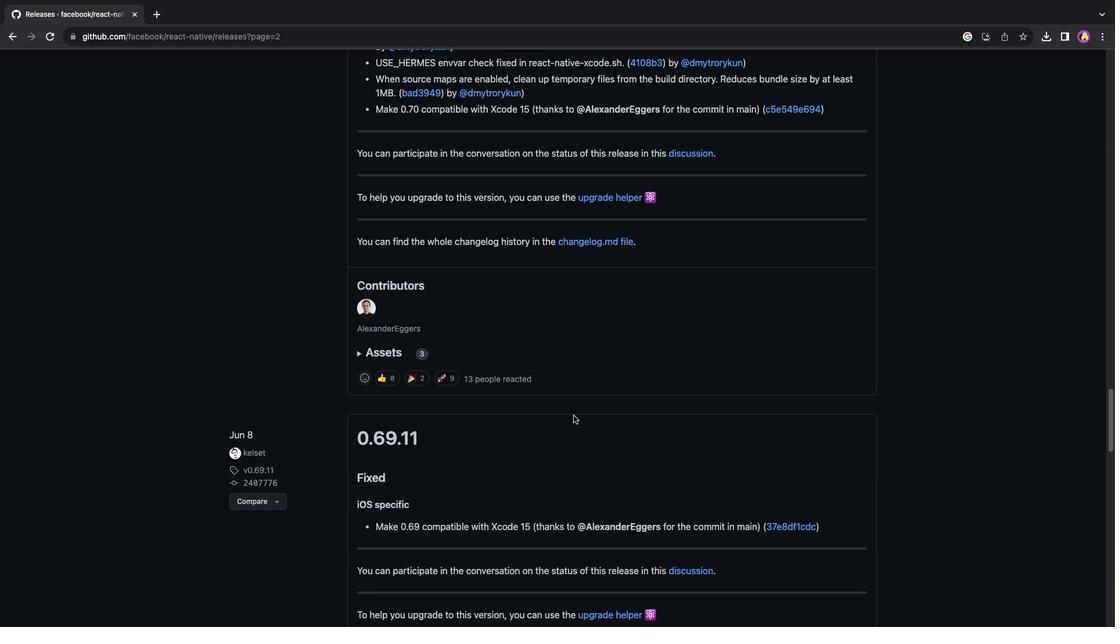 
Action: Mouse moved to (572, 415)
Screenshot: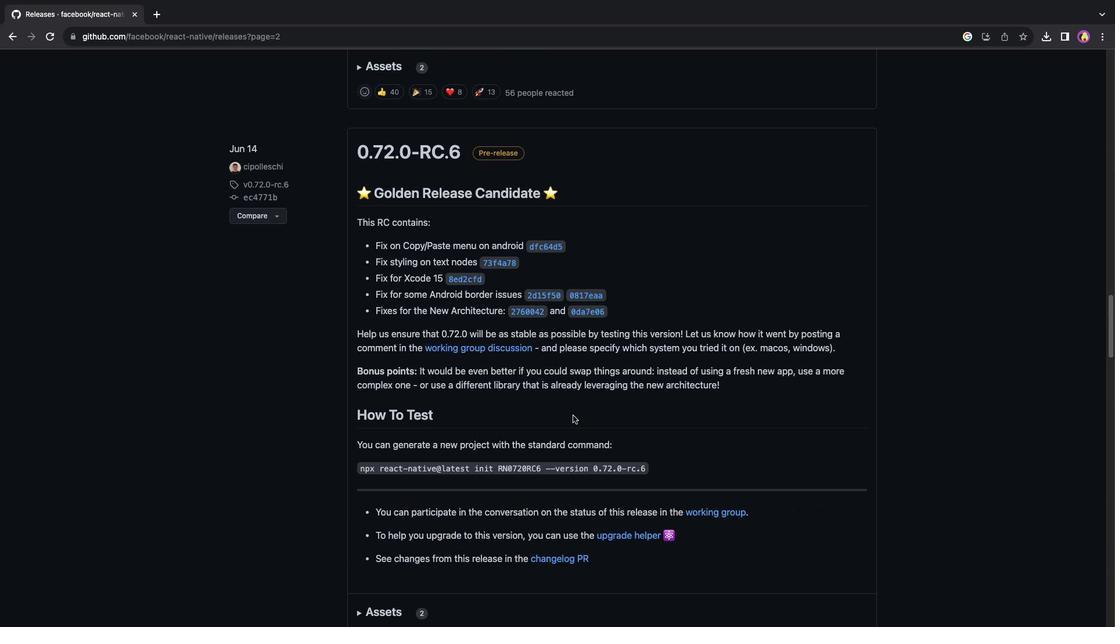 
Action: Mouse scrolled (572, 415) with delta (0, 0)
Screenshot: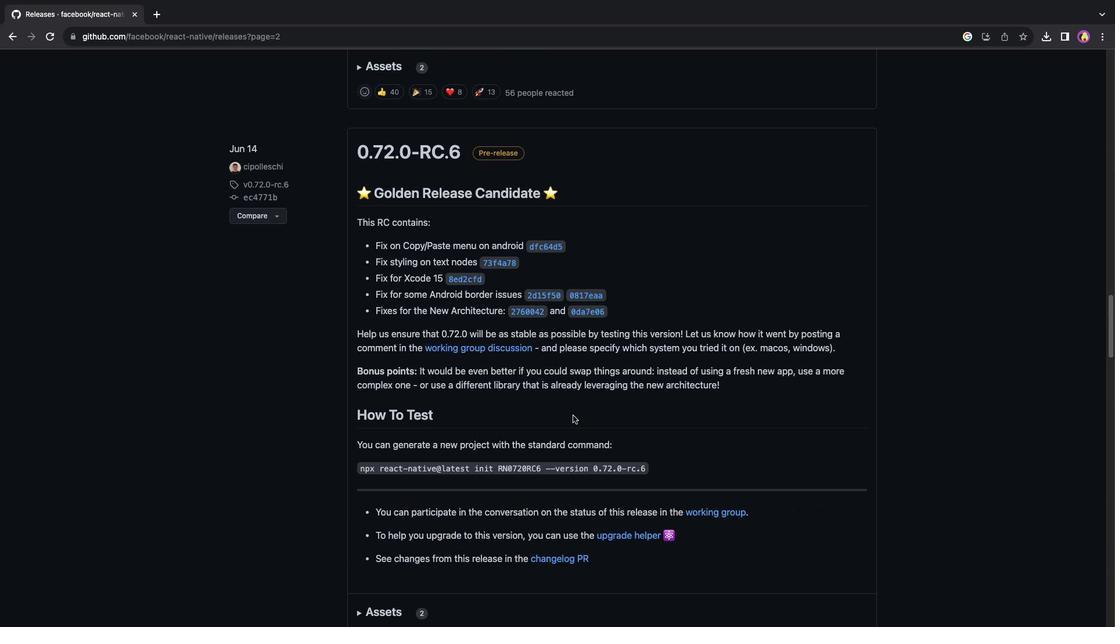 
Action: Mouse scrolled (572, 415) with delta (0, 0)
Screenshot: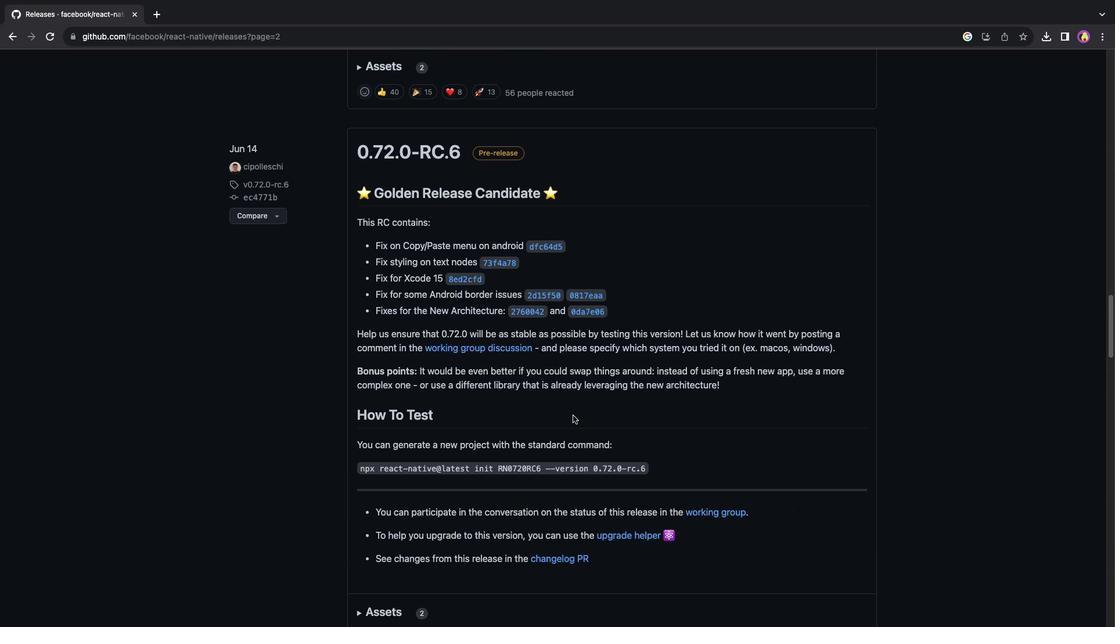 
Action: Mouse scrolled (572, 415) with delta (0, 2)
Screenshot: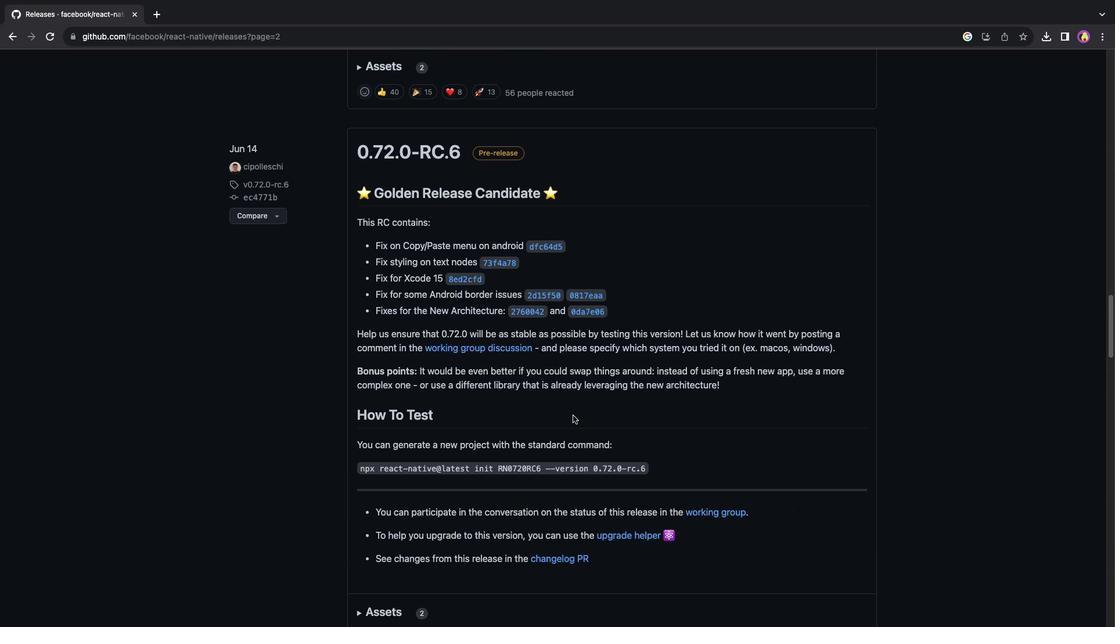 
Action: Mouse scrolled (572, 415) with delta (0, 3)
Screenshot: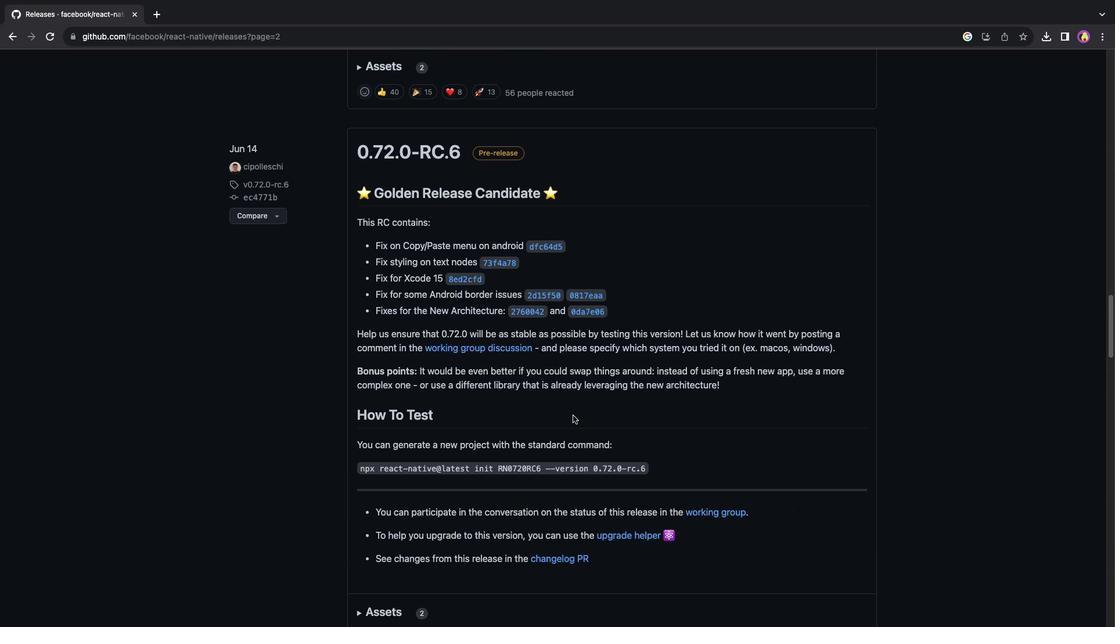 
Action: Mouse scrolled (572, 415) with delta (0, 4)
Screenshot: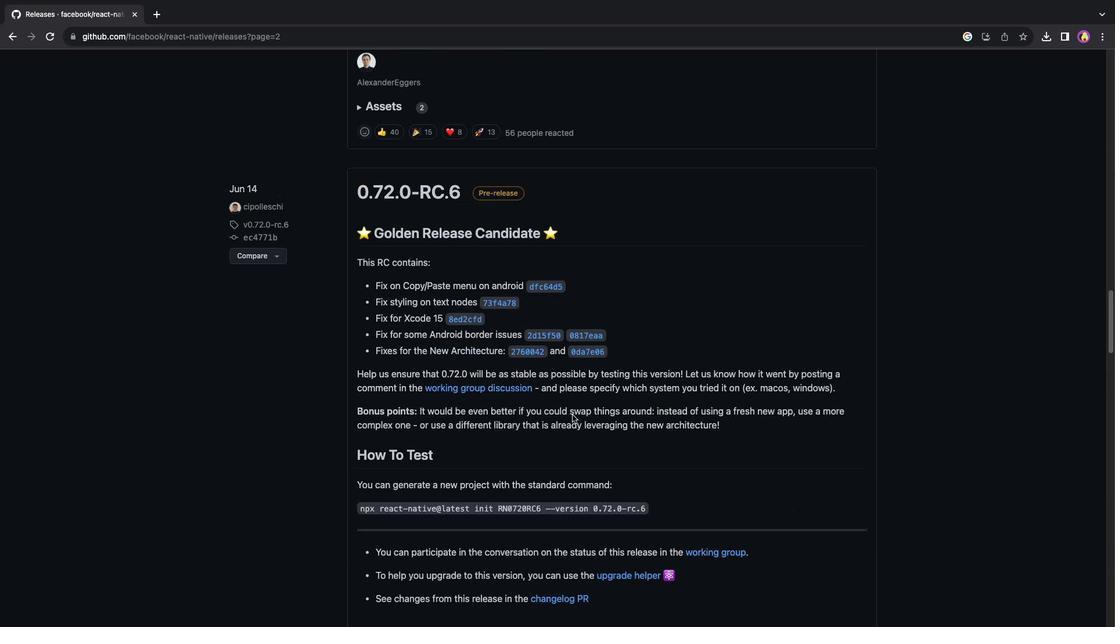 
Action: Mouse scrolled (572, 415) with delta (0, 4)
Screenshot: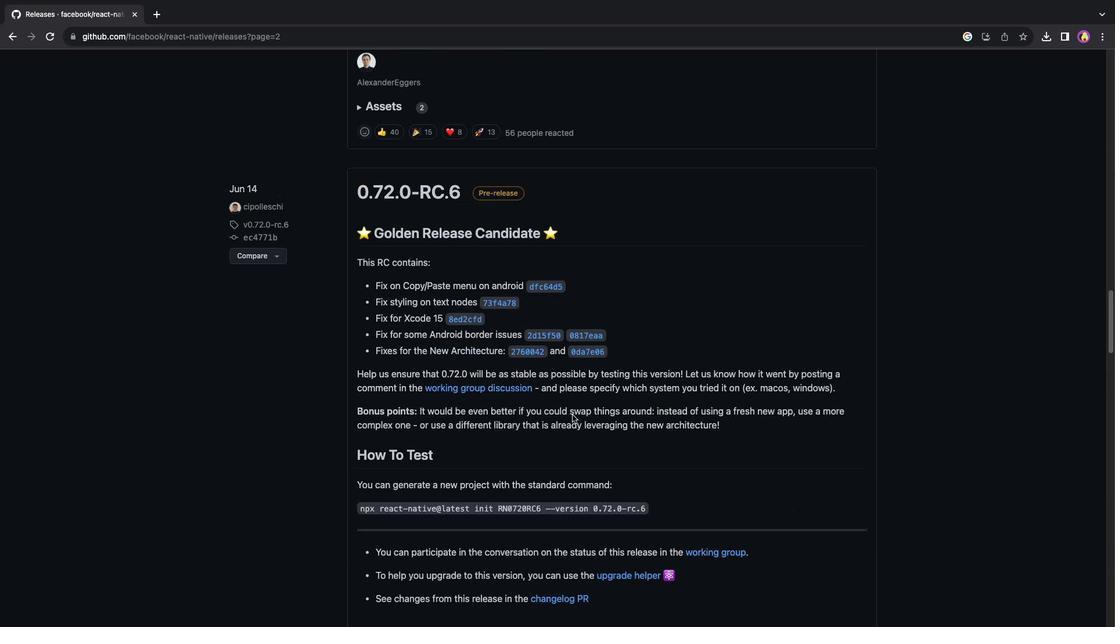 
Action: Mouse moved to (572, 415)
Screenshot: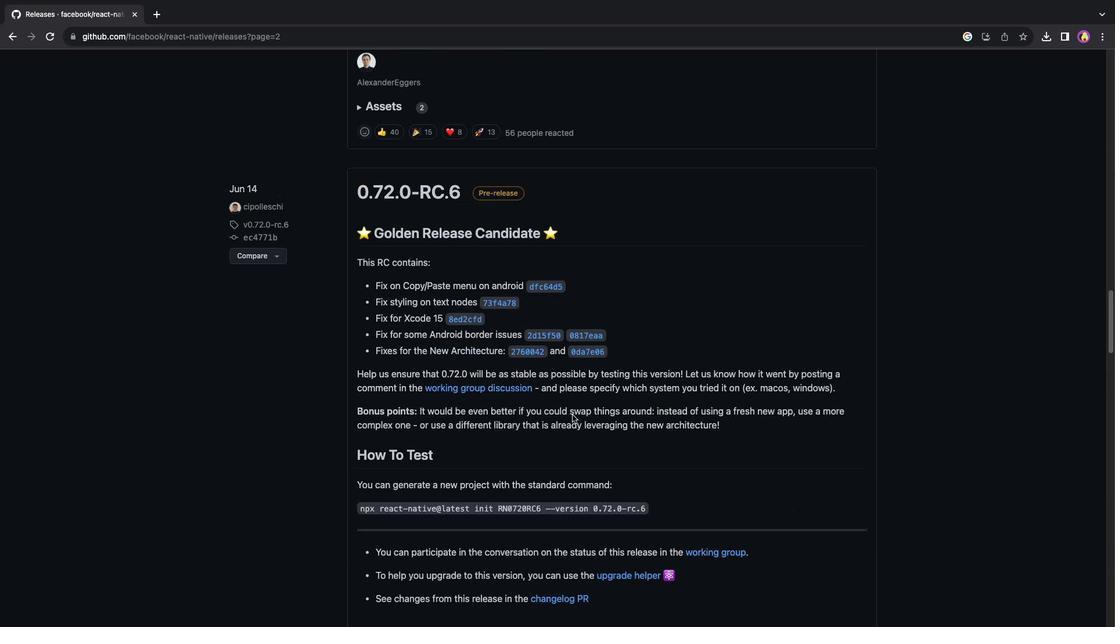 
Action: Mouse scrolled (572, 415) with delta (0, 4)
Screenshot: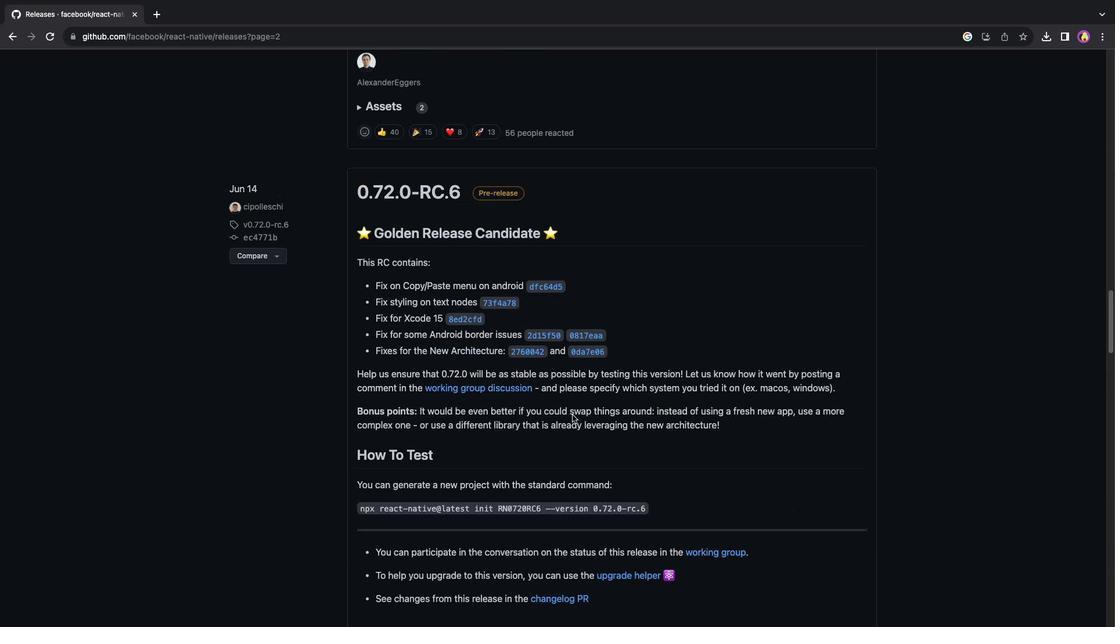 
Action: Mouse moved to (572, 415)
Screenshot: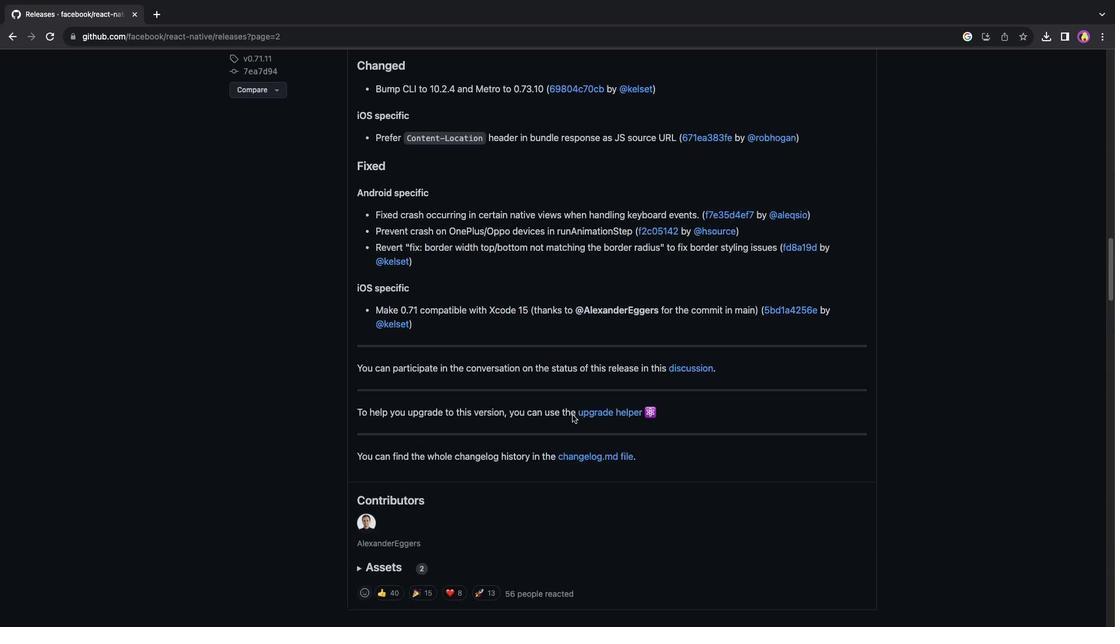 
Action: Mouse scrolled (572, 415) with delta (0, 0)
Screenshot: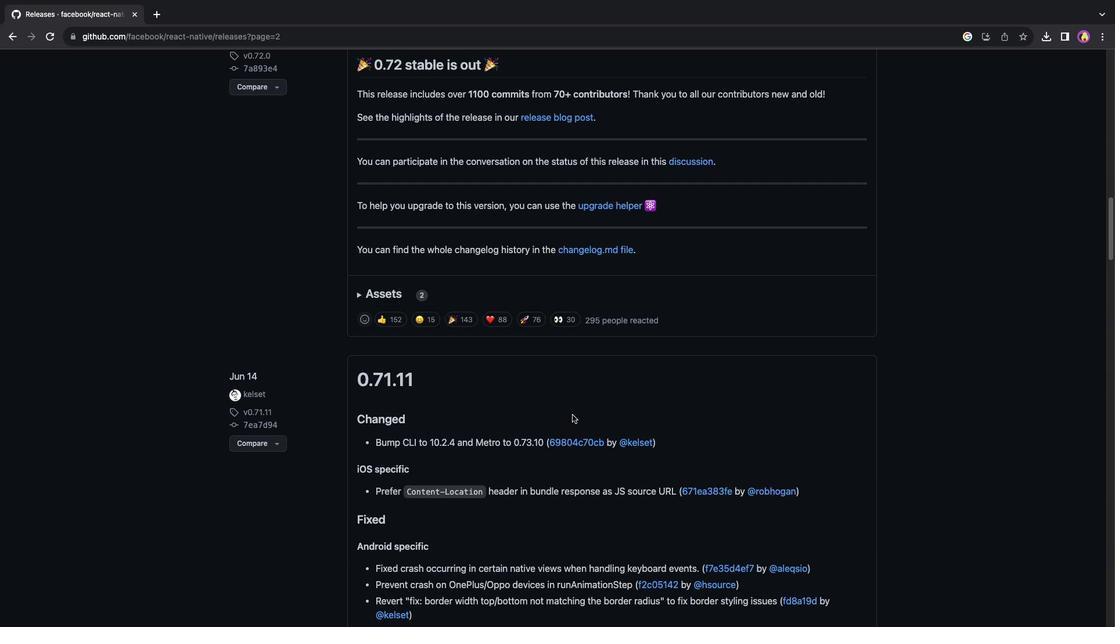 
Action: Mouse scrolled (572, 415) with delta (0, 0)
Screenshot: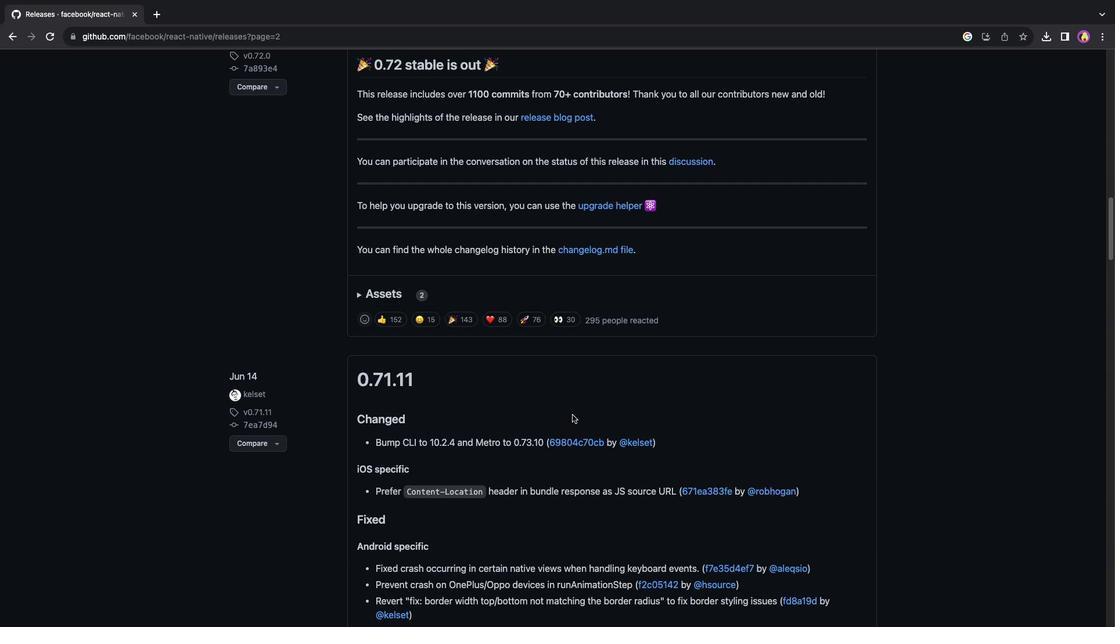 
Action: Mouse scrolled (572, 415) with delta (0, 2)
Screenshot: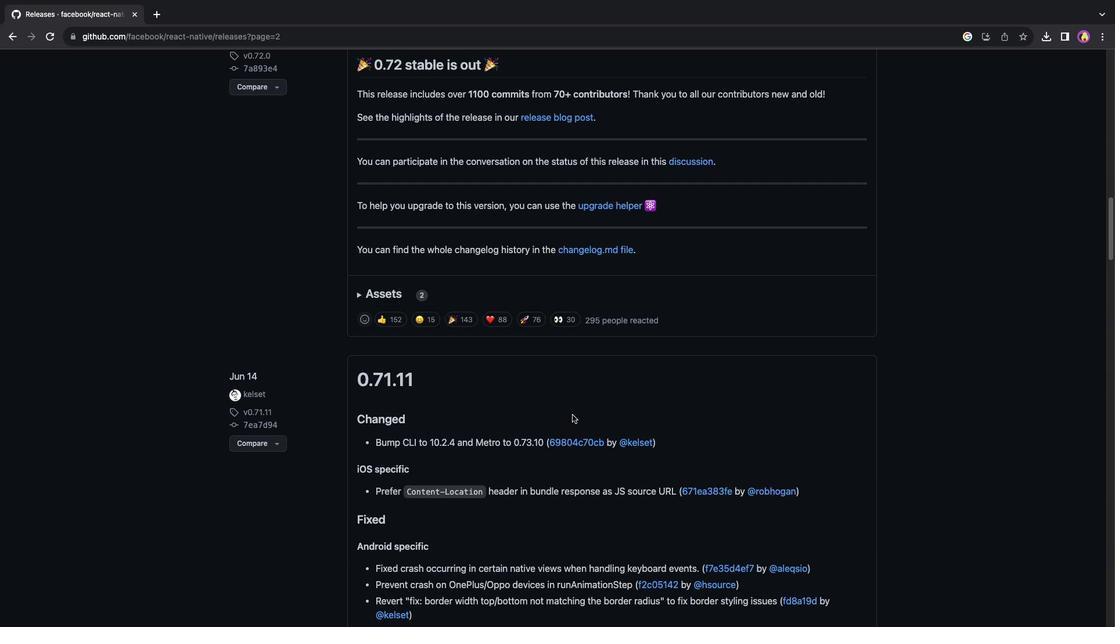 
Action: Mouse scrolled (572, 415) with delta (0, 4)
Screenshot: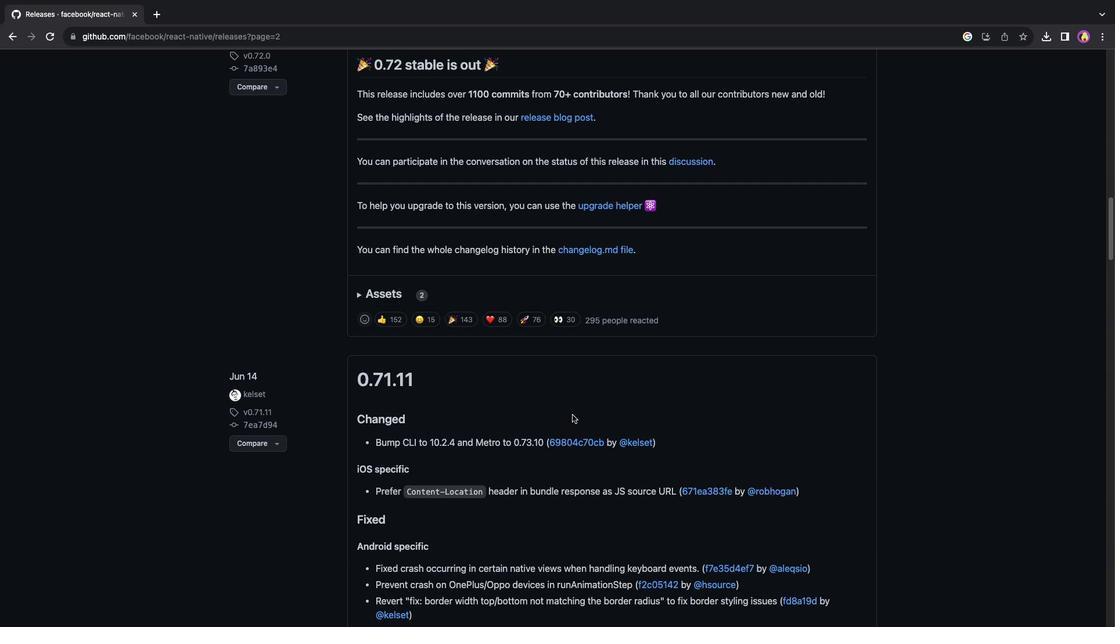 
Action: Mouse scrolled (572, 415) with delta (0, 5)
Screenshot: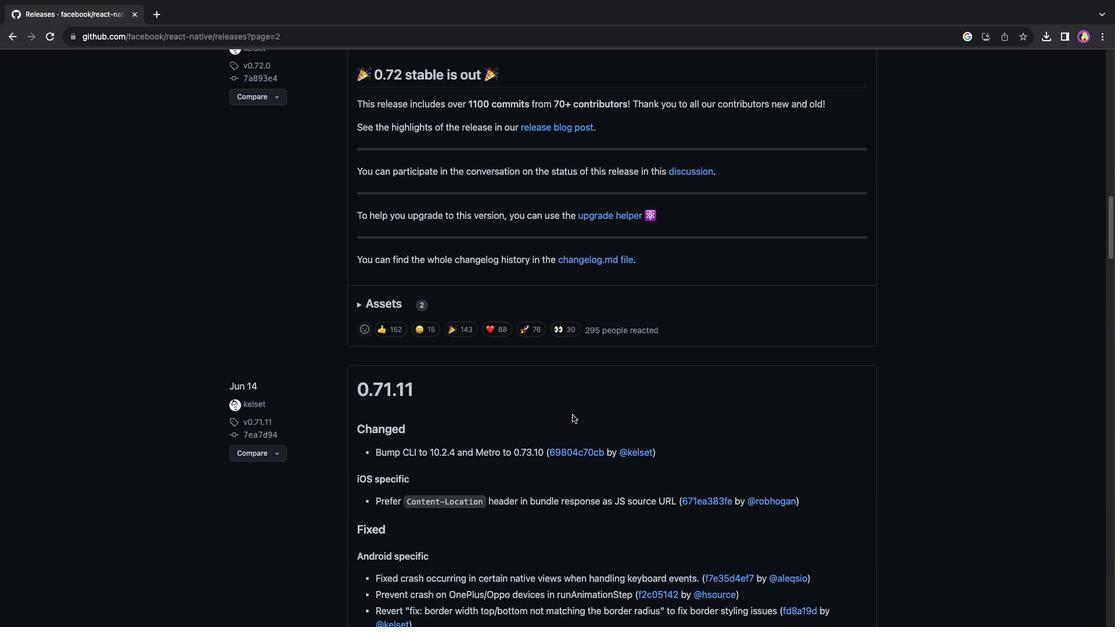 
Action: Mouse scrolled (572, 415) with delta (0, 5)
Screenshot: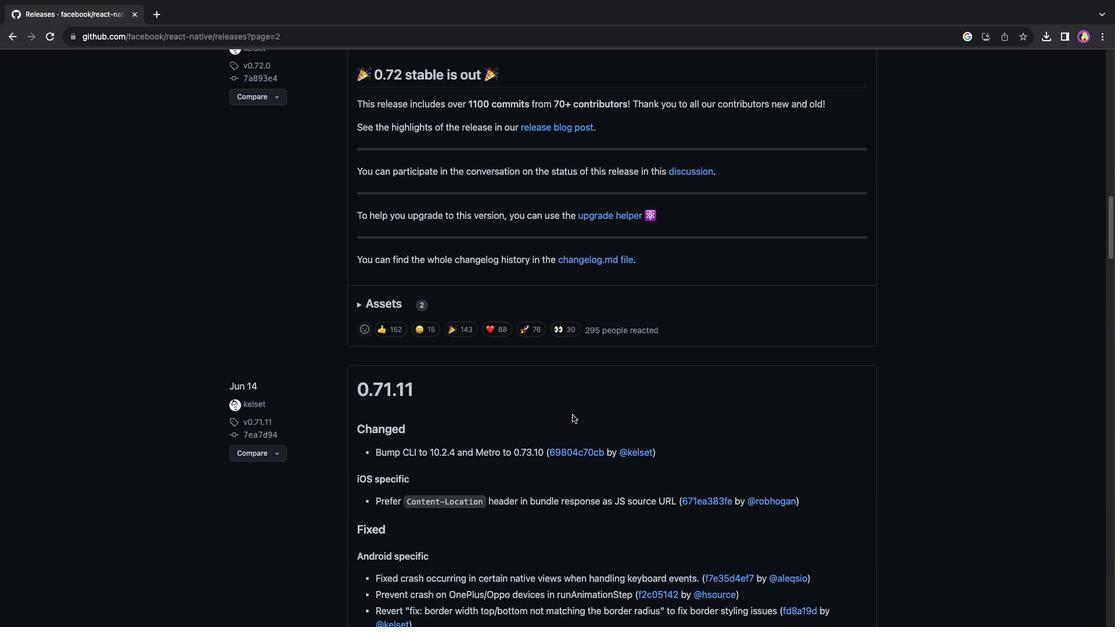 
Action: Mouse scrolled (572, 415) with delta (0, 5)
Screenshot: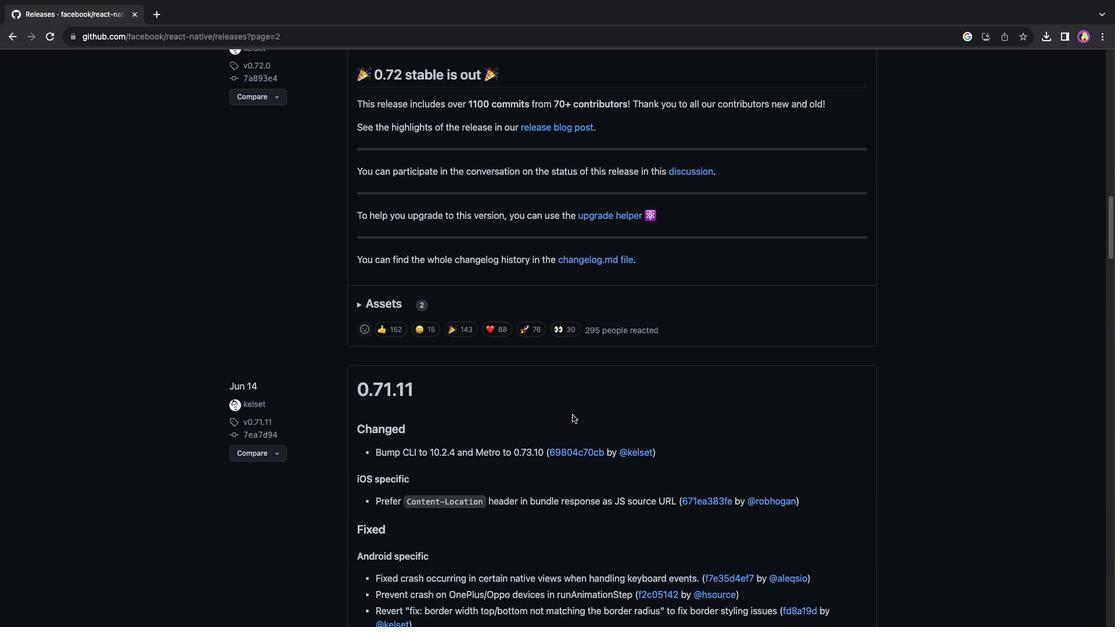 
Action: Mouse scrolled (572, 415) with delta (0, 5)
Screenshot: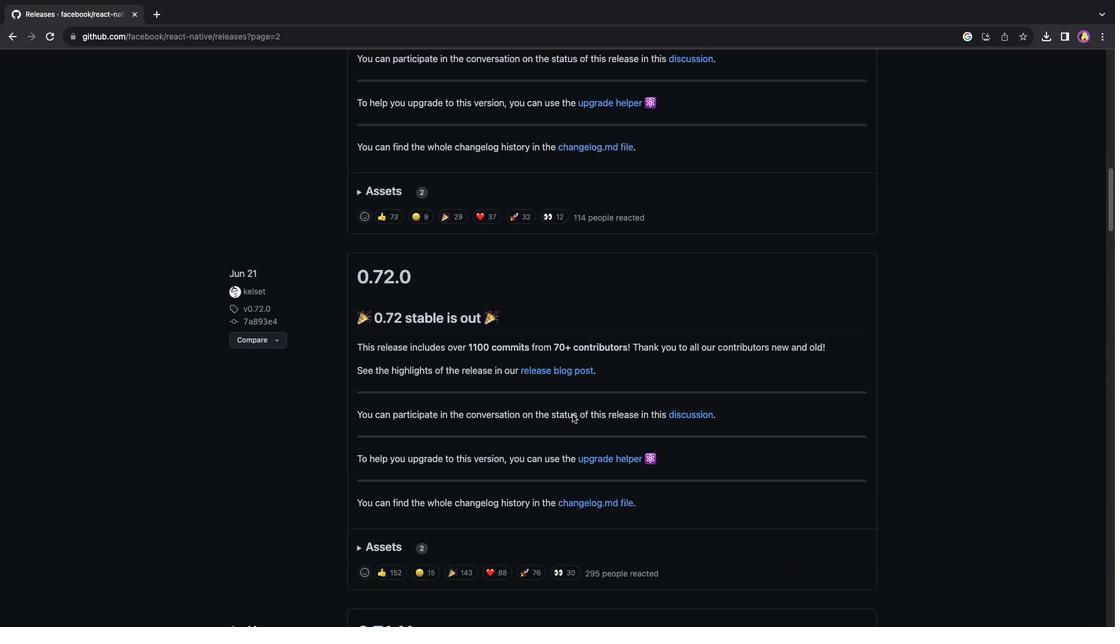 
Action: Mouse scrolled (572, 415) with delta (0, 0)
Screenshot: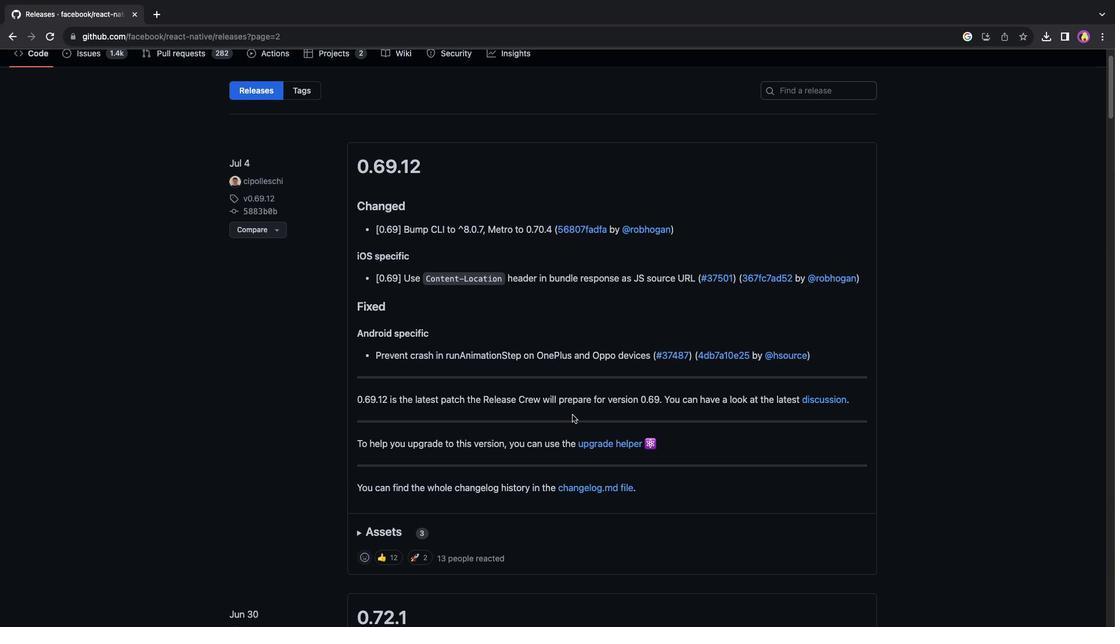 
Action: Mouse scrolled (572, 415) with delta (0, 1)
Screenshot: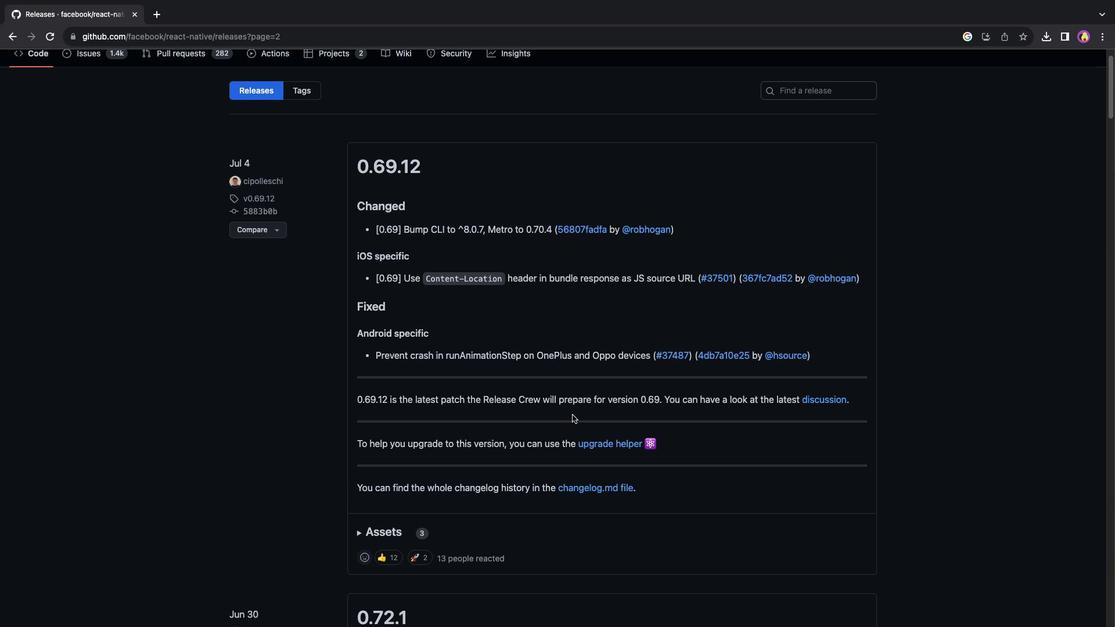 
Action: Mouse scrolled (572, 415) with delta (0, 3)
Screenshot: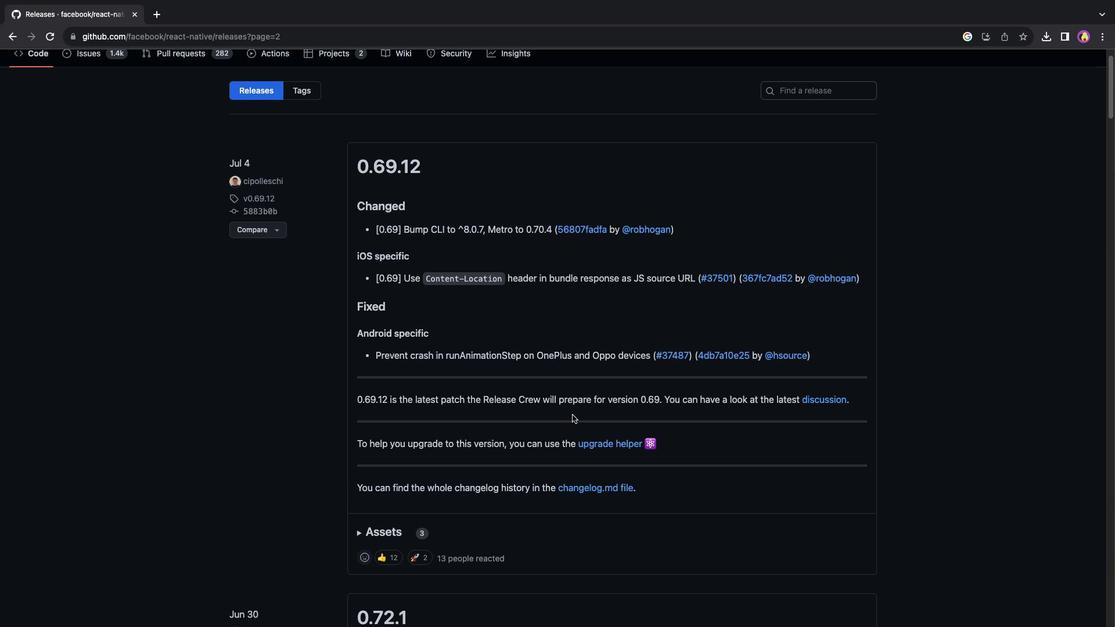 
Action: Mouse scrolled (572, 415) with delta (0, 4)
Screenshot: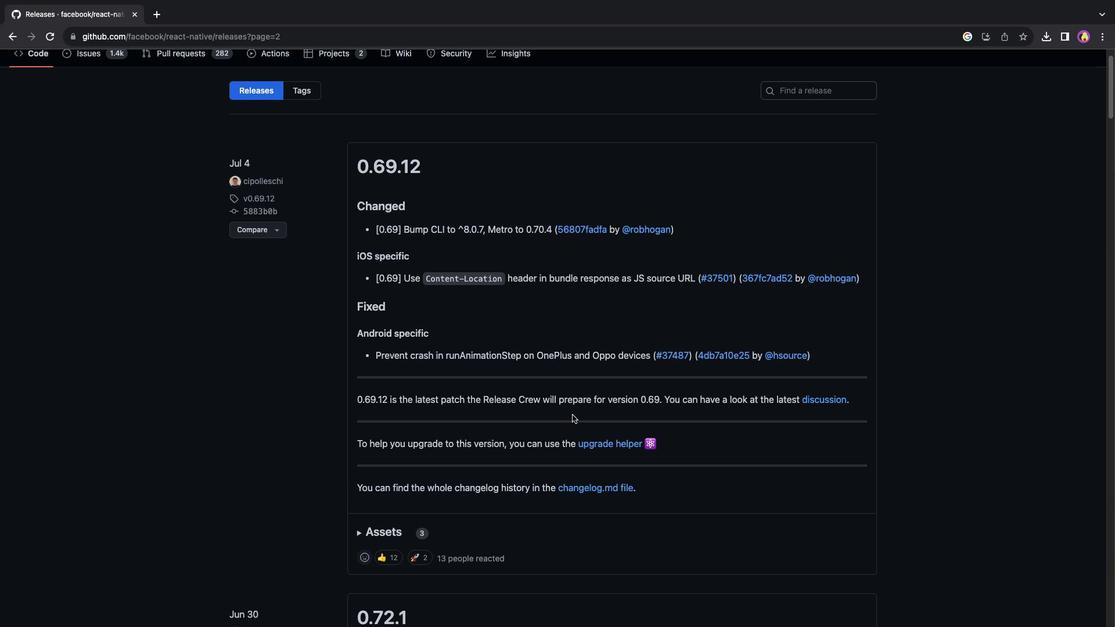 
Action: Mouse scrolled (572, 415) with delta (0, 5)
Screenshot: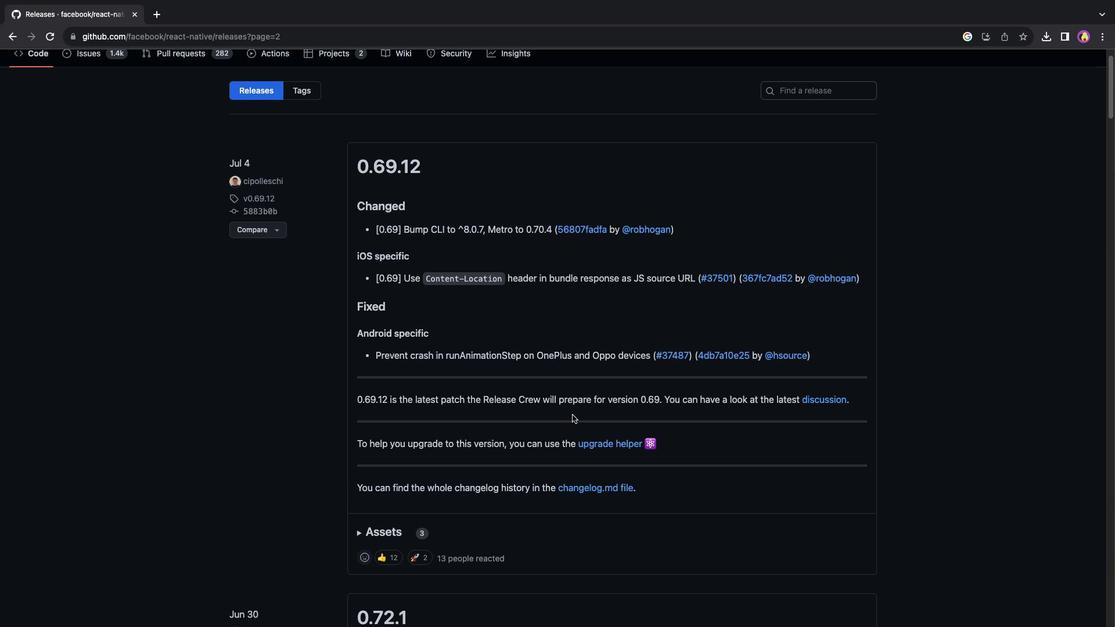 
Action: Mouse scrolled (572, 415) with delta (0, 5)
Screenshot: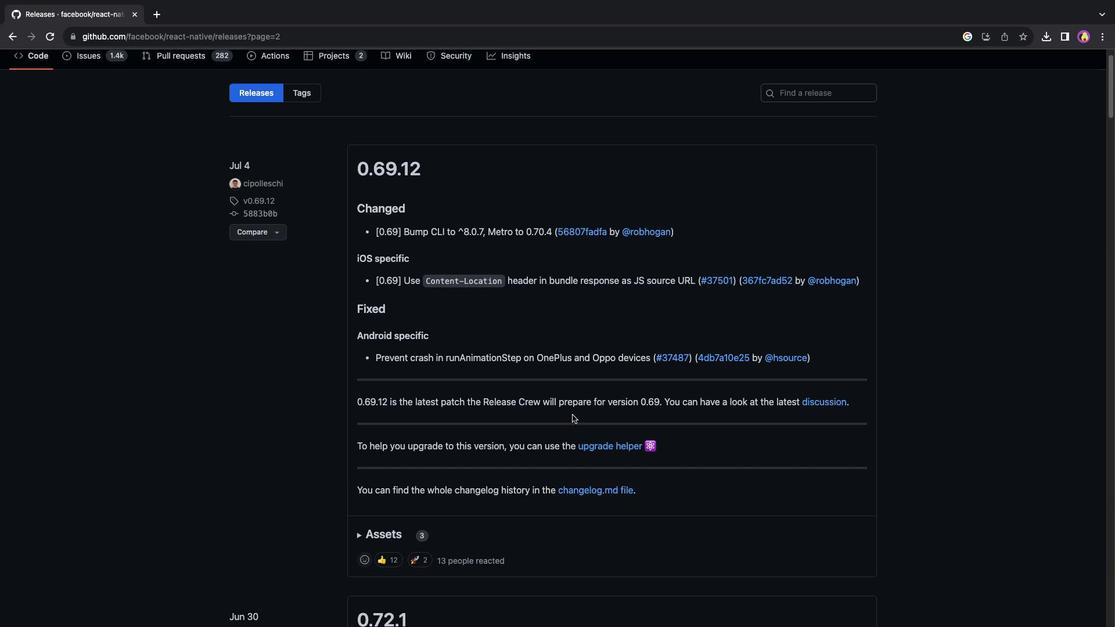 
Action: Mouse scrolled (572, 415) with delta (0, 5)
Screenshot: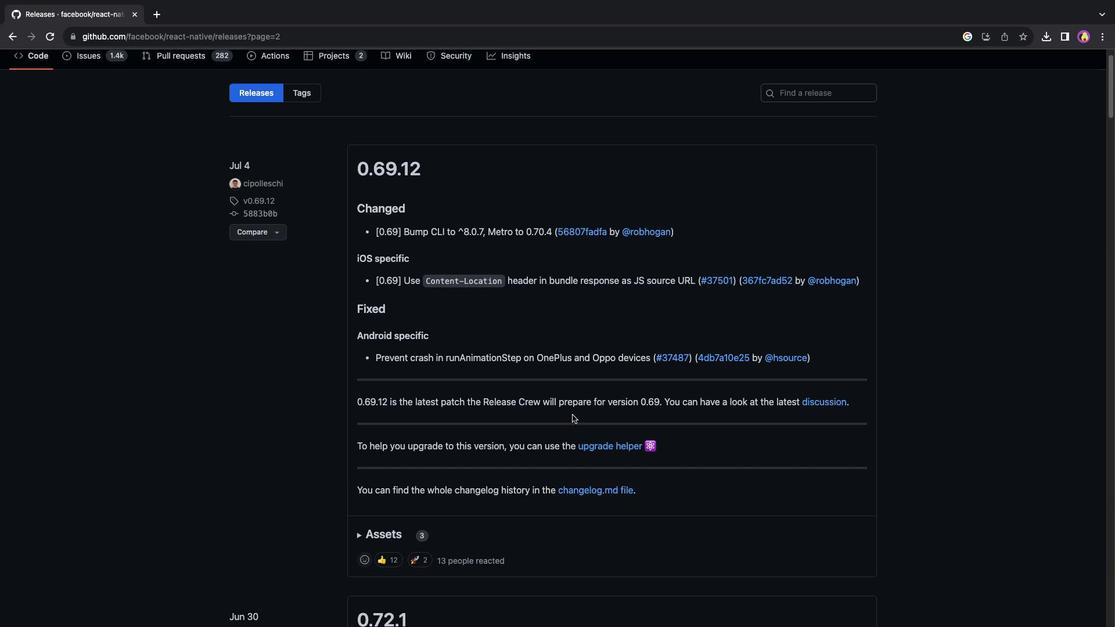 
Action: Mouse moved to (85, 69)
Screenshot: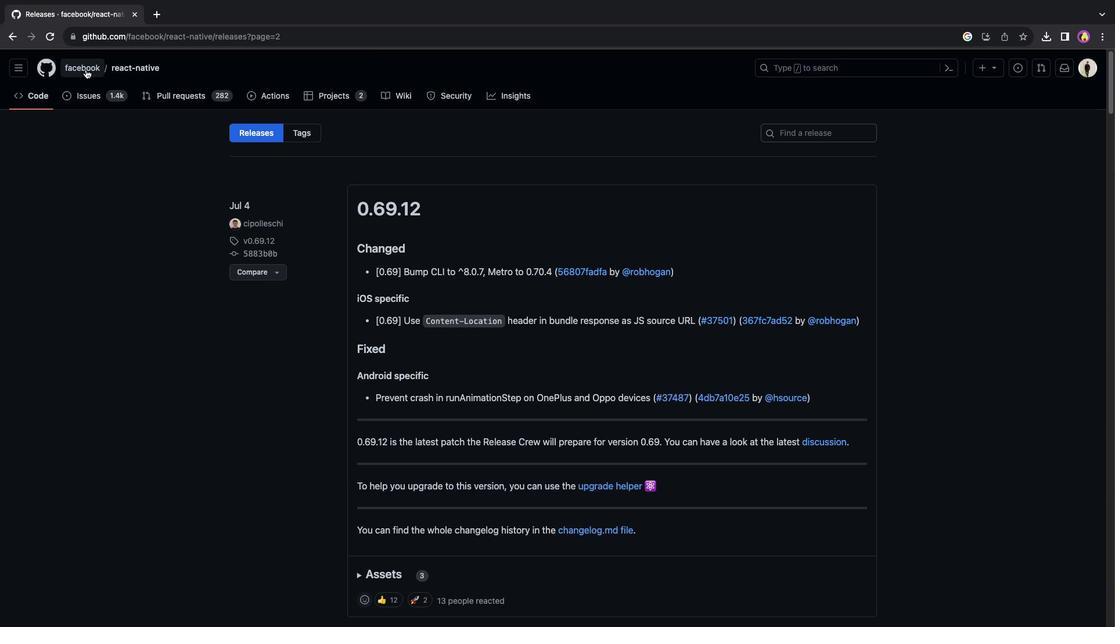 
Action: Mouse pressed left at (85, 69)
Screenshot: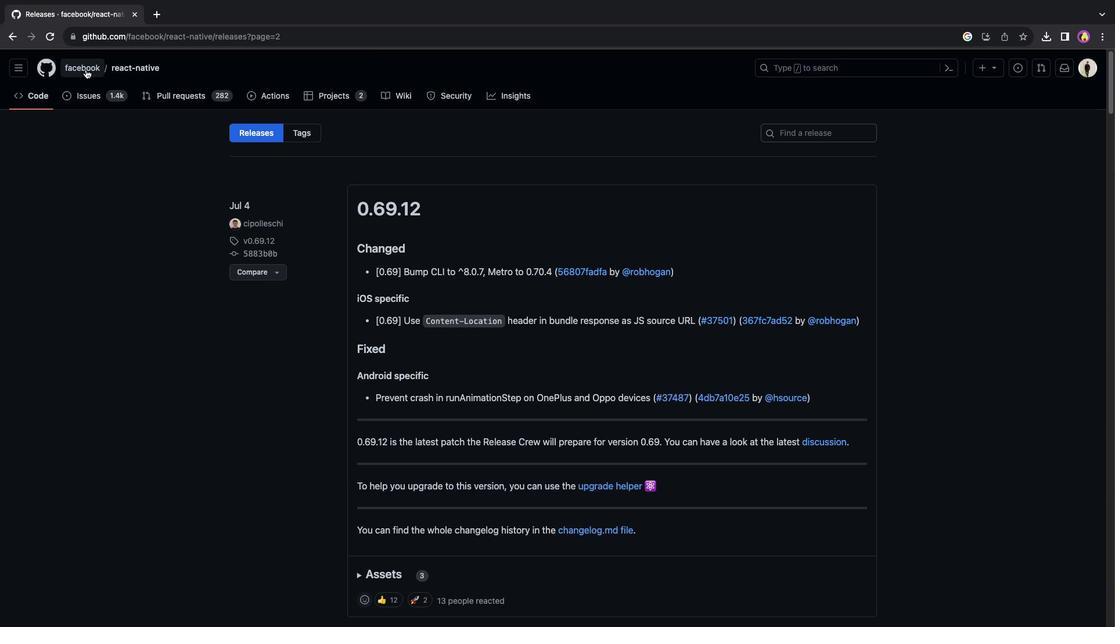 
Action: Mouse moved to (223, 393)
Screenshot: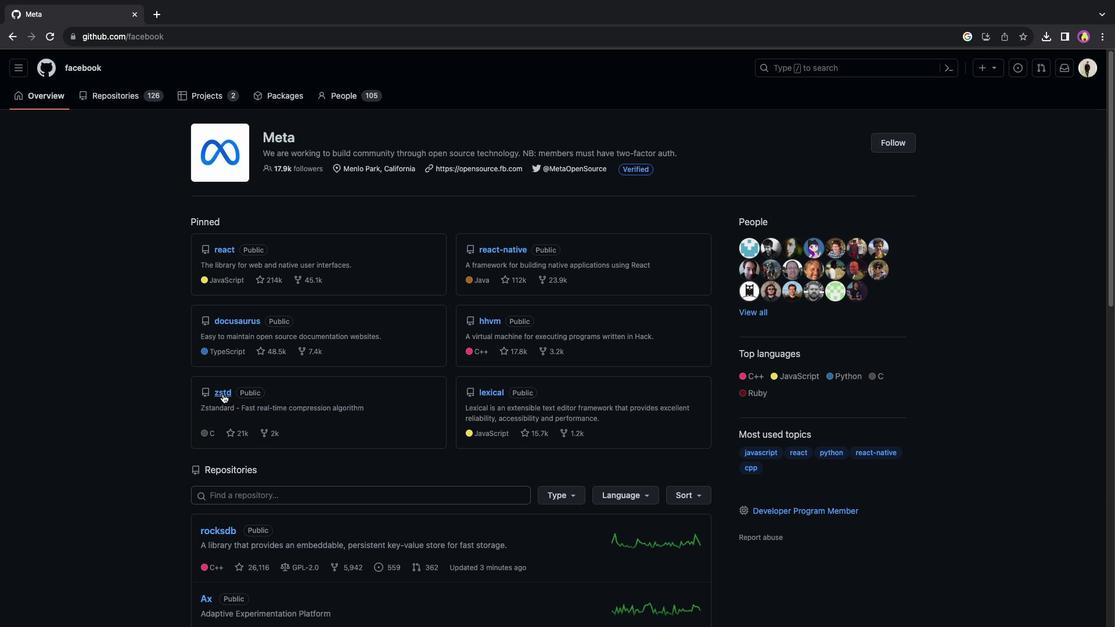 
Action: Mouse pressed left at (223, 393)
Screenshot: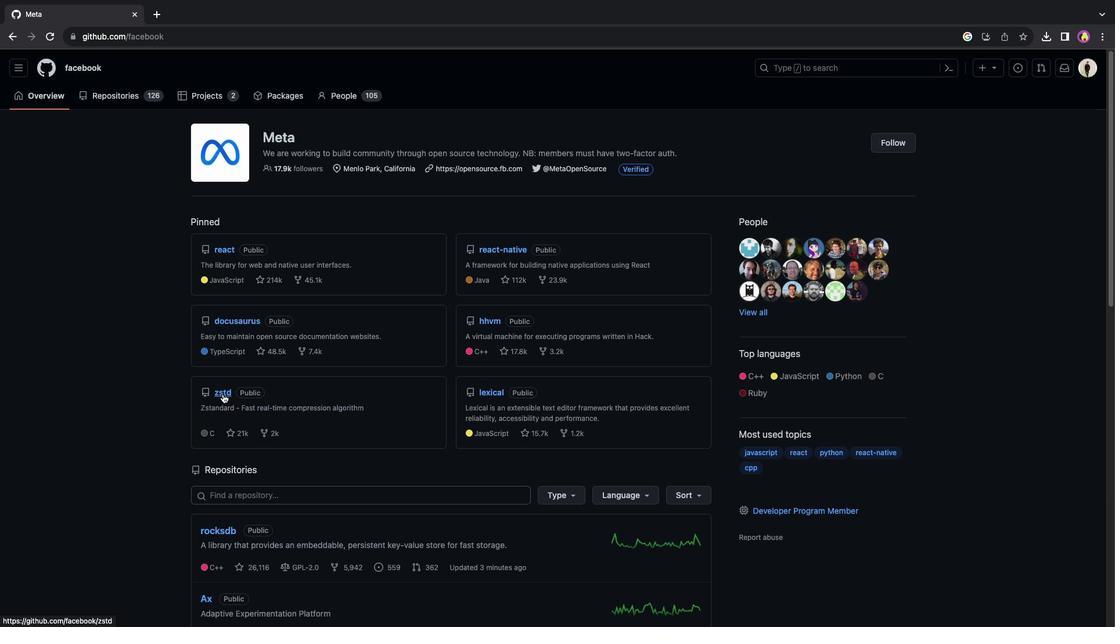 
Action: Mouse moved to (762, 476)
Screenshot: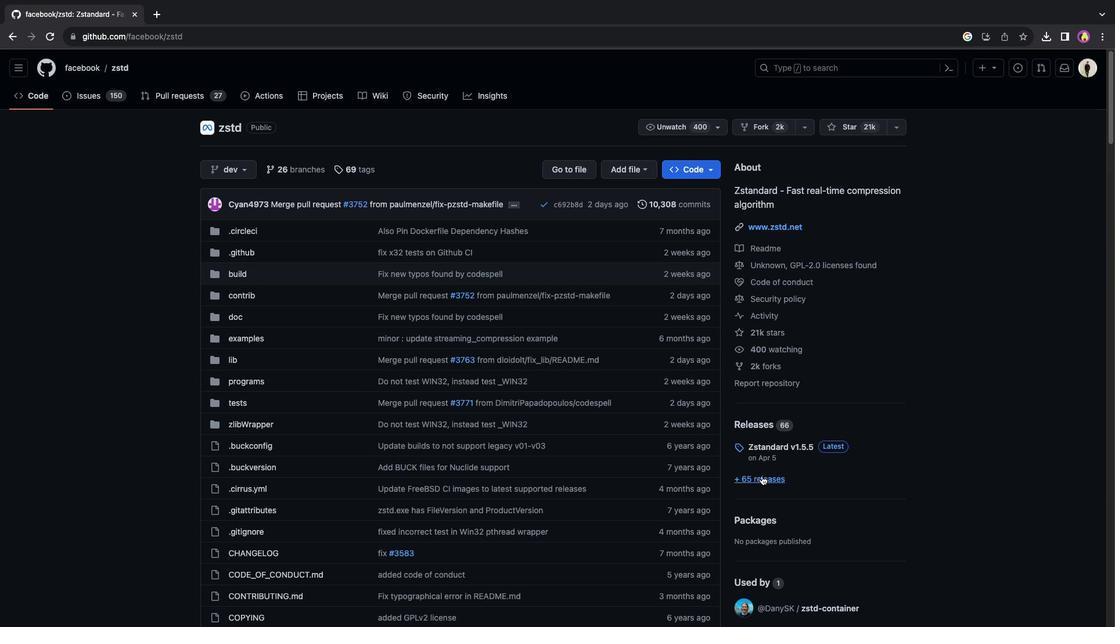 
Action: Mouse pressed left at (762, 476)
Screenshot: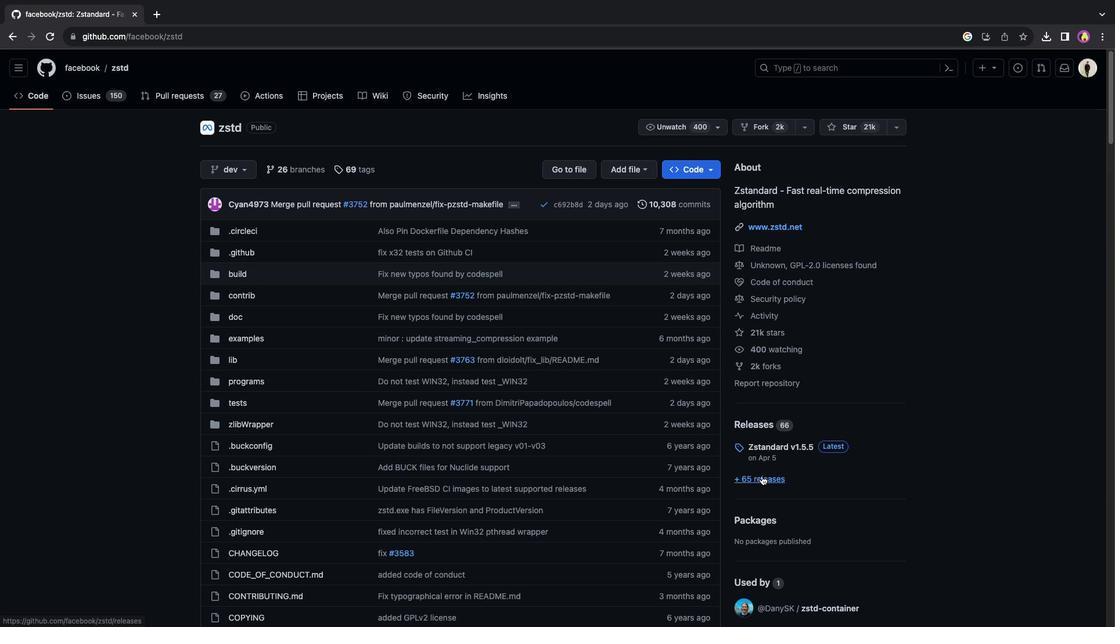 
Action: Mouse moved to (642, 366)
Screenshot: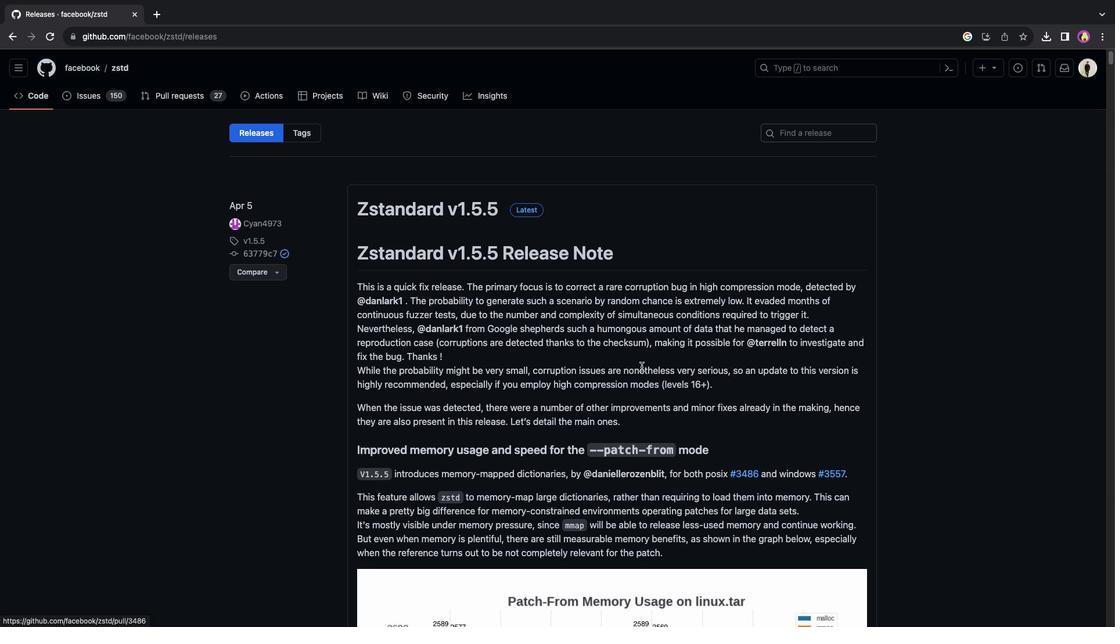 
Action: Mouse scrolled (642, 366) with delta (0, 0)
Screenshot: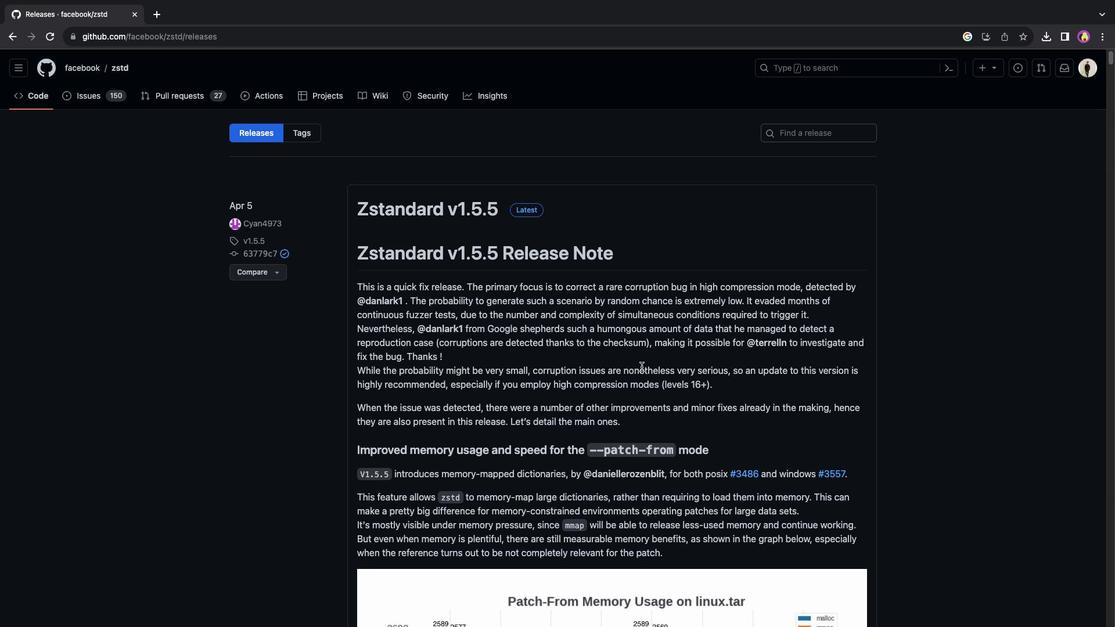 
Action: Mouse scrolled (642, 366) with delta (0, 0)
Screenshot: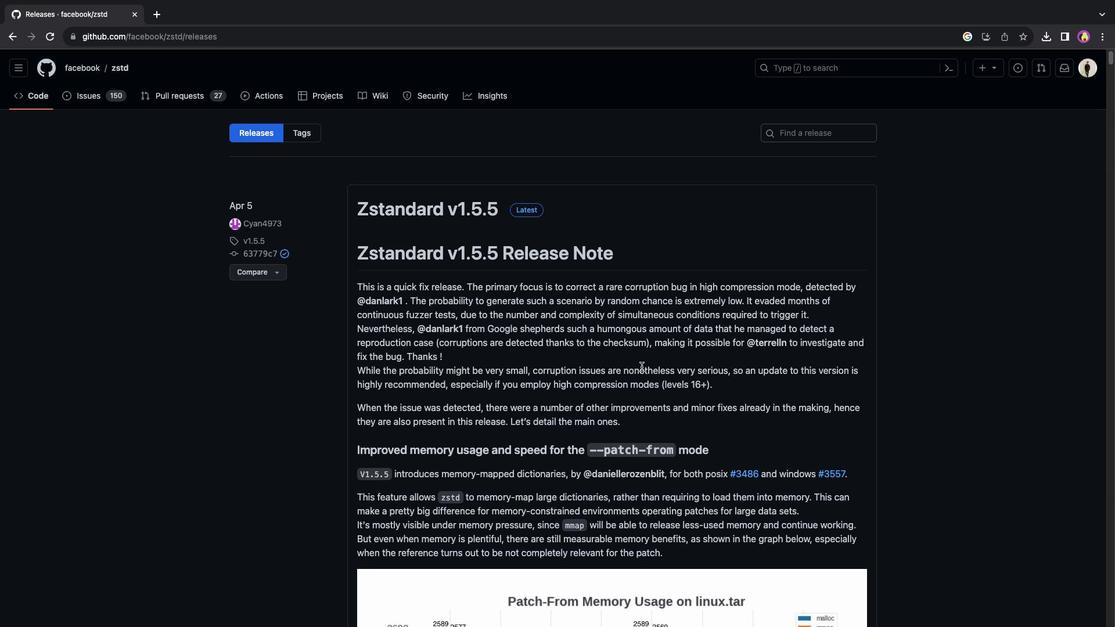 
Action: Mouse scrolled (642, 366) with delta (0, -2)
Screenshot: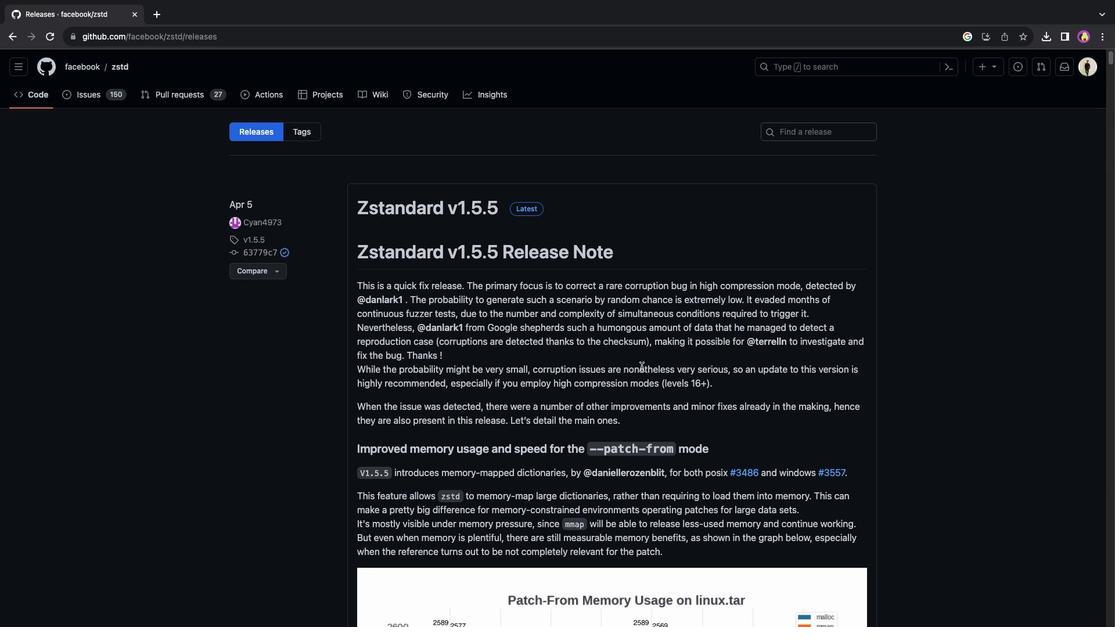 
Action: Mouse scrolled (642, 366) with delta (0, -2)
Screenshot: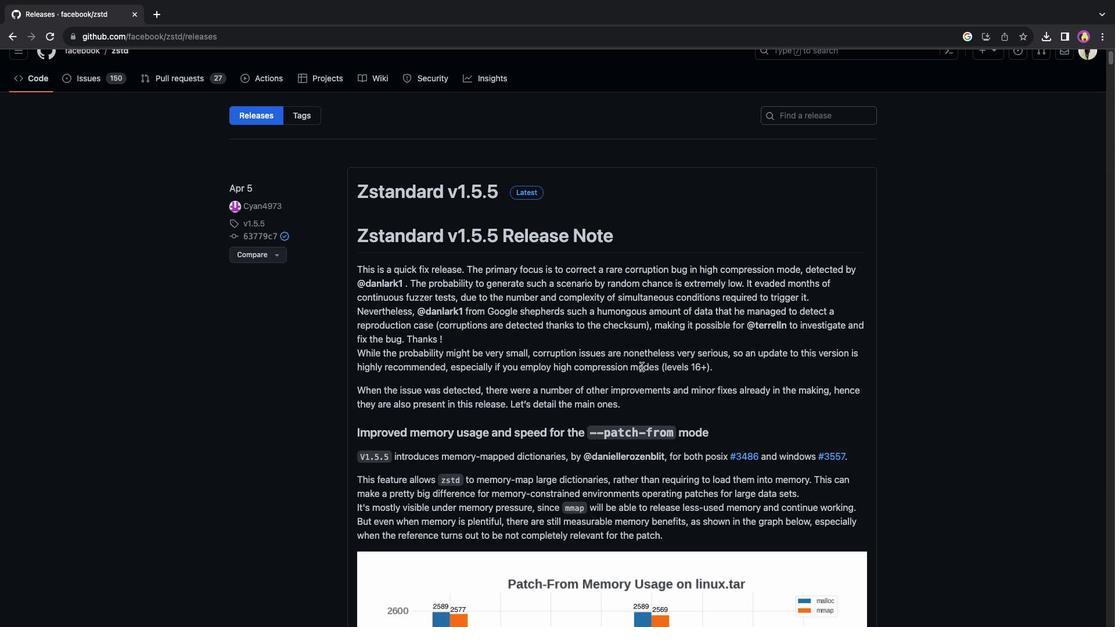 
Action: Mouse scrolled (642, 366) with delta (0, 0)
Screenshot: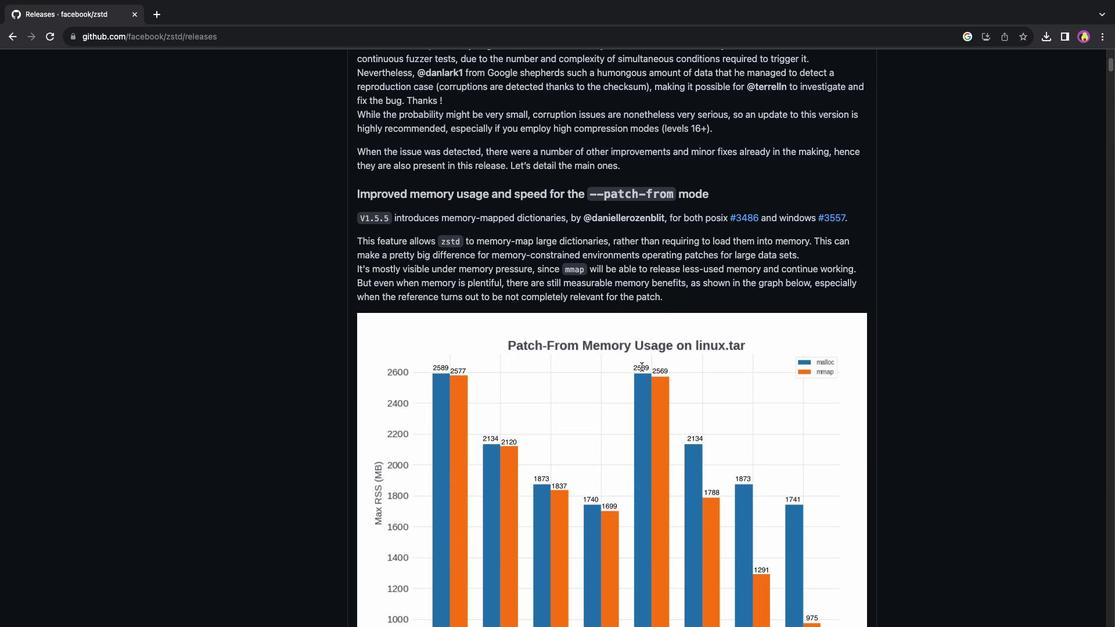
Action: Mouse scrolled (642, 366) with delta (0, 0)
Screenshot: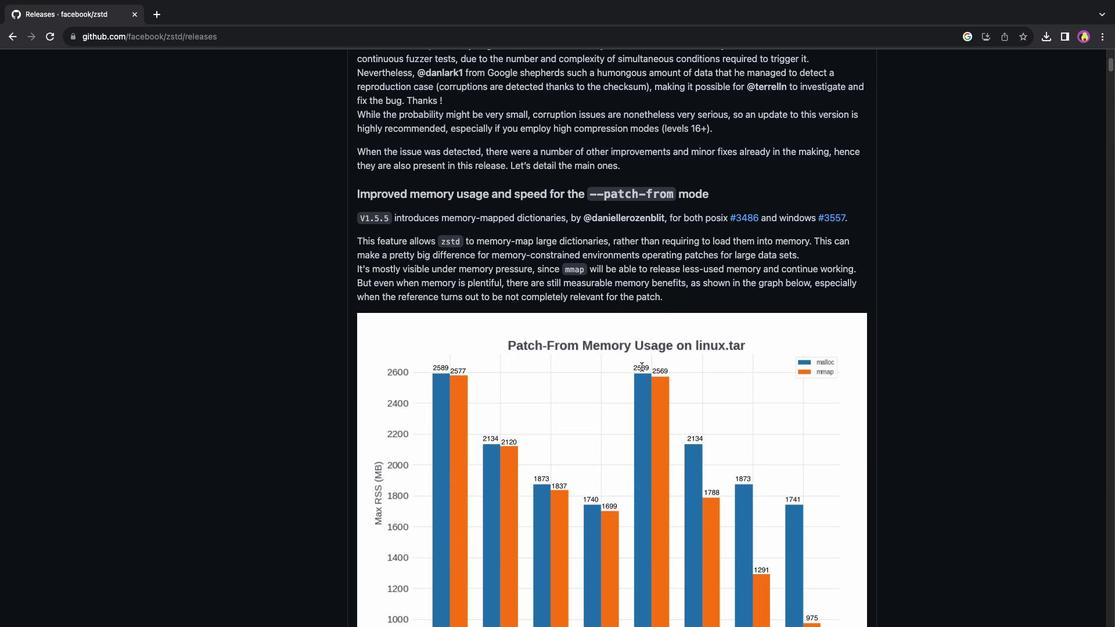 
Action: Mouse scrolled (642, 366) with delta (0, -1)
Screenshot: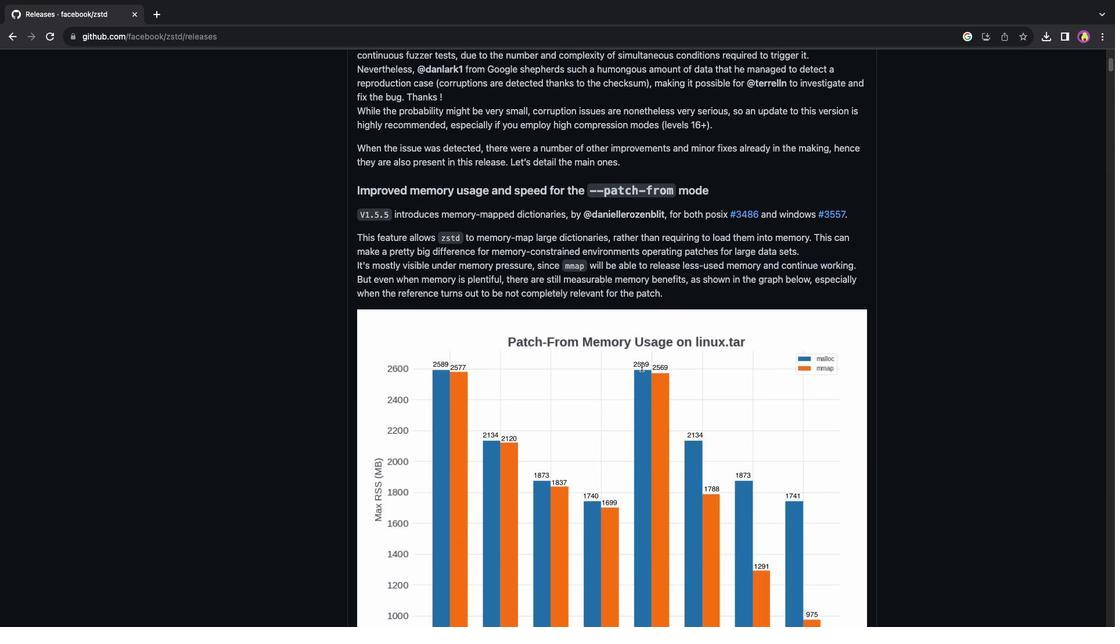 
Action: Mouse scrolled (642, 366) with delta (0, -2)
Screenshot: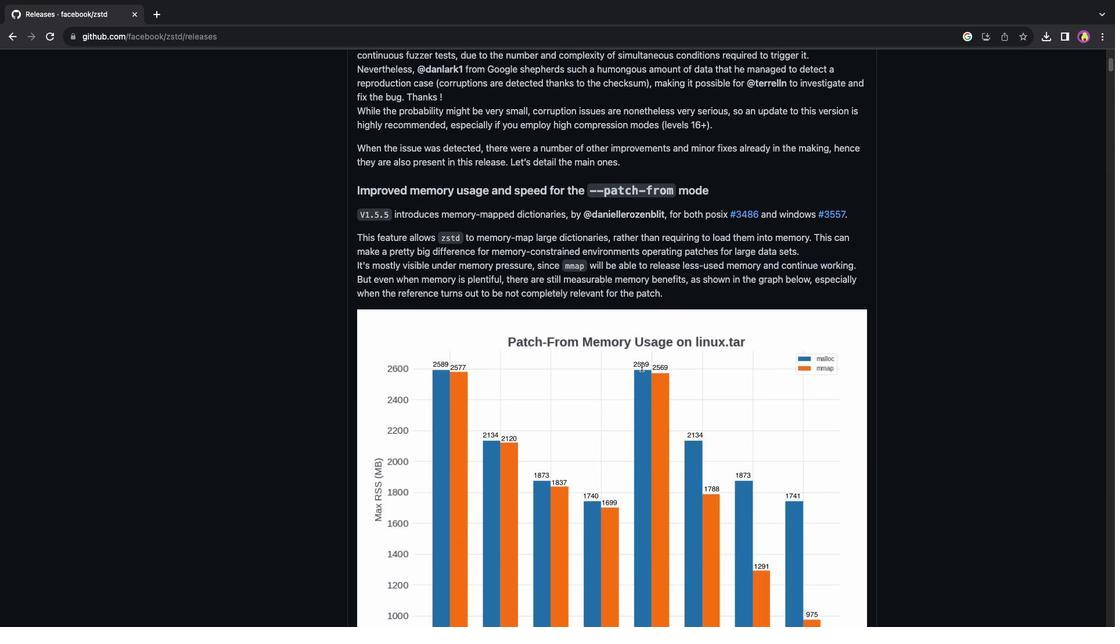 
Action: Mouse scrolled (642, 366) with delta (0, 0)
Screenshot: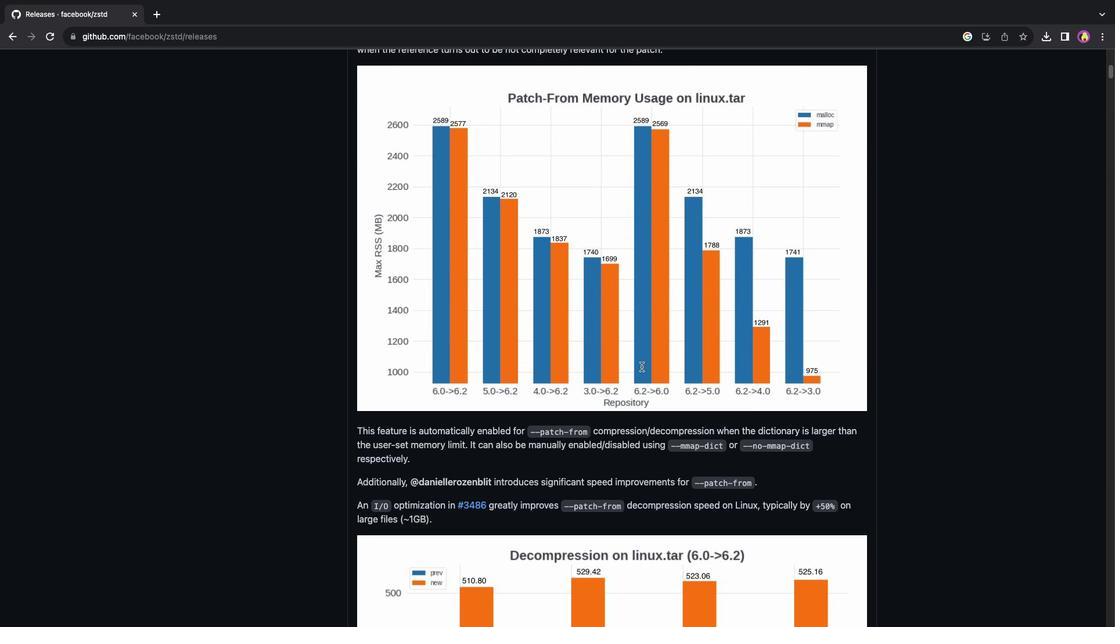 
Action: Mouse scrolled (642, 366) with delta (0, 0)
Screenshot: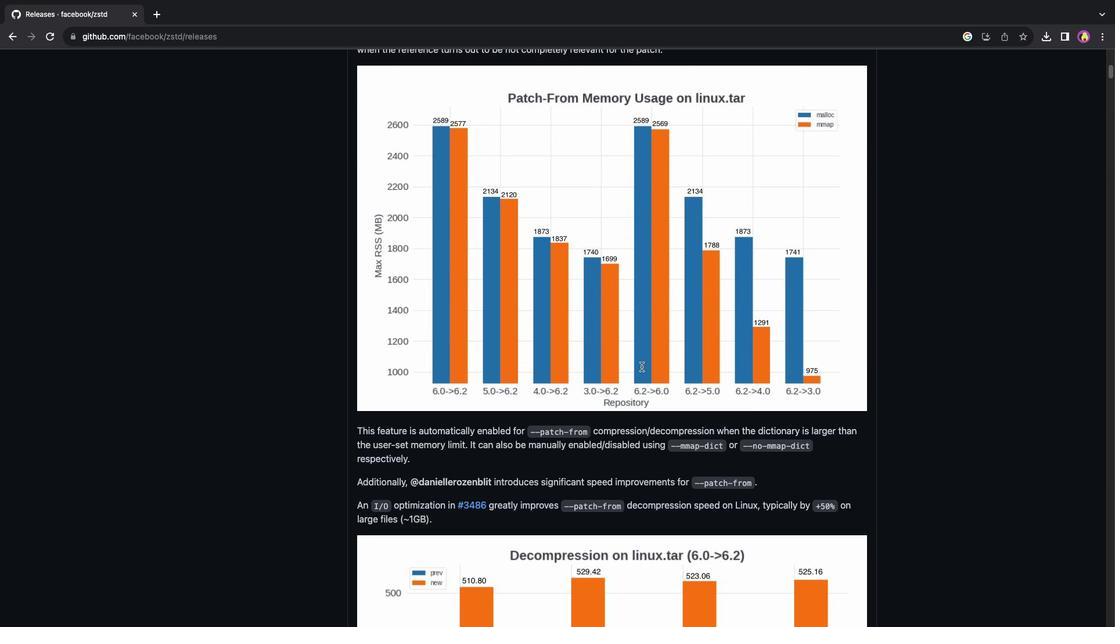 
Action: Mouse scrolled (642, 366) with delta (0, -1)
Screenshot: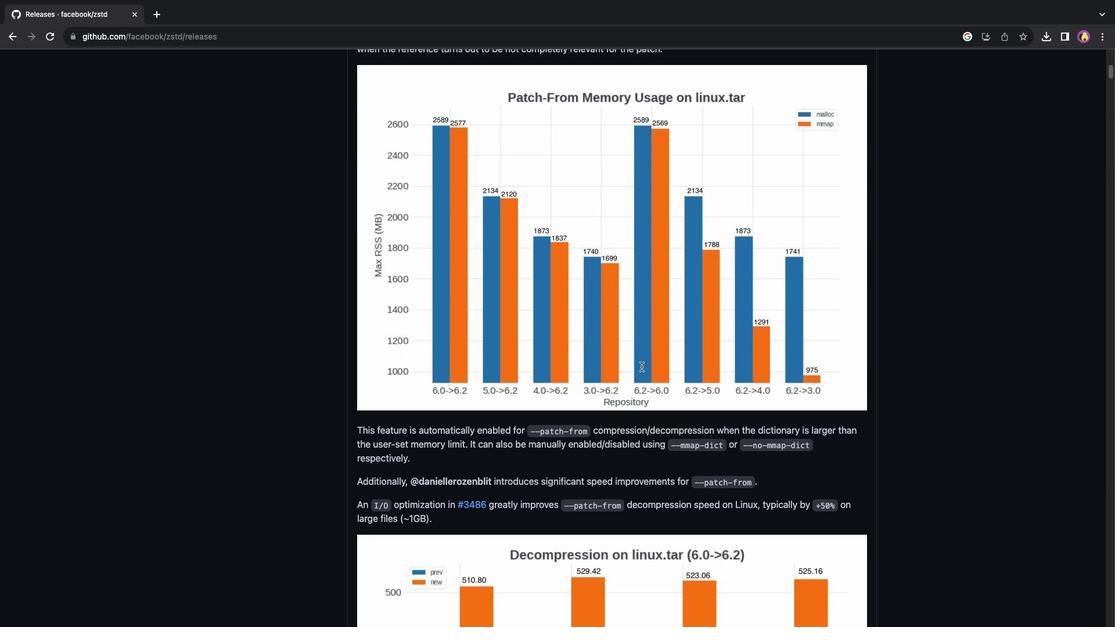 
Action: Mouse scrolled (642, 366) with delta (0, -2)
Screenshot: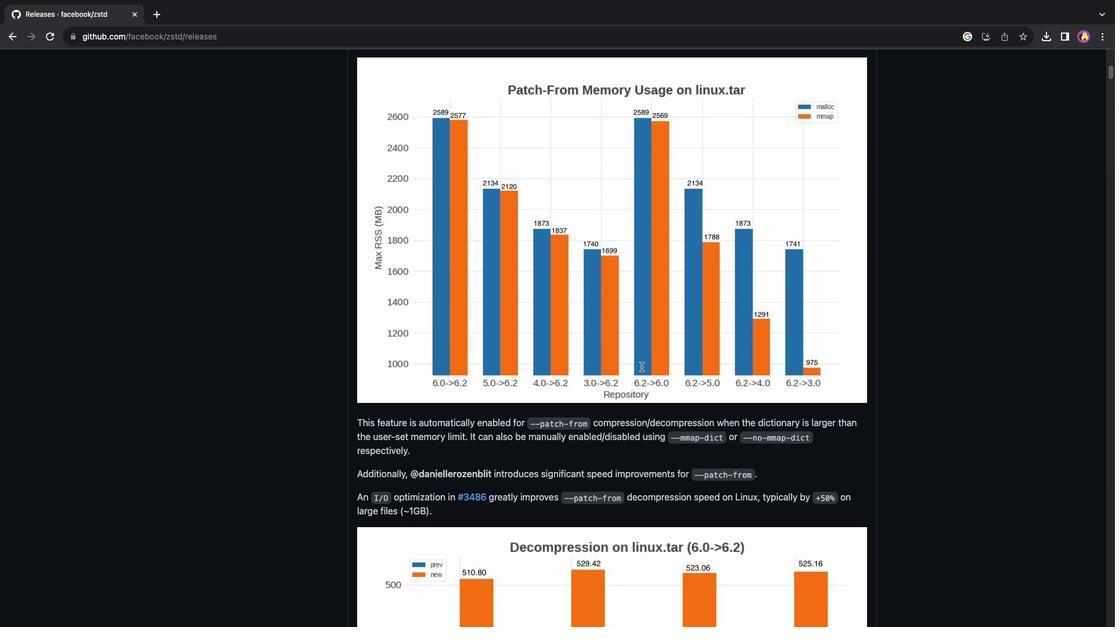 
Action: Mouse scrolled (642, 366) with delta (0, 0)
Screenshot: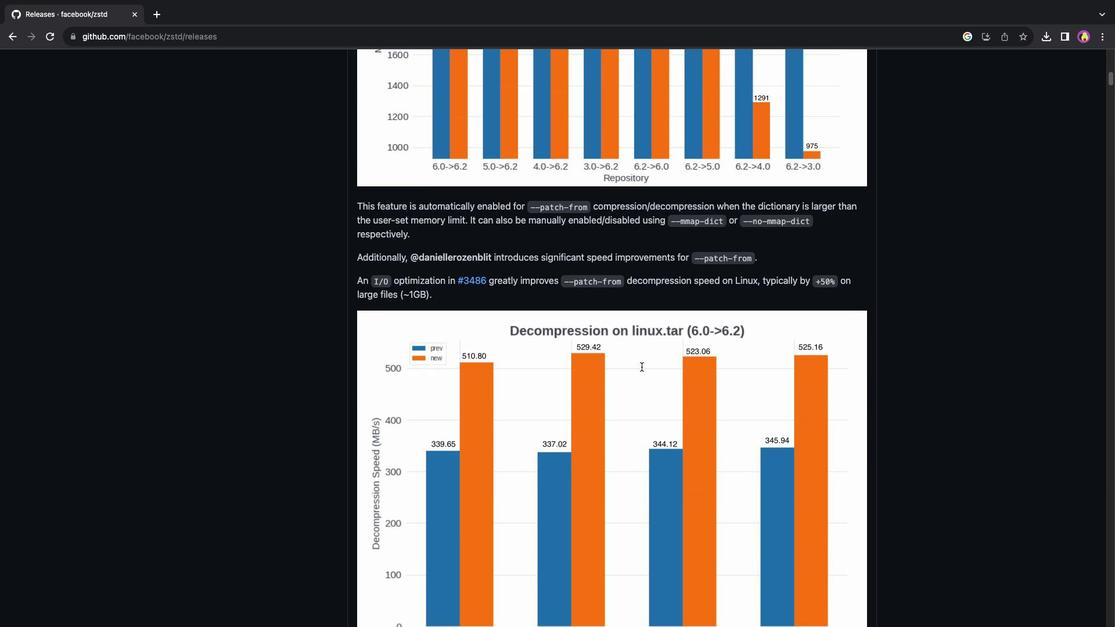 
Action: Mouse scrolled (642, 366) with delta (0, 0)
Screenshot: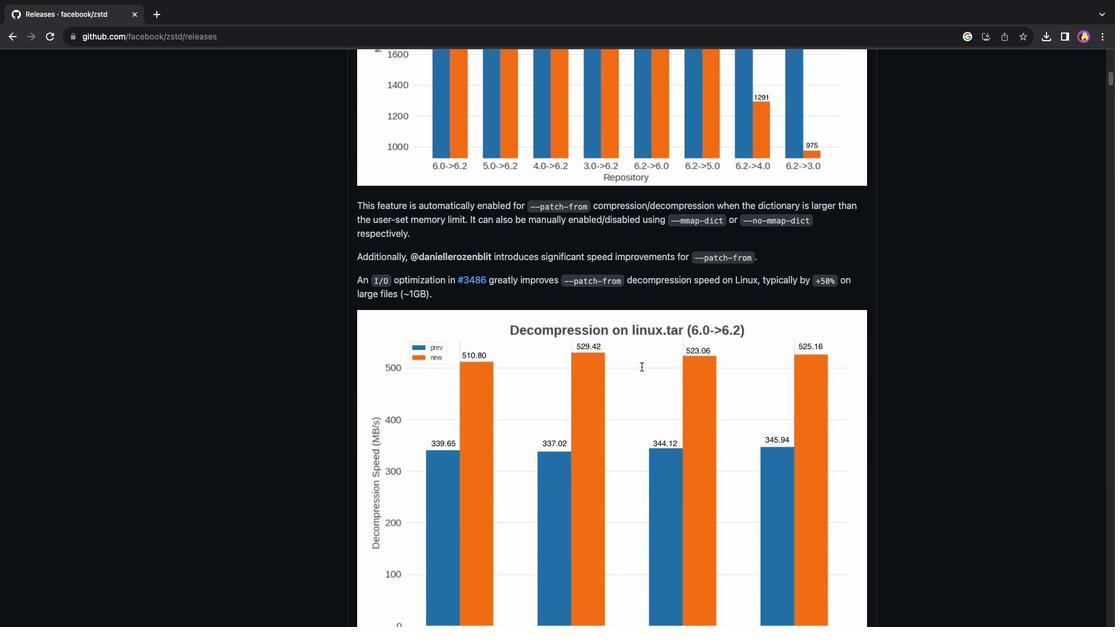 
Action: Mouse scrolled (642, 366) with delta (0, -1)
Screenshot: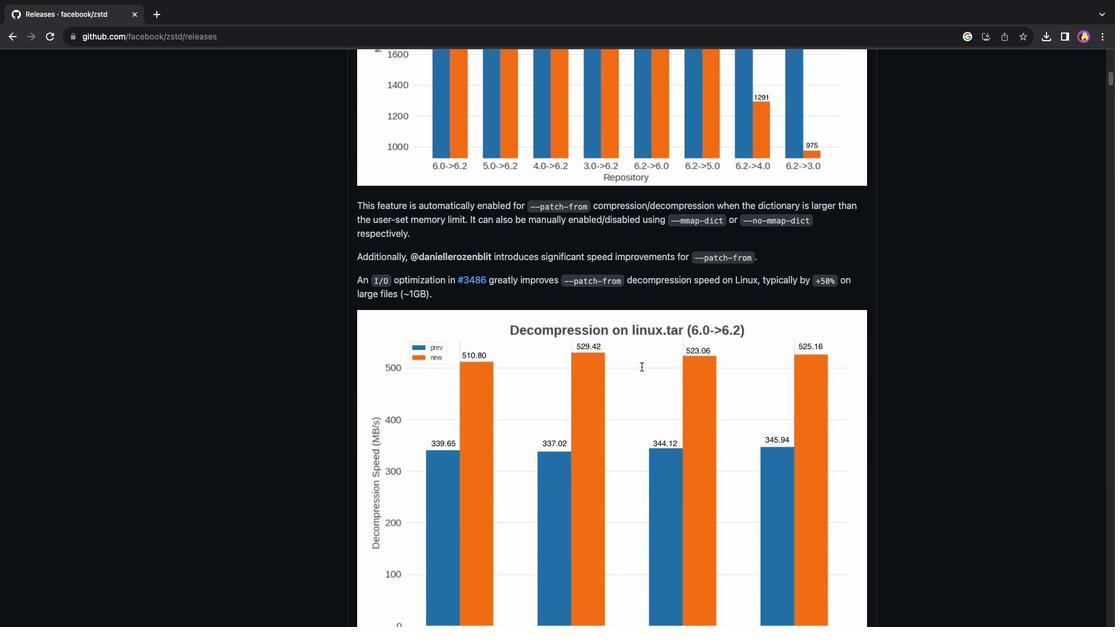
Action: Mouse scrolled (642, 366) with delta (0, -2)
Screenshot: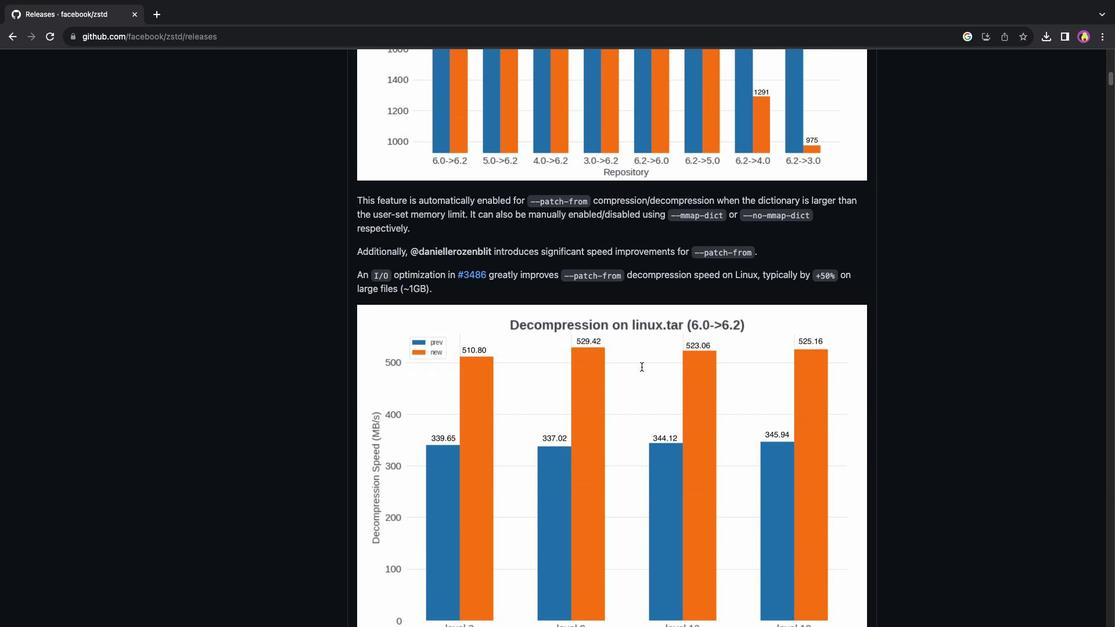 
Action: Mouse scrolled (642, 366) with delta (0, 0)
Screenshot: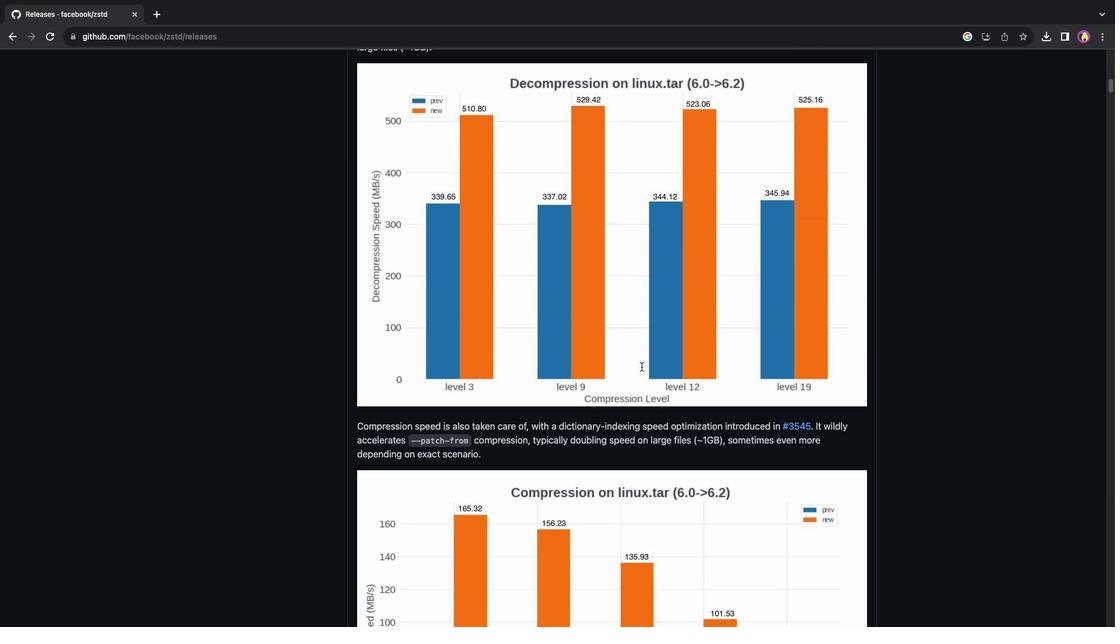 
Action: Mouse scrolled (642, 366) with delta (0, 0)
